 Task: Create relationship between candidate and vote object.
Action: Mouse moved to (1059, 77)
Screenshot: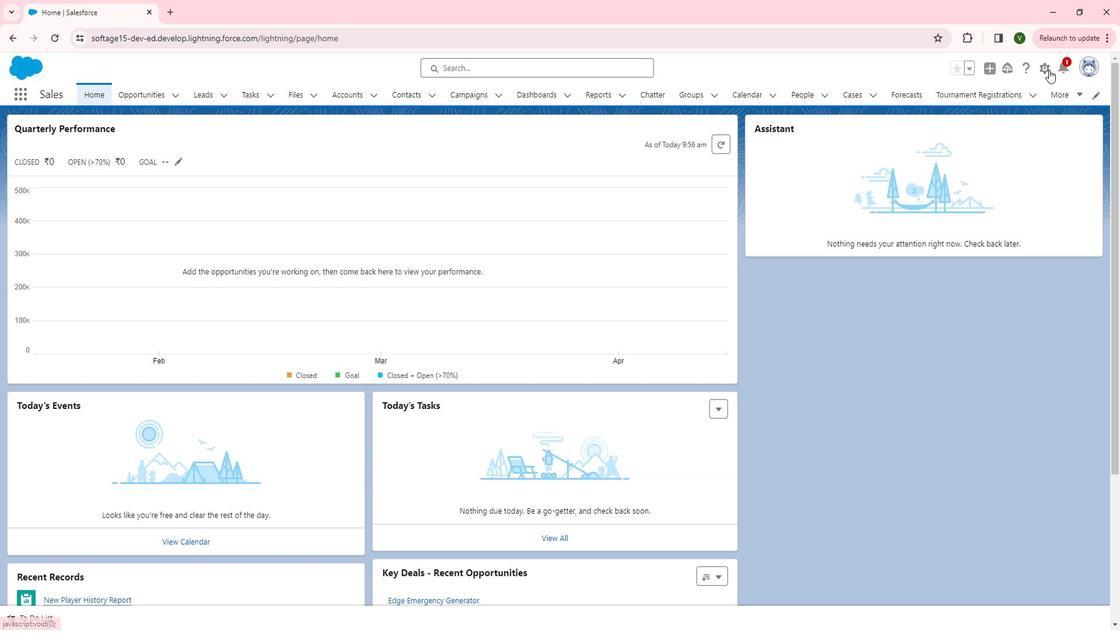 
Action: Mouse pressed left at (1059, 77)
Screenshot: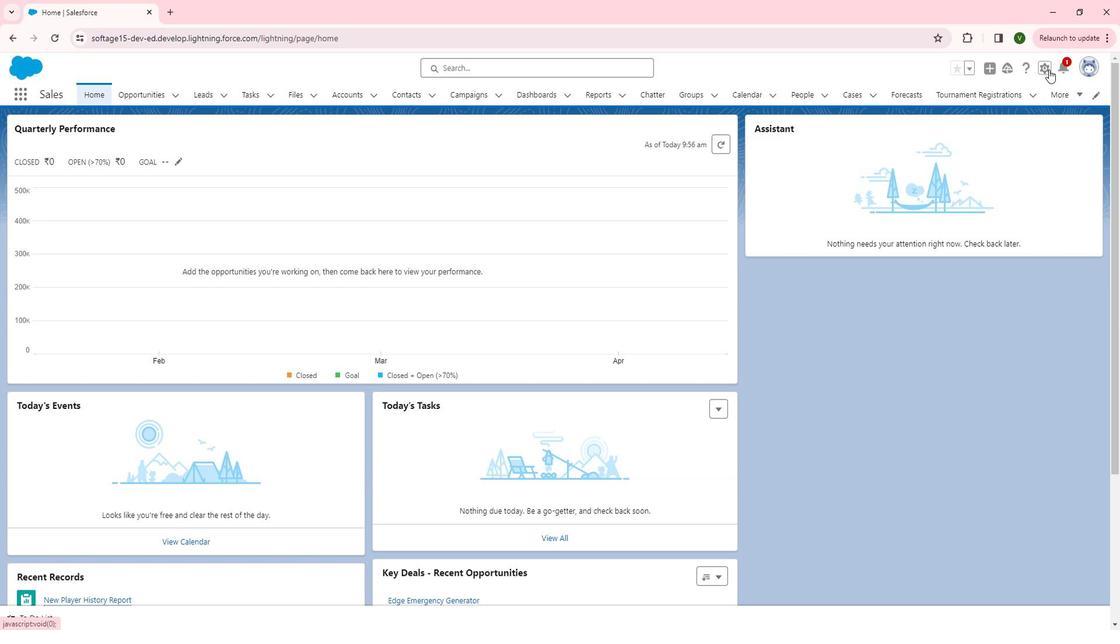 
Action: Mouse moved to (987, 117)
Screenshot: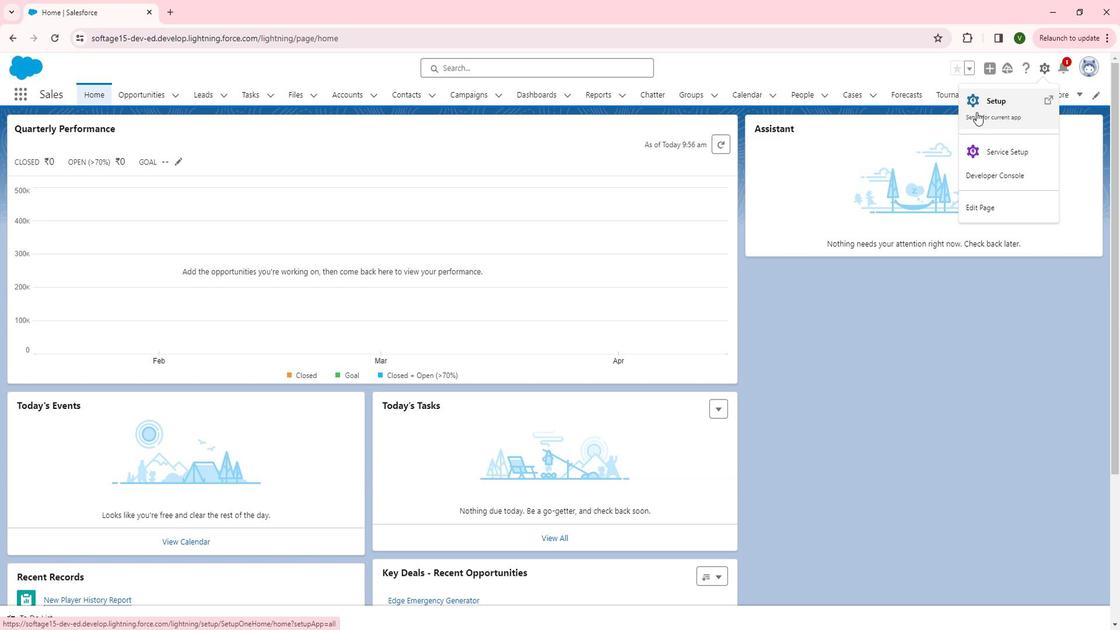 
Action: Mouse pressed left at (987, 117)
Screenshot: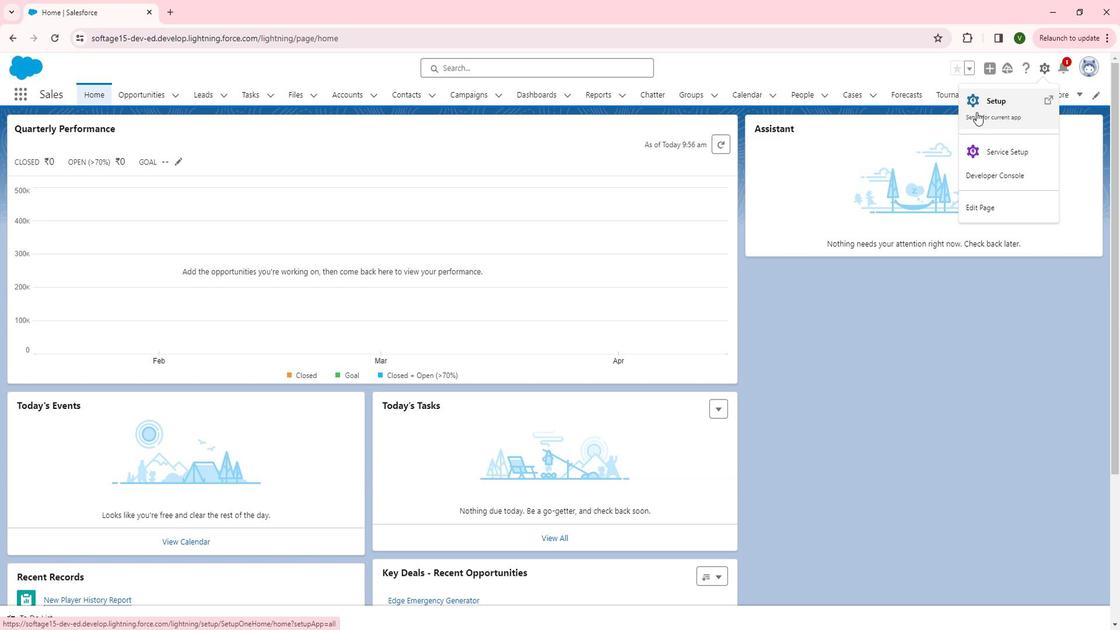 
Action: Mouse moved to (90, 333)
Screenshot: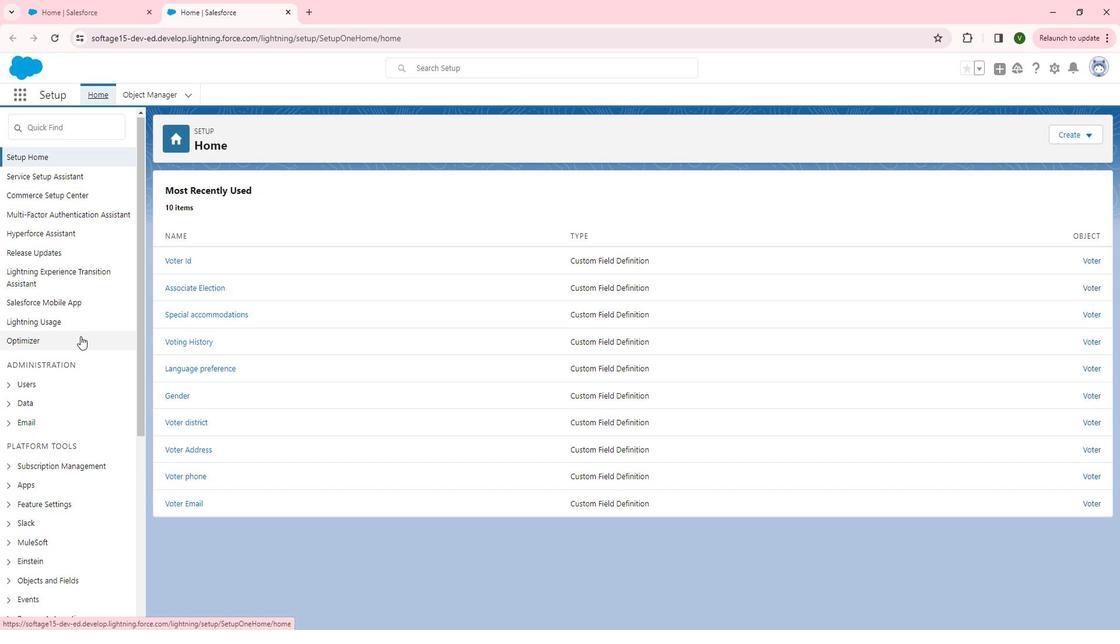 
Action: Mouse scrolled (90, 333) with delta (0, 0)
Screenshot: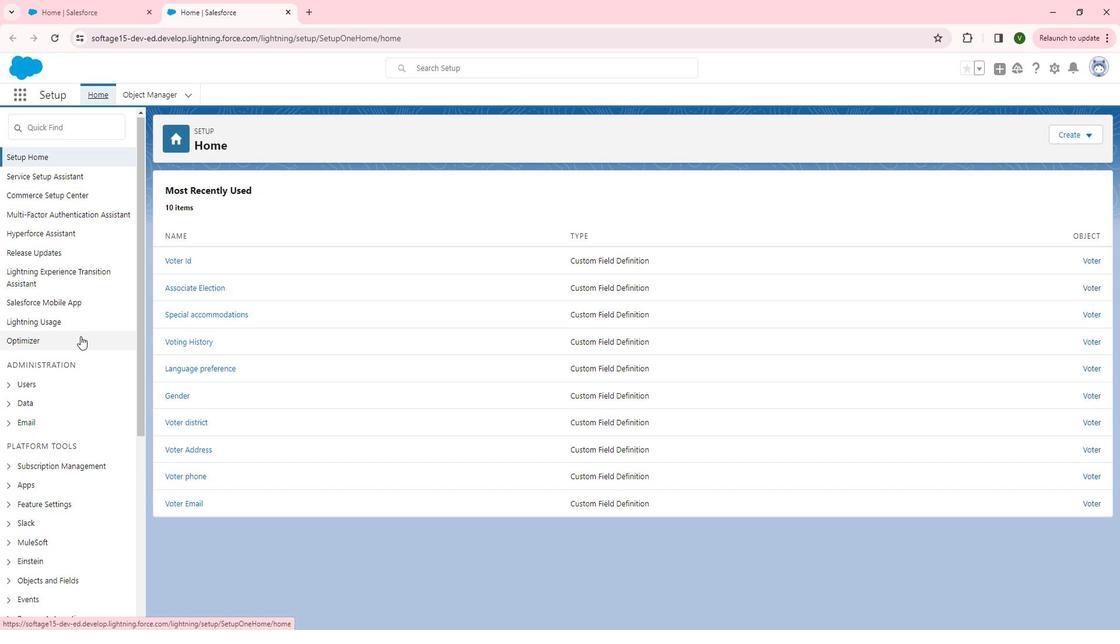 
Action: Mouse scrolled (90, 333) with delta (0, 0)
Screenshot: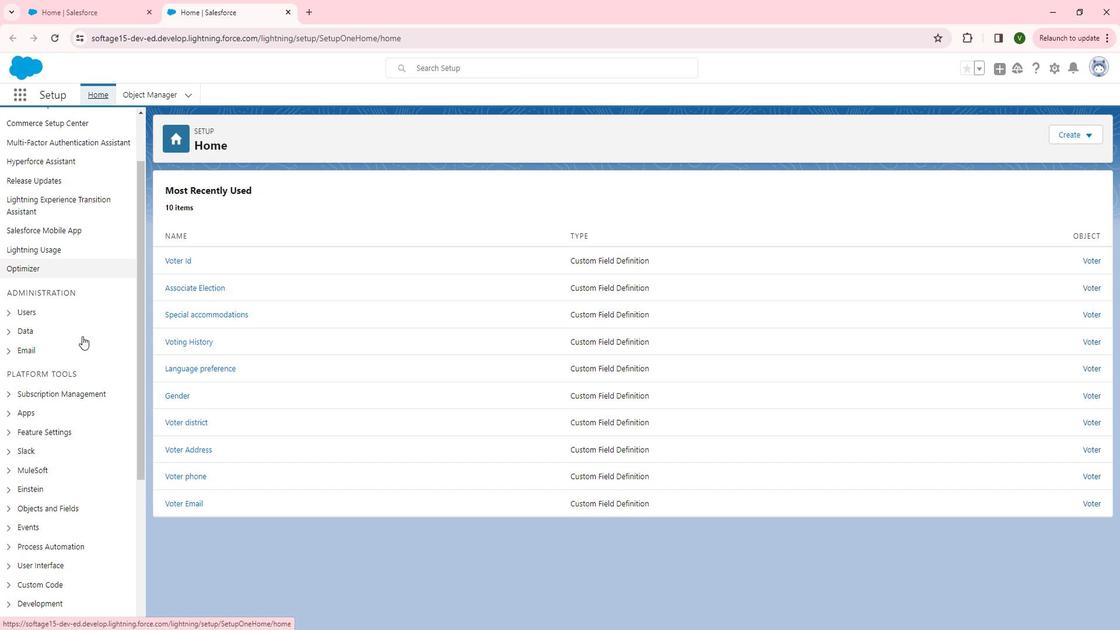 
Action: Mouse moved to (92, 333)
Screenshot: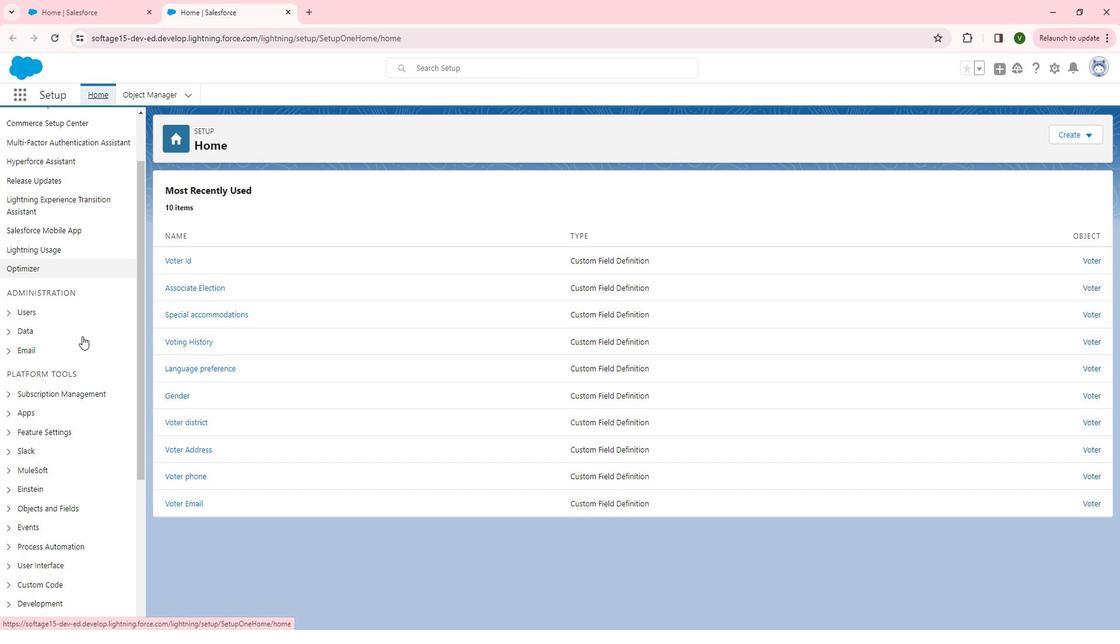 
Action: Mouse scrolled (92, 333) with delta (0, 0)
Screenshot: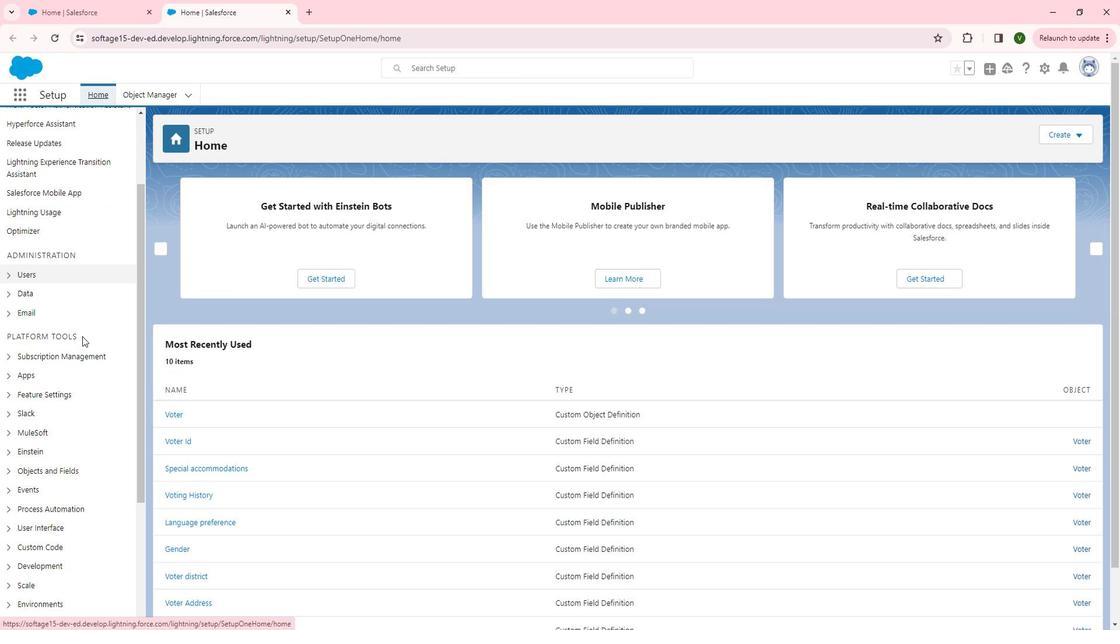 
Action: Mouse moved to (16, 394)
Screenshot: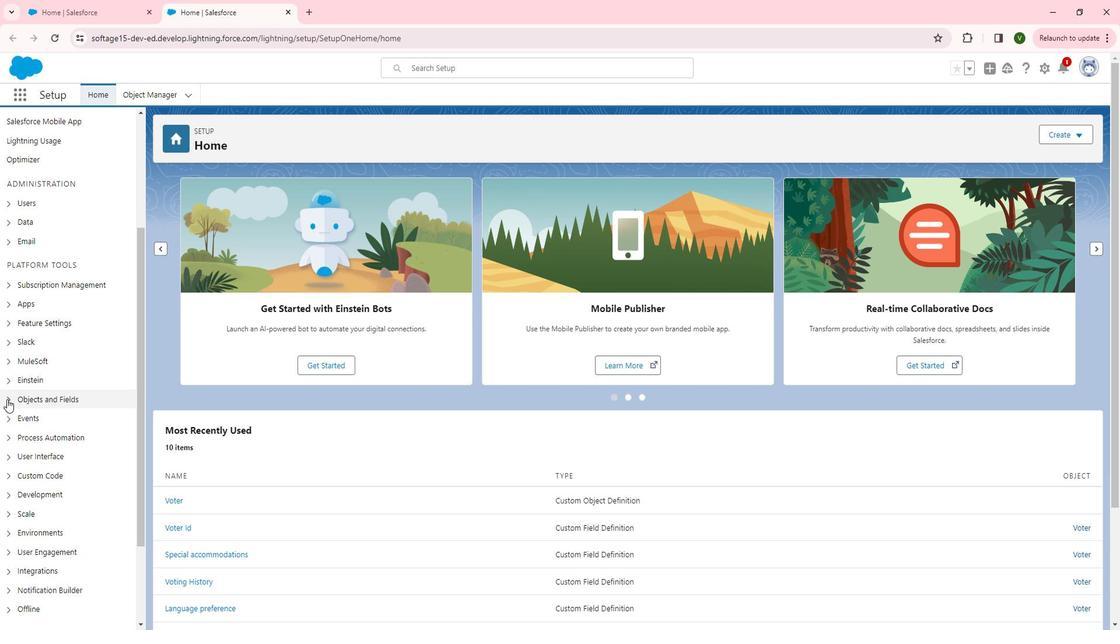 
Action: Mouse pressed left at (16, 394)
Screenshot: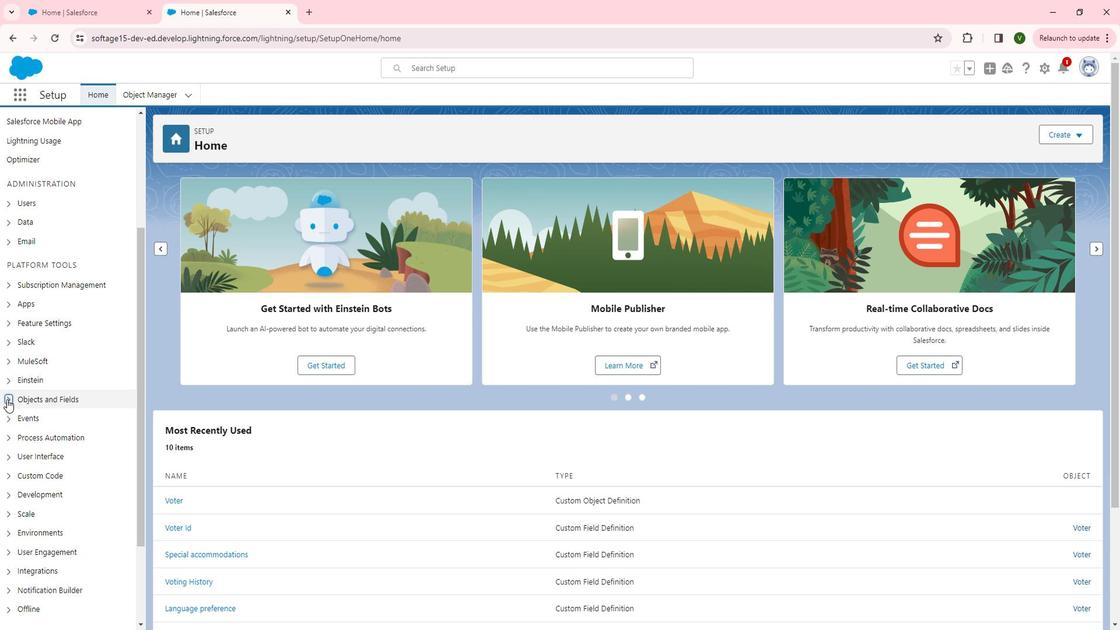 
Action: Mouse moved to (69, 411)
Screenshot: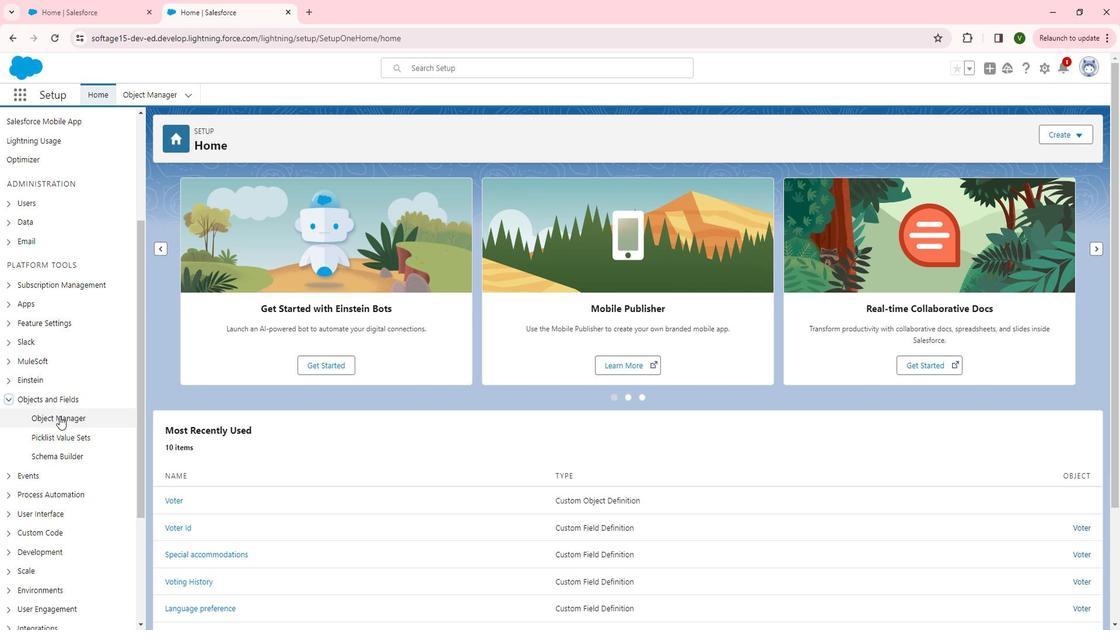 
Action: Mouse pressed left at (69, 411)
Screenshot: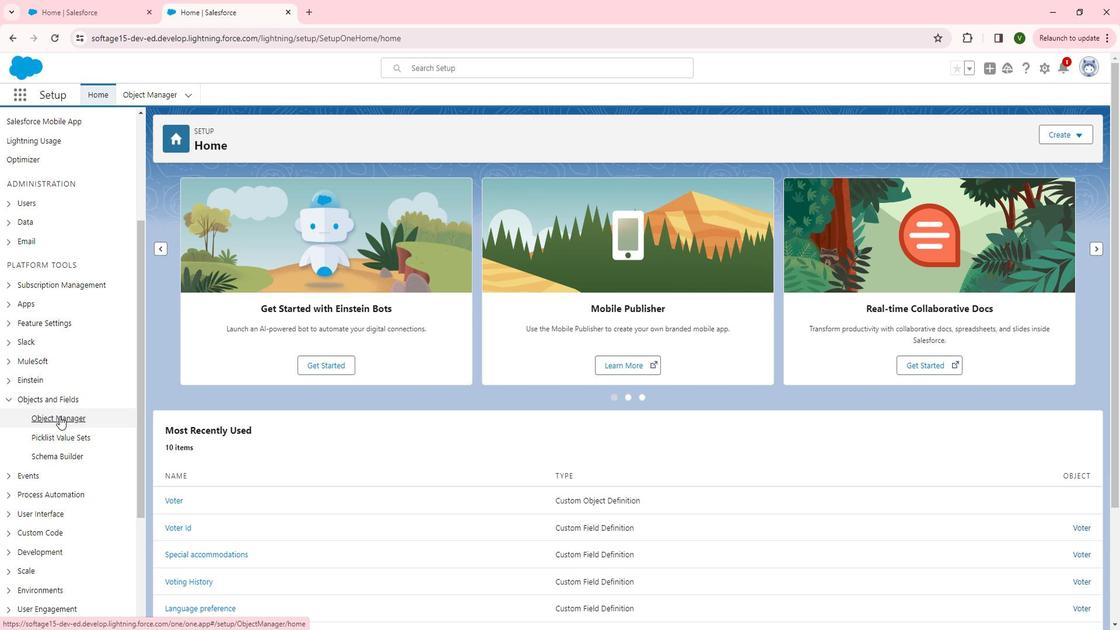 
Action: Mouse moved to (324, 405)
Screenshot: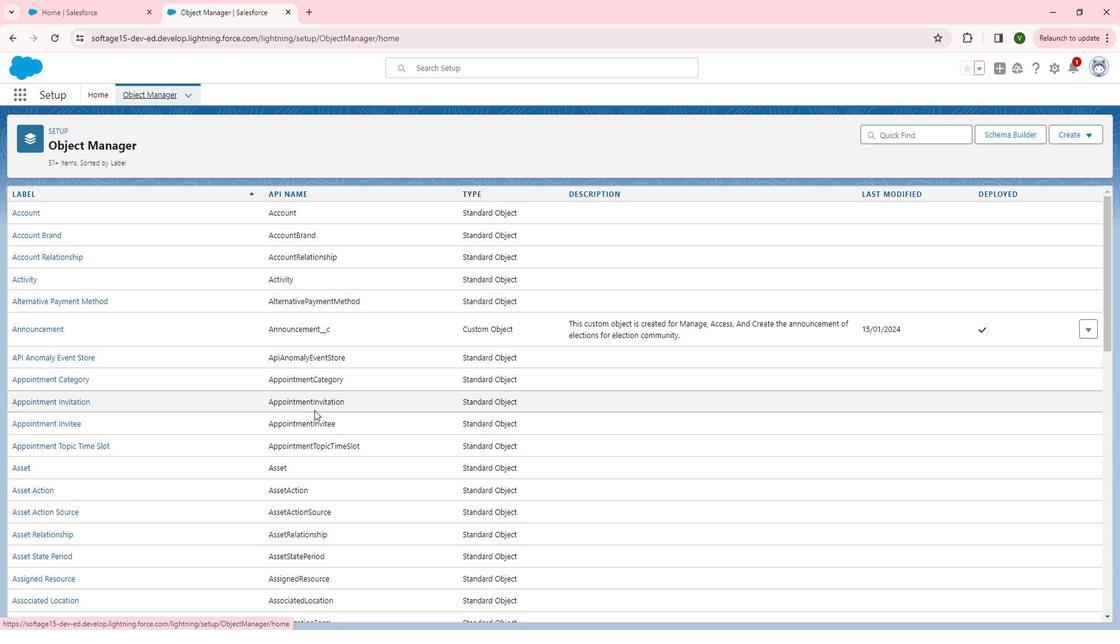
Action: Mouse scrolled (324, 404) with delta (0, 0)
Screenshot: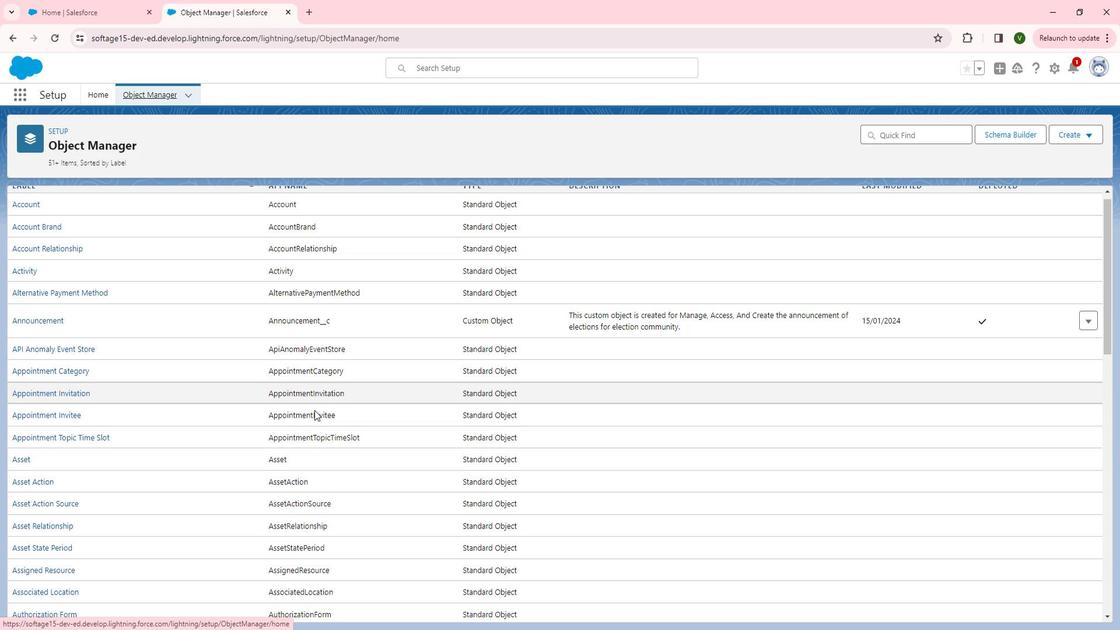 
Action: Mouse scrolled (324, 404) with delta (0, 0)
Screenshot: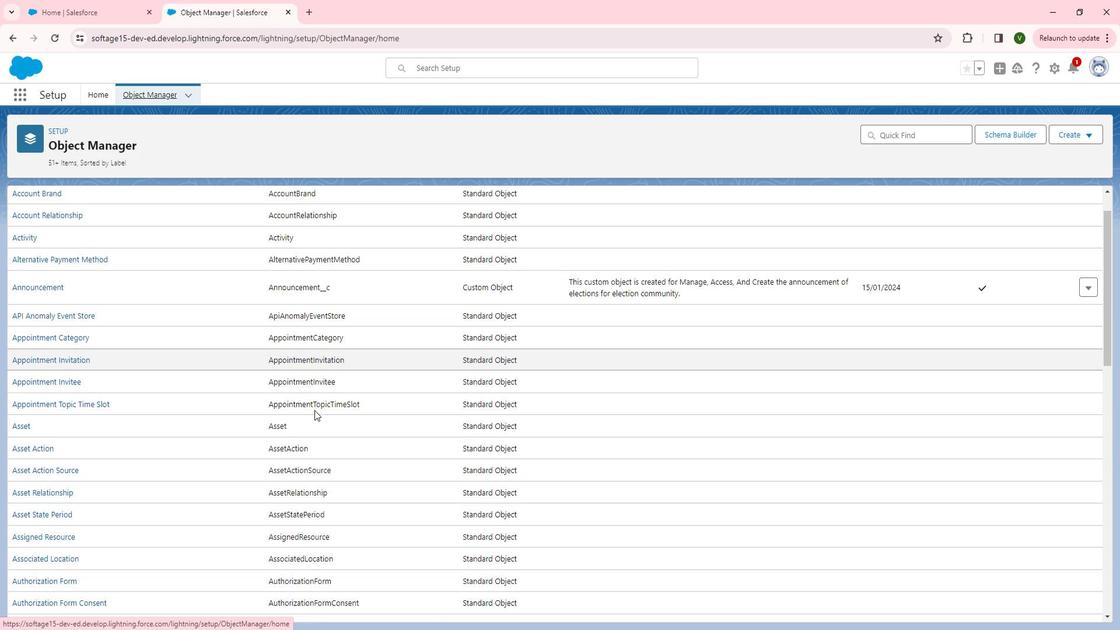 
Action: Mouse scrolled (324, 404) with delta (0, 0)
Screenshot: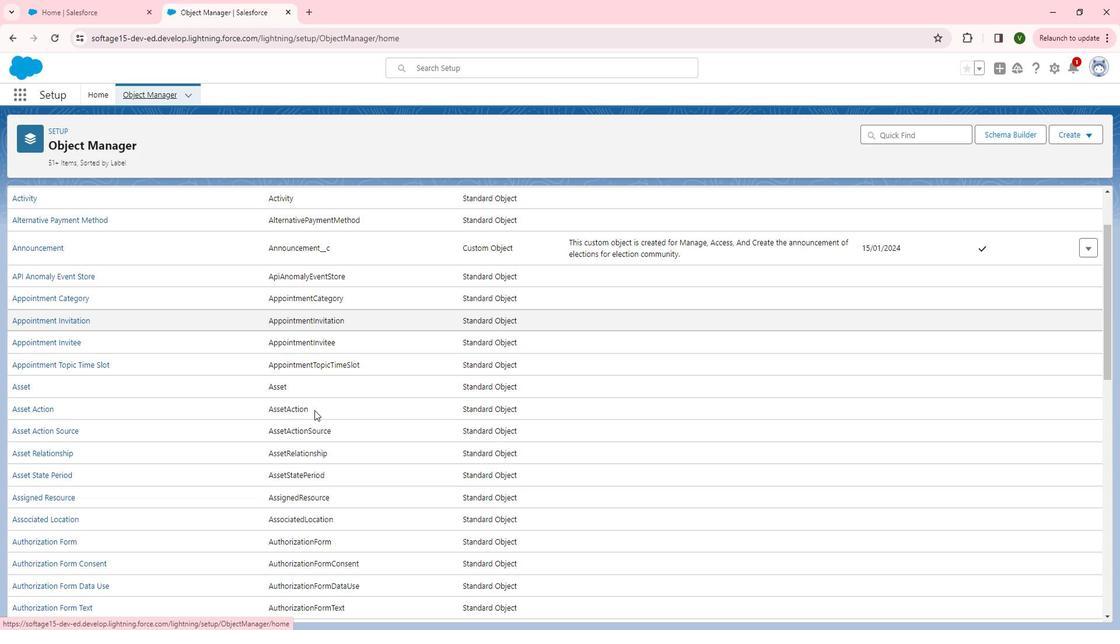 
Action: Mouse scrolled (324, 404) with delta (0, 0)
Screenshot: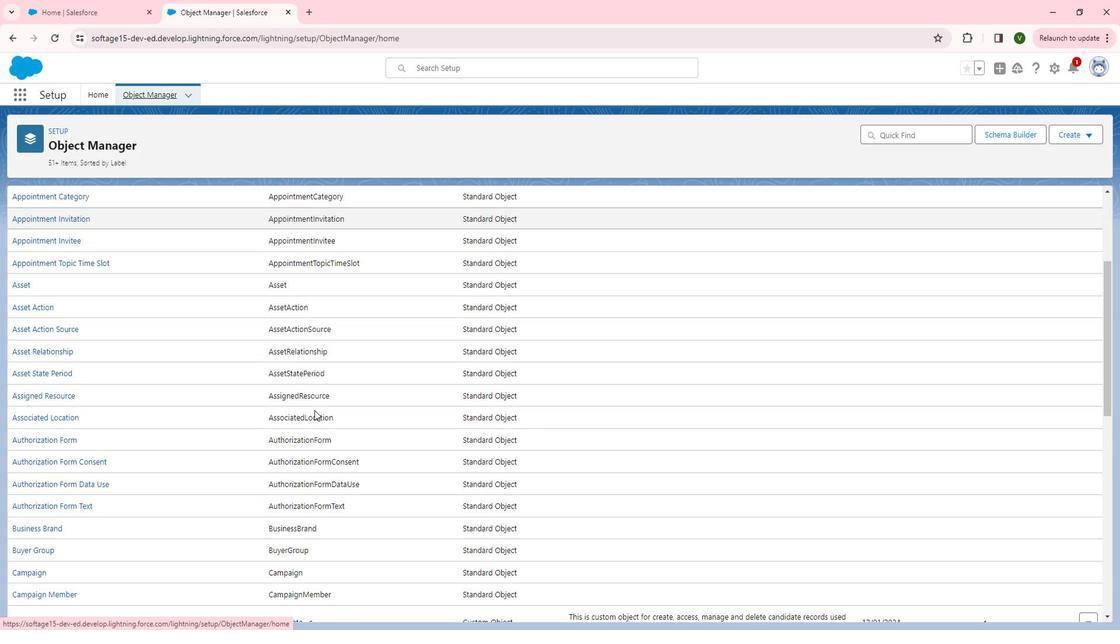 
Action: Mouse scrolled (324, 404) with delta (0, 0)
Screenshot: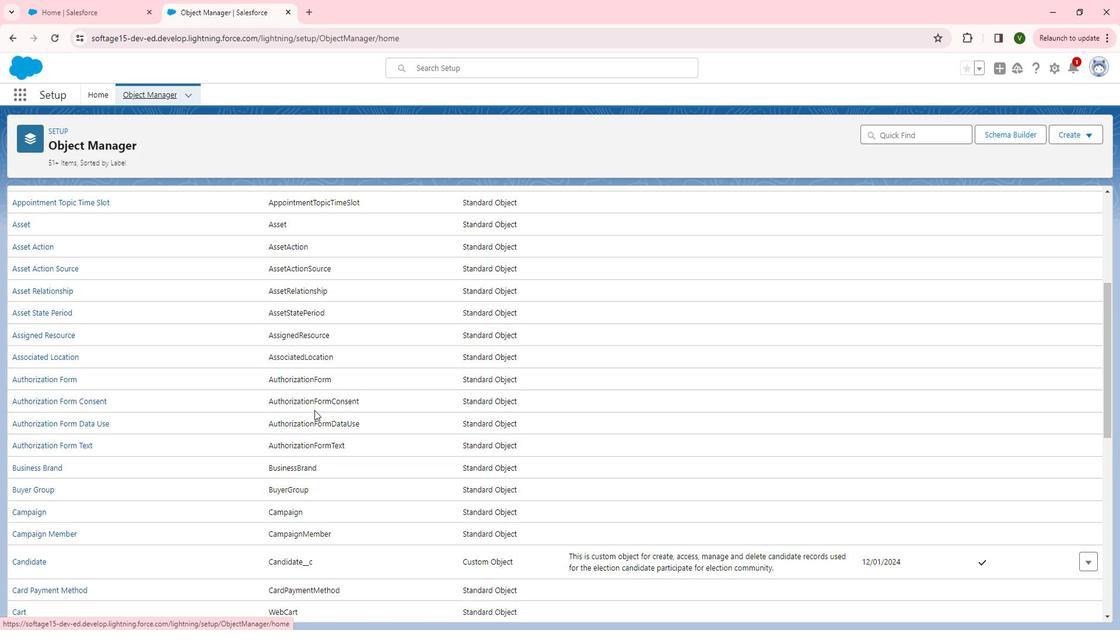 
Action: Mouse scrolled (324, 404) with delta (0, 0)
Screenshot: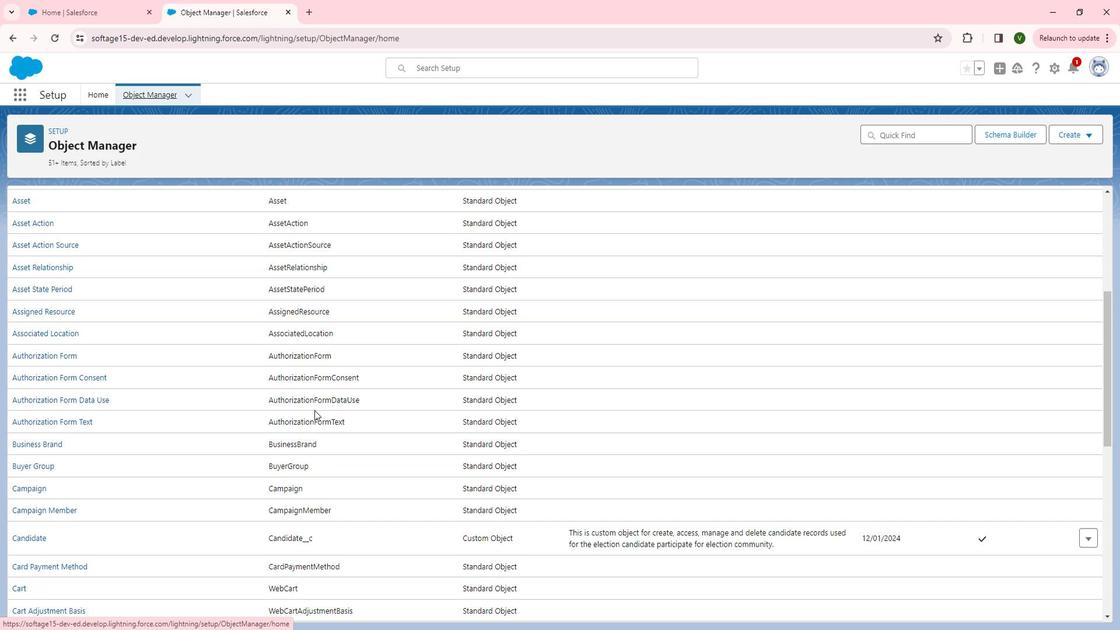 
Action: Mouse scrolled (324, 404) with delta (0, 0)
Screenshot: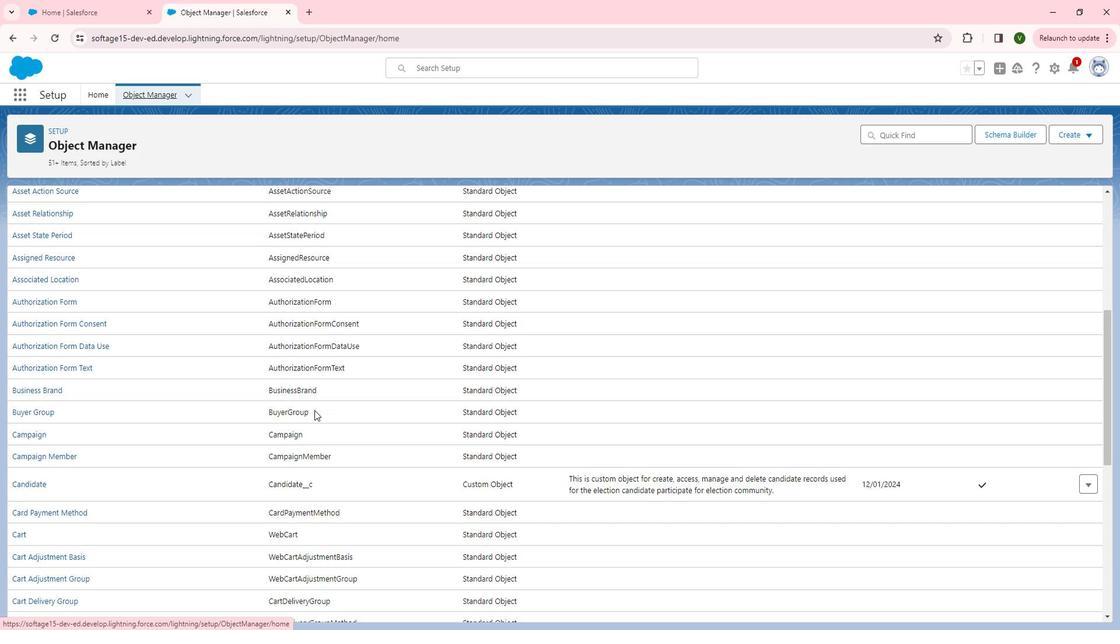 
Action: Mouse scrolled (324, 404) with delta (0, 0)
Screenshot: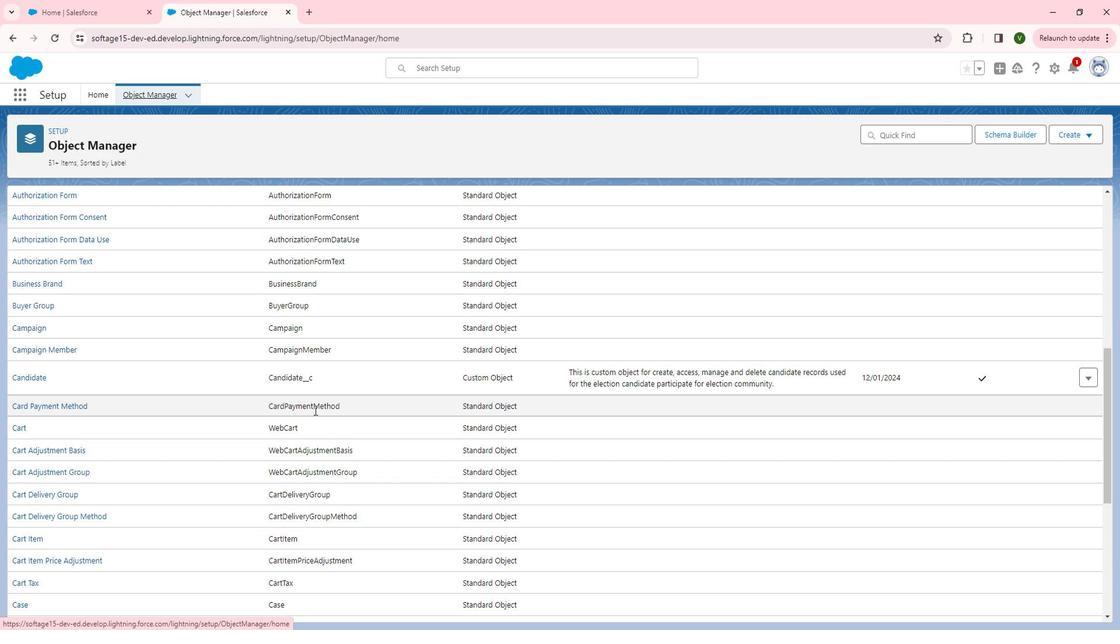 
Action: Mouse scrolled (324, 404) with delta (0, 0)
Screenshot: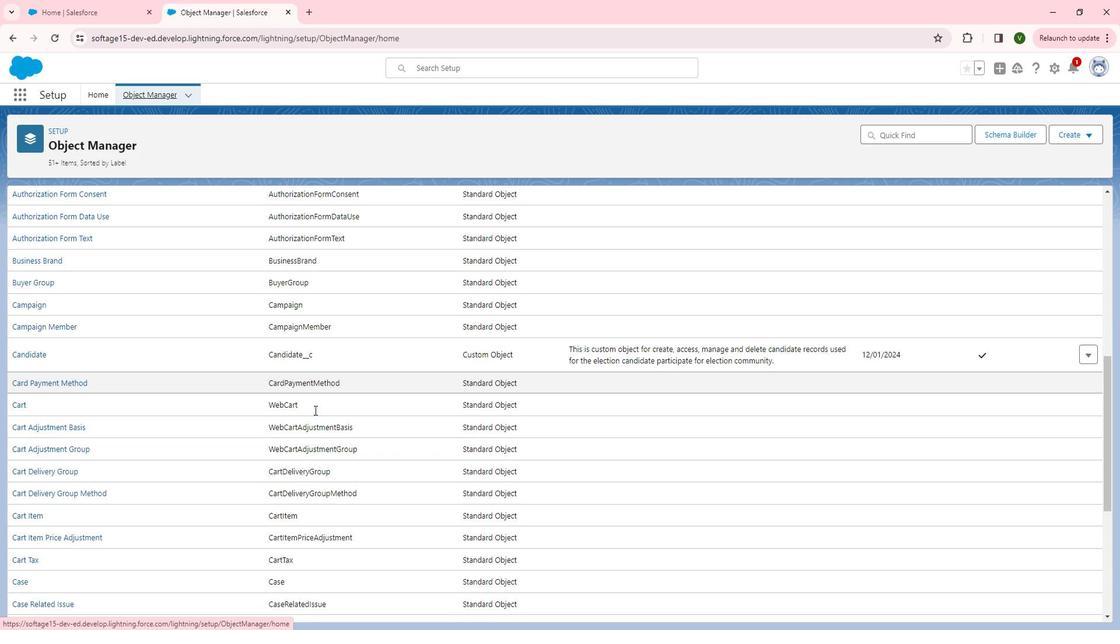 
Action: Mouse scrolled (324, 404) with delta (0, 0)
Screenshot: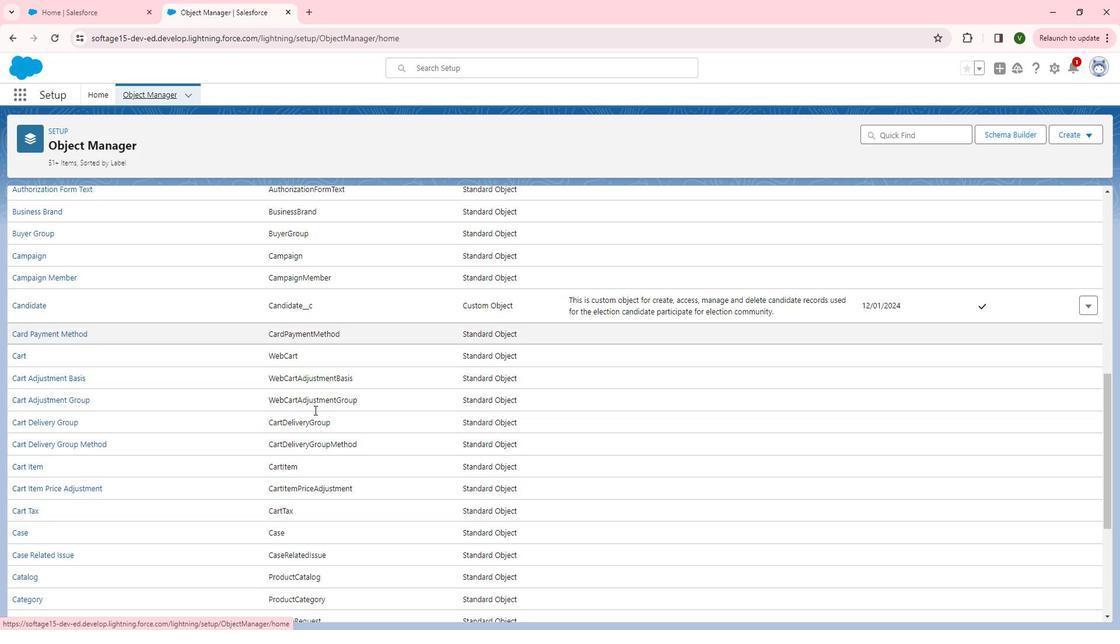 
Action: Mouse scrolled (324, 404) with delta (0, 0)
Screenshot: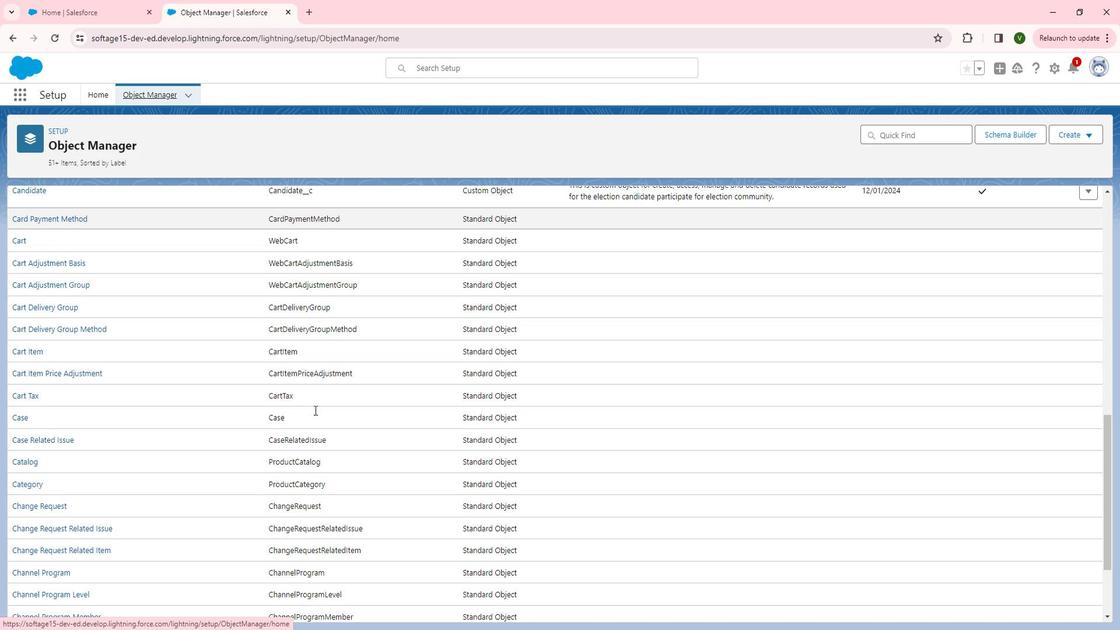 
Action: Mouse scrolled (324, 404) with delta (0, 0)
Screenshot: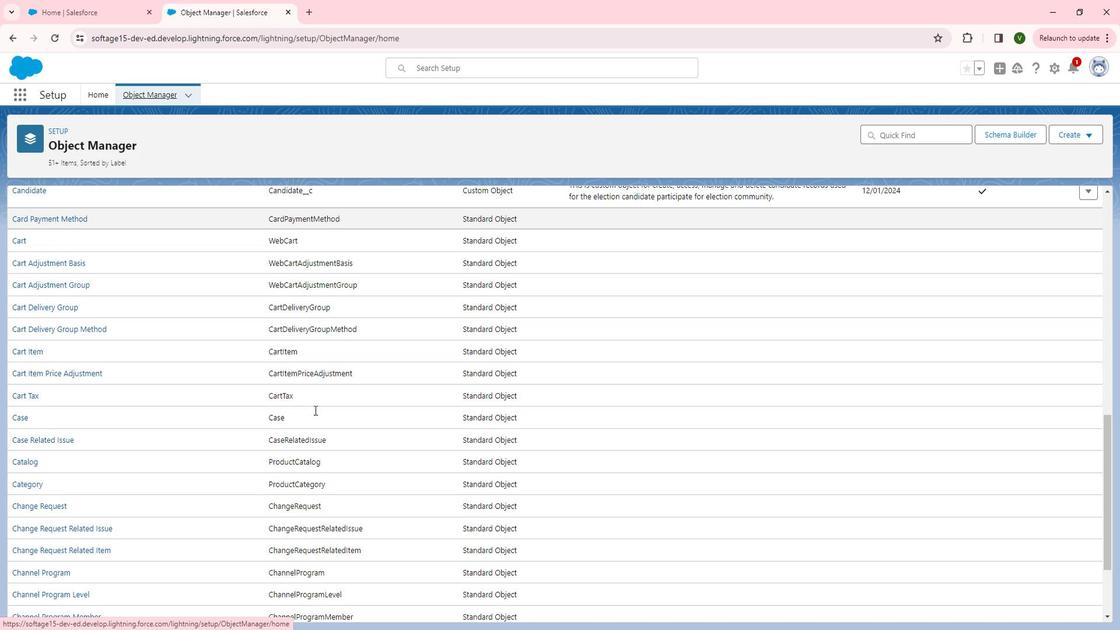 
Action: Mouse scrolled (324, 404) with delta (0, 0)
Screenshot: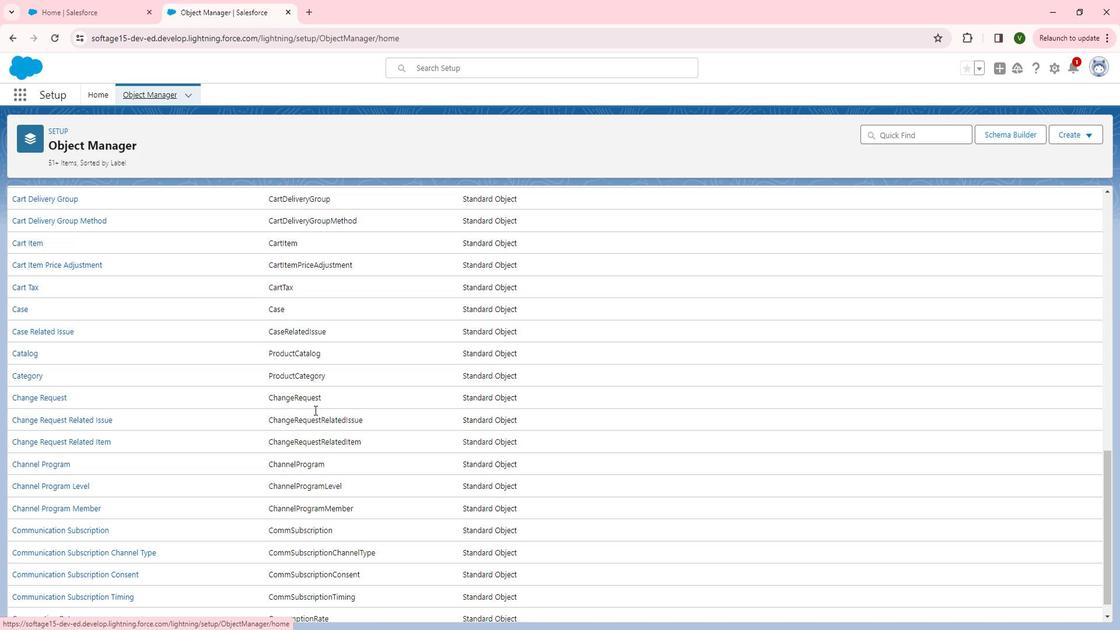 
Action: Mouse scrolled (324, 404) with delta (0, 0)
Screenshot: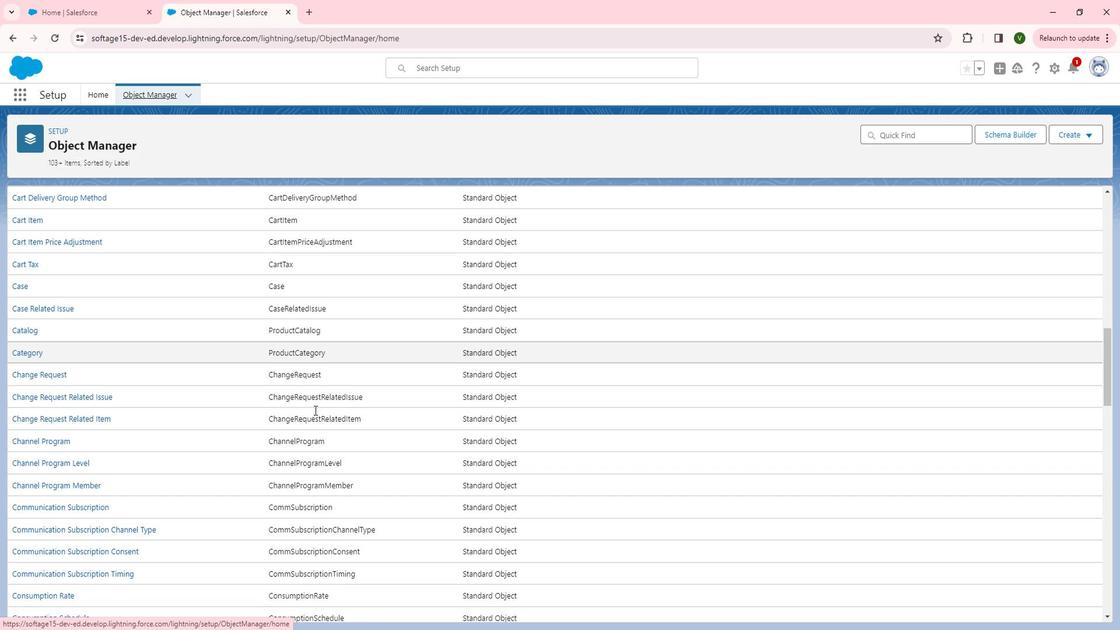
Action: Mouse scrolled (324, 404) with delta (0, 0)
Screenshot: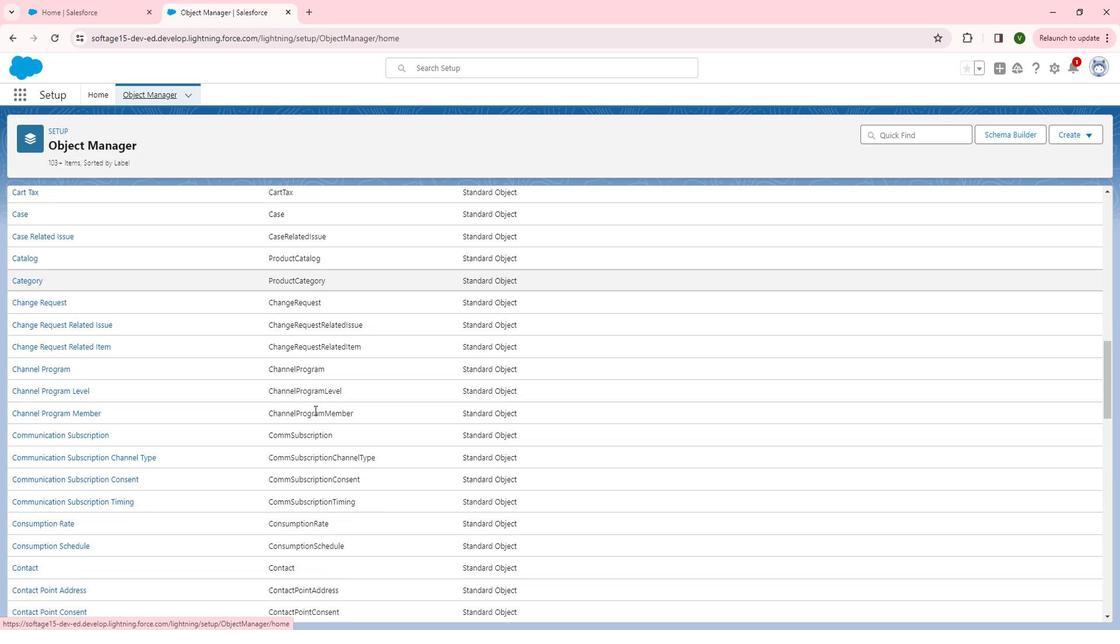 
Action: Mouse scrolled (324, 404) with delta (0, 0)
Screenshot: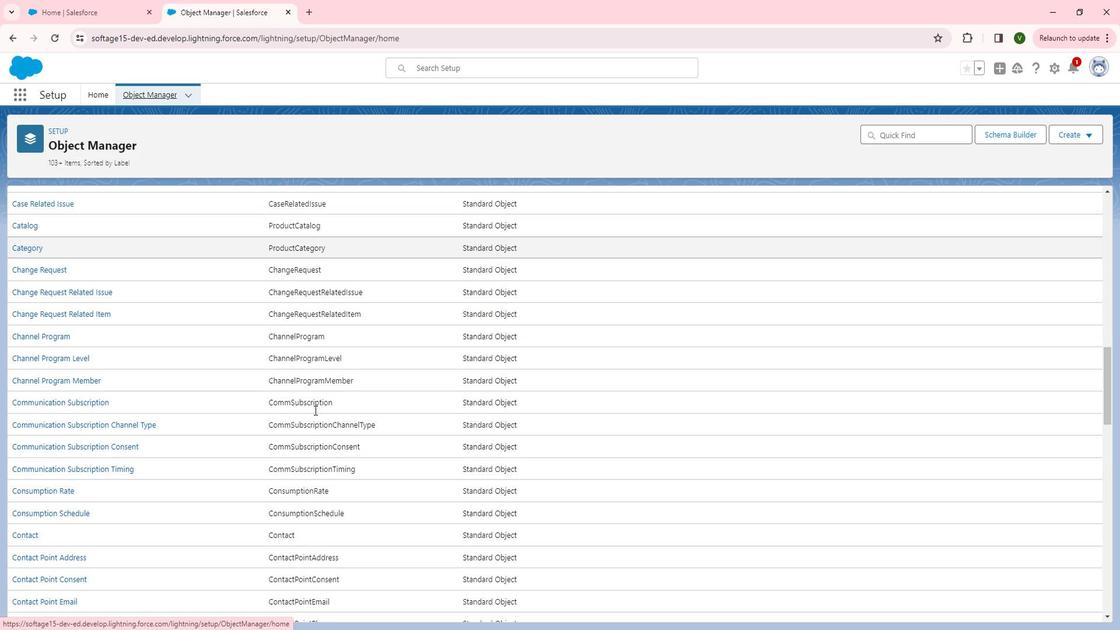 
Action: Mouse scrolled (324, 404) with delta (0, 0)
Screenshot: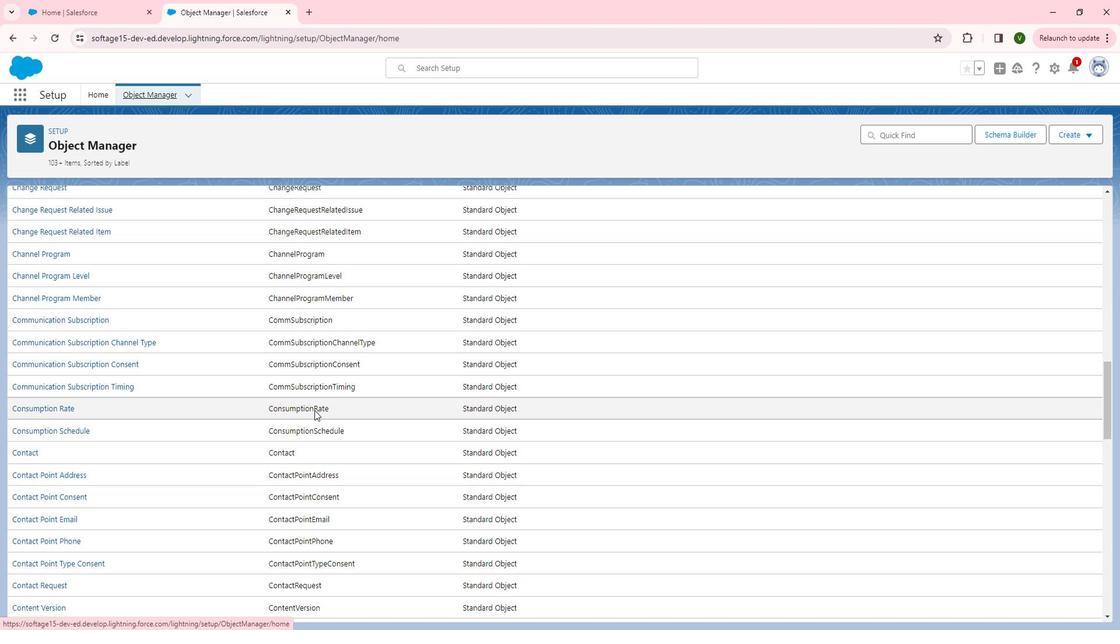 
Action: Mouse scrolled (324, 404) with delta (0, 0)
Screenshot: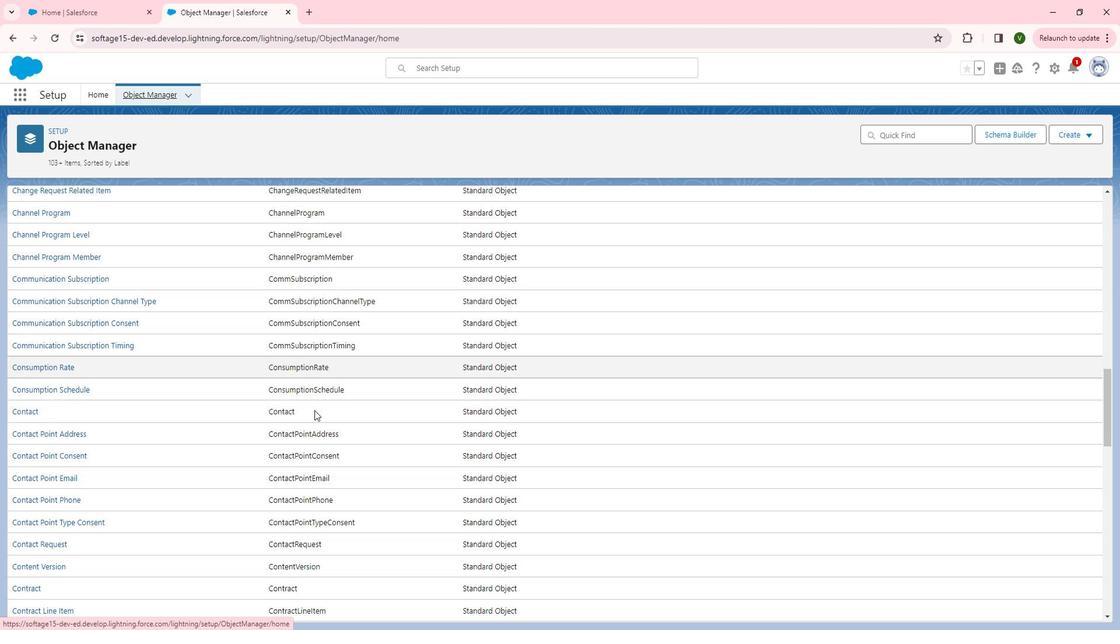 
Action: Mouse scrolled (324, 404) with delta (0, 0)
Screenshot: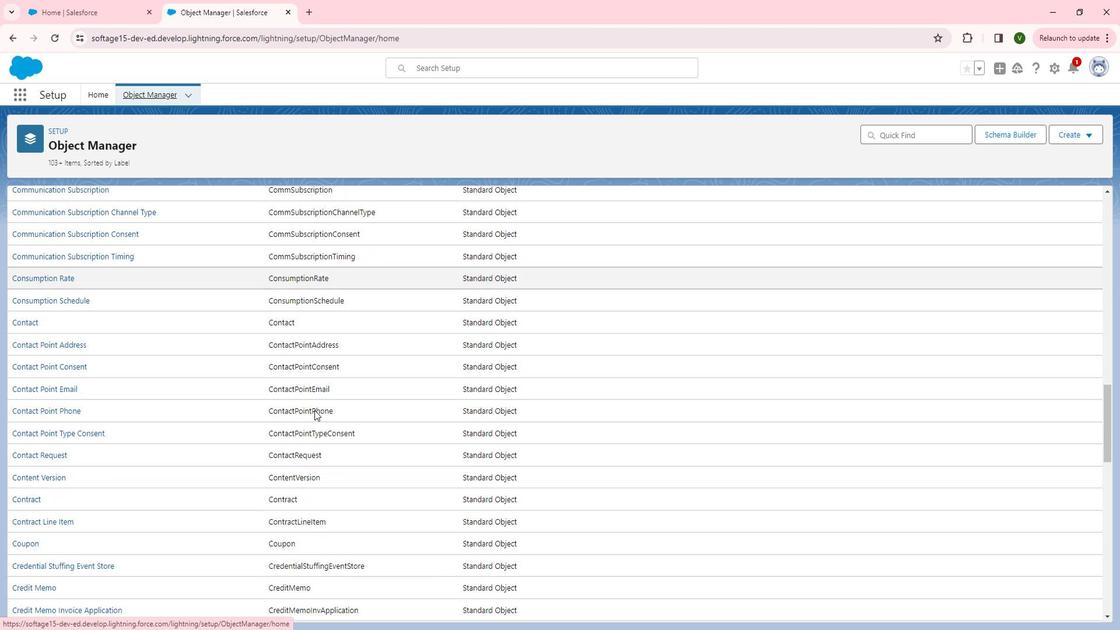 
Action: Mouse scrolled (324, 404) with delta (0, 0)
Screenshot: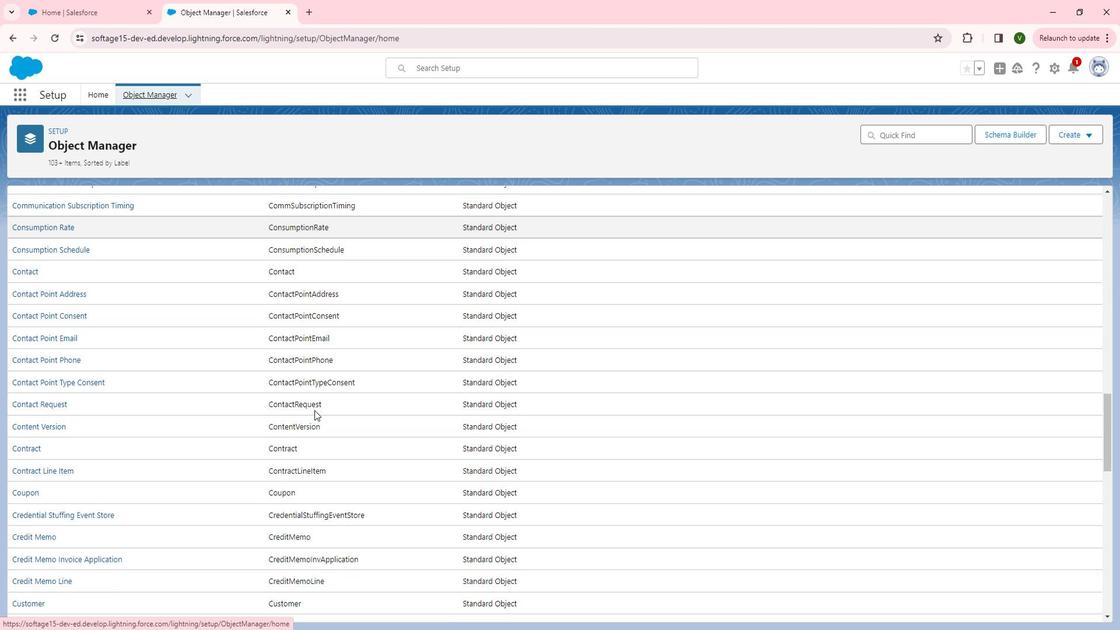
Action: Mouse scrolled (324, 404) with delta (0, 0)
Screenshot: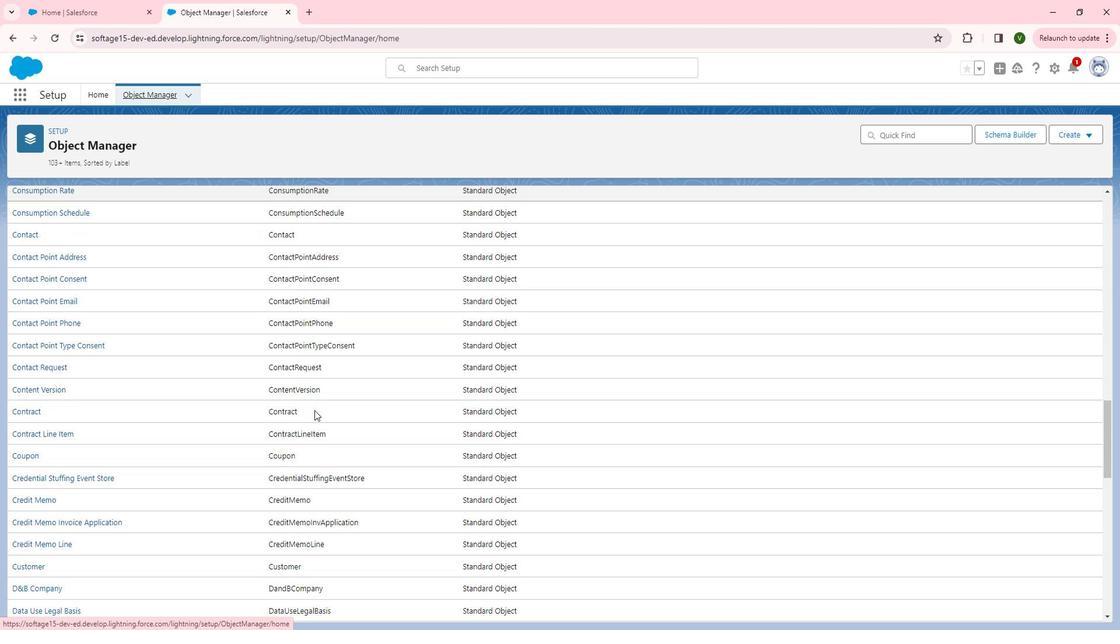 
Action: Mouse scrolled (324, 404) with delta (0, 0)
Screenshot: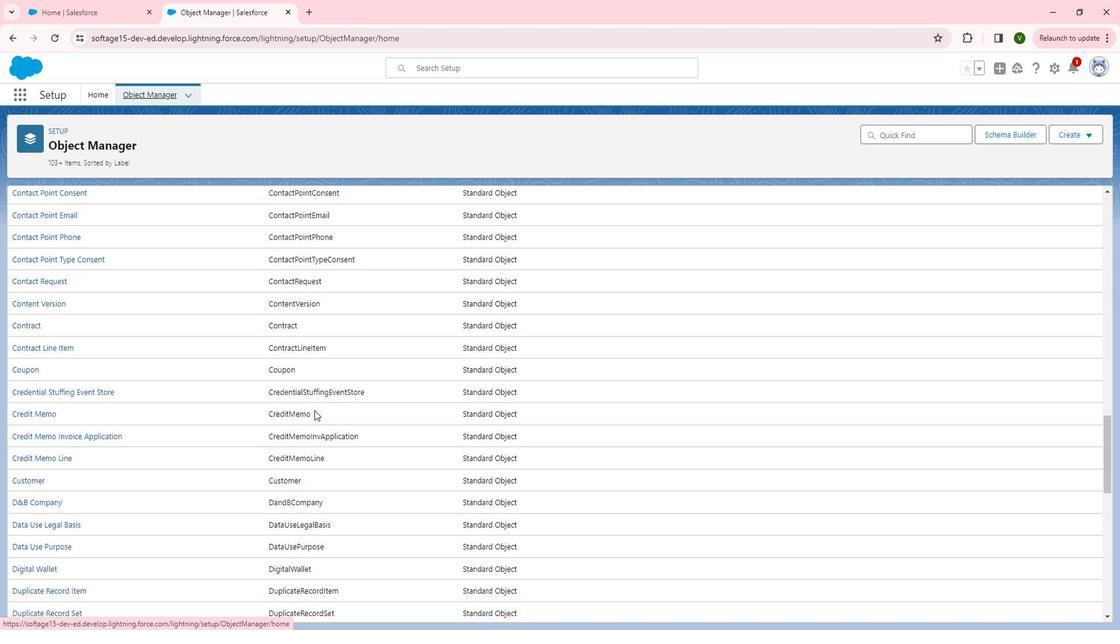 
Action: Mouse scrolled (324, 404) with delta (0, 0)
Screenshot: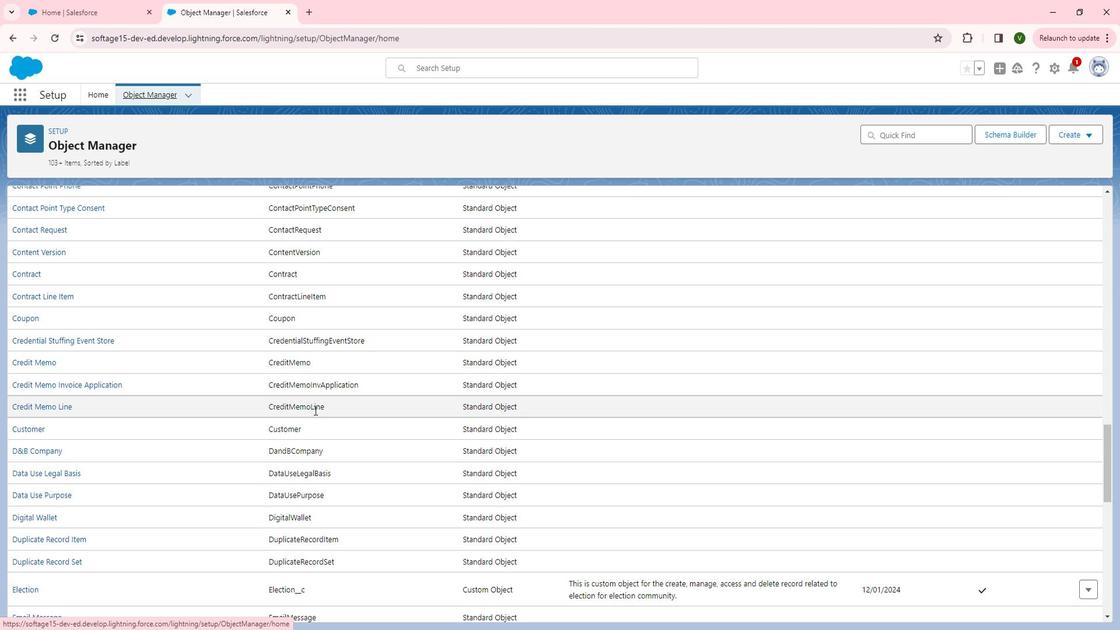 
Action: Mouse scrolled (324, 404) with delta (0, 0)
Screenshot: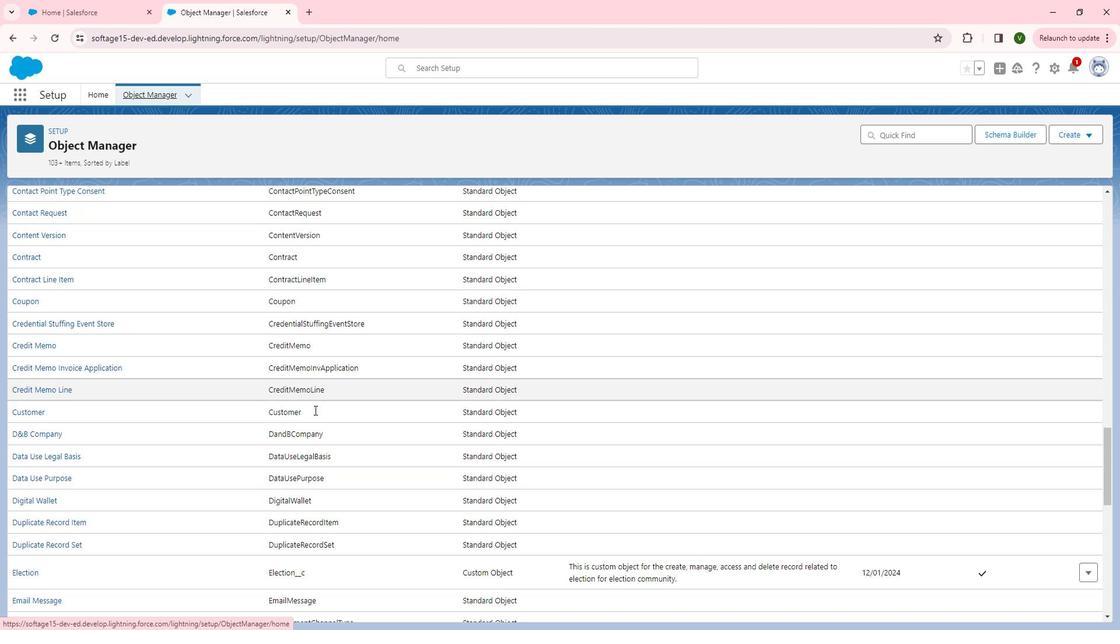 
Action: Mouse scrolled (324, 404) with delta (0, 0)
Screenshot: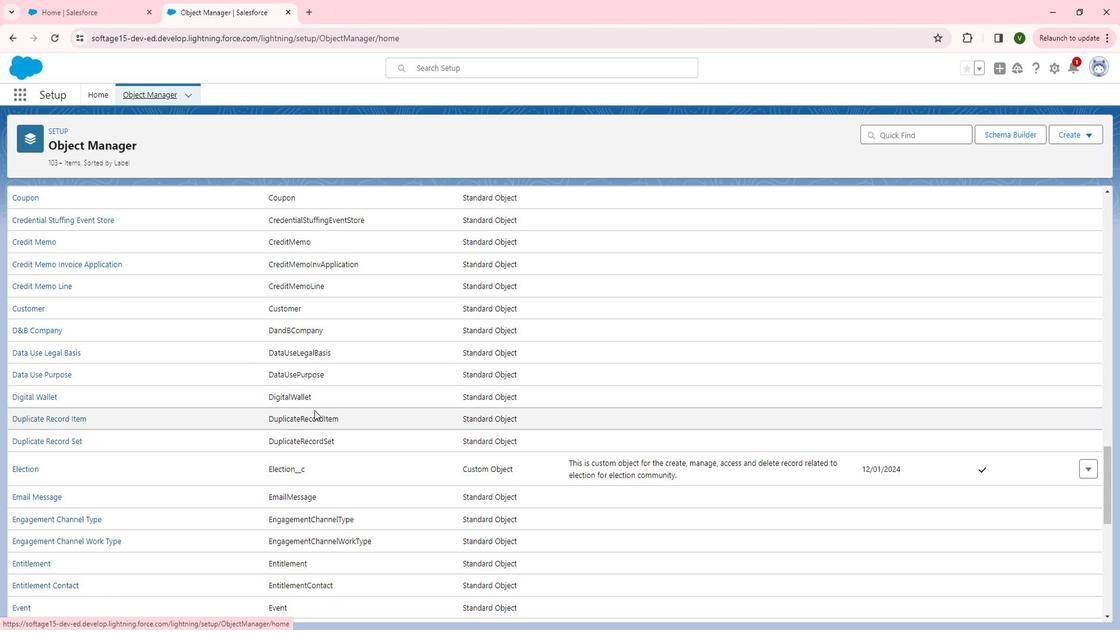 
Action: Mouse scrolled (324, 404) with delta (0, 0)
Screenshot: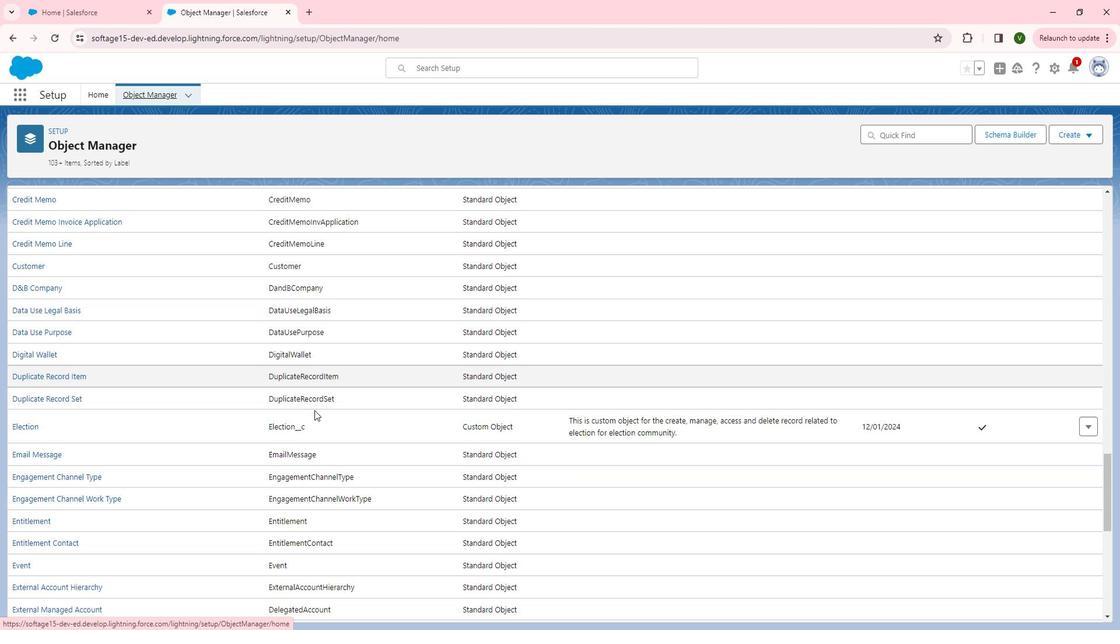 
Action: Mouse scrolled (324, 404) with delta (0, 0)
Screenshot: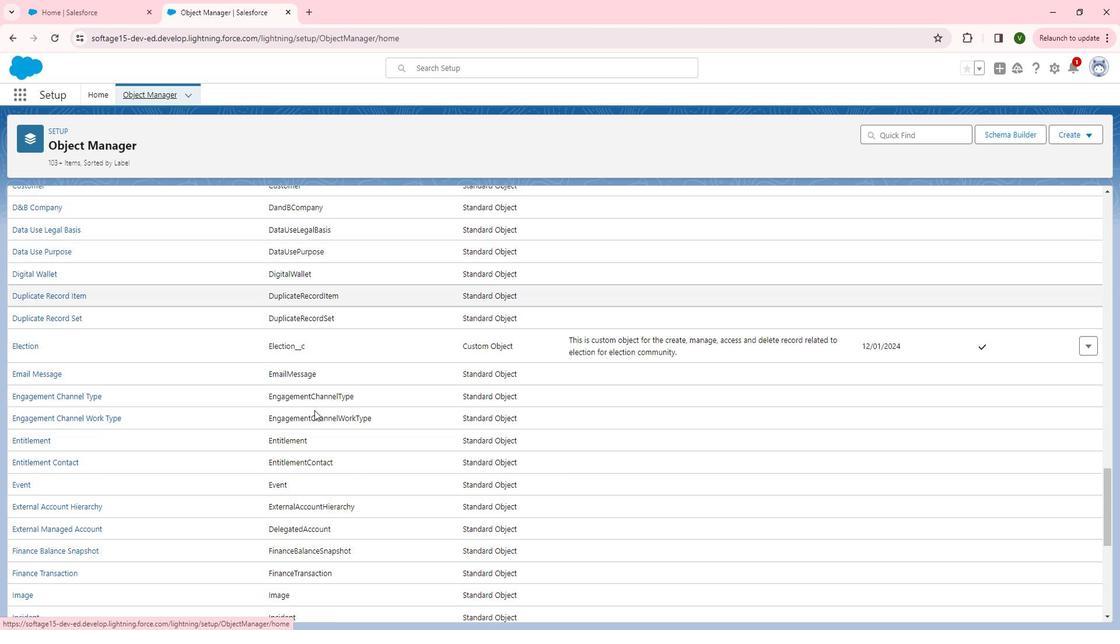 
Action: Mouse scrolled (324, 404) with delta (0, 0)
Screenshot: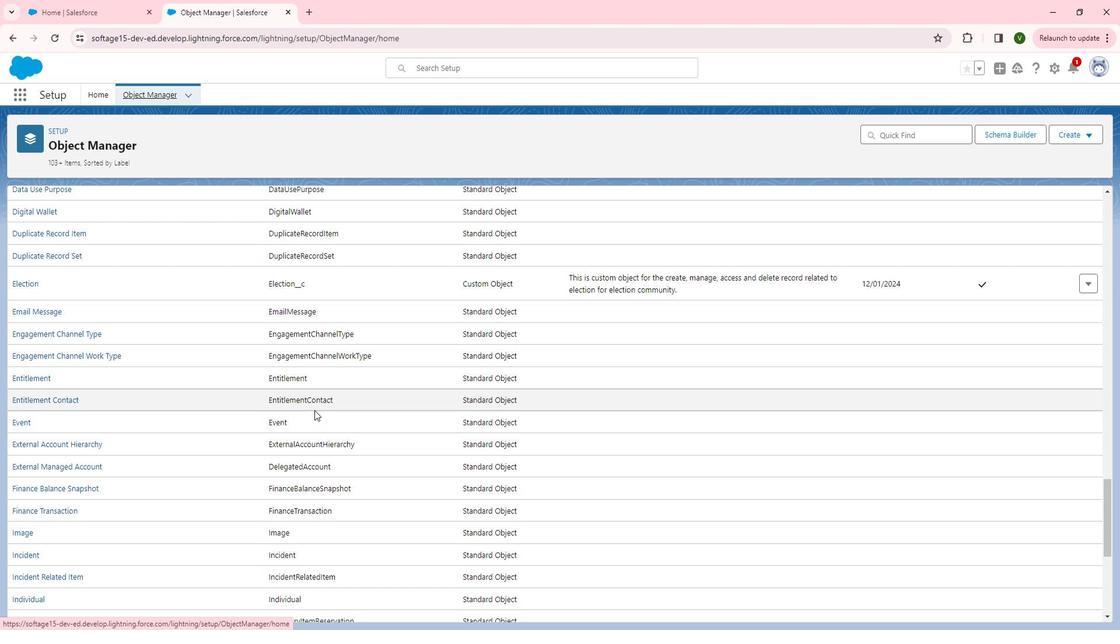 
Action: Mouse moved to (324, 405)
Screenshot: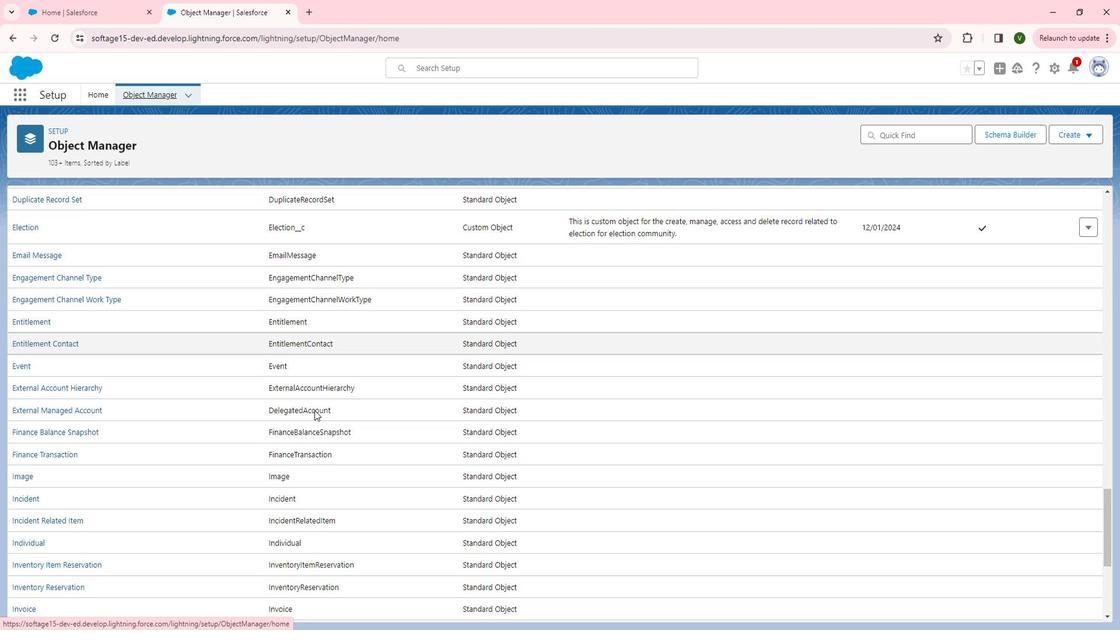
Action: Mouse scrolled (324, 404) with delta (0, 0)
Screenshot: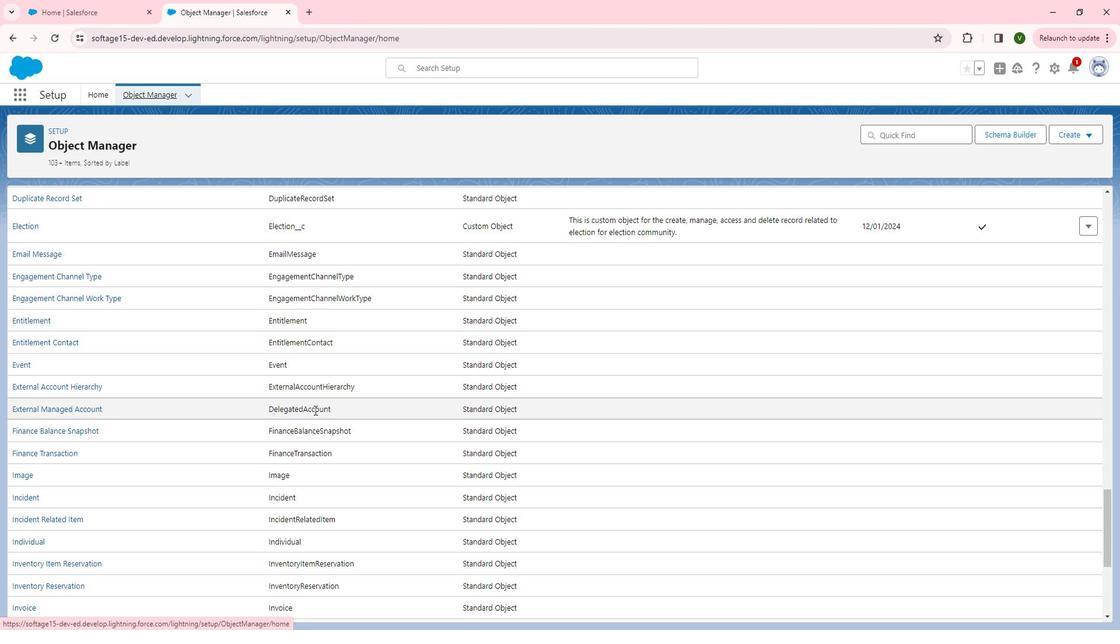 
Action: Mouse scrolled (324, 404) with delta (0, 0)
Screenshot: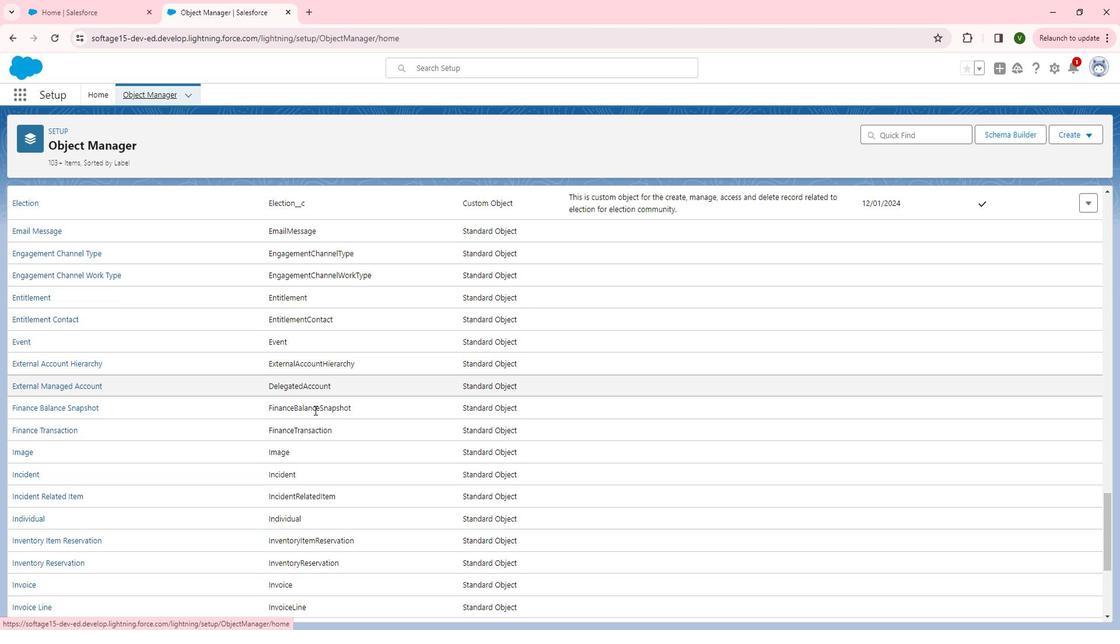 
Action: Mouse scrolled (324, 404) with delta (0, 0)
Screenshot: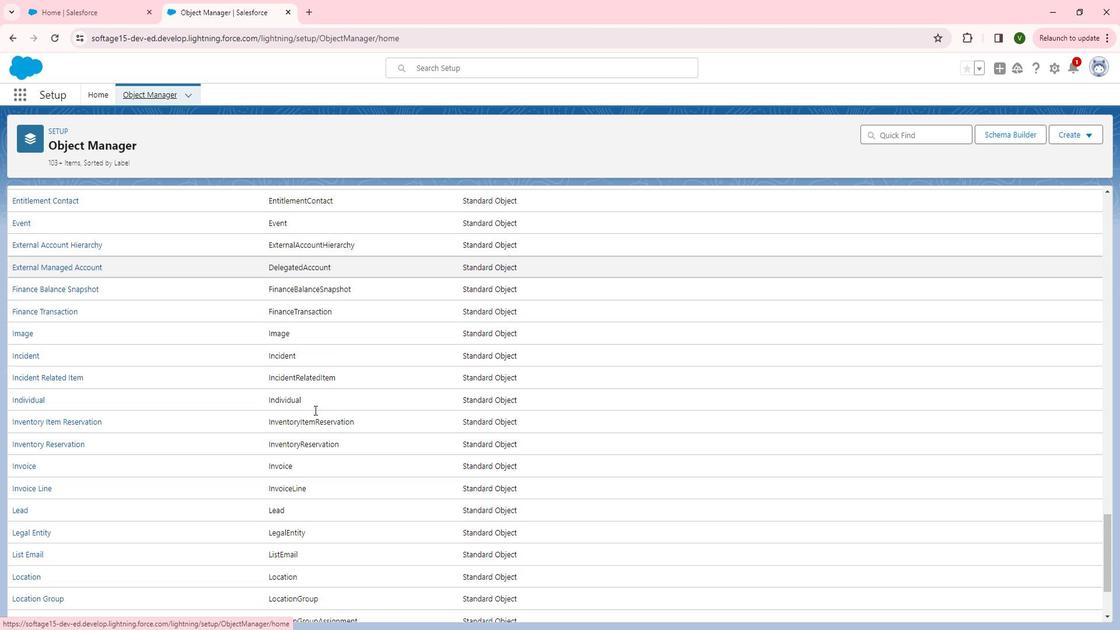 
Action: Mouse scrolled (324, 404) with delta (0, 0)
Screenshot: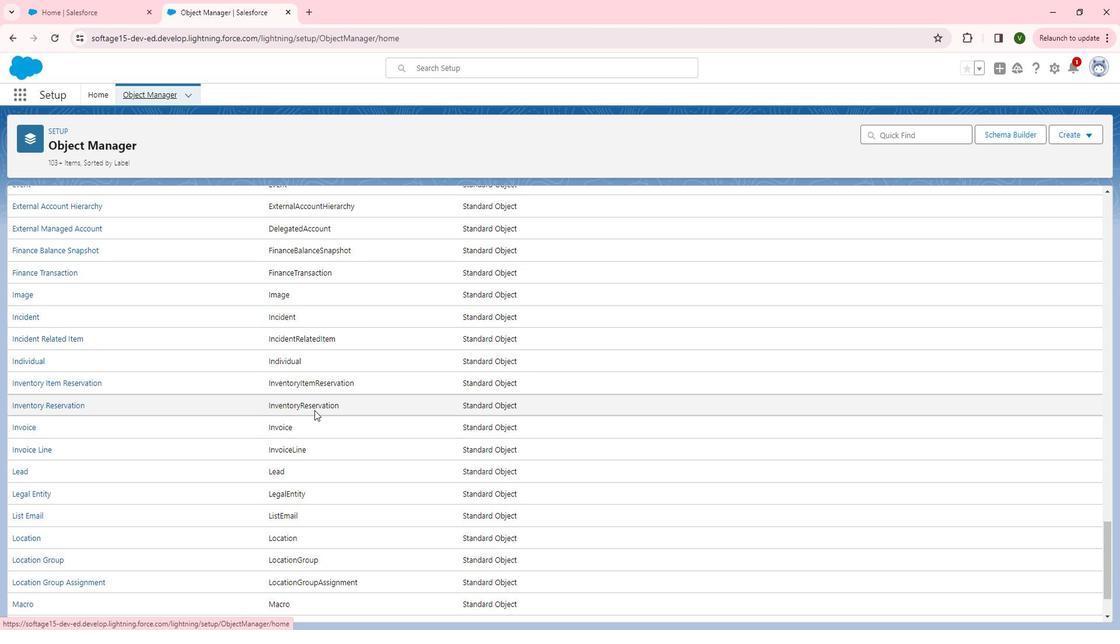 
Action: Mouse scrolled (324, 404) with delta (0, 0)
Screenshot: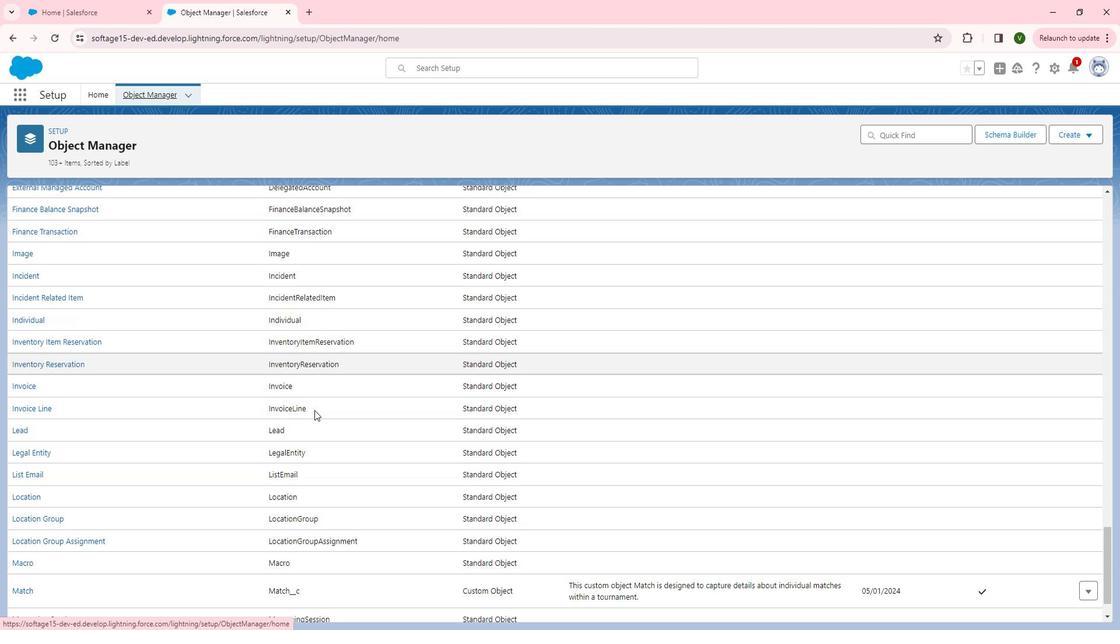 
Action: Mouse scrolled (324, 404) with delta (0, 0)
Screenshot: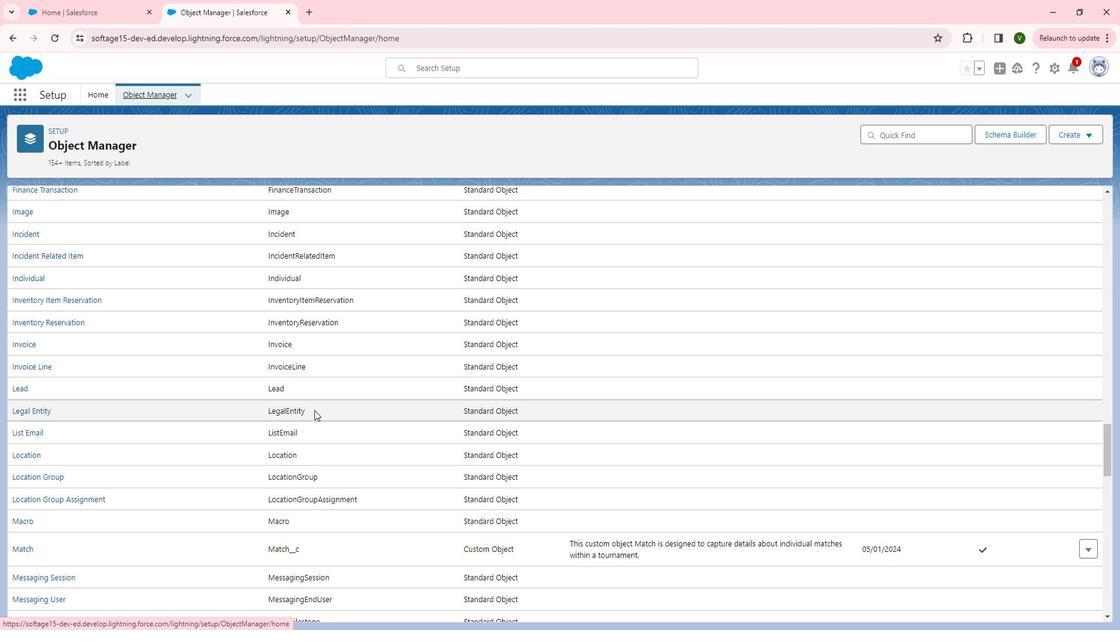 
Action: Mouse scrolled (324, 404) with delta (0, 0)
Screenshot: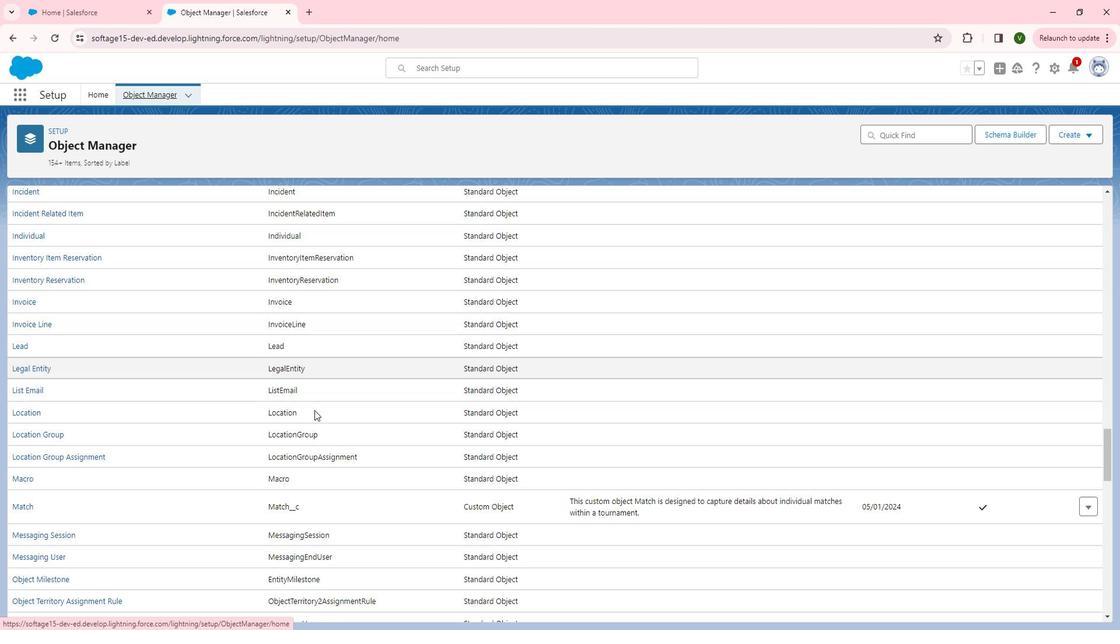 
Action: Mouse scrolled (324, 404) with delta (0, 0)
Screenshot: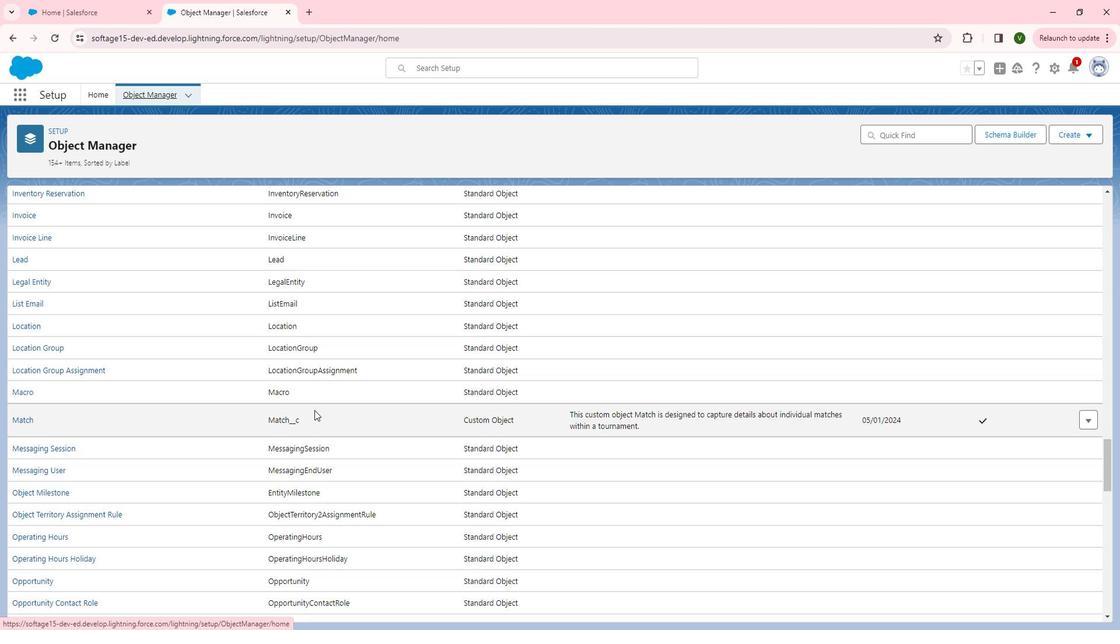 
Action: Mouse moved to (324, 405)
Screenshot: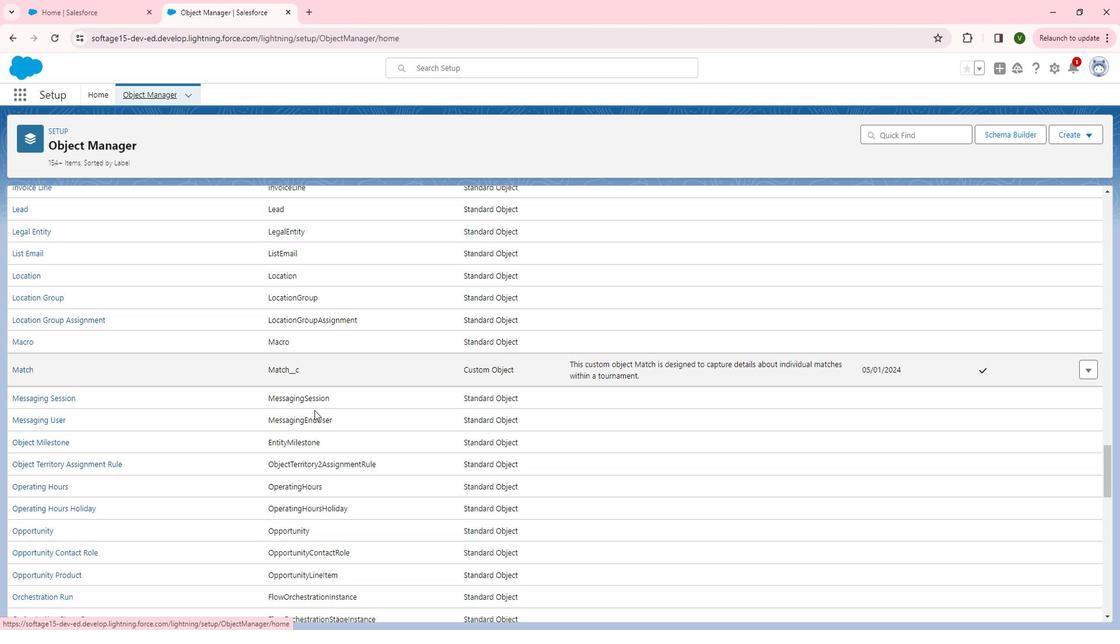 
Action: Mouse scrolled (324, 404) with delta (0, 0)
Screenshot: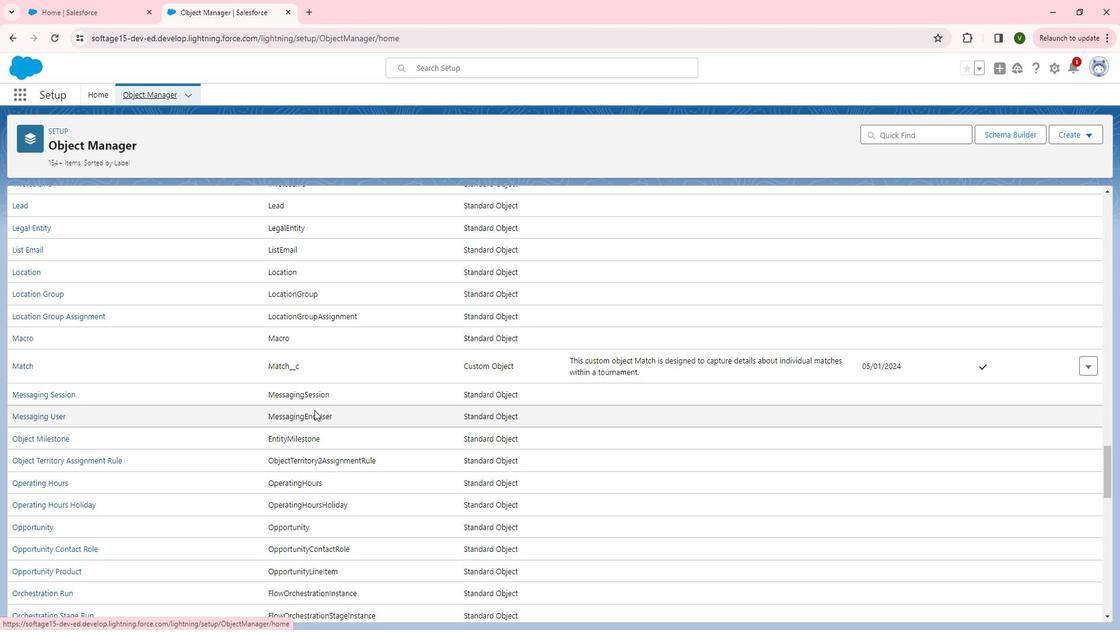 
Action: Mouse scrolled (324, 404) with delta (0, 0)
Screenshot: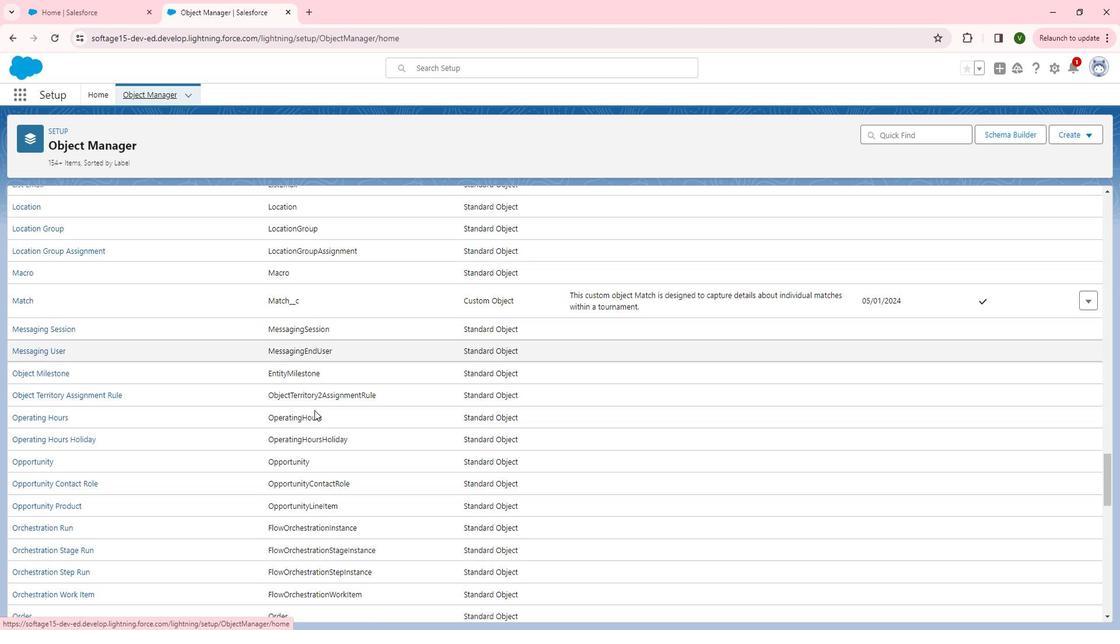 
Action: Mouse moved to (324, 405)
Screenshot: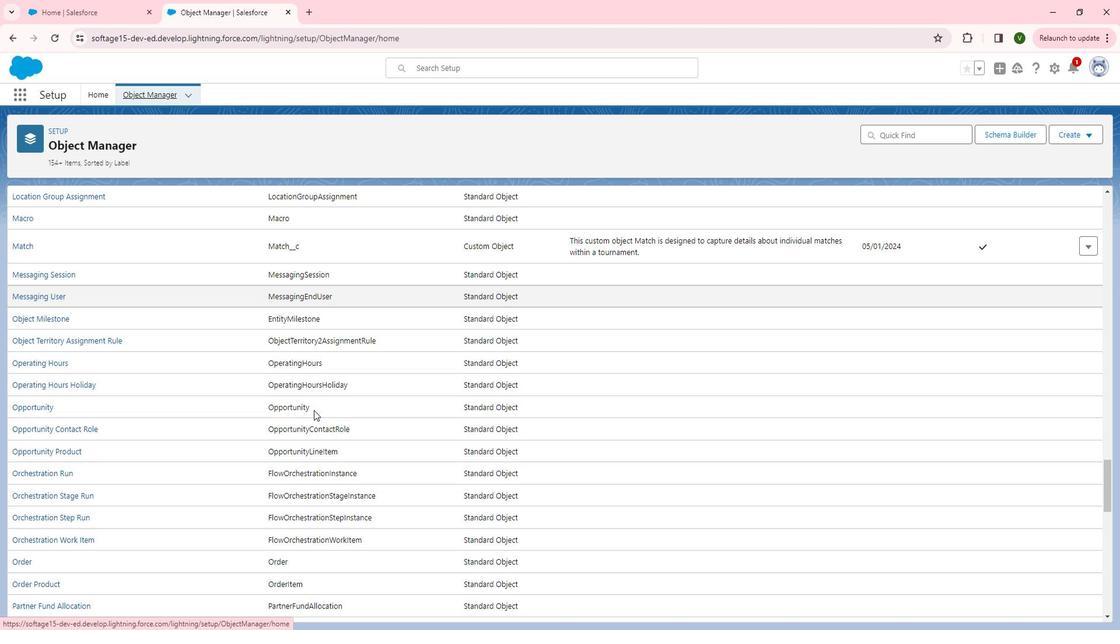 
Action: Mouse scrolled (324, 404) with delta (0, 0)
Screenshot: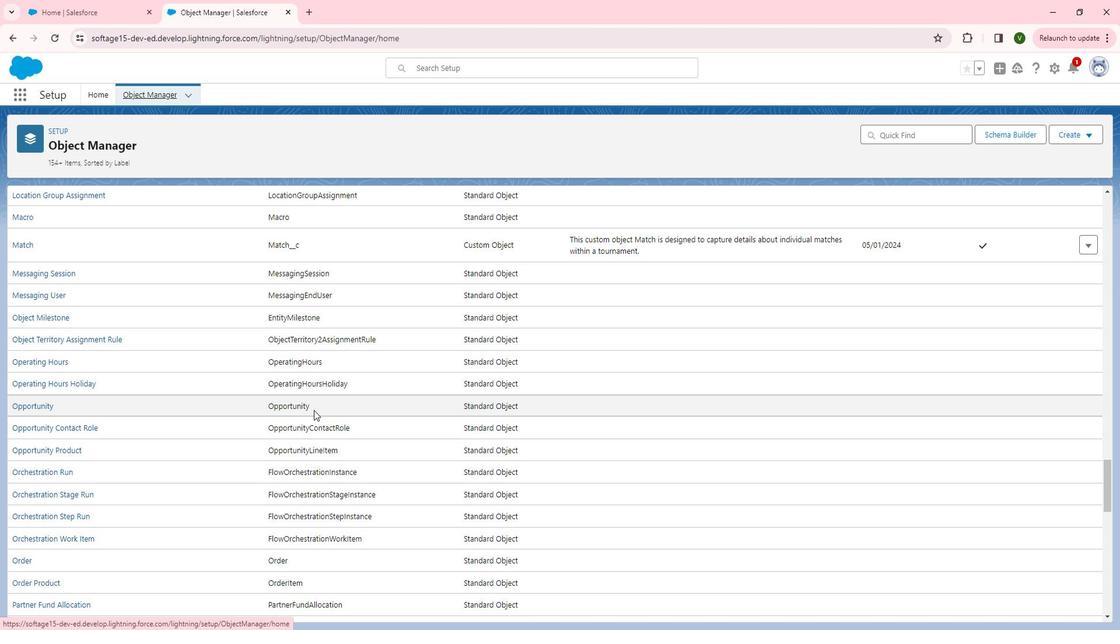 
Action: Mouse scrolled (324, 404) with delta (0, 0)
Screenshot: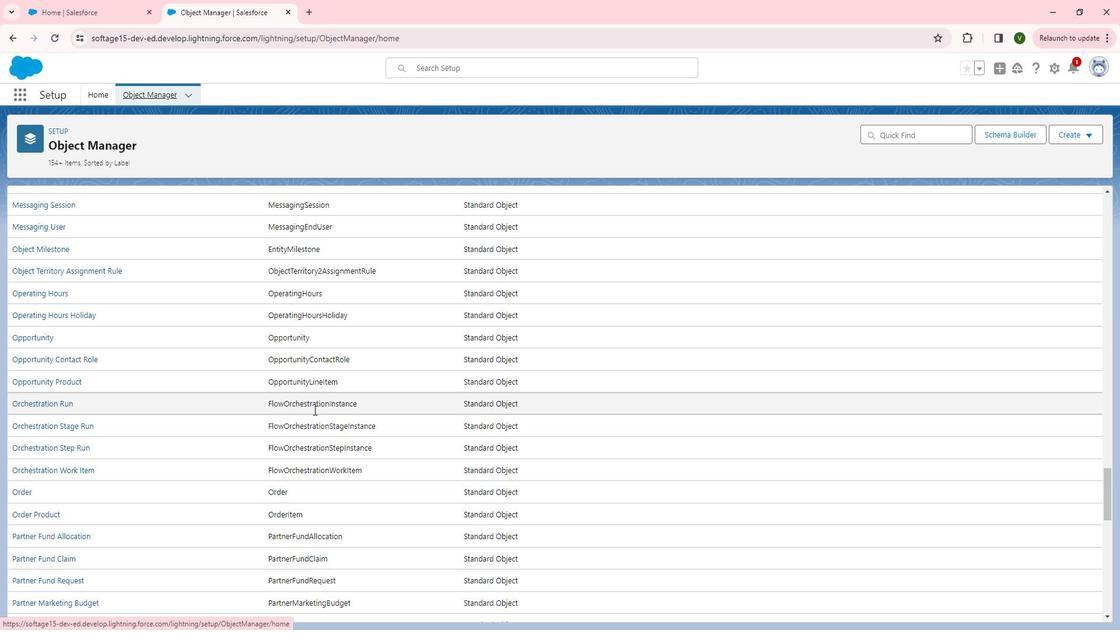 
Action: Mouse scrolled (324, 404) with delta (0, 0)
Screenshot: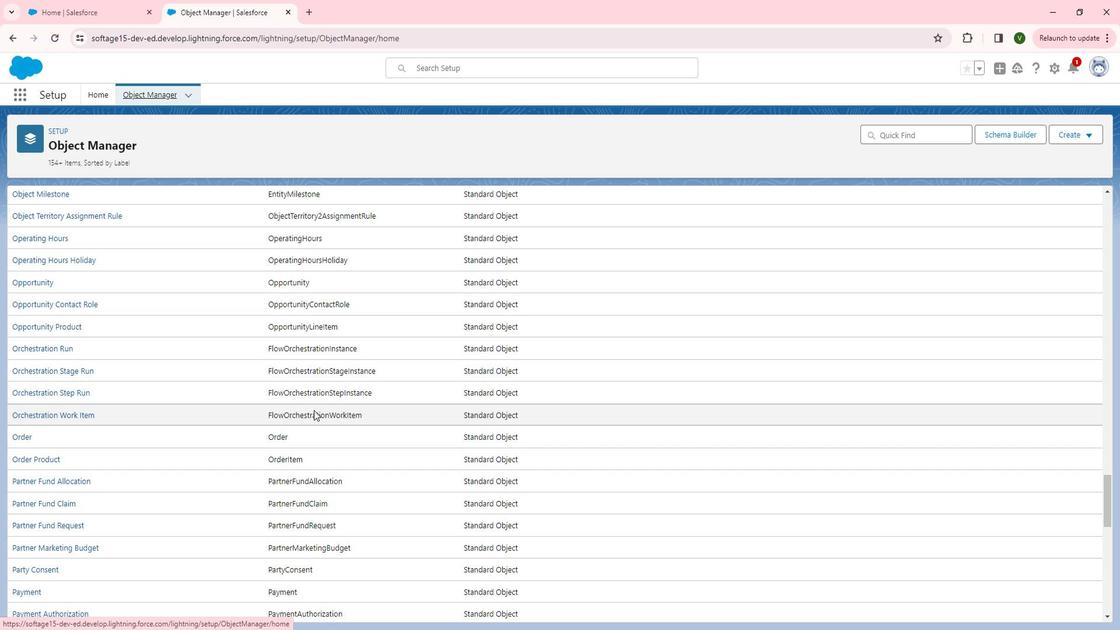 
Action: Mouse scrolled (324, 404) with delta (0, 0)
Screenshot: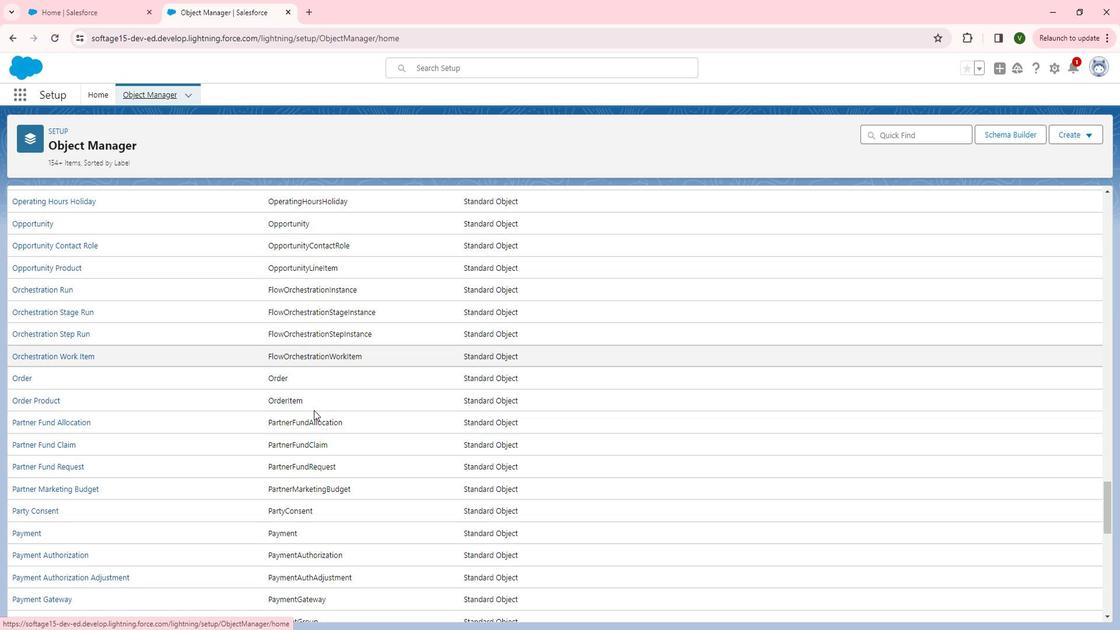 
Action: Mouse scrolled (324, 404) with delta (0, 0)
Screenshot: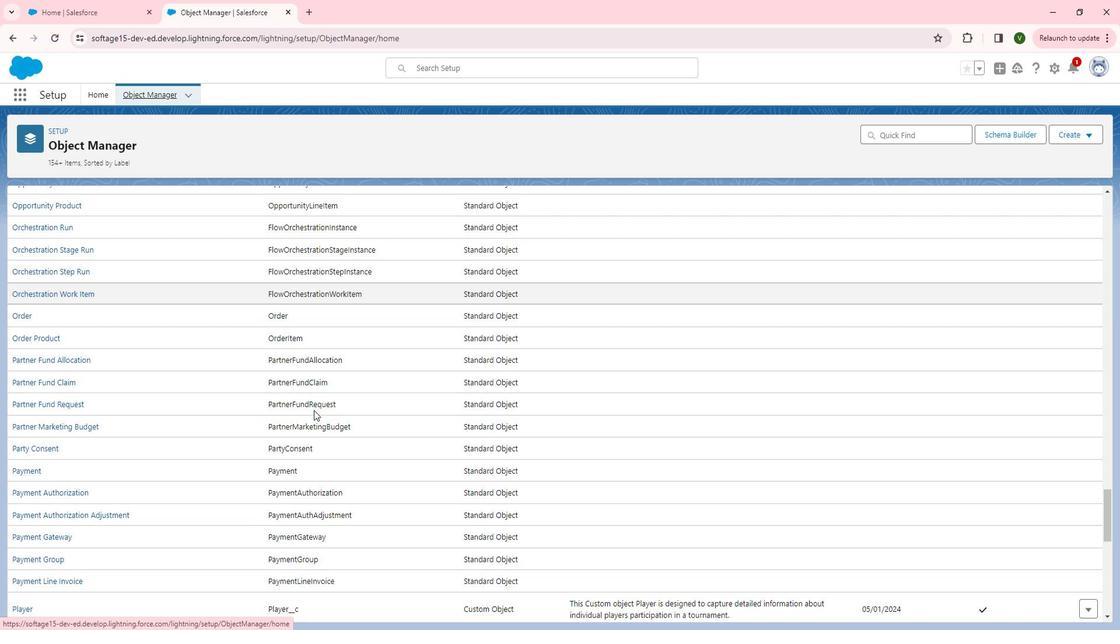 
Action: Mouse scrolled (324, 404) with delta (0, 0)
Screenshot: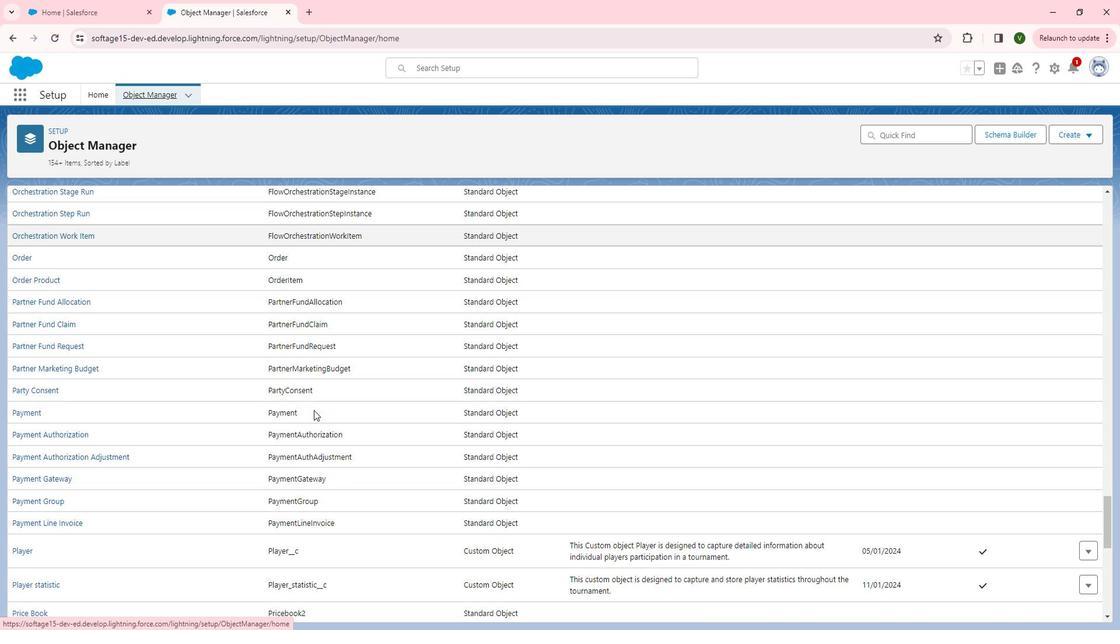 
Action: Mouse scrolled (324, 404) with delta (0, 0)
Screenshot: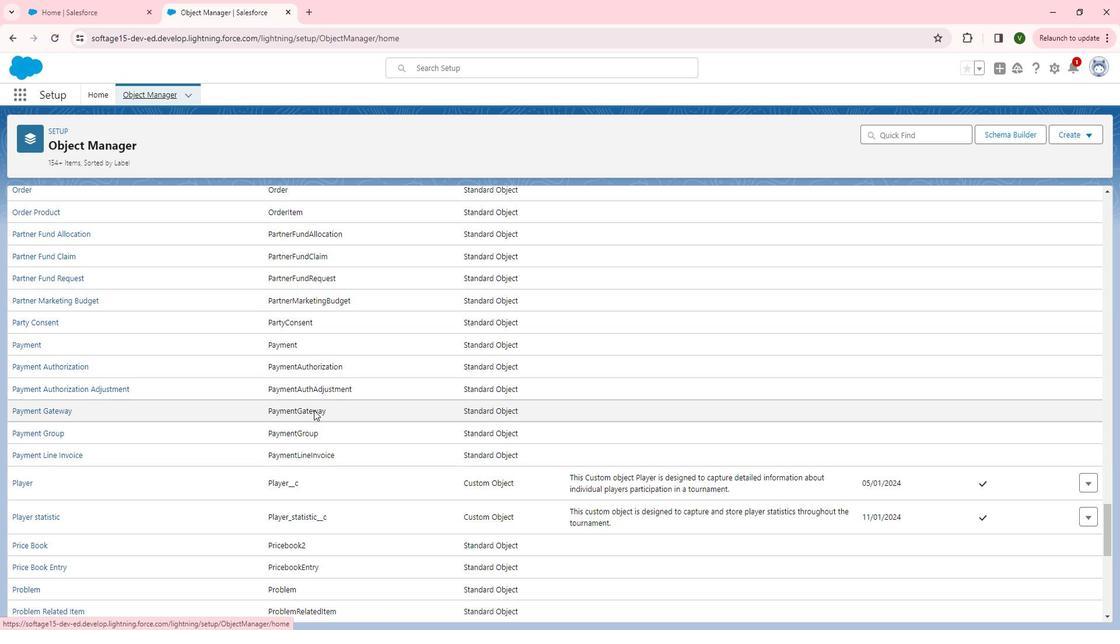
Action: Mouse scrolled (324, 404) with delta (0, 0)
Screenshot: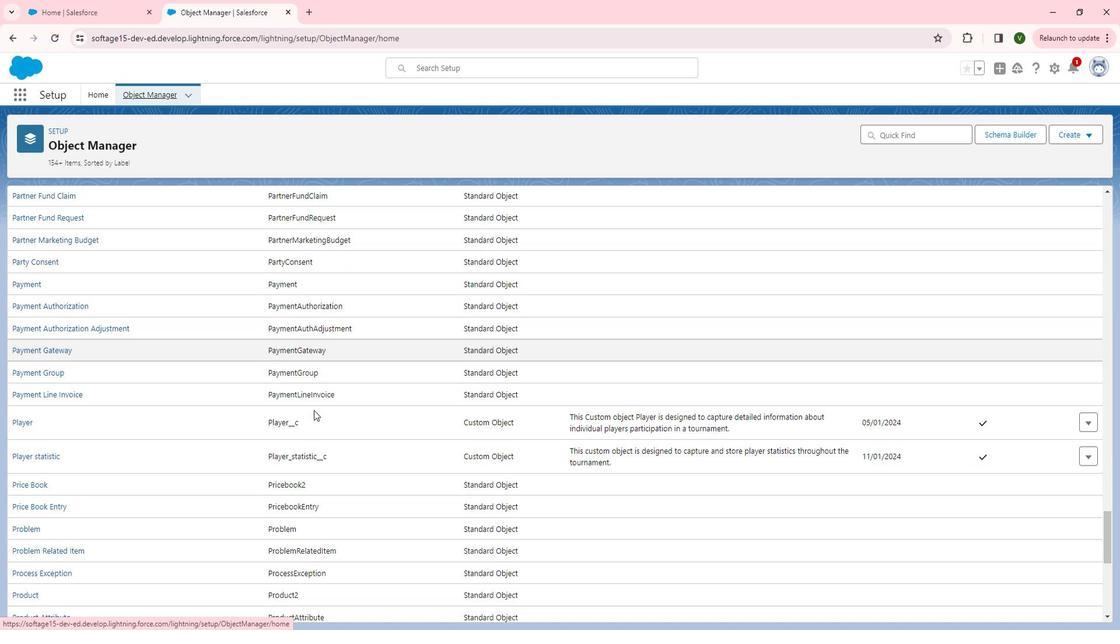 
Action: Mouse scrolled (324, 404) with delta (0, 0)
Screenshot: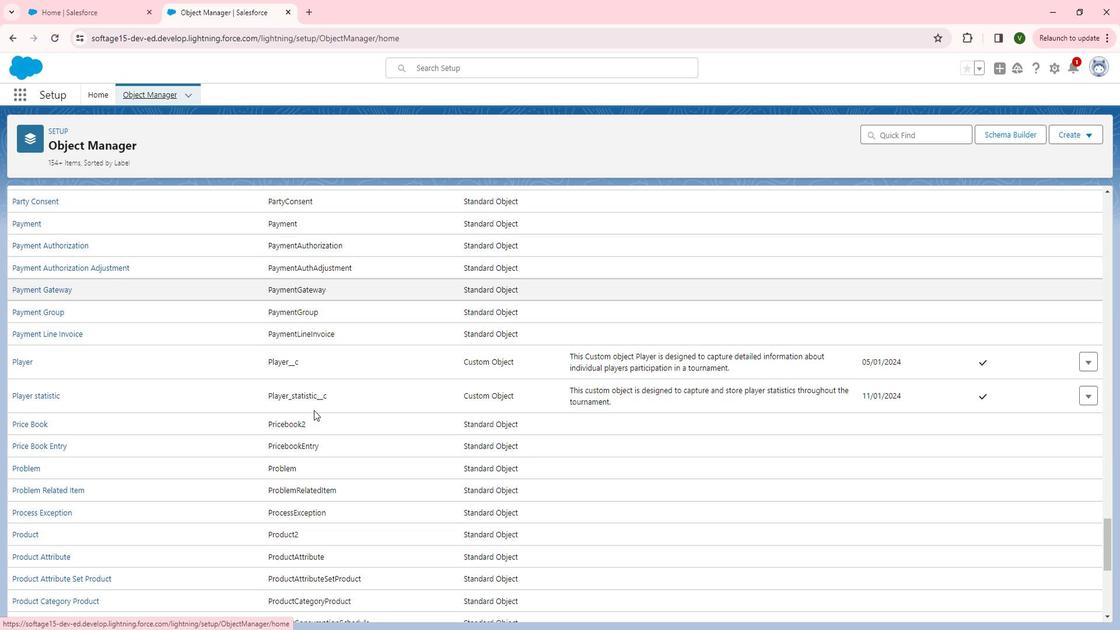
Action: Mouse scrolled (324, 404) with delta (0, 0)
Screenshot: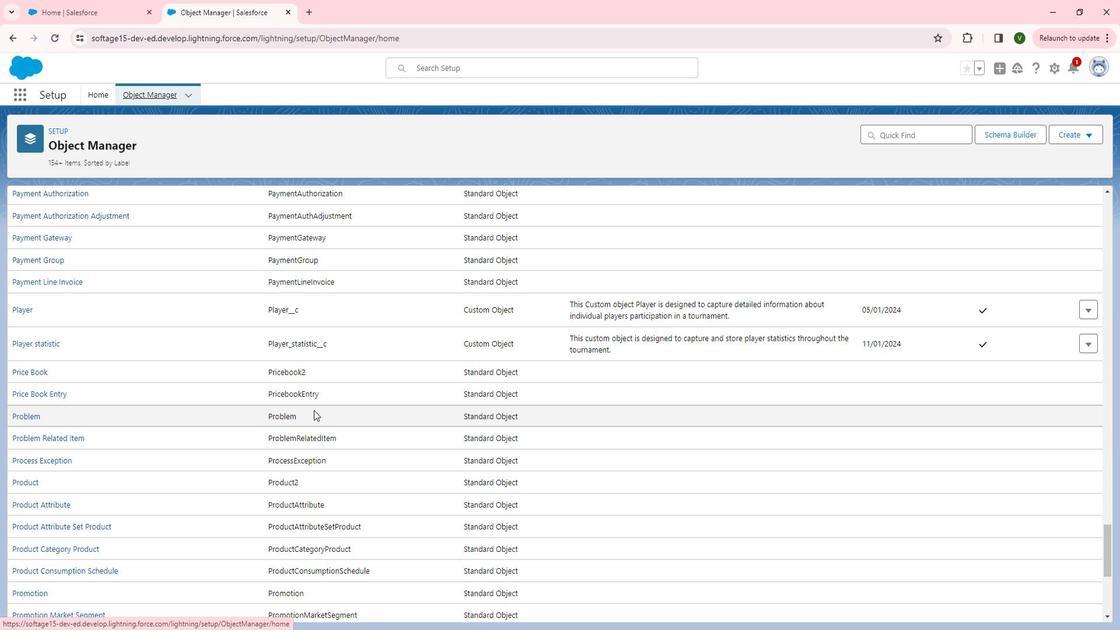 
Action: Mouse scrolled (324, 404) with delta (0, 0)
Screenshot: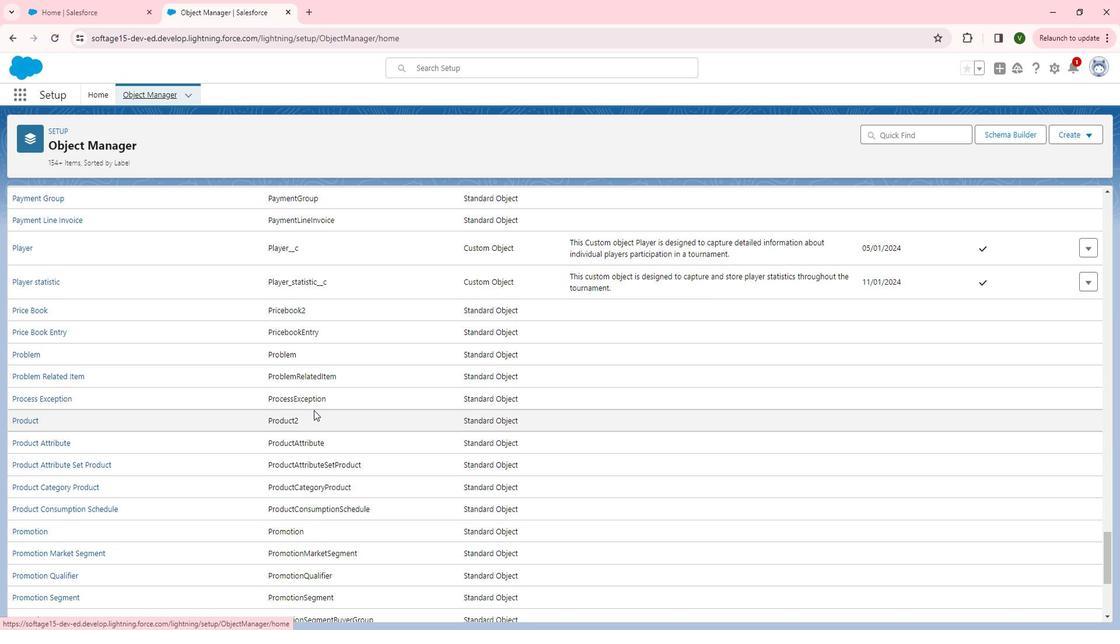 
Action: Mouse moved to (228, 388)
Screenshot: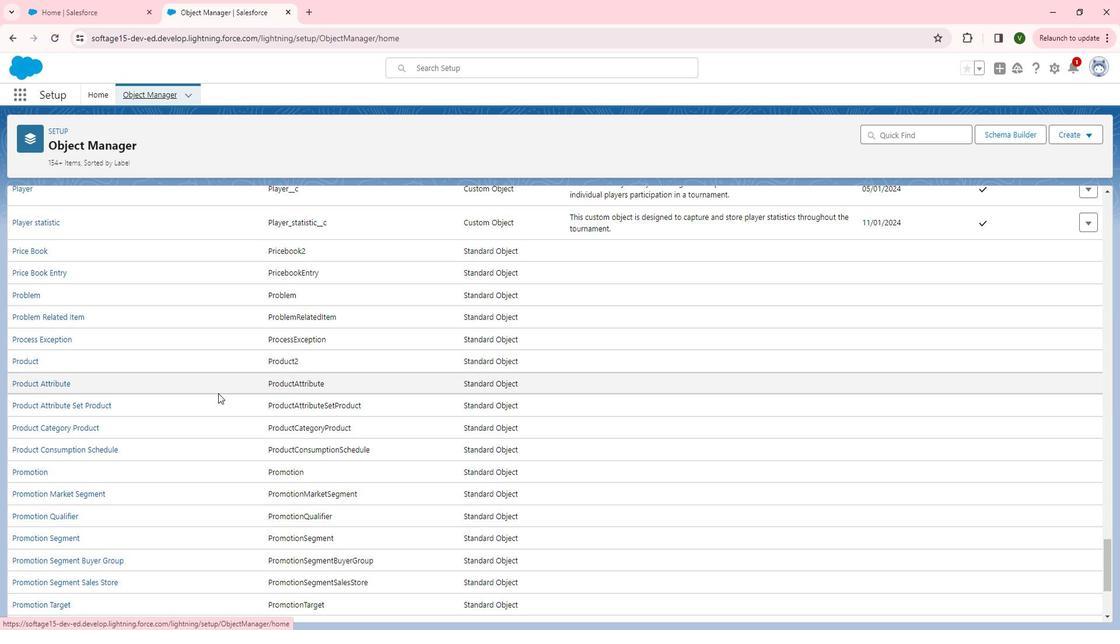 
Action: Mouse scrolled (228, 388) with delta (0, 0)
Screenshot: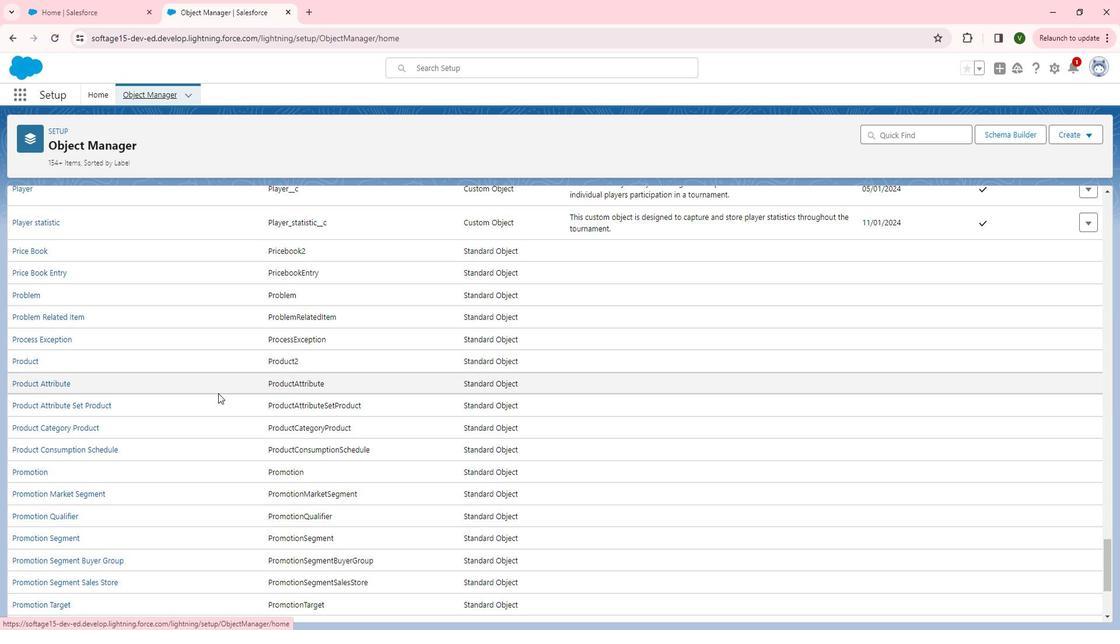 
Action: Mouse scrolled (228, 388) with delta (0, 0)
Screenshot: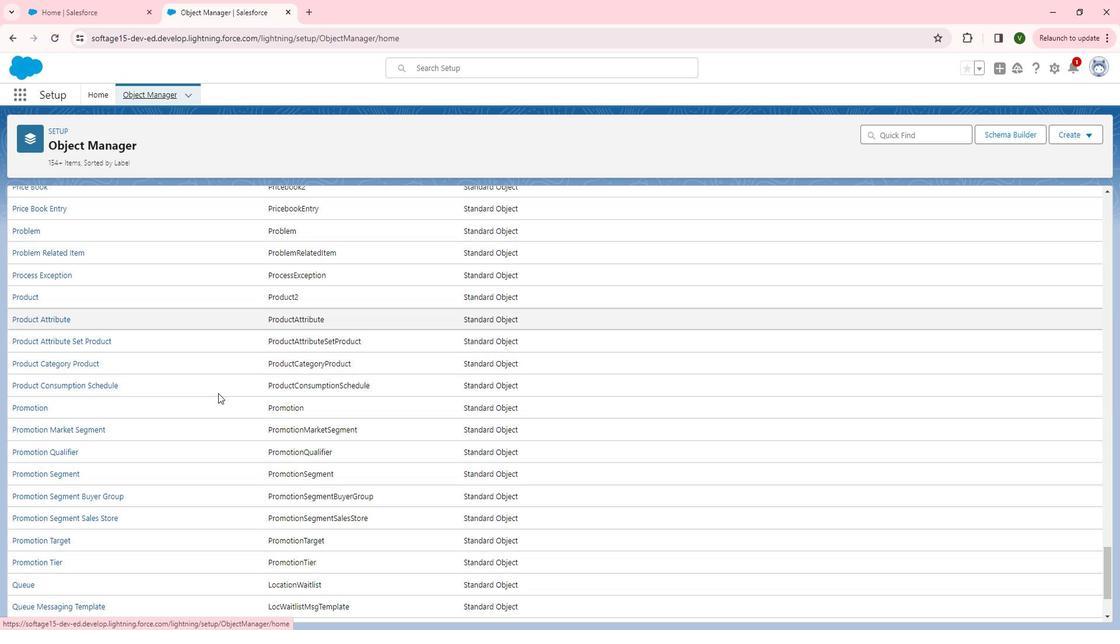 
Action: Mouse scrolled (228, 388) with delta (0, 0)
Screenshot: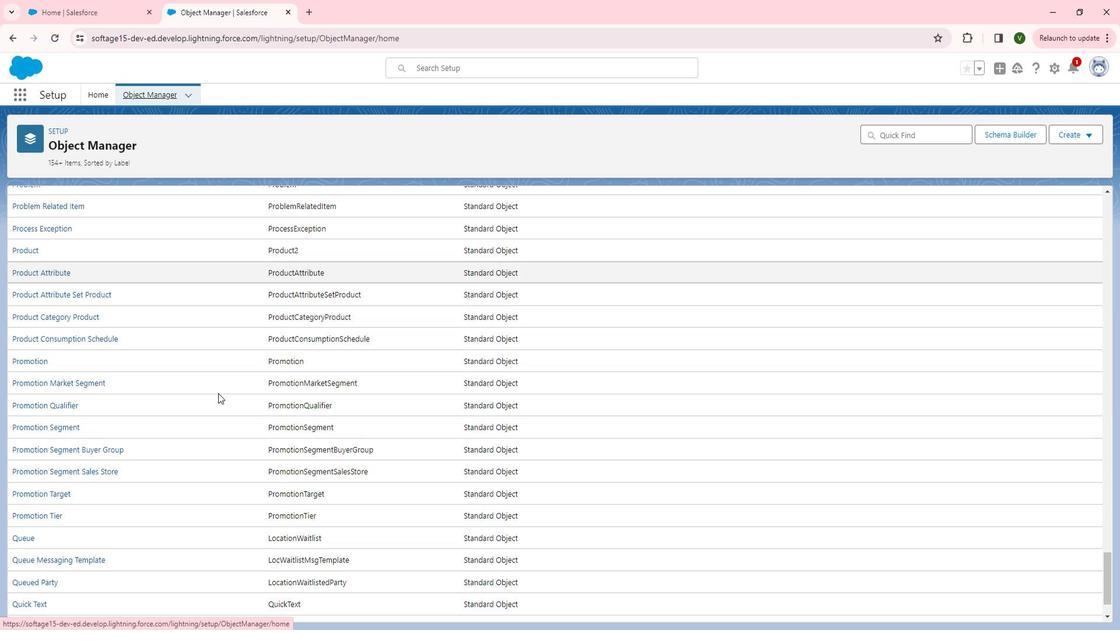 
Action: Mouse scrolled (228, 388) with delta (0, 0)
Screenshot: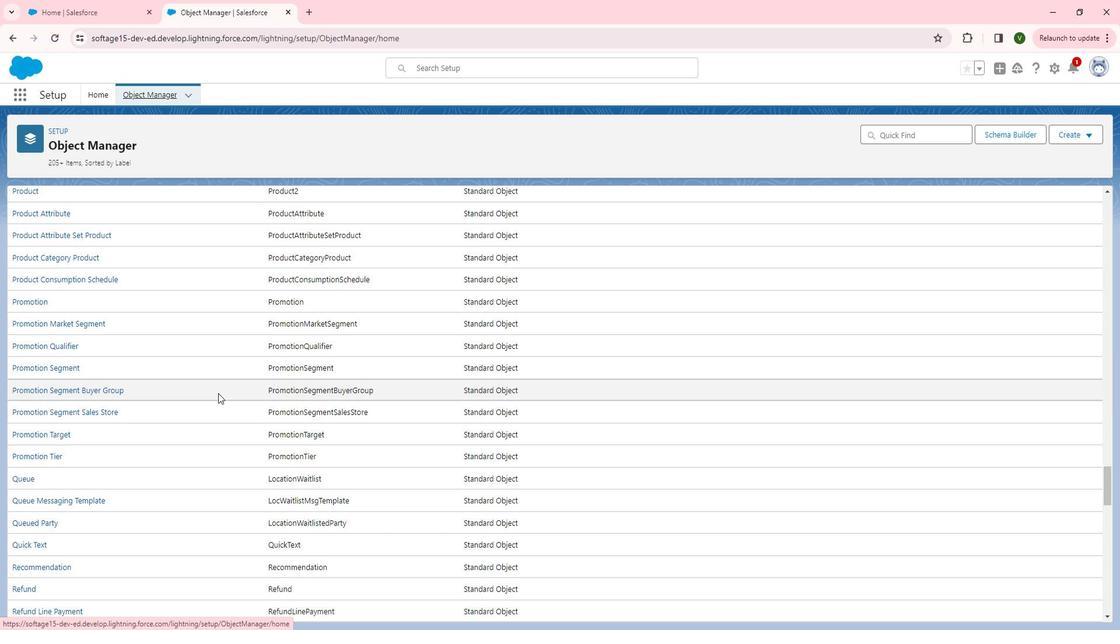 
Action: Mouse scrolled (228, 388) with delta (0, 0)
Screenshot: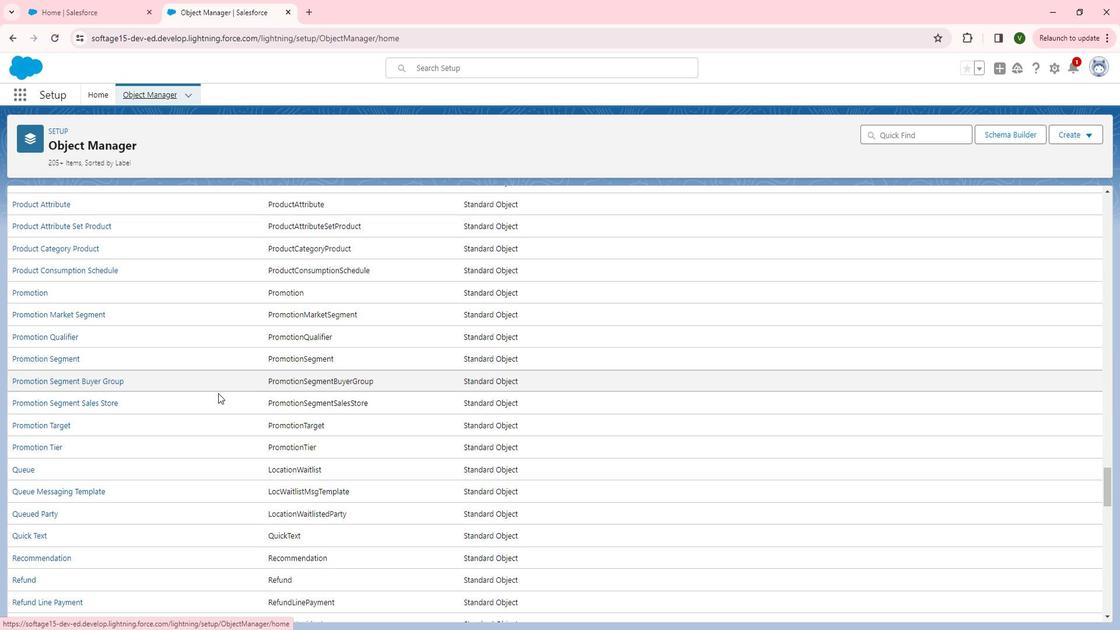 
Action: Mouse scrolled (228, 388) with delta (0, 0)
Screenshot: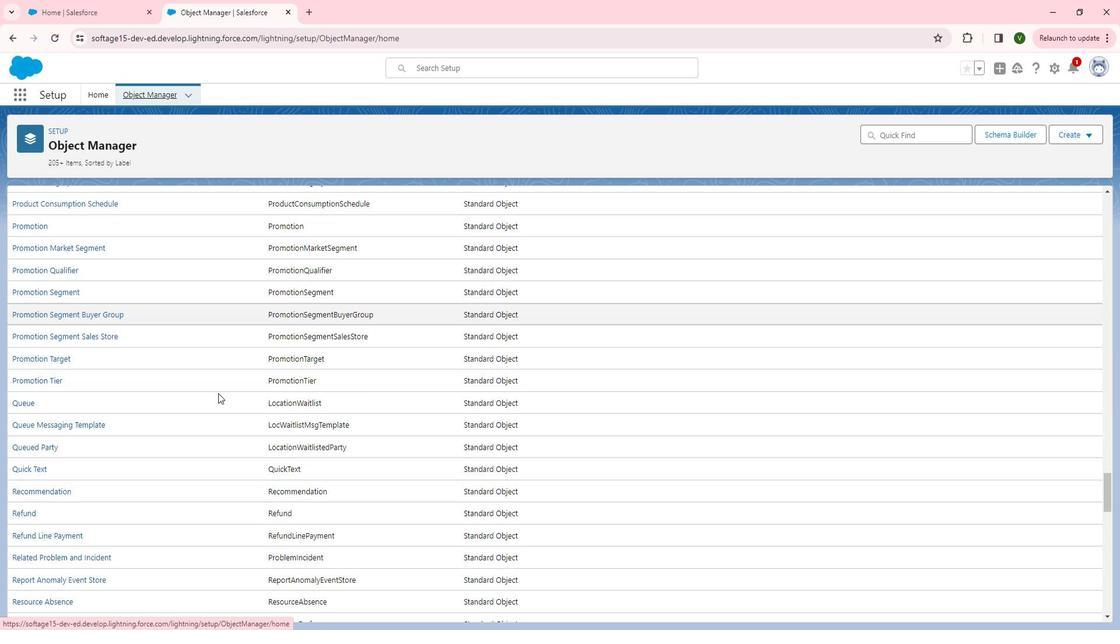 
Action: Mouse scrolled (228, 388) with delta (0, 0)
Screenshot: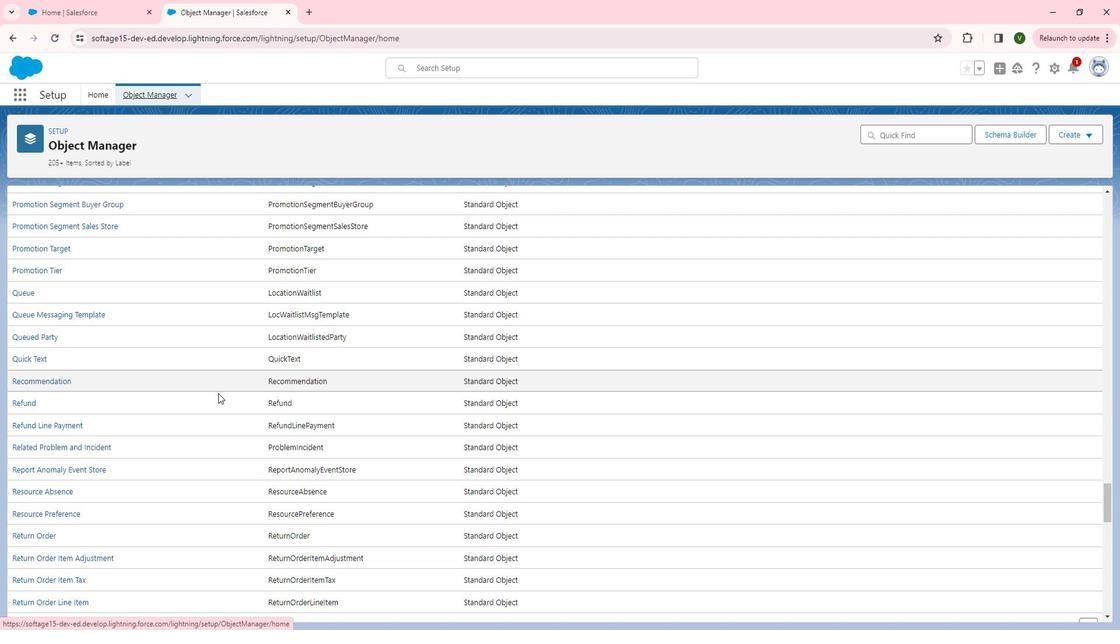 
Action: Mouse scrolled (228, 388) with delta (0, 0)
Screenshot: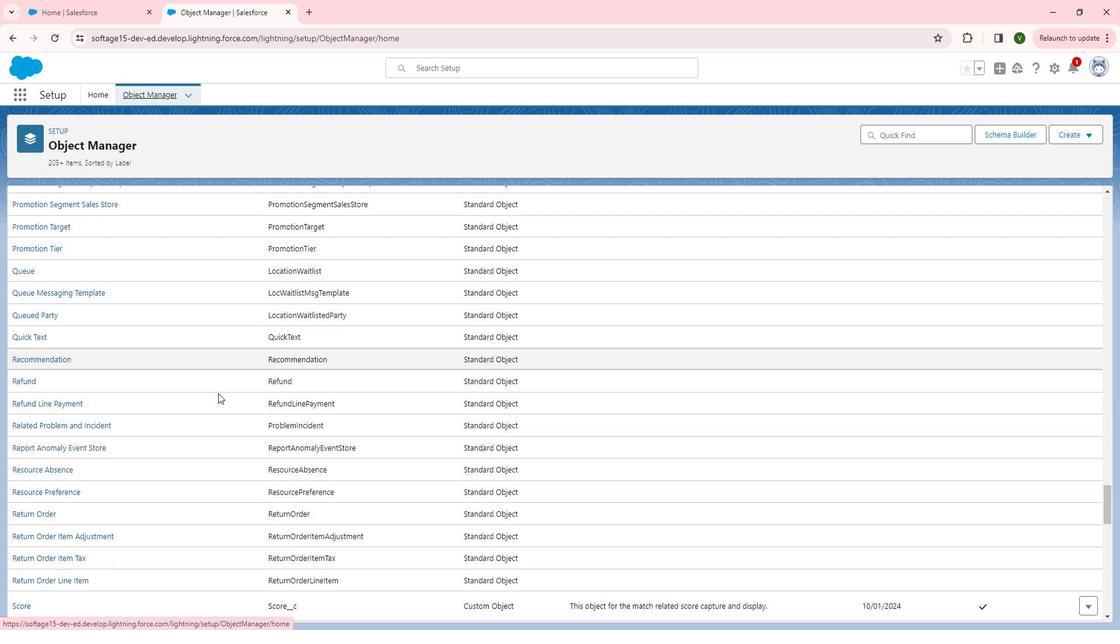 
Action: Mouse scrolled (228, 388) with delta (0, 0)
Screenshot: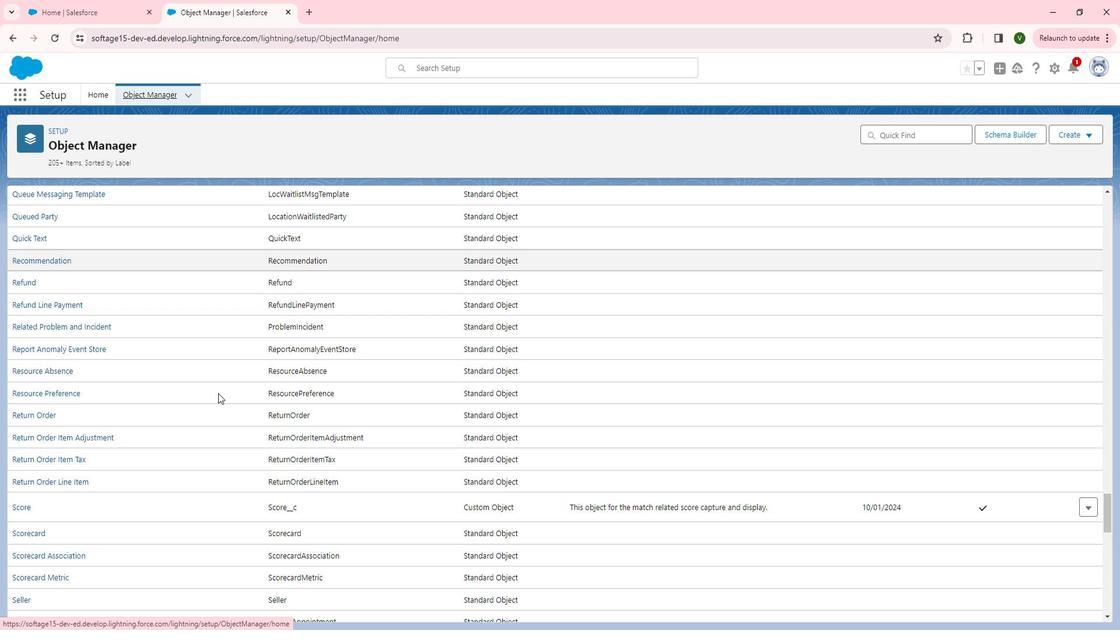 
Action: Mouse scrolled (228, 388) with delta (0, 0)
Screenshot: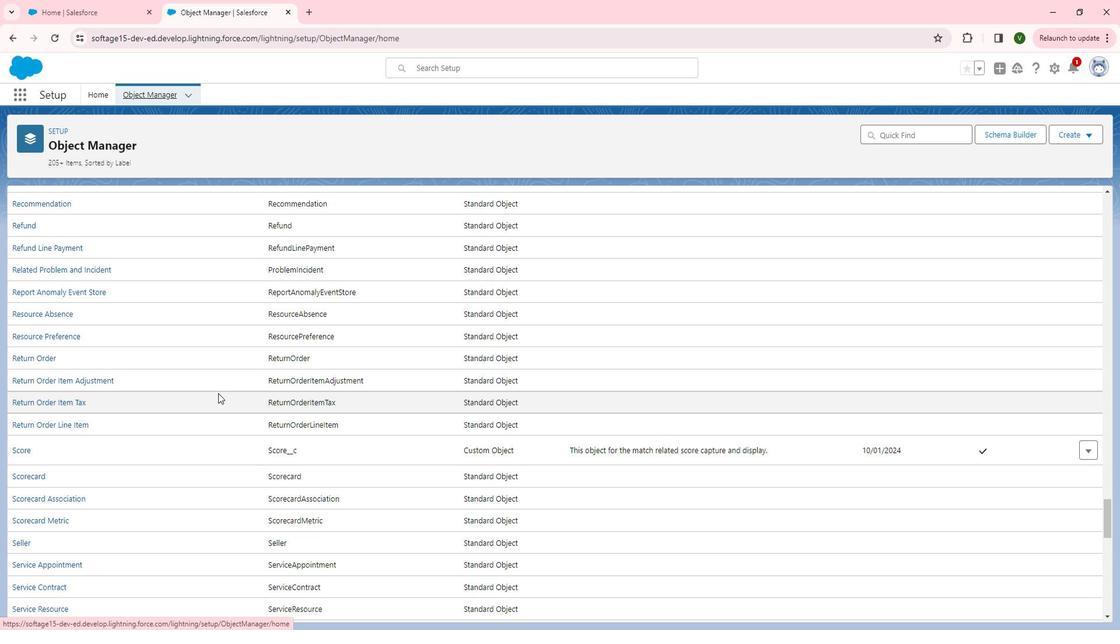 
Action: Mouse scrolled (228, 388) with delta (0, 0)
Screenshot: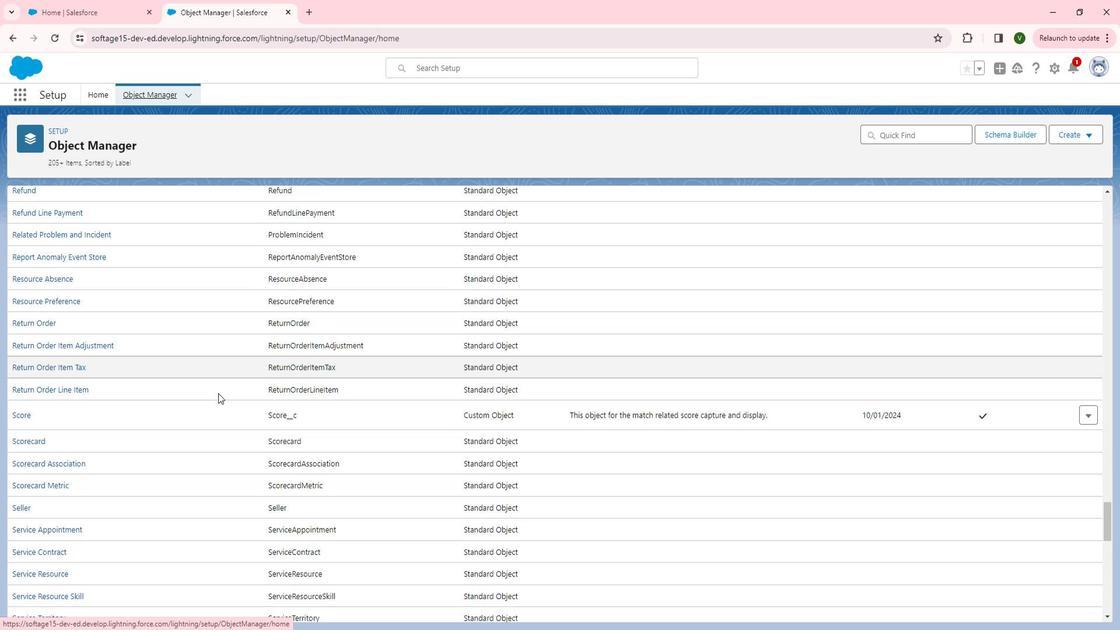 
Action: Mouse scrolled (228, 388) with delta (0, 0)
Screenshot: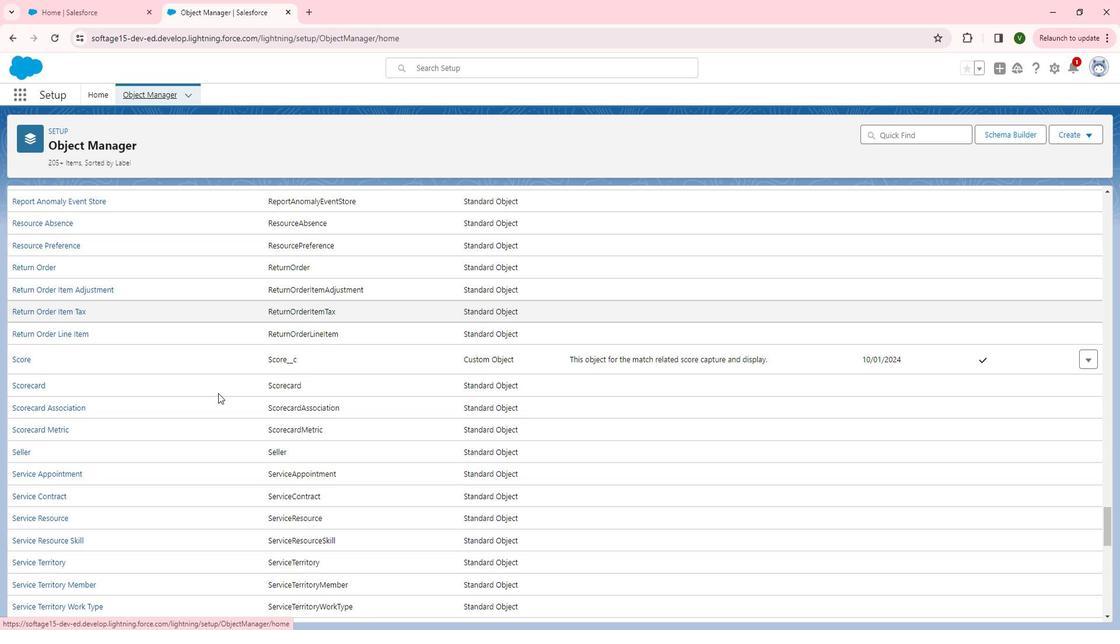 
Action: Mouse scrolled (228, 388) with delta (0, 0)
Screenshot: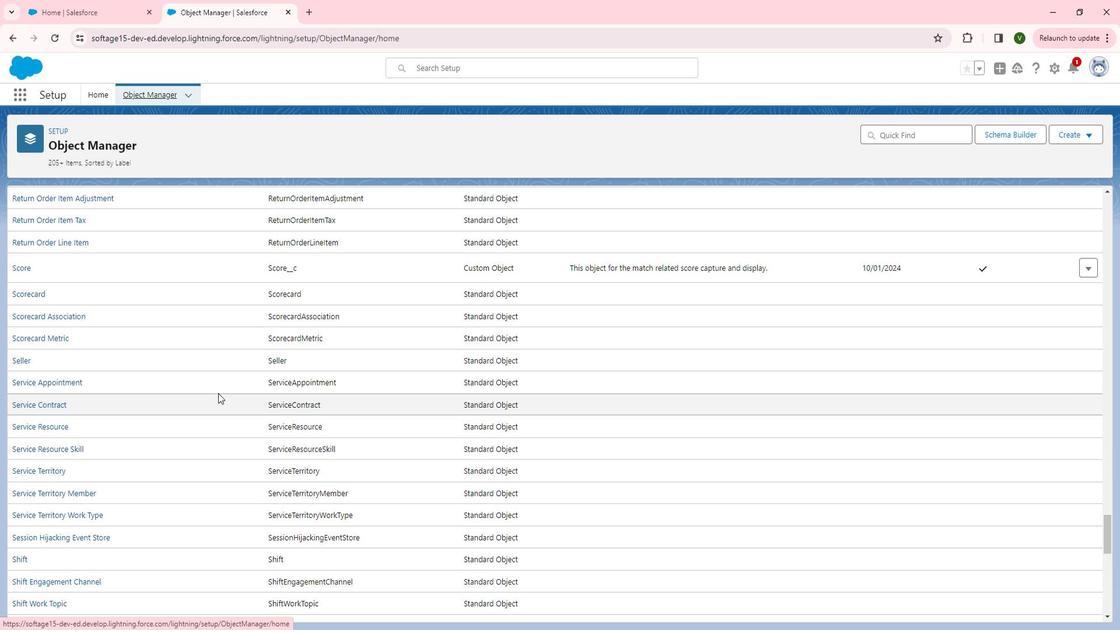 
Action: Mouse scrolled (228, 388) with delta (0, 0)
Screenshot: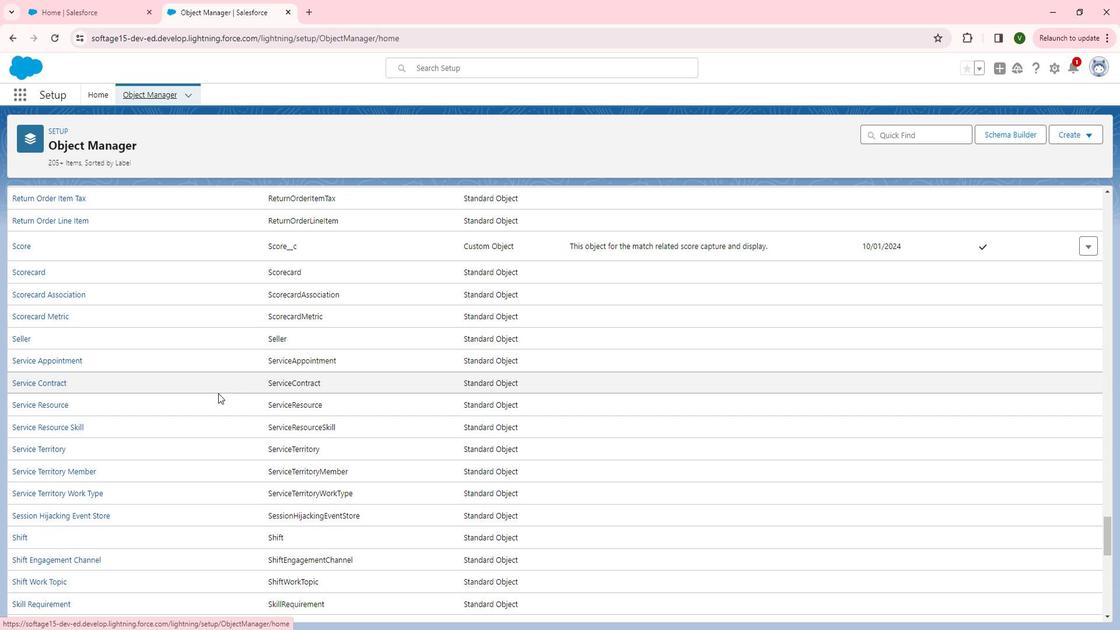 
Action: Mouse scrolled (228, 388) with delta (0, 0)
Screenshot: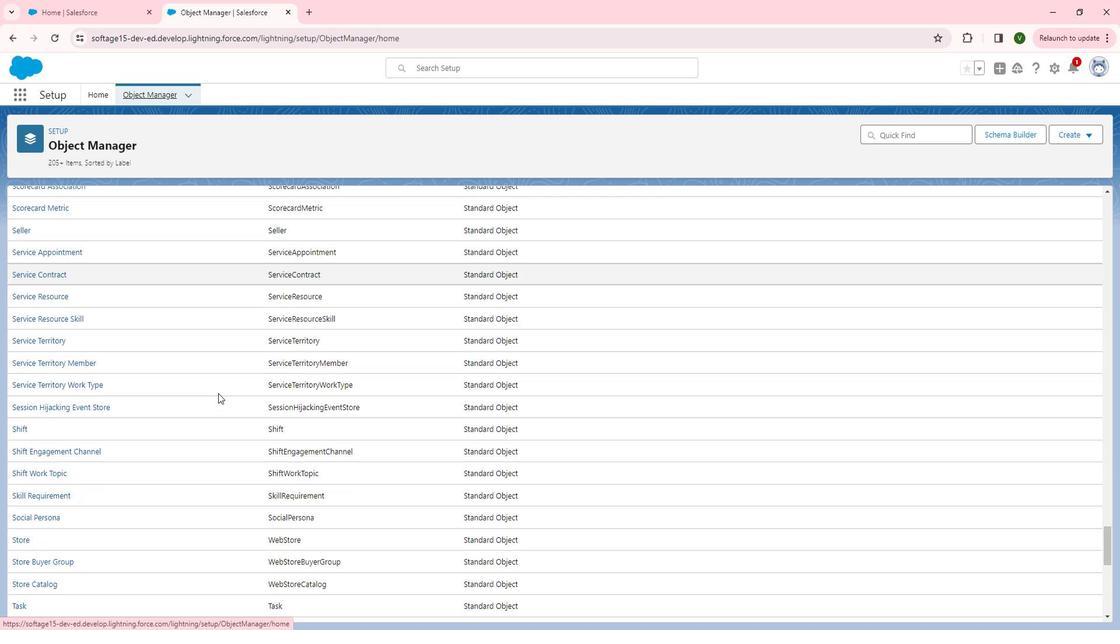 
Action: Mouse scrolled (228, 388) with delta (0, 0)
Screenshot: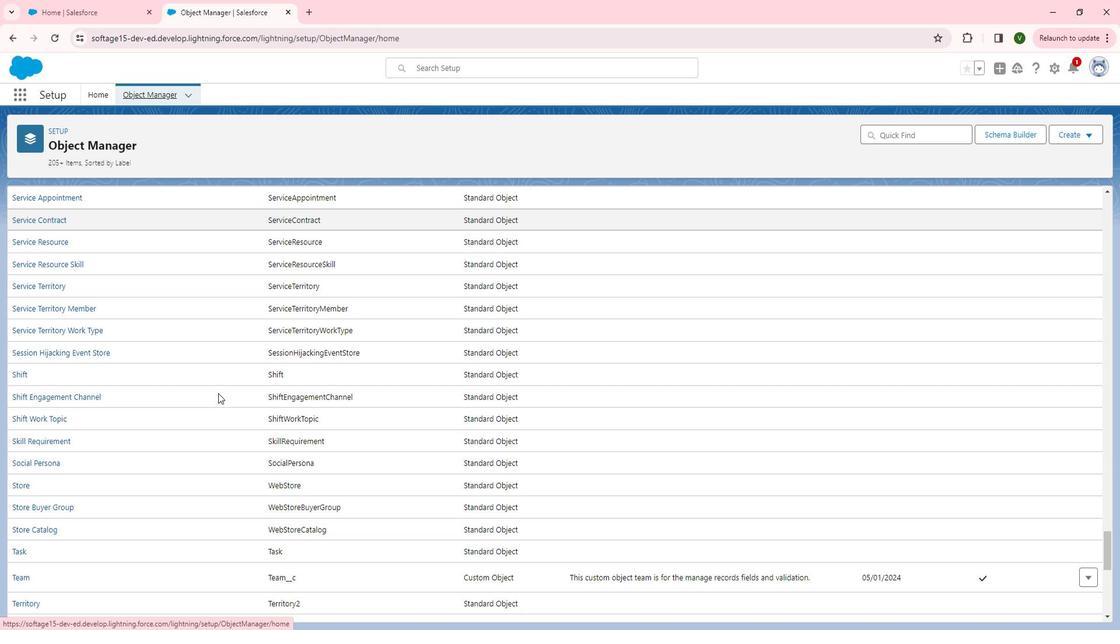 
Action: Mouse scrolled (228, 388) with delta (0, 0)
Screenshot: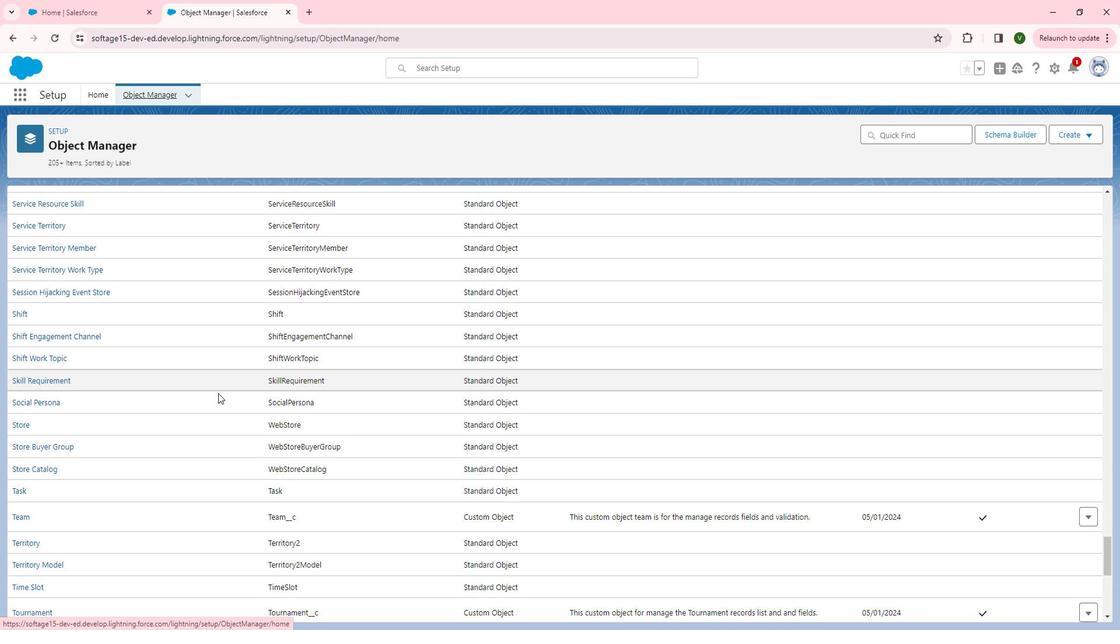 
Action: Mouse scrolled (228, 388) with delta (0, 0)
Screenshot: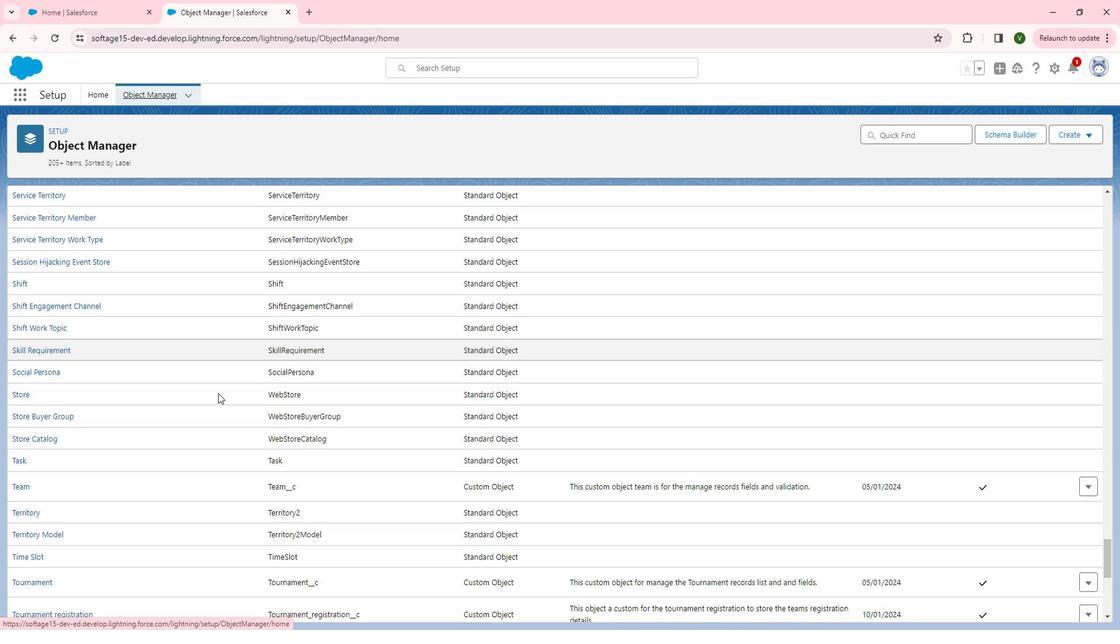 
Action: Mouse scrolled (228, 388) with delta (0, 0)
Screenshot: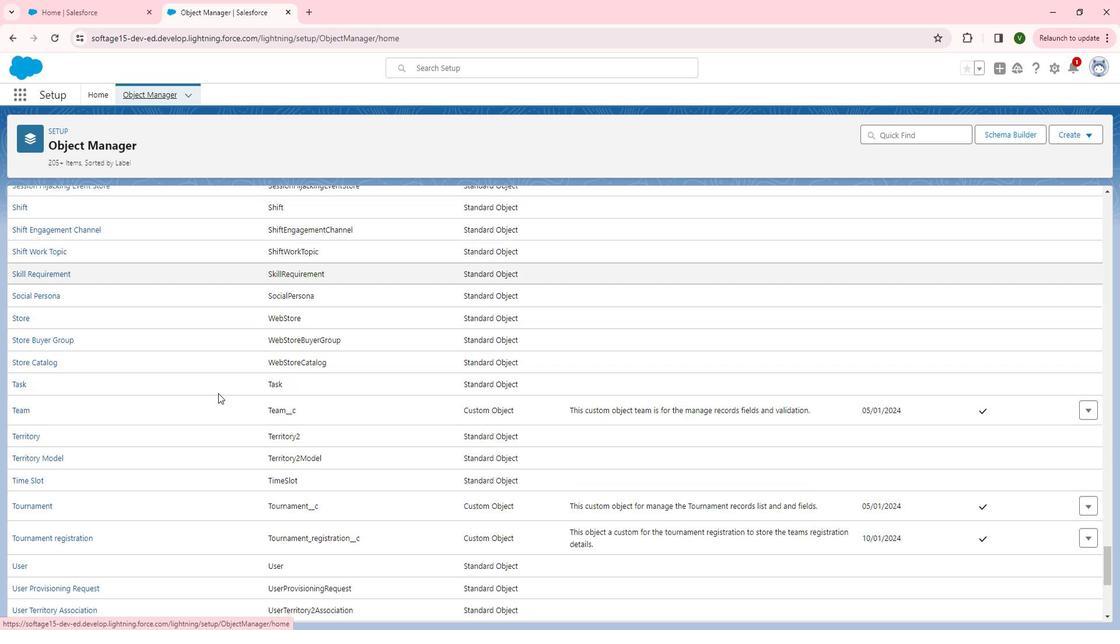 
Action: Mouse scrolled (228, 388) with delta (0, 0)
Screenshot: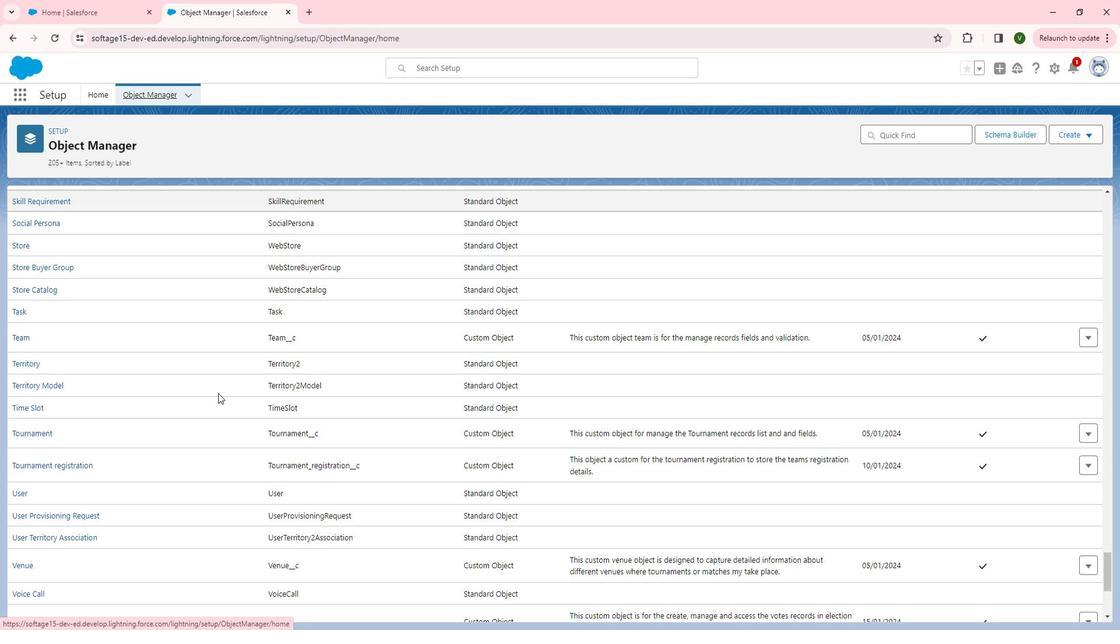 
Action: Mouse scrolled (228, 388) with delta (0, 0)
Screenshot: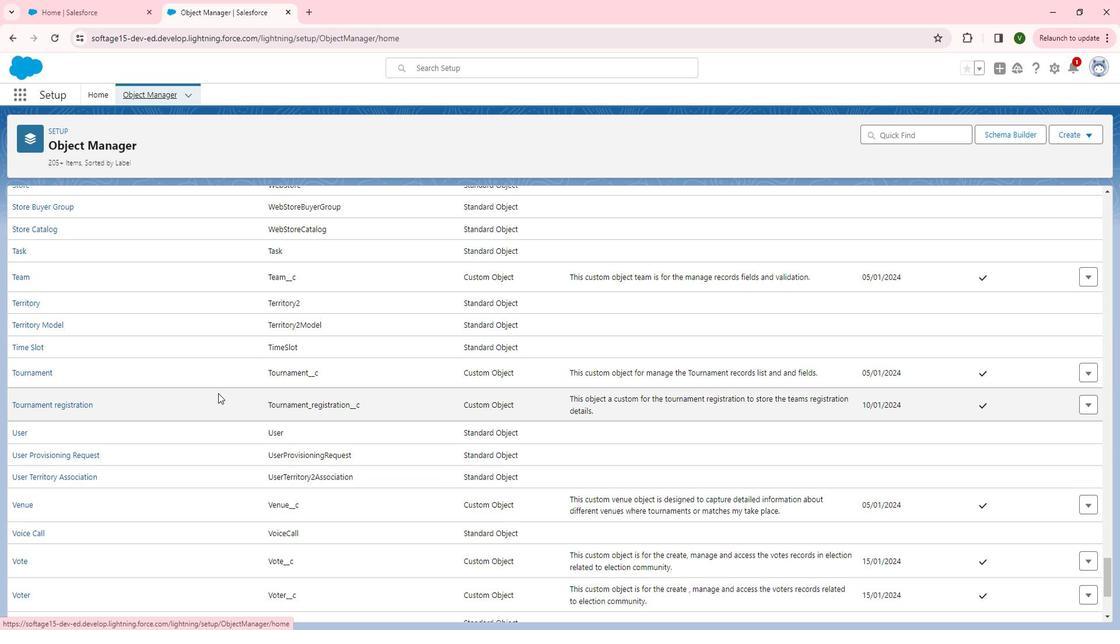 
Action: Mouse scrolled (228, 388) with delta (0, 0)
Screenshot: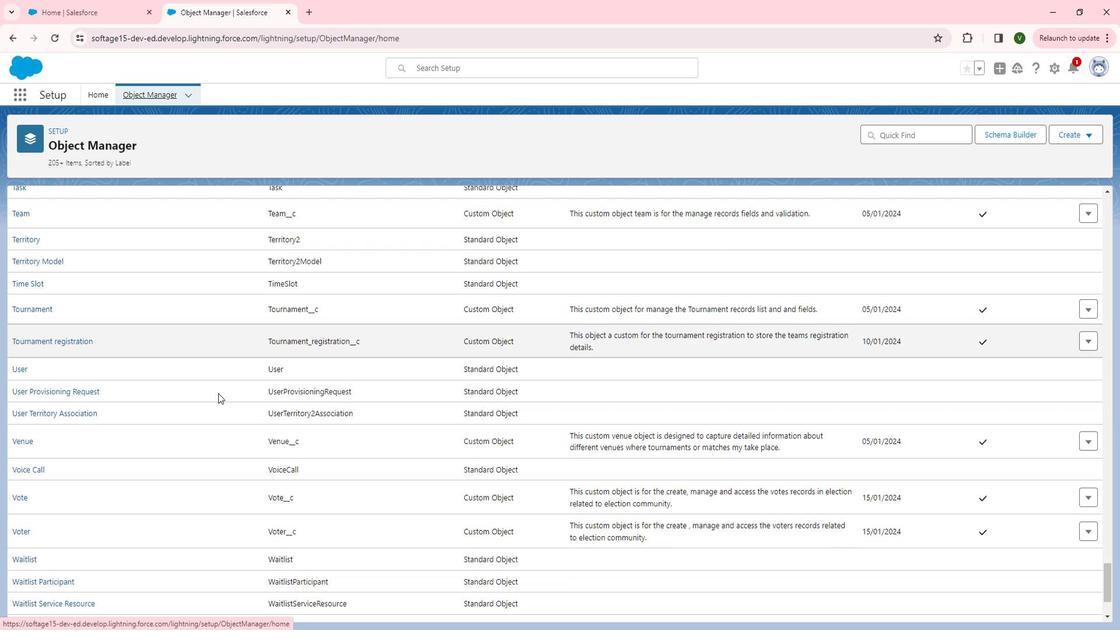 
Action: Mouse moved to (32, 435)
Screenshot: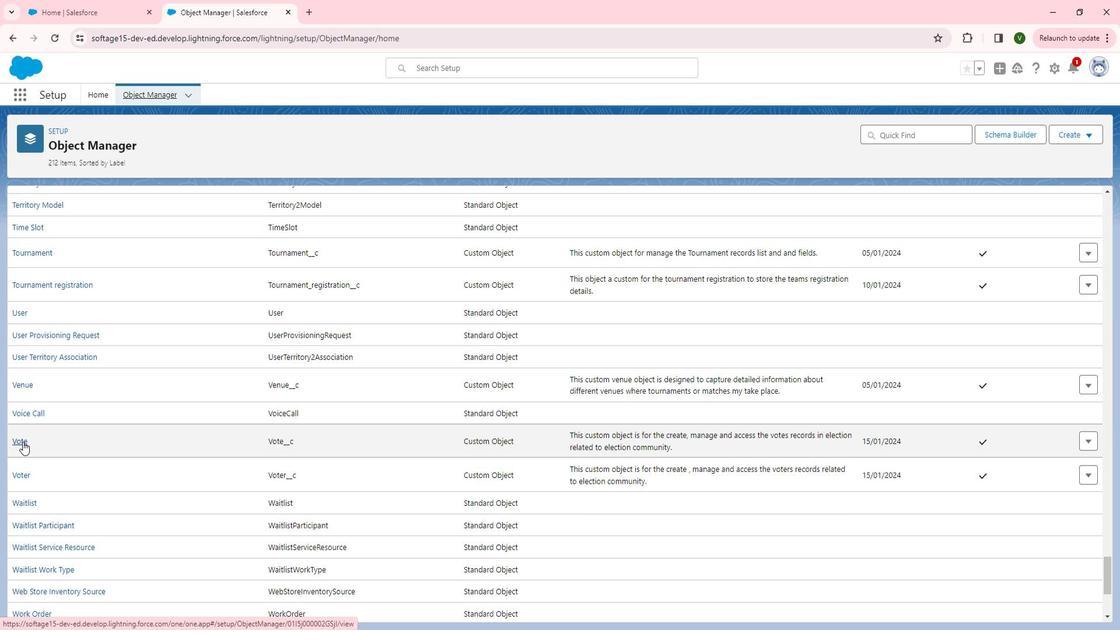 
Action: Mouse pressed left at (32, 435)
Screenshot: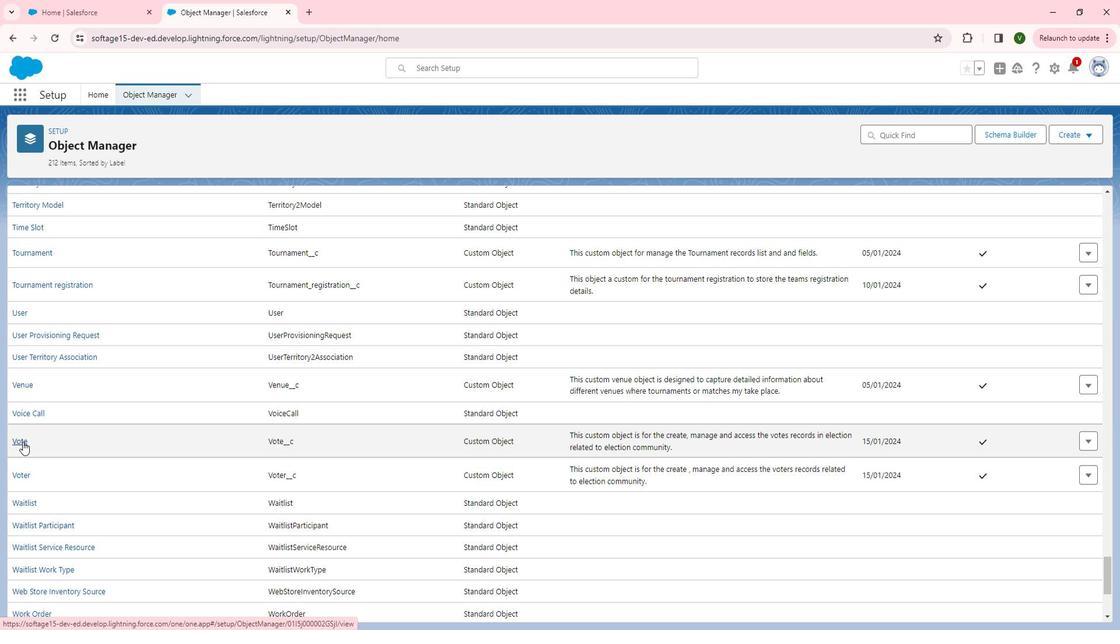 
Action: Mouse moved to (89, 220)
Screenshot: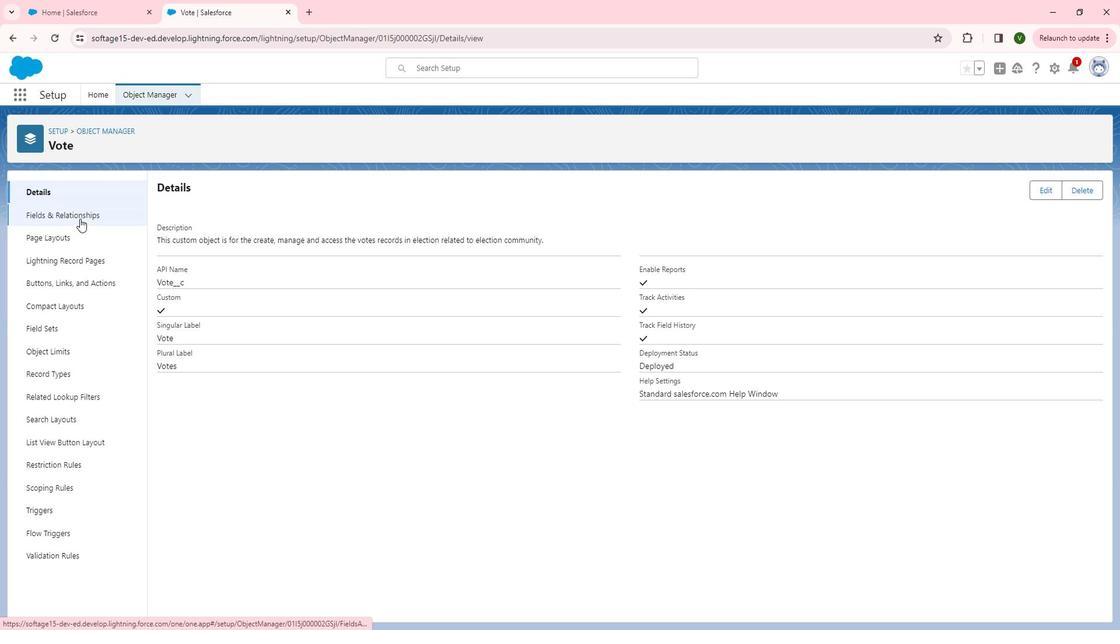 
Action: Mouse pressed left at (89, 220)
Screenshot: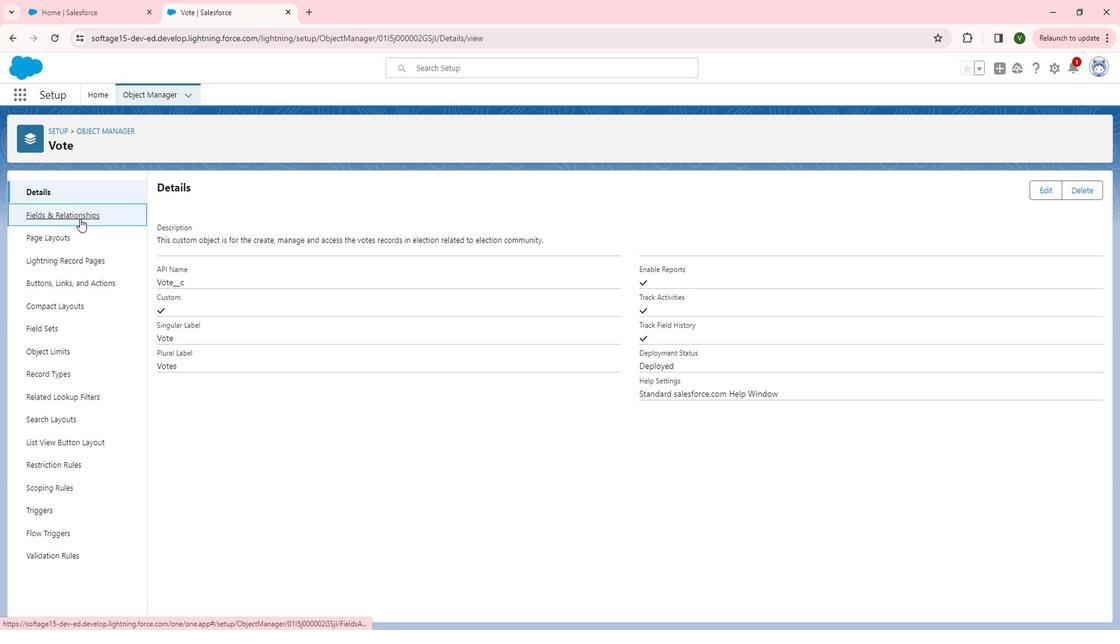 
Action: Mouse moved to (864, 192)
Screenshot: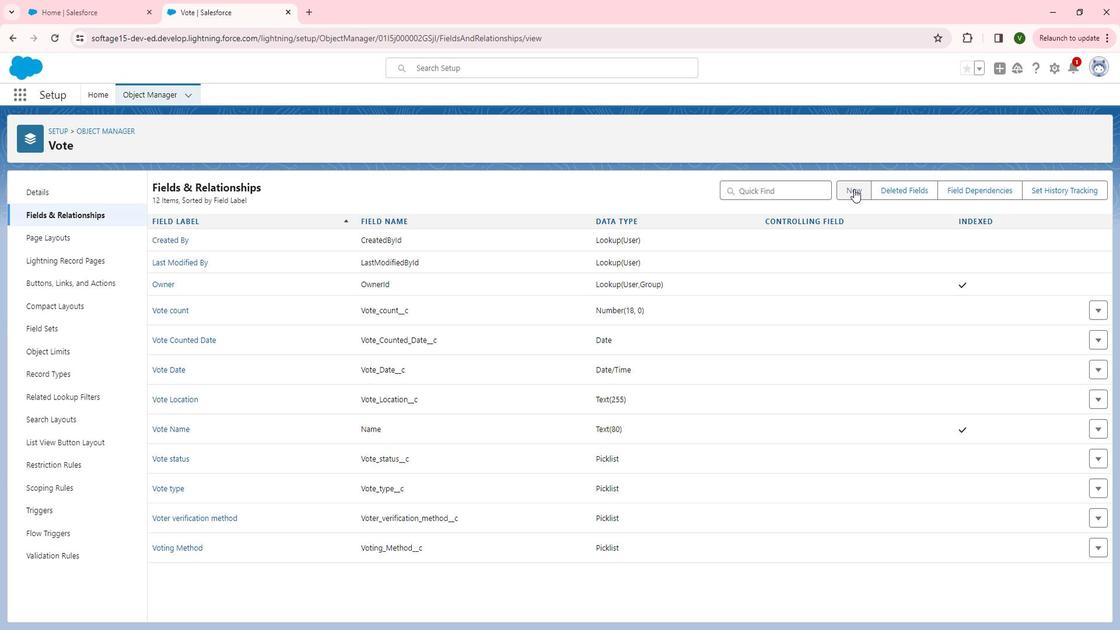 
Action: Mouse pressed left at (864, 192)
Screenshot: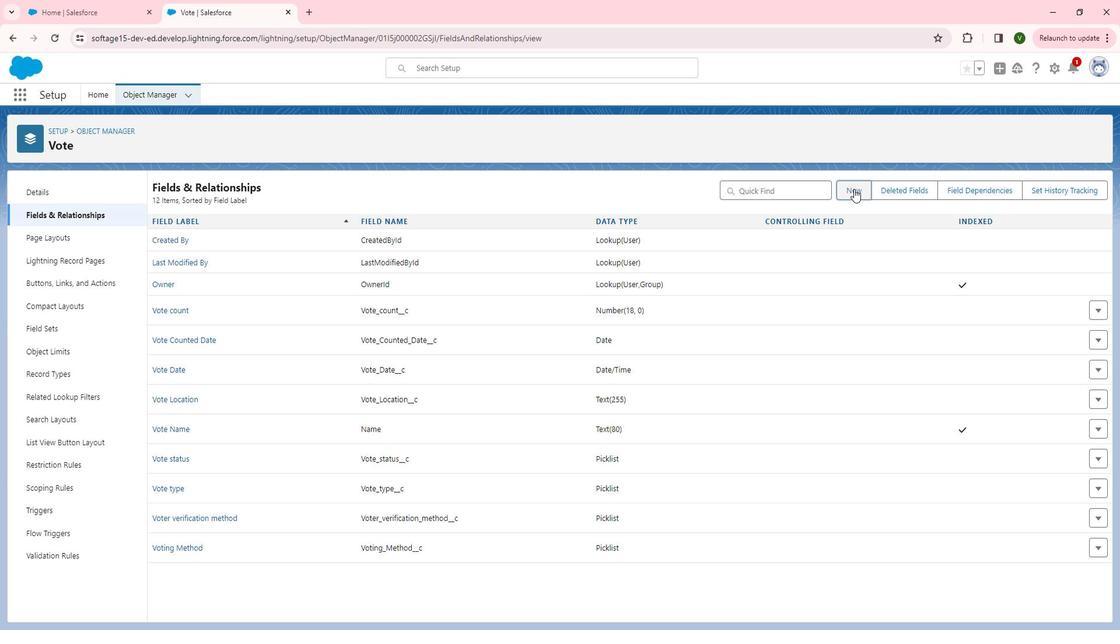 
Action: Mouse moved to (212, 402)
Screenshot: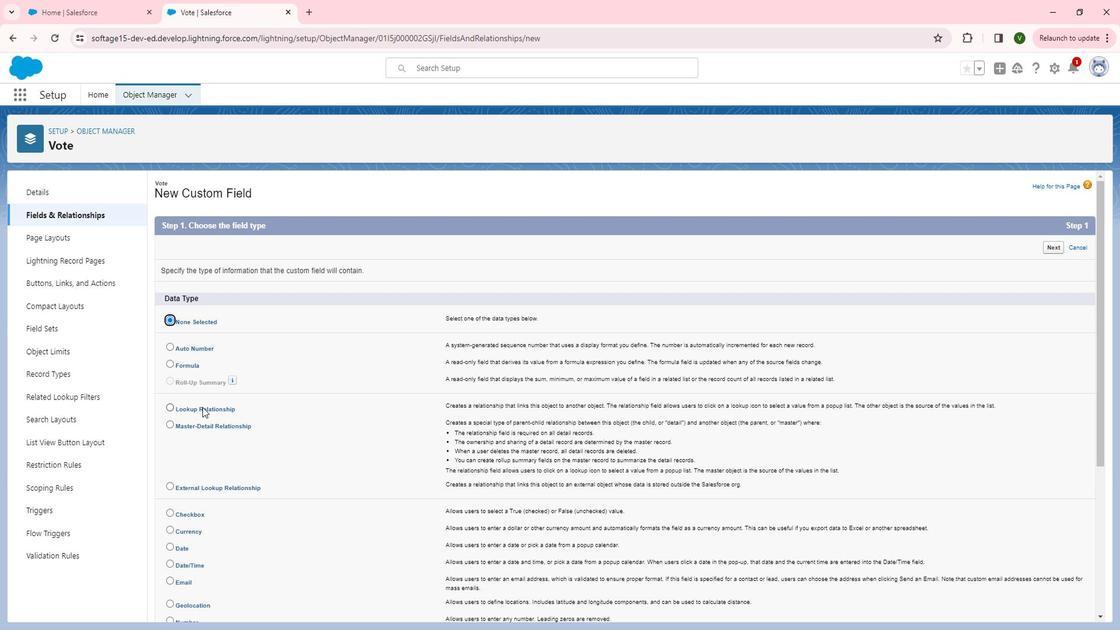 
Action: Mouse pressed left at (212, 402)
Screenshot: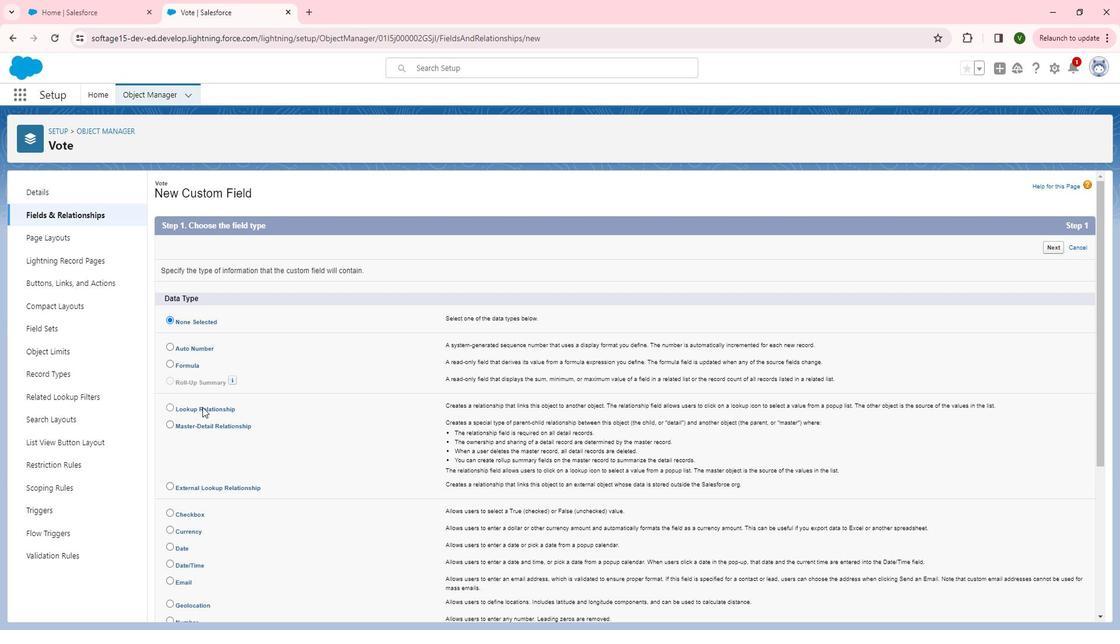 
Action: Mouse moved to (1064, 248)
Screenshot: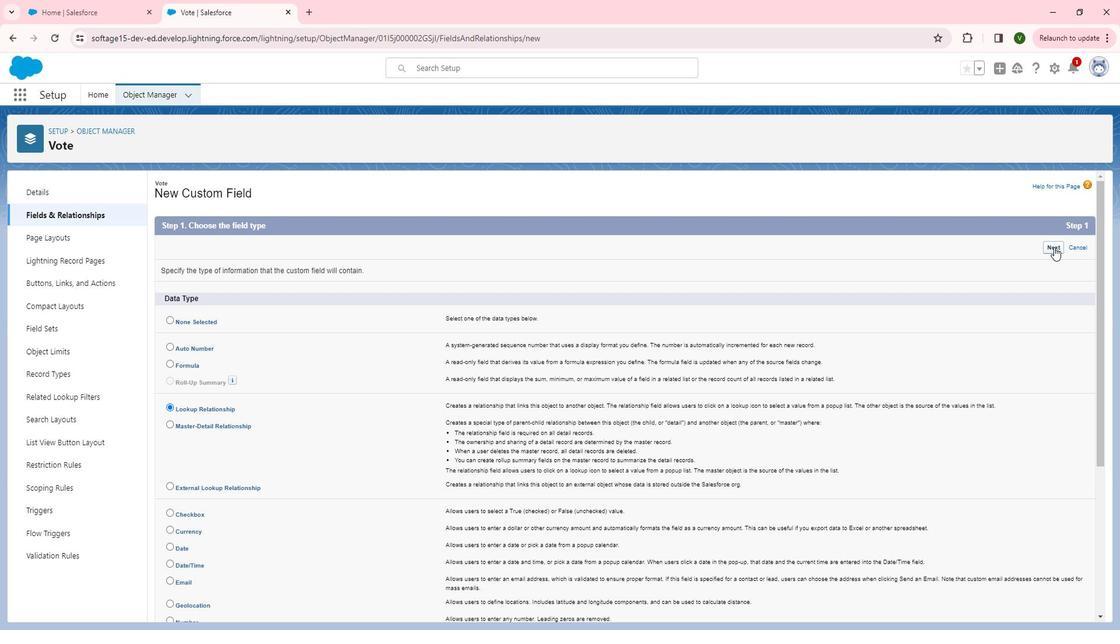 
Action: Mouse pressed left at (1064, 248)
Screenshot: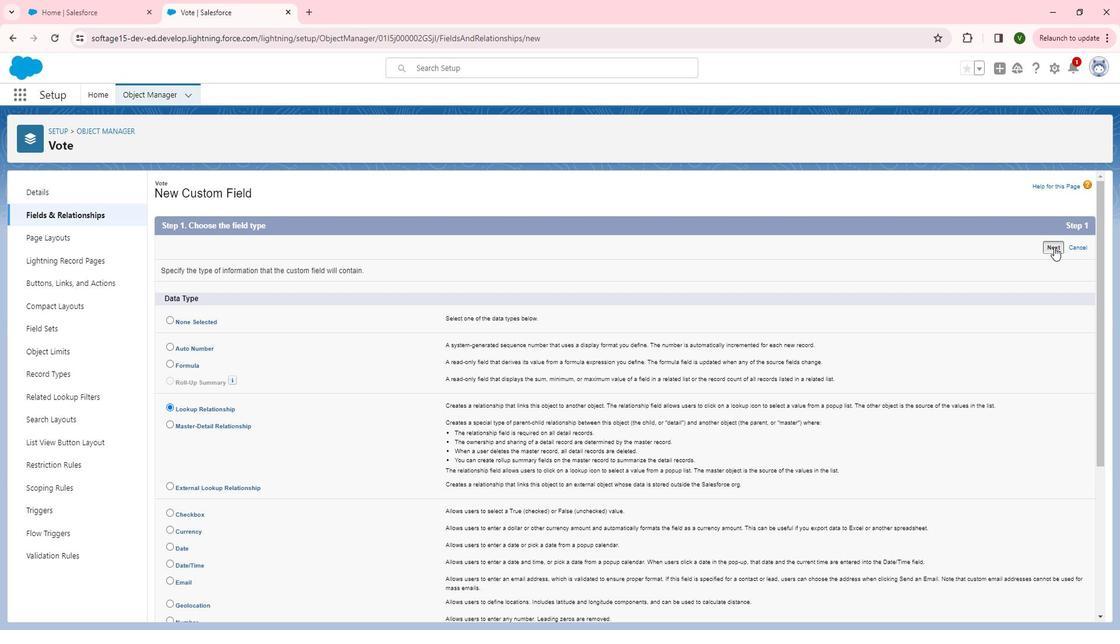 
Action: Mouse moved to (443, 294)
Screenshot: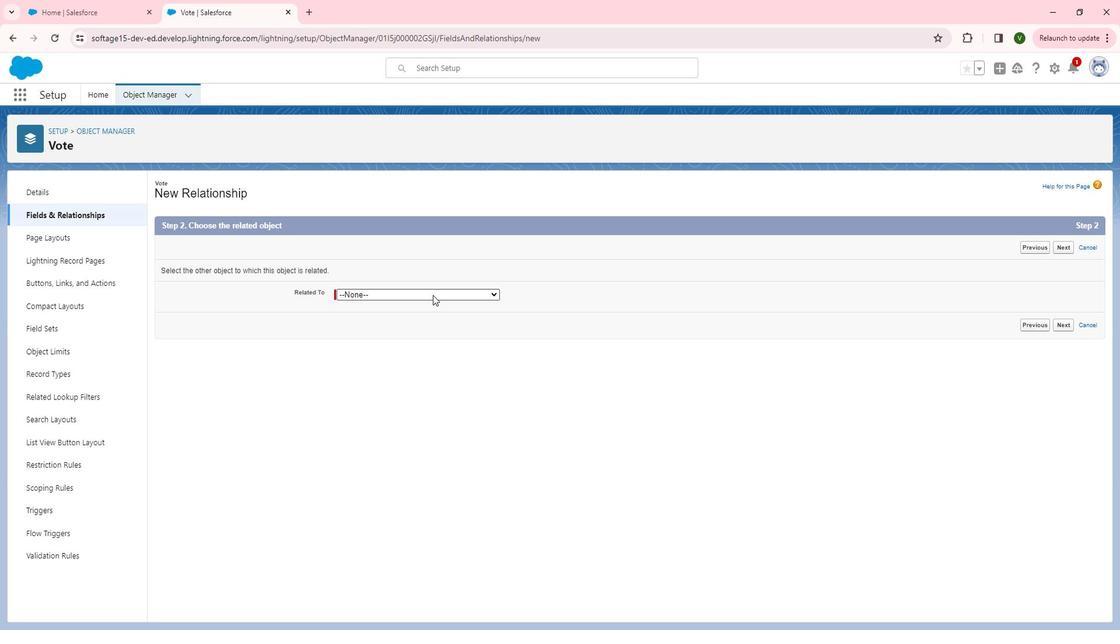 
Action: Mouse pressed left at (443, 294)
Screenshot: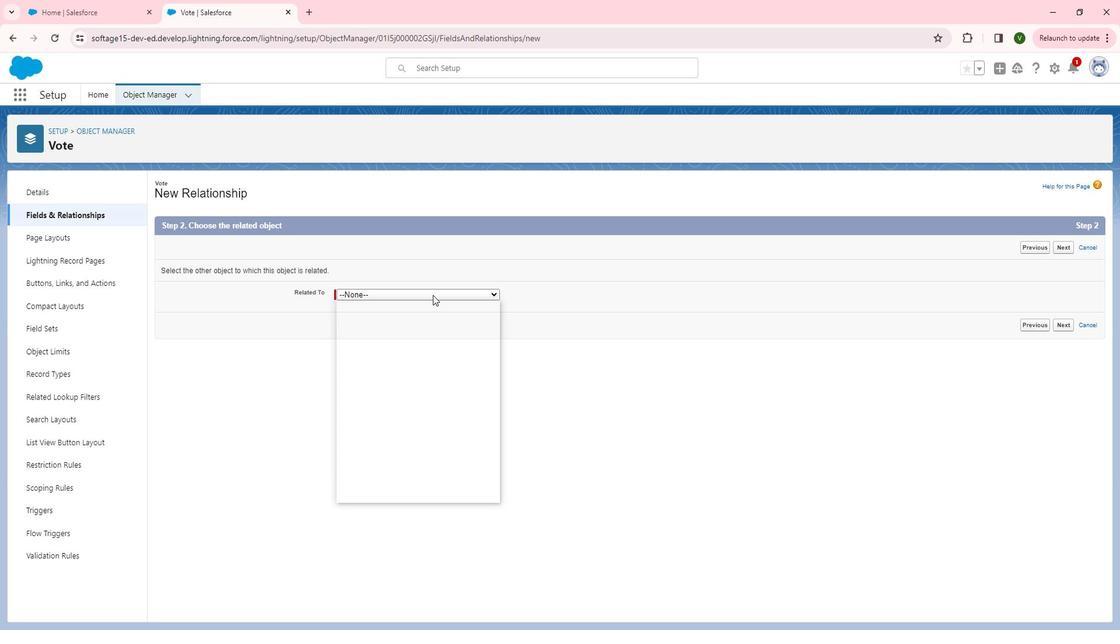 
Action: Mouse moved to (436, 388)
Screenshot: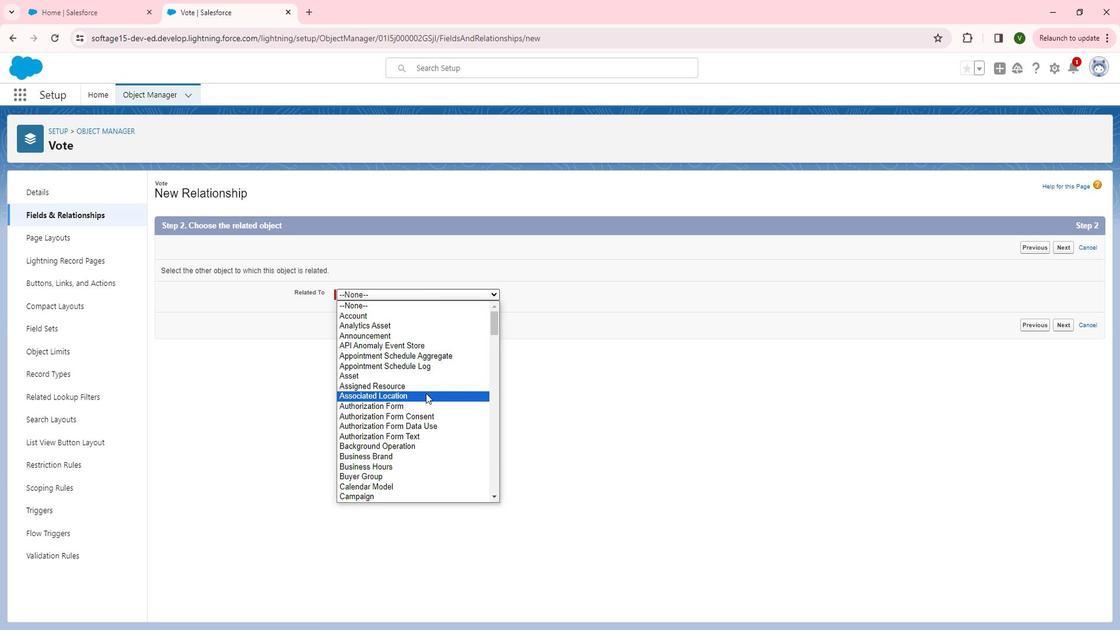 
Action: Mouse scrolled (436, 388) with delta (0, 0)
Screenshot: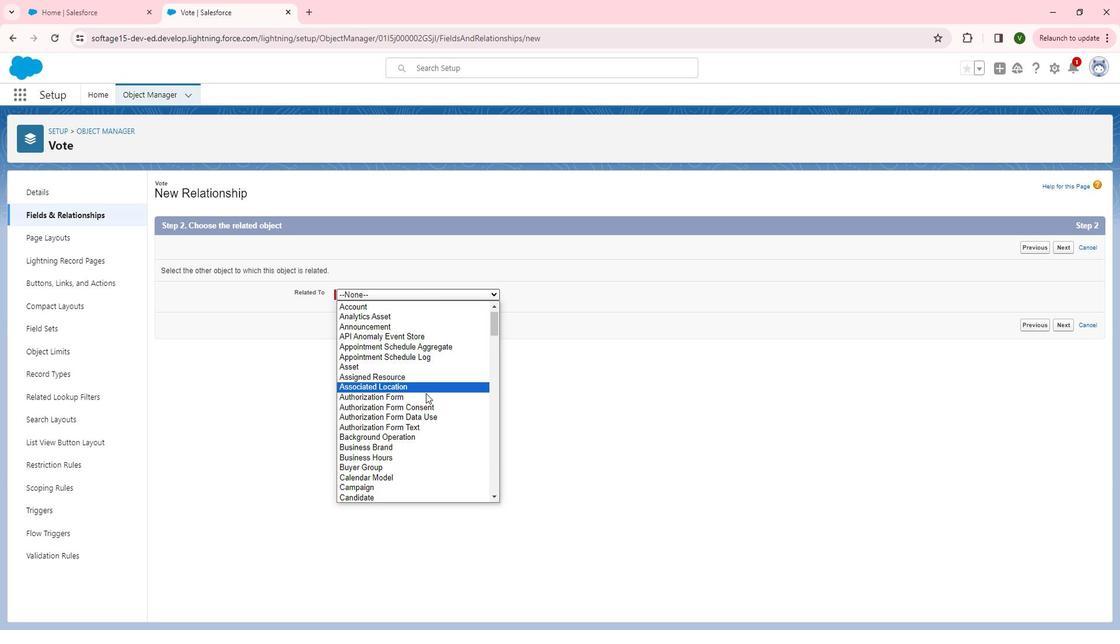 
Action: Mouse moved to (429, 399)
Screenshot: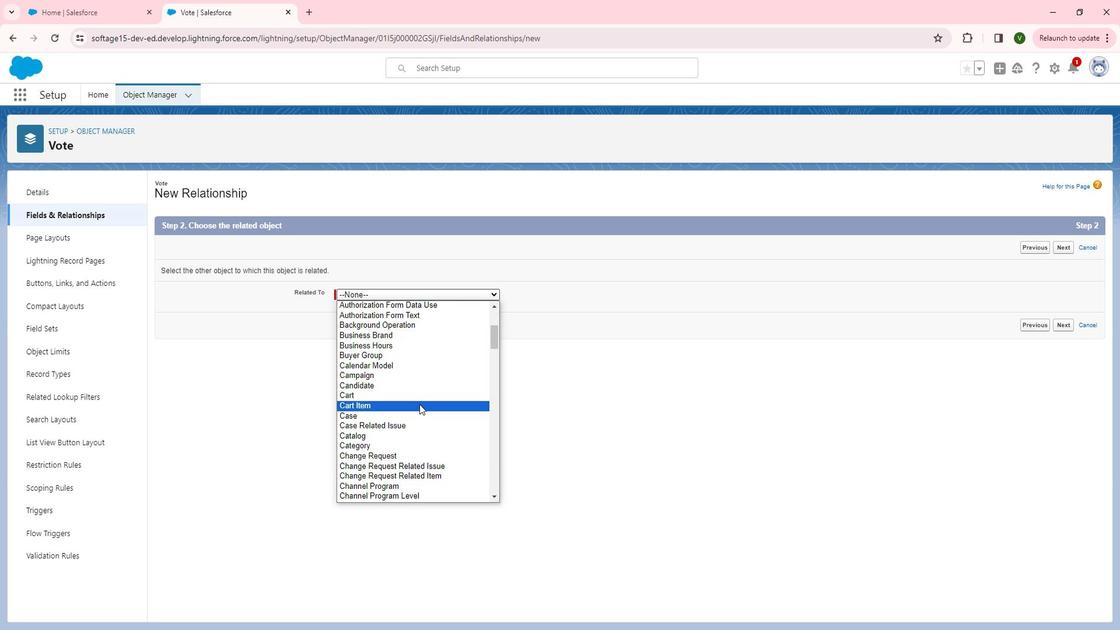 
Action: Mouse scrolled (429, 398) with delta (0, 0)
Screenshot: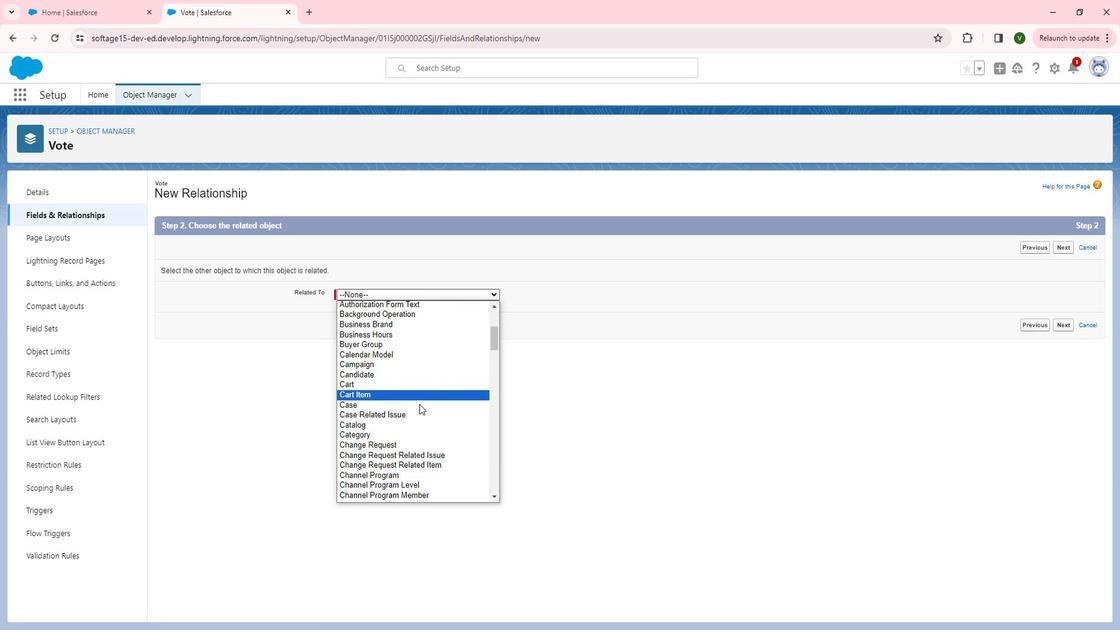 
Action: Mouse scrolled (429, 398) with delta (0, 0)
Screenshot: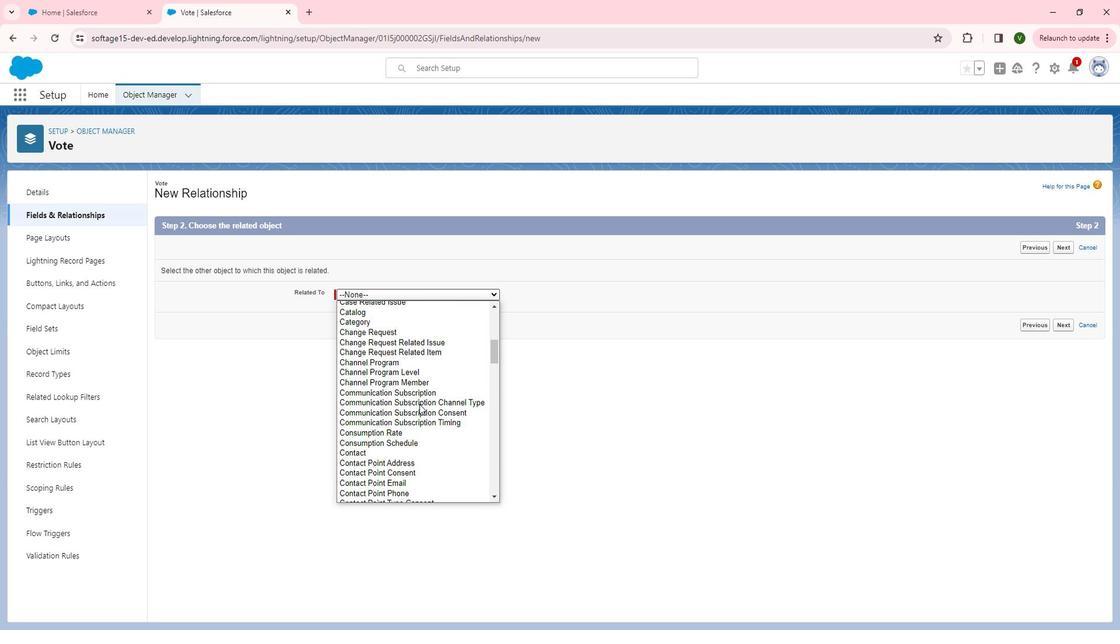 
Action: Mouse moved to (412, 434)
Screenshot: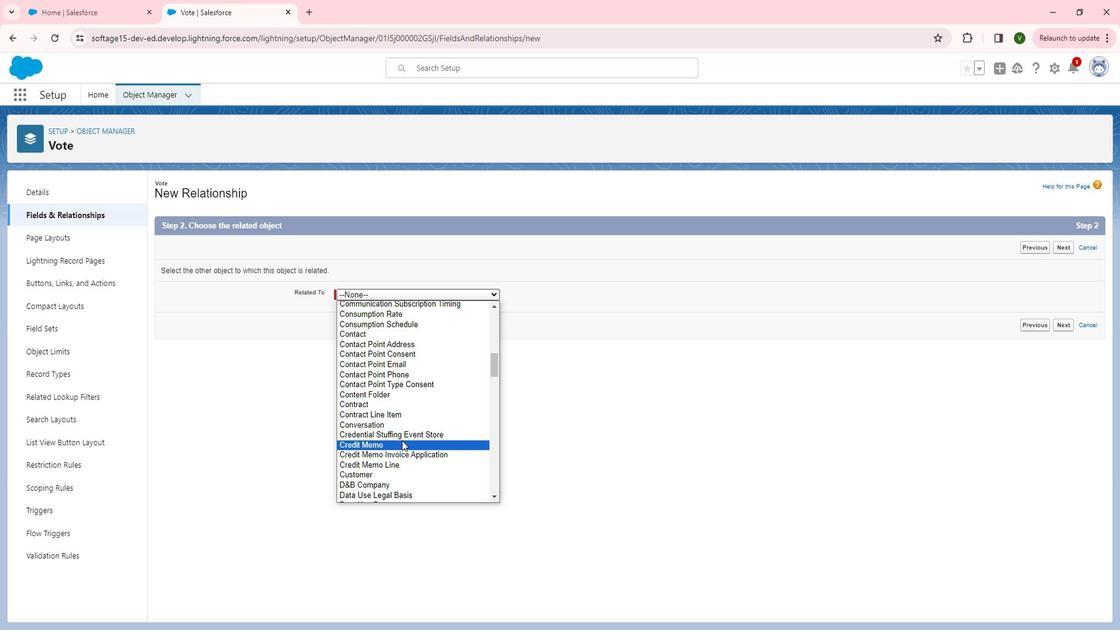 
Action: Mouse scrolled (412, 434) with delta (0, 0)
Screenshot: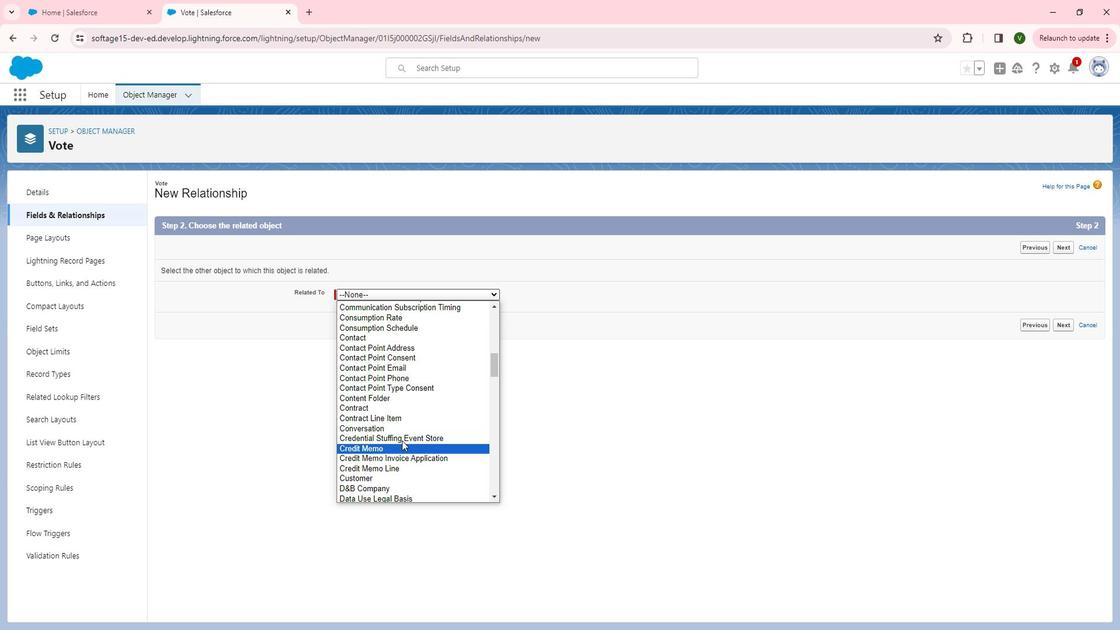 
Action: Mouse scrolled (412, 434) with delta (0, 0)
Screenshot: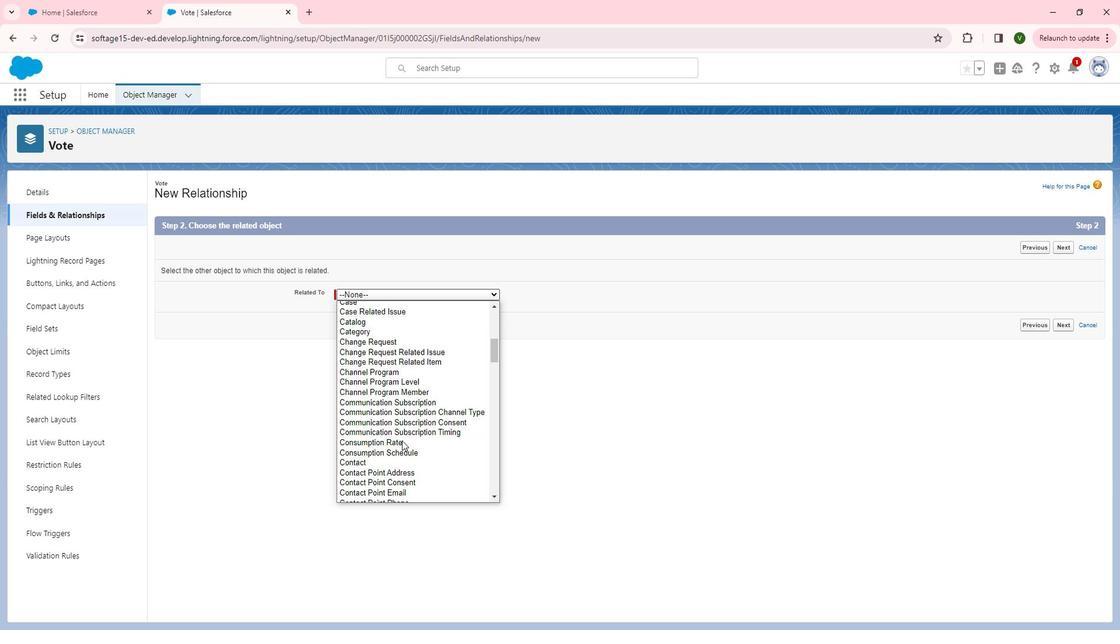 
Action: Mouse moved to (426, 379)
Screenshot: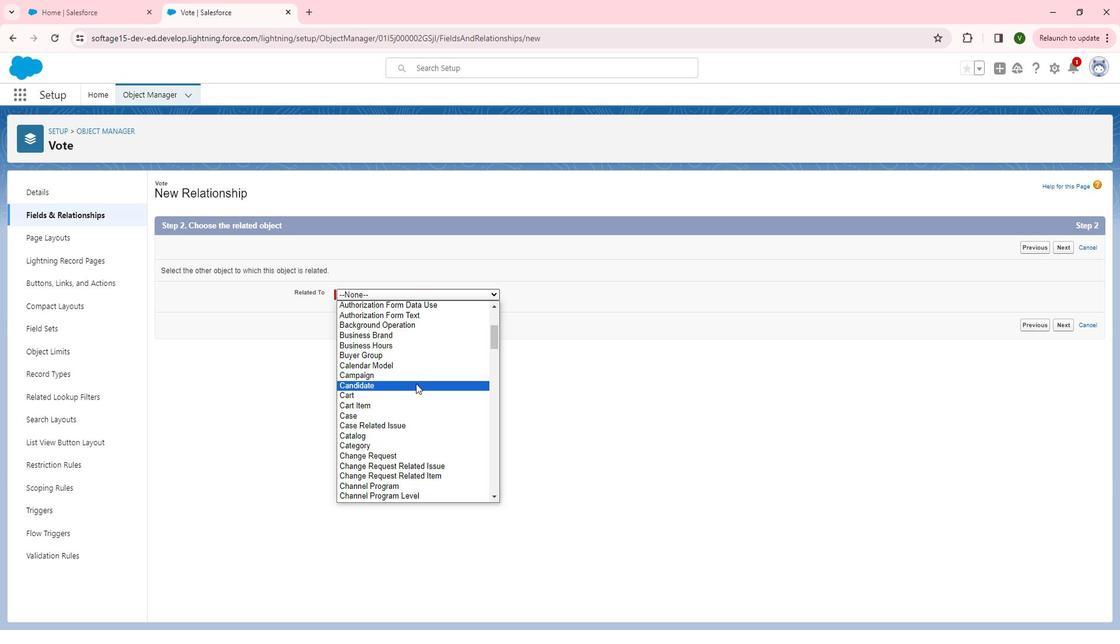 
Action: Mouse pressed left at (426, 379)
Screenshot: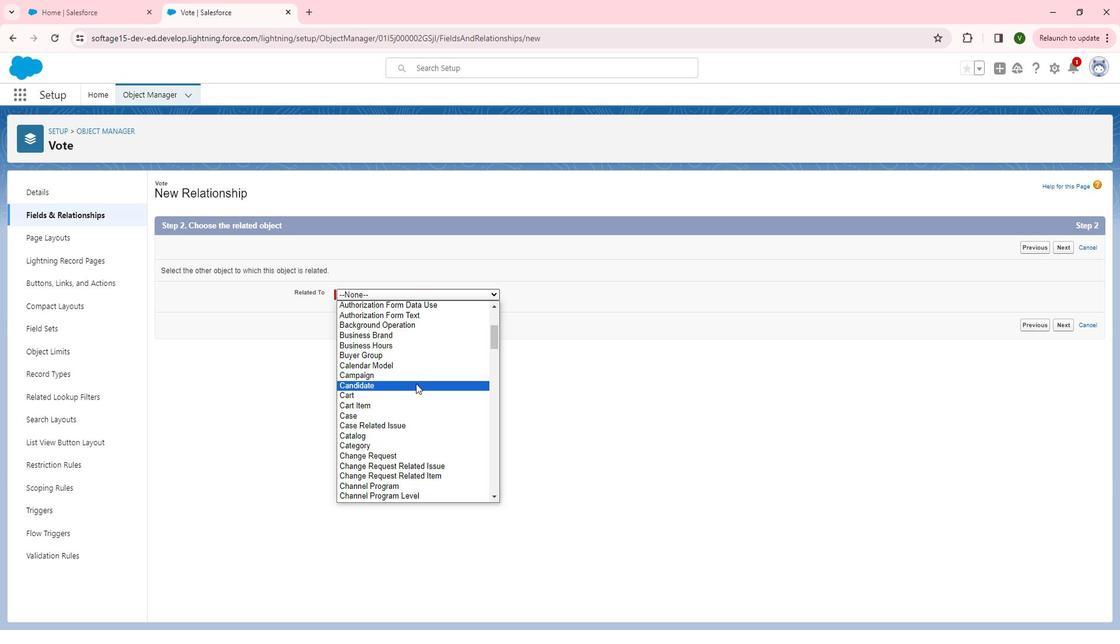 
Action: Mouse moved to (1073, 324)
Screenshot: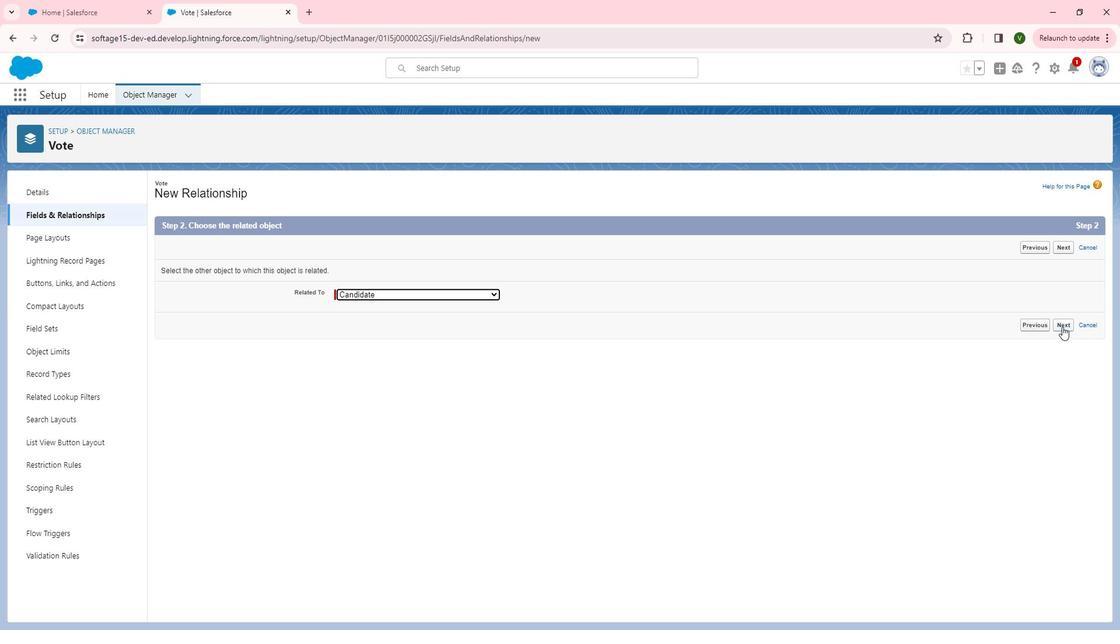 
Action: Mouse pressed left at (1073, 324)
Screenshot: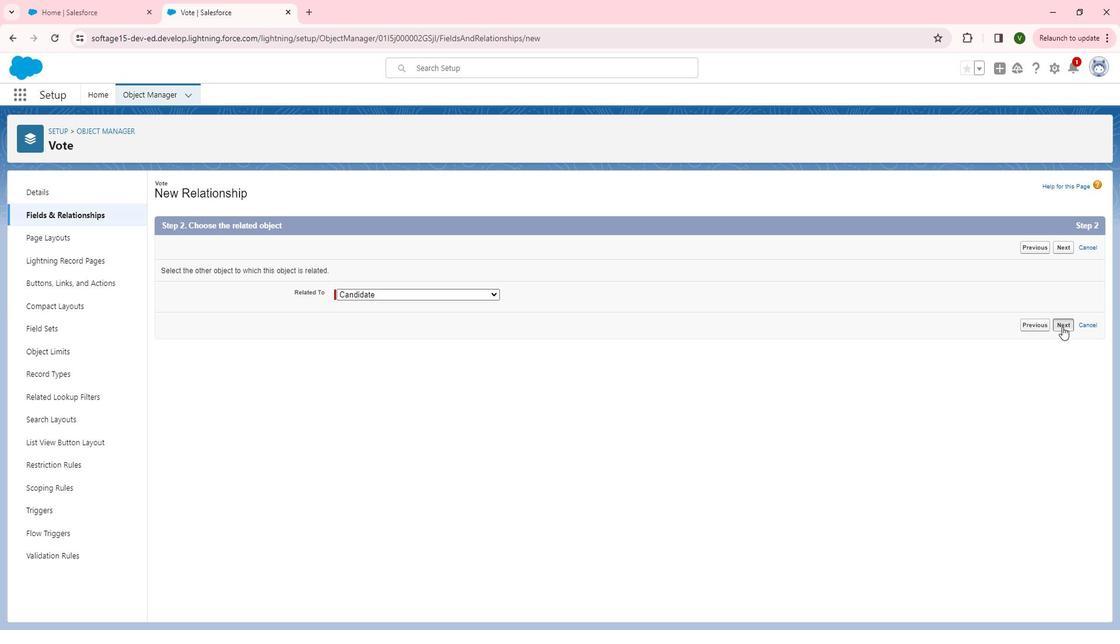 
Action: Mouse moved to (699, 286)
Screenshot: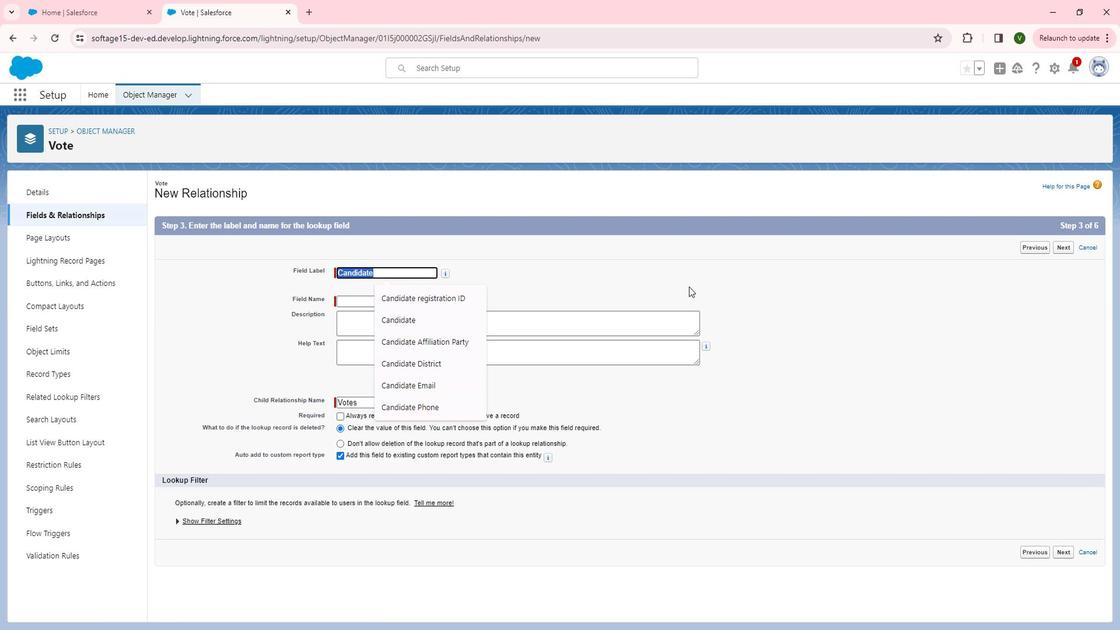 
Action: Mouse pressed left at (699, 286)
Screenshot: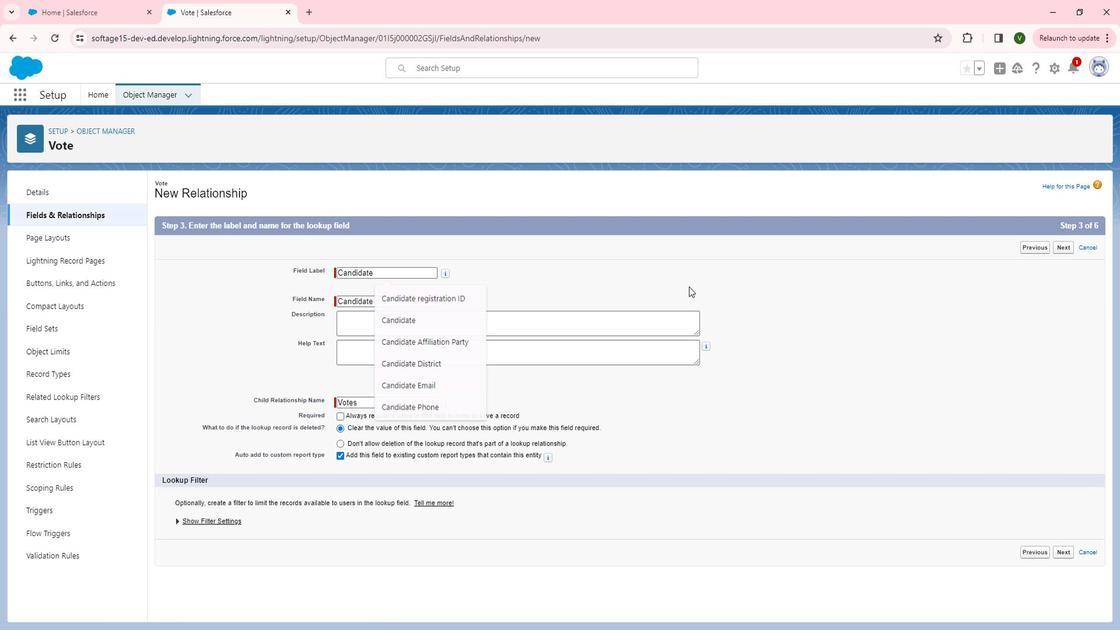 
Action: Mouse moved to (664, 314)
Screenshot: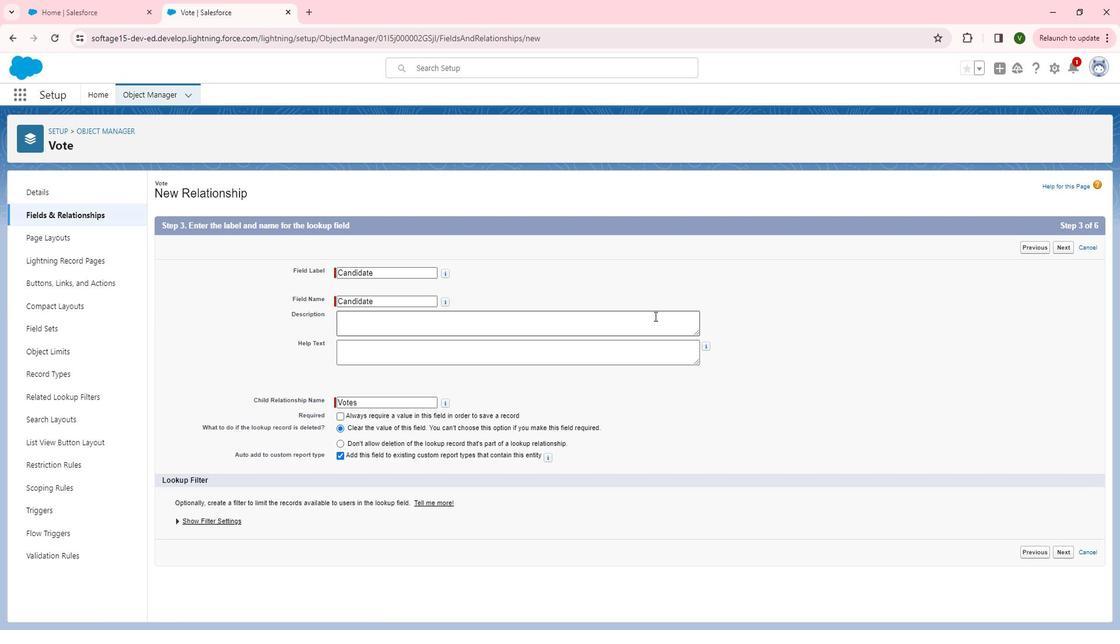 
Action: Mouse pressed left at (664, 314)
Screenshot: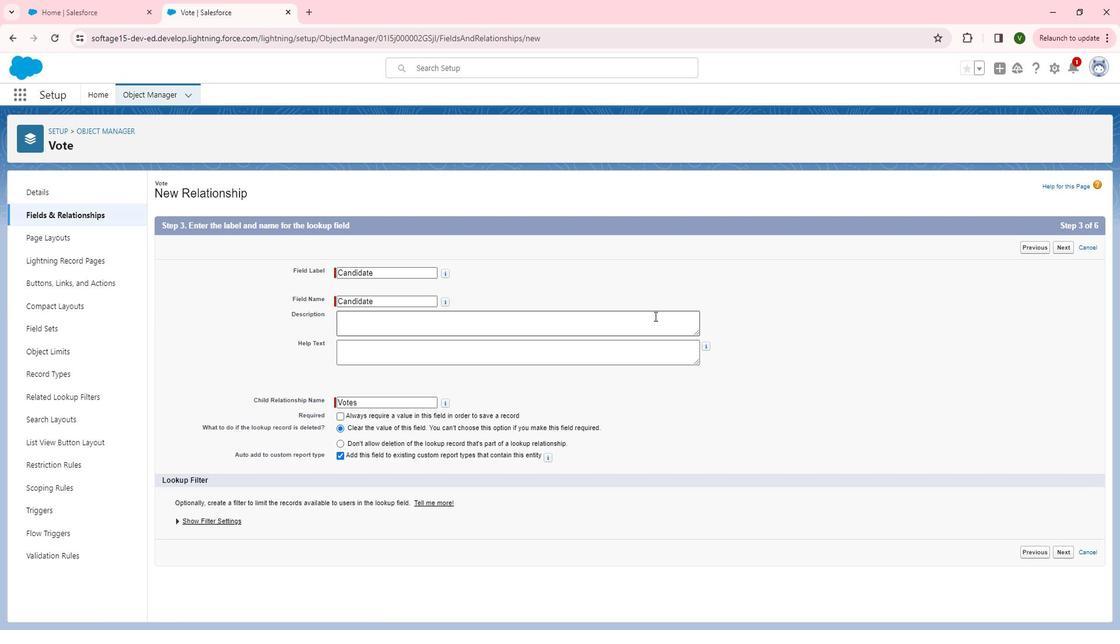 
Action: Key pressed <Key.shift>This<Key.space>custom<Key.space>object<Key.space>is<Key.space>used<Key.space>for<Key.space>the<Key.space>establishes<Key.space>a<Key.space>link<Key.space>between<Key.space>the<Key.space>vote<Key.space>and<Key.space>the<Key.space>candidates<Key.space>for<Key.space>whom<Key.space>it<Key.space>was<Key.space>cast.<Key.space>the<Key.backspace><Key.backspace><Key.backspace><Key.shift><Key.shift>This<Key.space>lookup<Key.space>relationship<Key.space>allows<Key.space>for<Key.space>tracking<Key.space>votes<Key.space>cast<Key.space>for<Key.space>specefi<Key.backspace><Key.backspace><Key.backspace>ific<Key.space>candidate
Screenshot: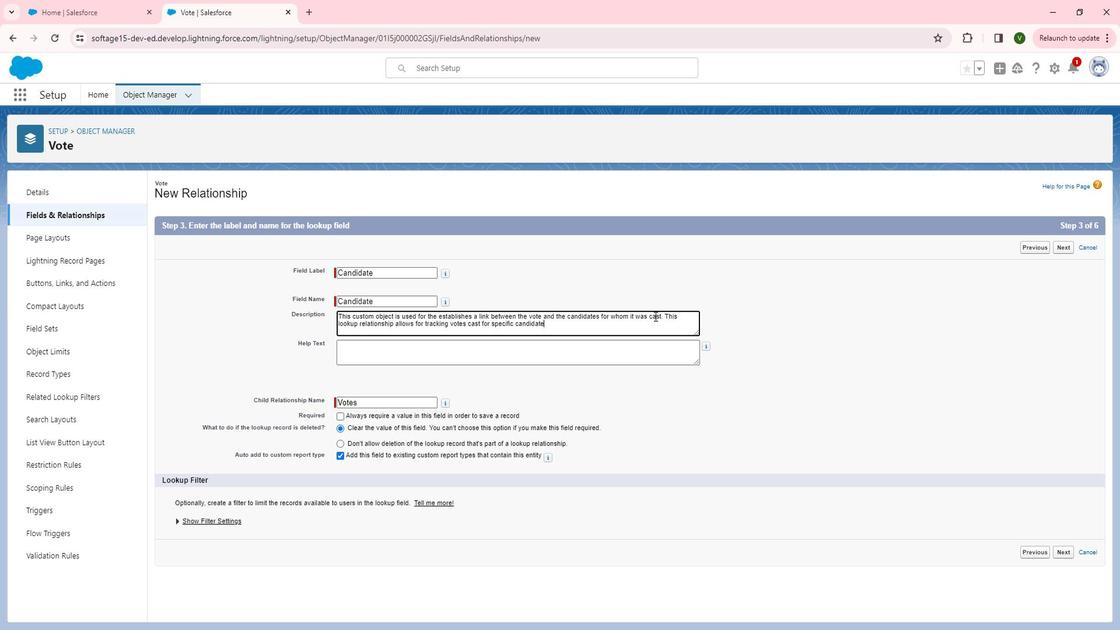 
Action: Mouse moved to (628, 352)
Screenshot: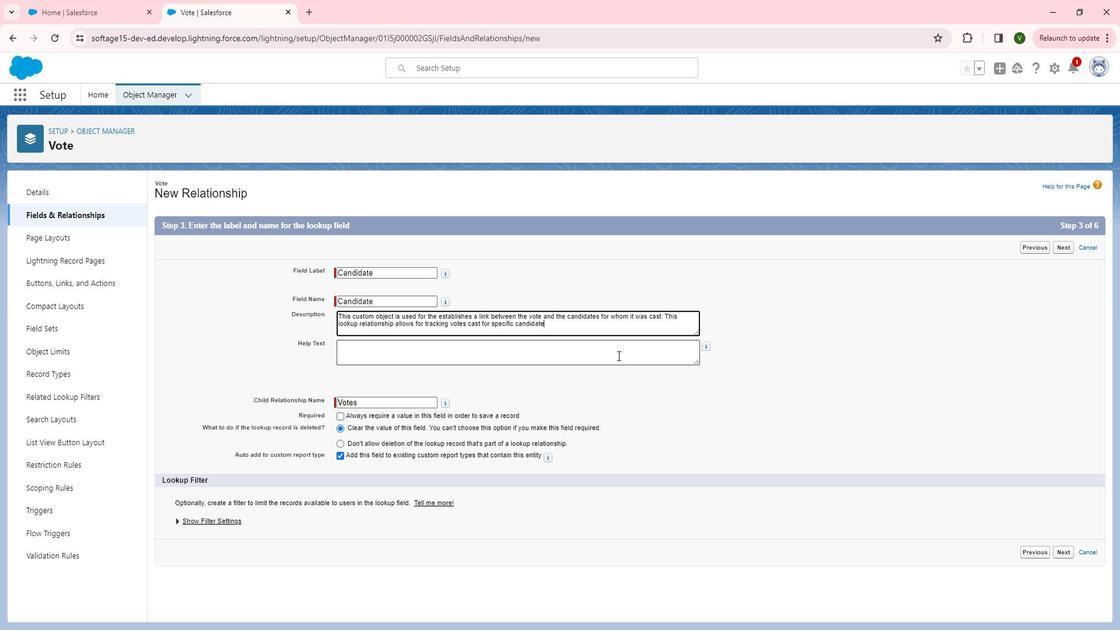 
Action: Mouse pressed left at (628, 352)
Screenshot: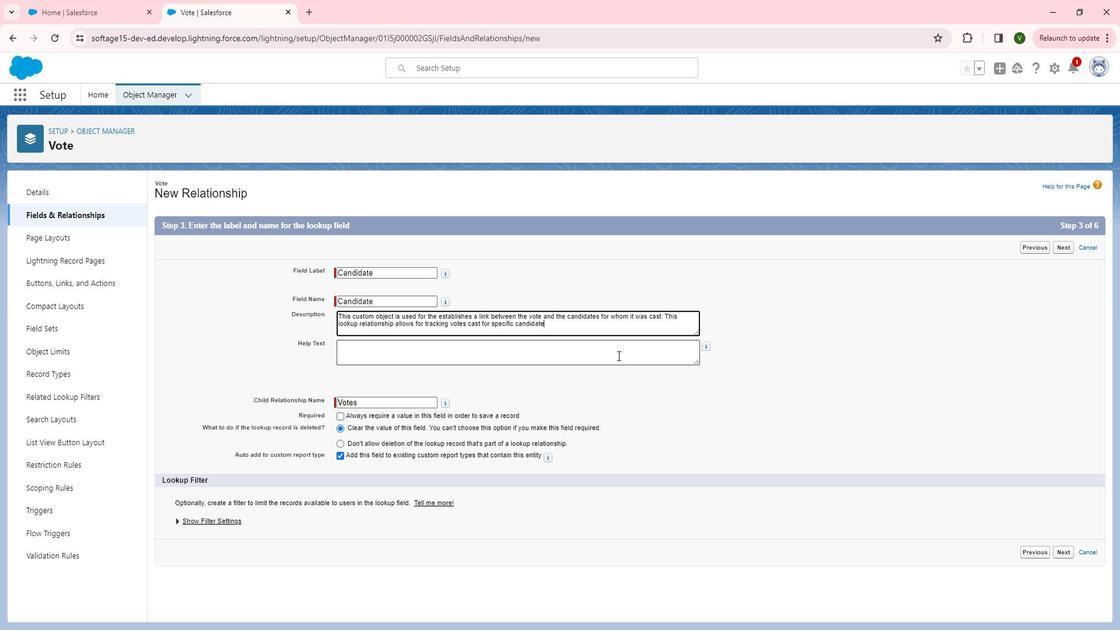 
Action: Key pressed <Key.shift>Selecat<Key.space>the<Key.space>candidate<Key.space>ass<Key.left><Key.left><Key.left><Key.left><Key.left><Key.left><Key.left><Key.left><Key.left><Key.left><Key.left><Key.left><Key.left><Key.left><Key.left><Key.left><Key.left><Key.left><Key.left><Key.backspace><Key.down>ociated<Key.space>with<Key.space>the<Key.space>vote.to<Key.backspace><Key.backspace><Key.backspace><Key.space>to<Key.space>tracking<Key.space>the<Key.space>votes<Key.space>for<Key.space>specific<Key.space>sandidate.<Key.left><Key.left><Key.left><Key.left><Key.left><Key.left><Key.left><Key.left><Key.left><Key.backspace>c
Screenshot: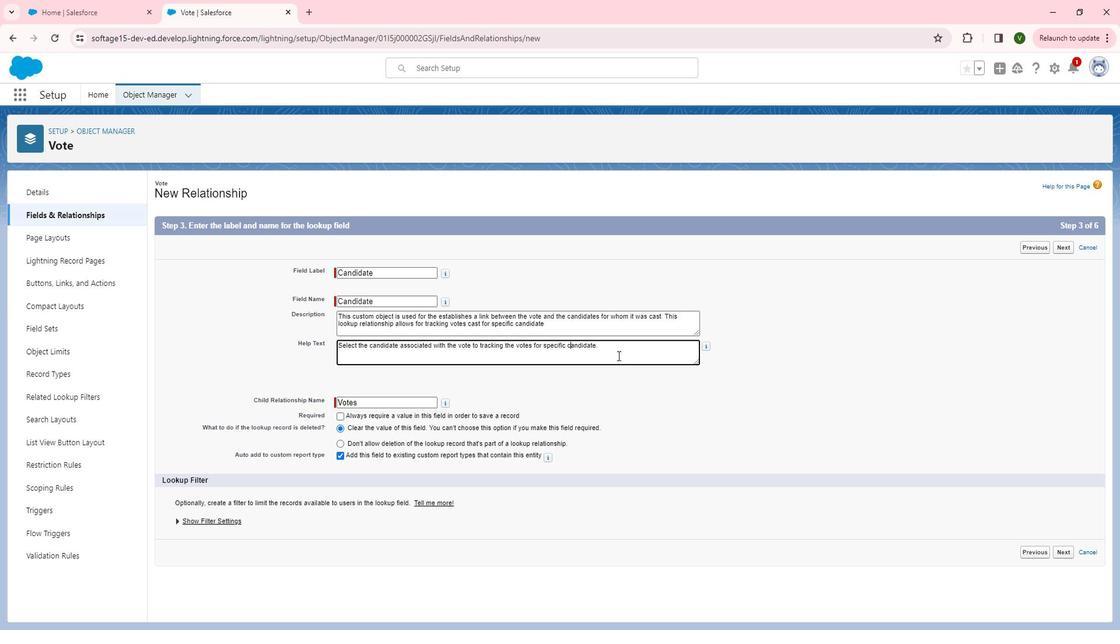 
Action: Mouse moved to (677, 356)
Screenshot: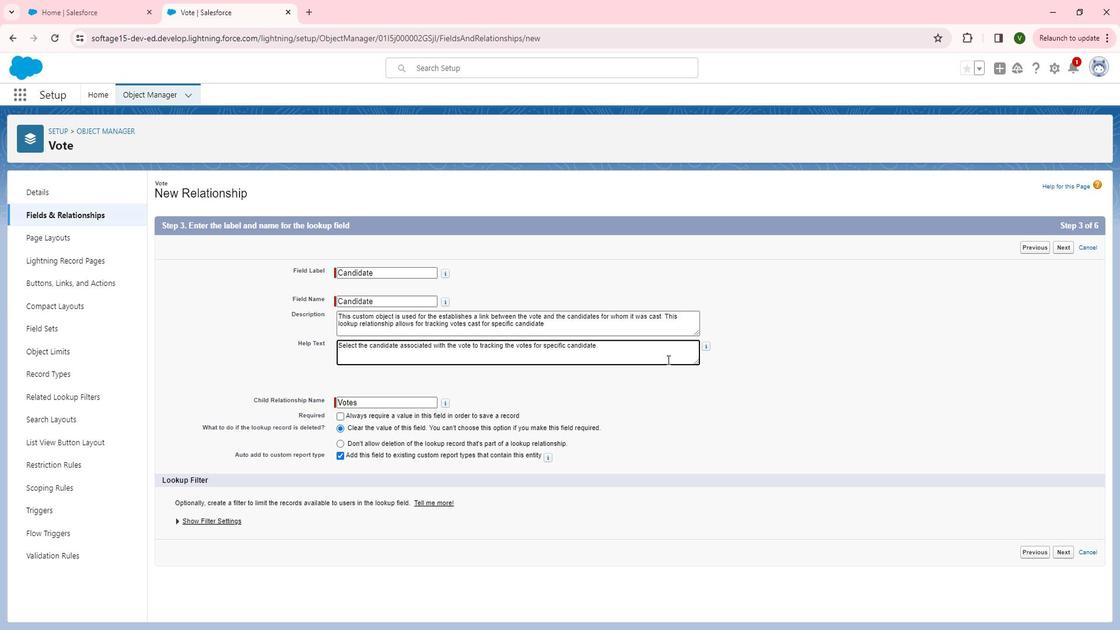 
Action: Mouse pressed left at (677, 356)
Screenshot: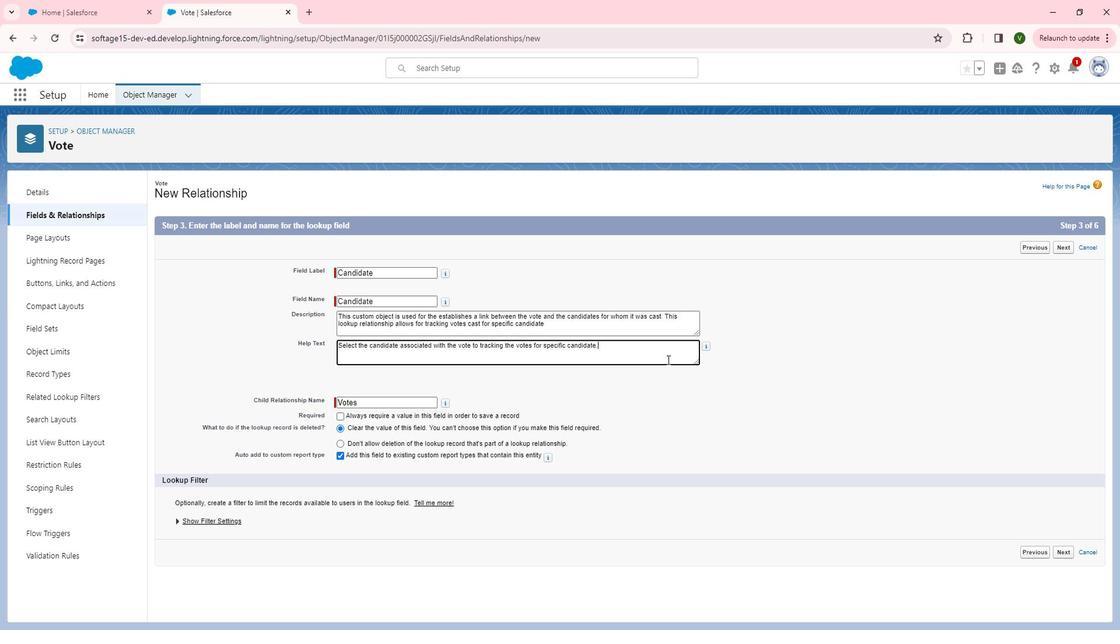 
Action: Mouse moved to (1078, 544)
Screenshot: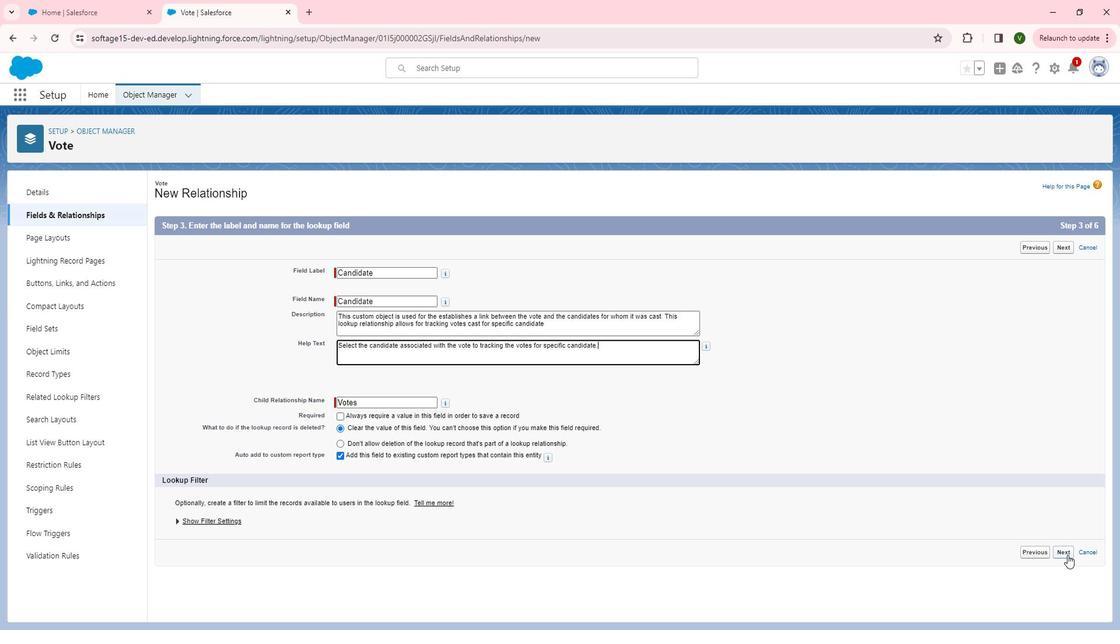 
Action: Mouse pressed left at (1078, 544)
Screenshot: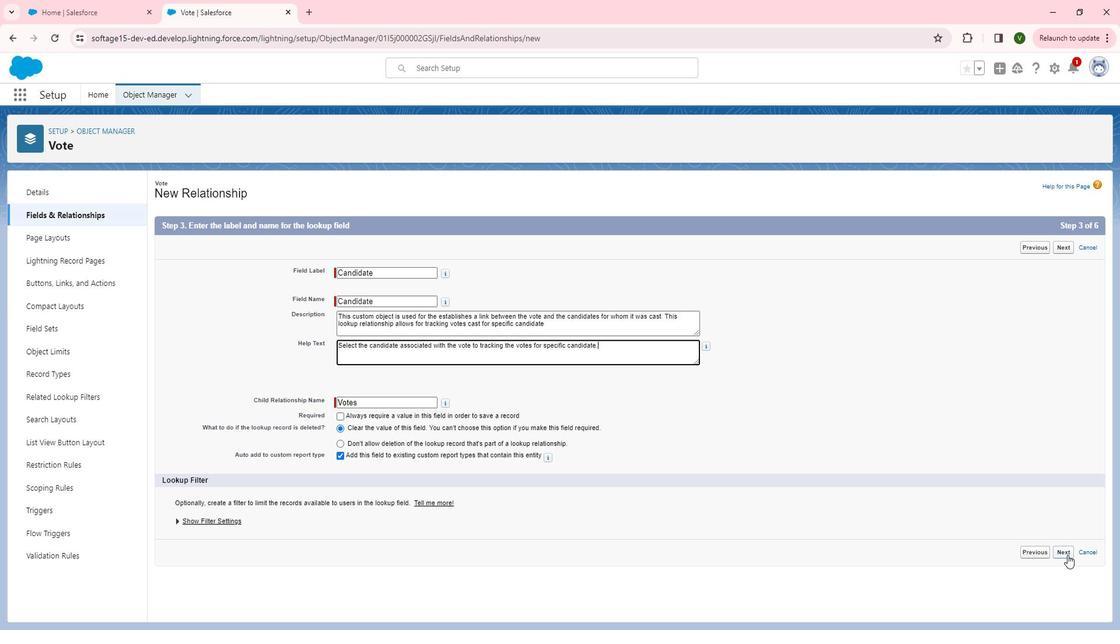
Action: Mouse moved to (803, 337)
Screenshot: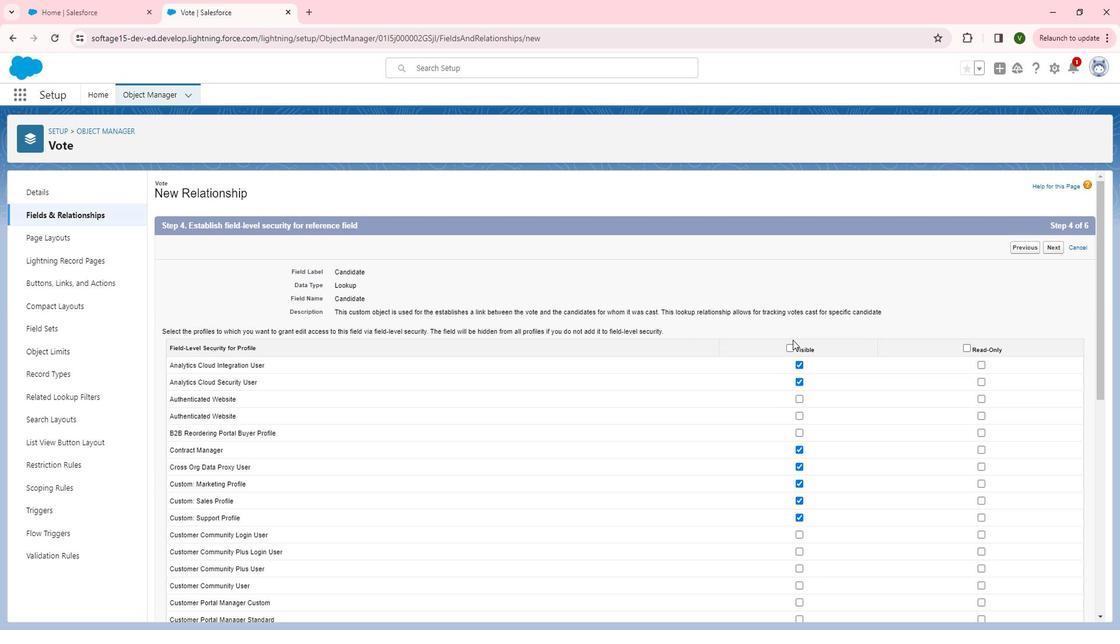 
Action: Mouse pressed left at (803, 337)
Screenshot: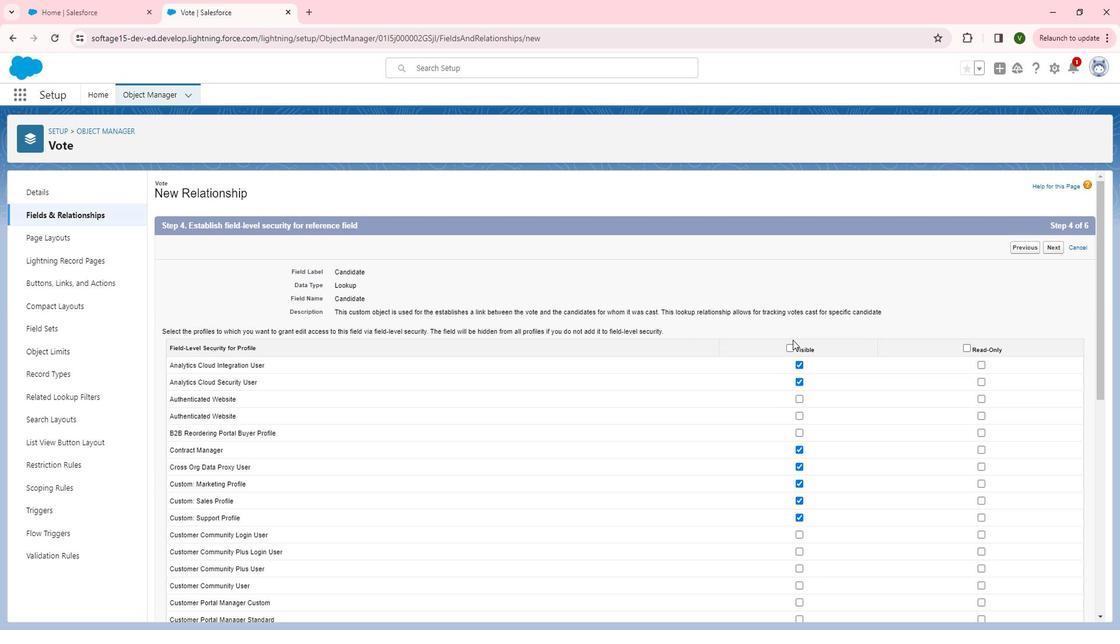 
Action: Mouse moved to (798, 345)
Screenshot: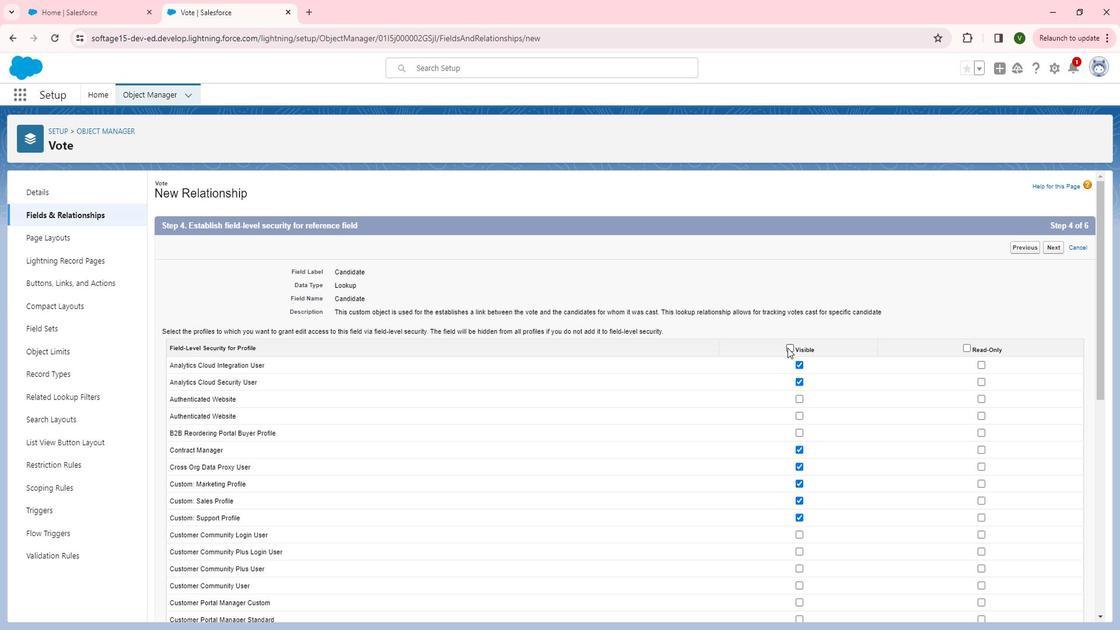 
Action: Mouse pressed left at (798, 345)
Screenshot: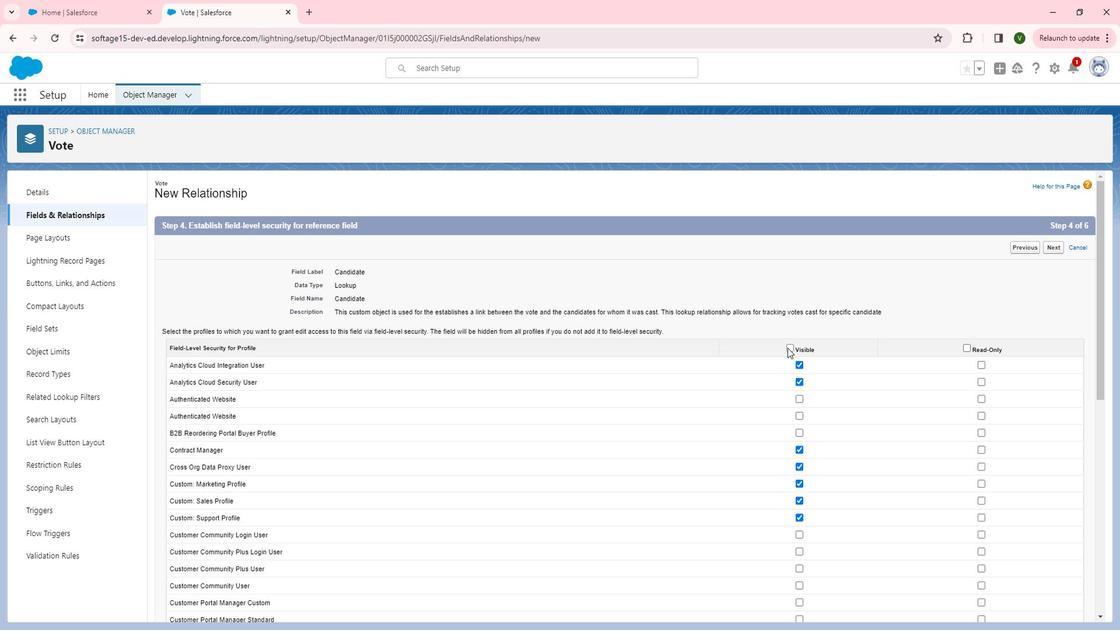 
Action: Mouse moved to (823, 380)
Screenshot: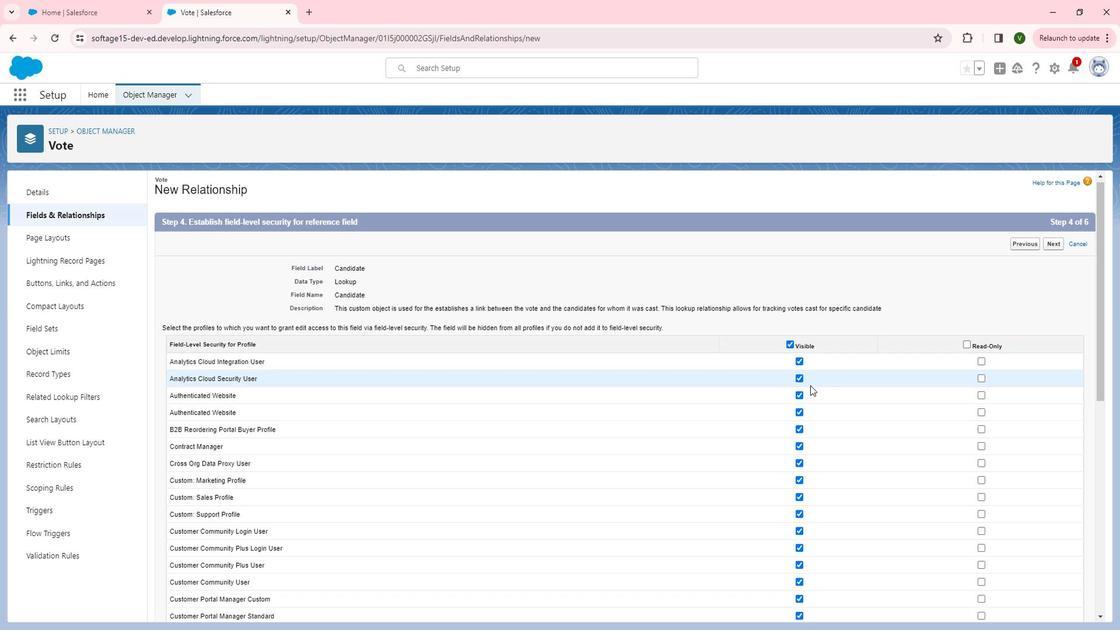 
Action: Mouse scrolled (823, 379) with delta (0, 0)
Screenshot: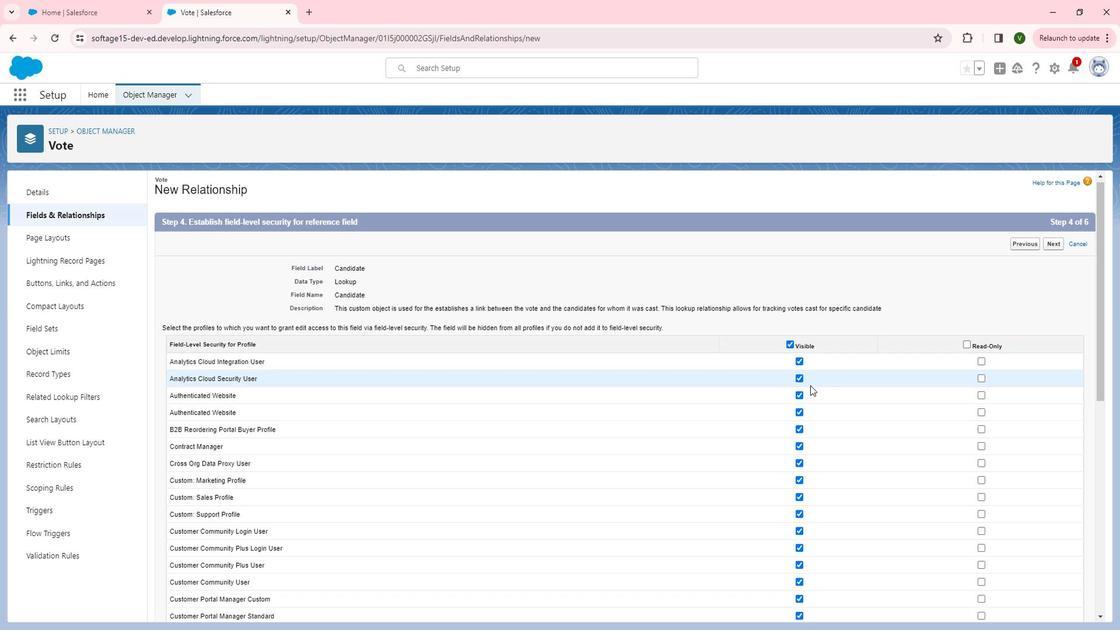 
Action: Mouse moved to (820, 381)
Screenshot: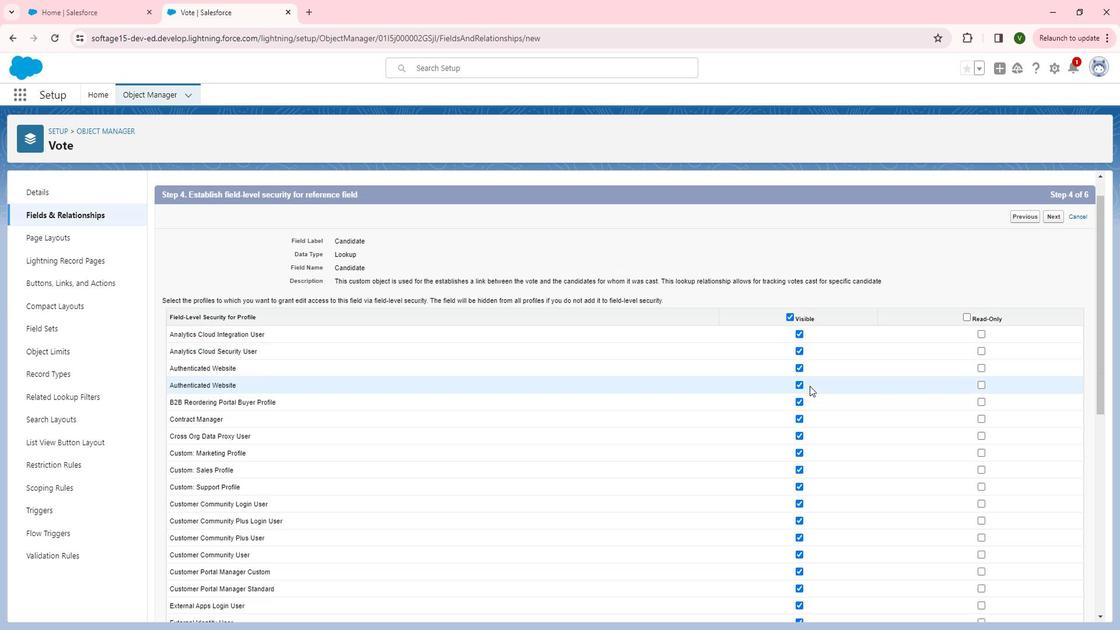 
Action: Mouse scrolled (820, 380) with delta (0, 0)
Screenshot: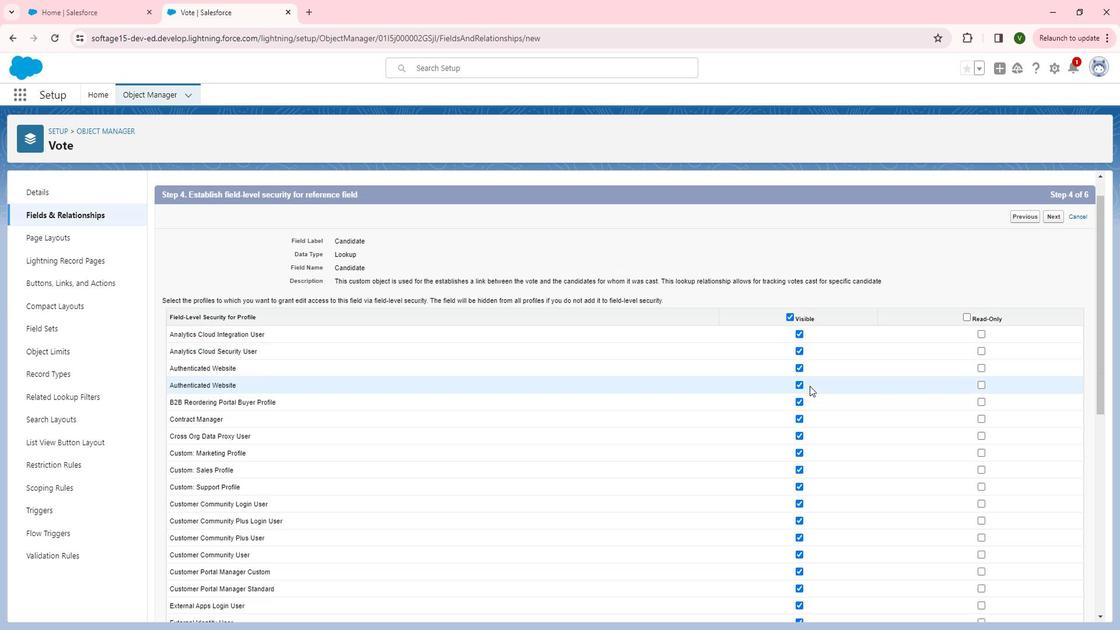 
Action: Mouse moved to (812, 264)
Screenshot: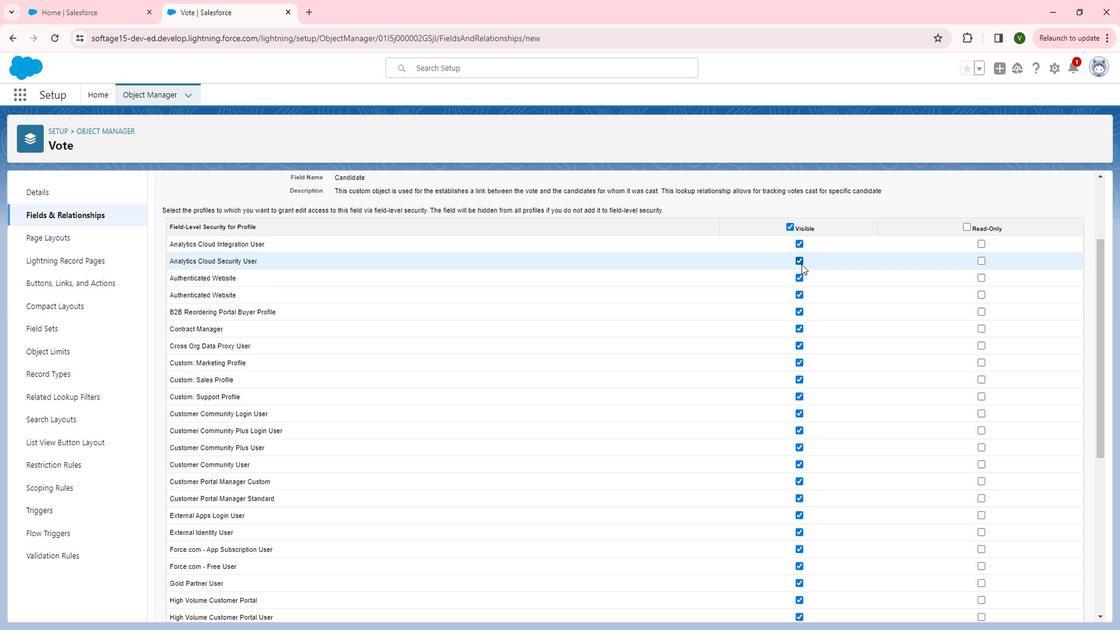 
Action: Mouse pressed left at (812, 264)
Screenshot: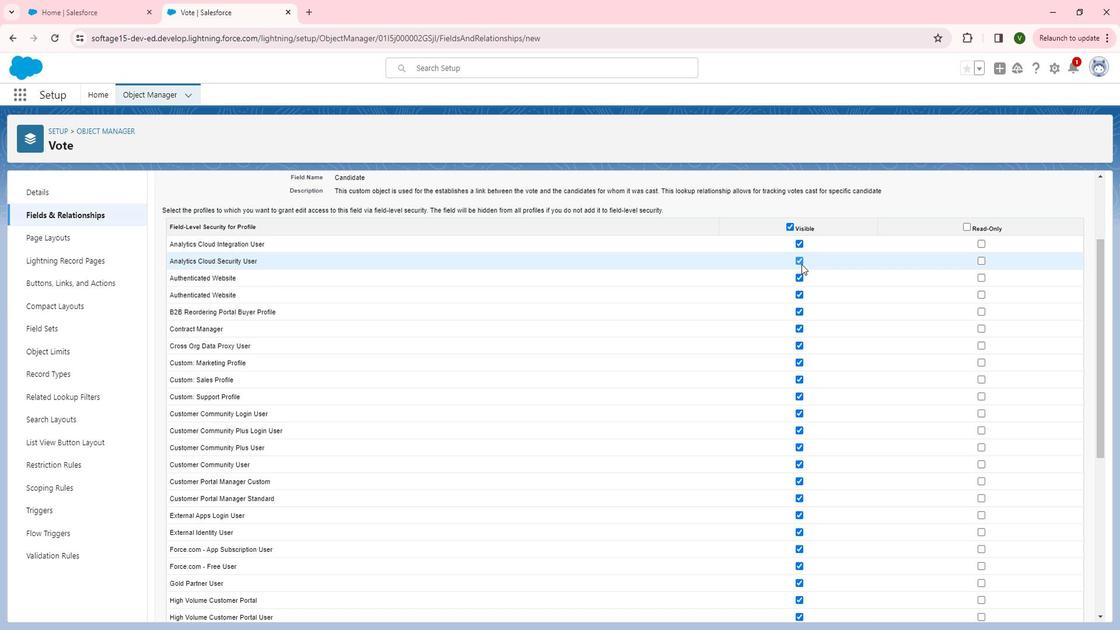 
Action: Mouse moved to (811, 278)
Screenshot: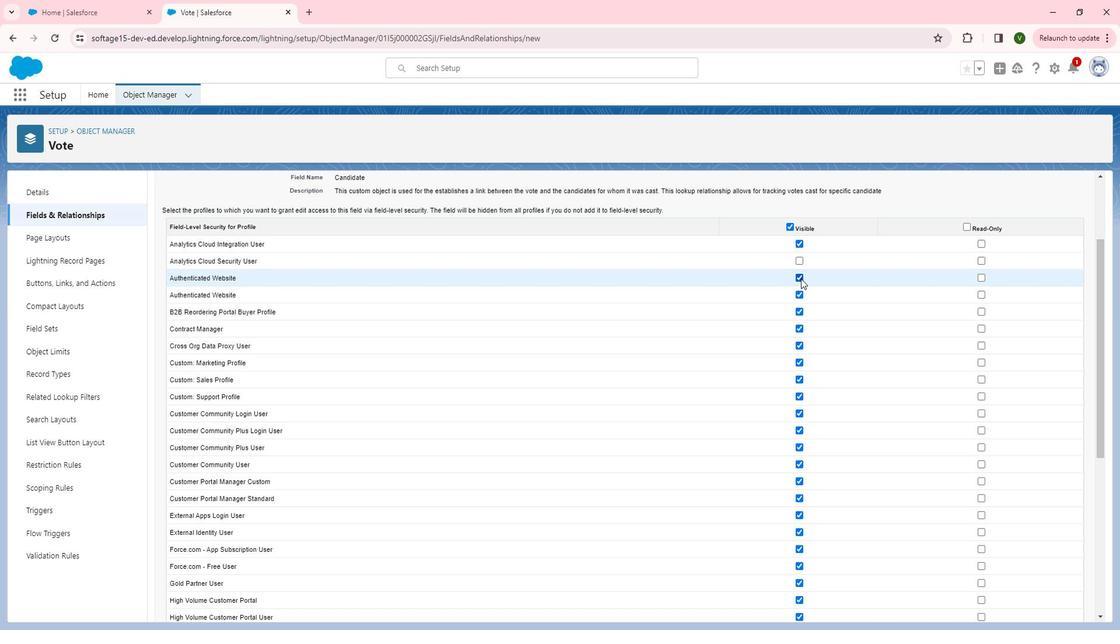 
Action: Mouse pressed left at (811, 278)
Screenshot: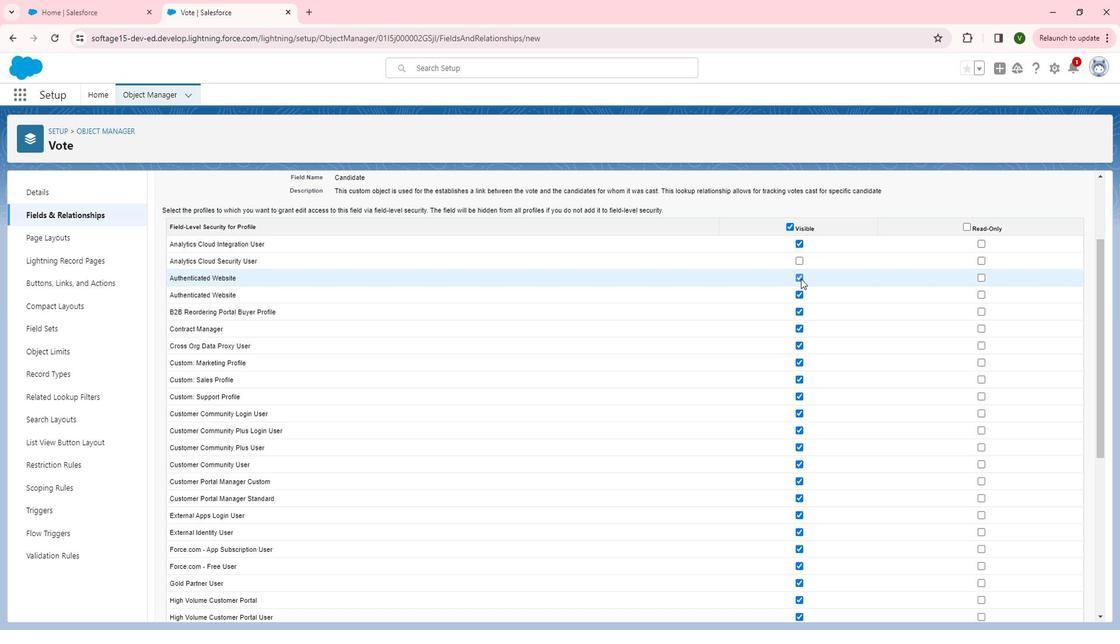 
Action: Mouse moved to (811, 288)
Screenshot: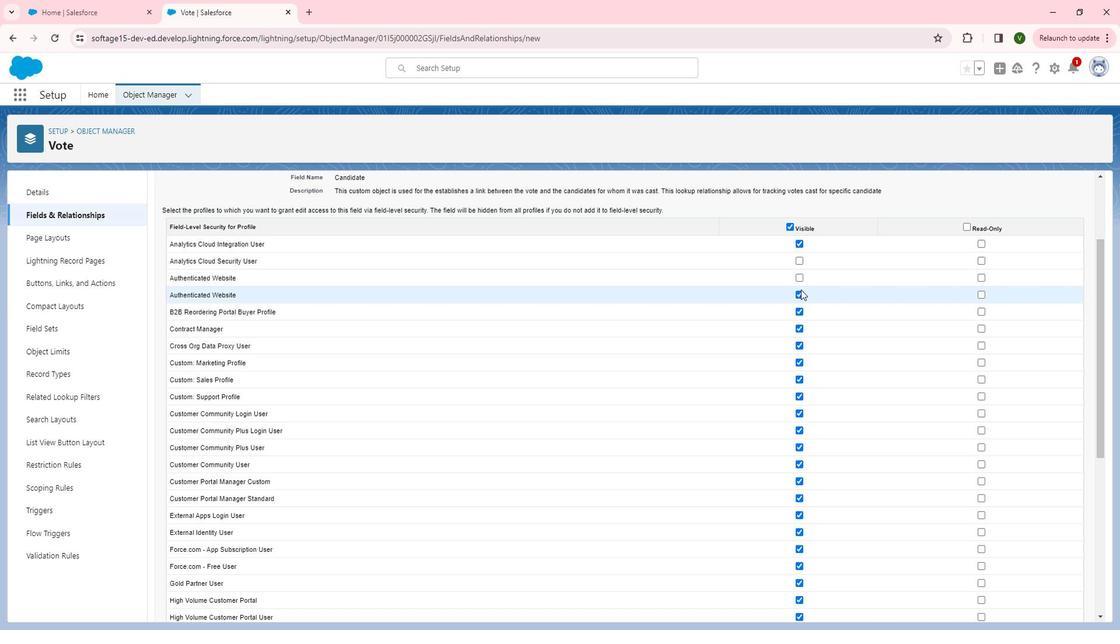 
Action: Mouse pressed left at (811, 288)
Screenshot: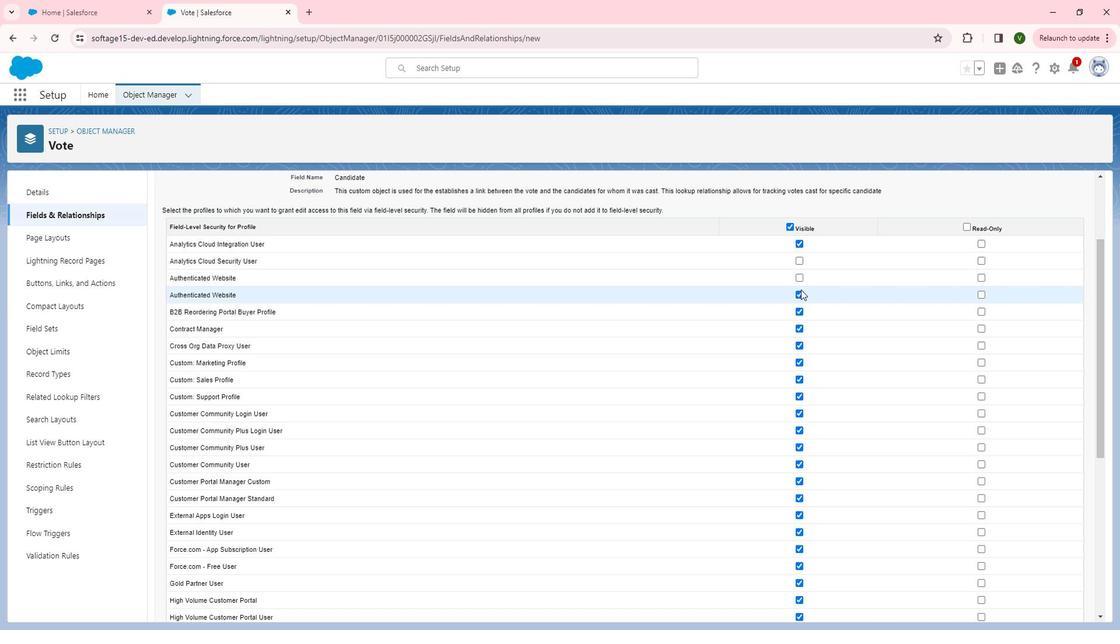 
Action: Mouse moved to (811, 291)
Screenshot: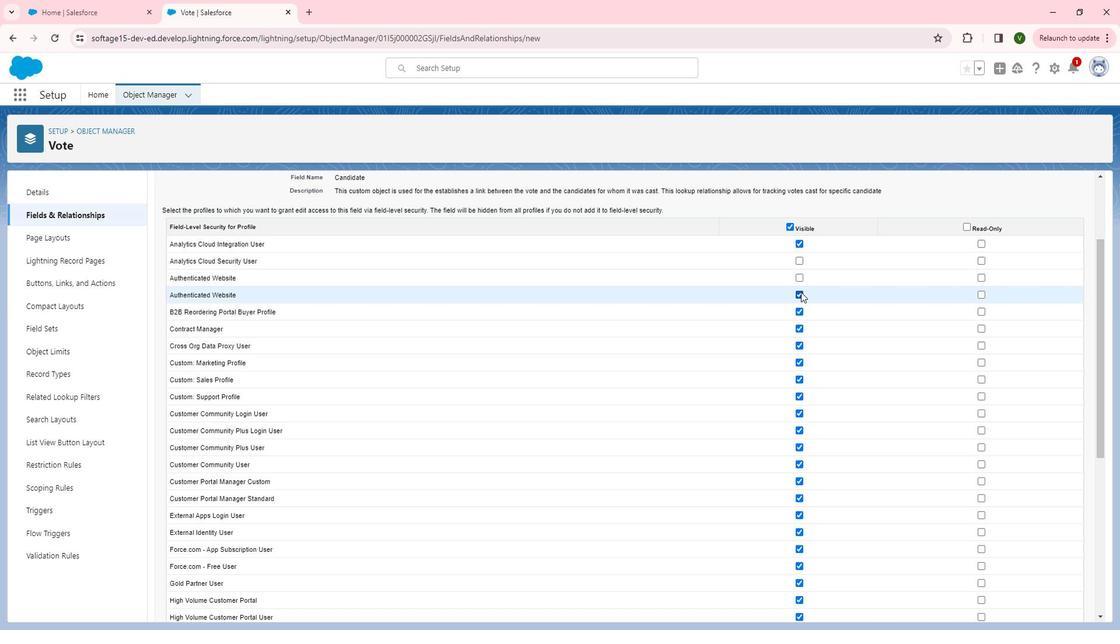 
Action: Mouse pressed left at (811, 291)
Screenshot: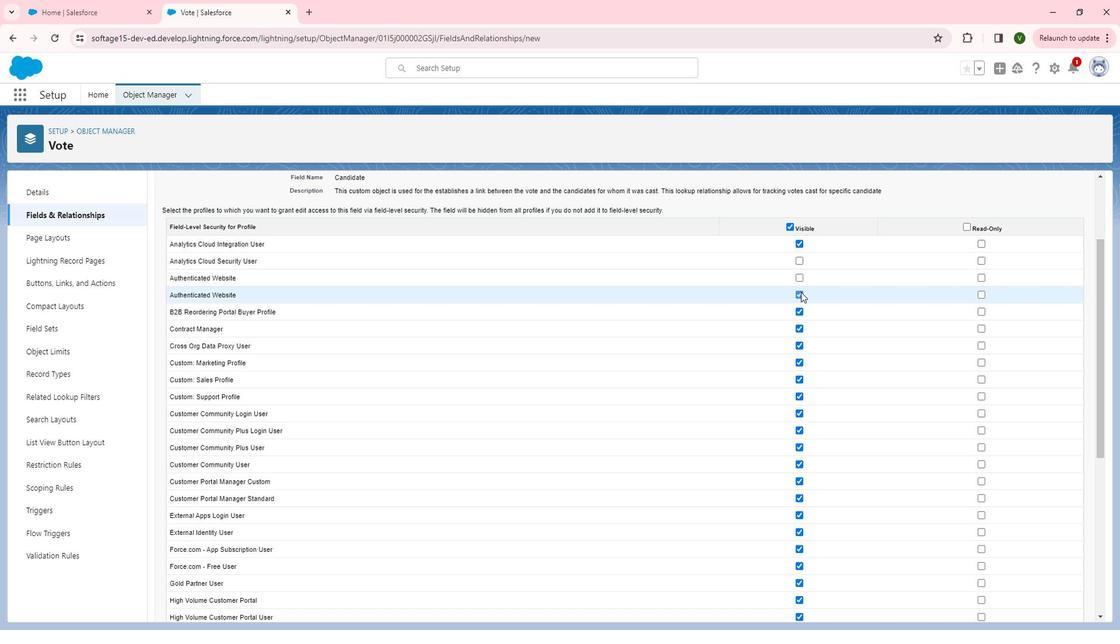 
Action: Mouse moved to (812, 293)
Screenshot: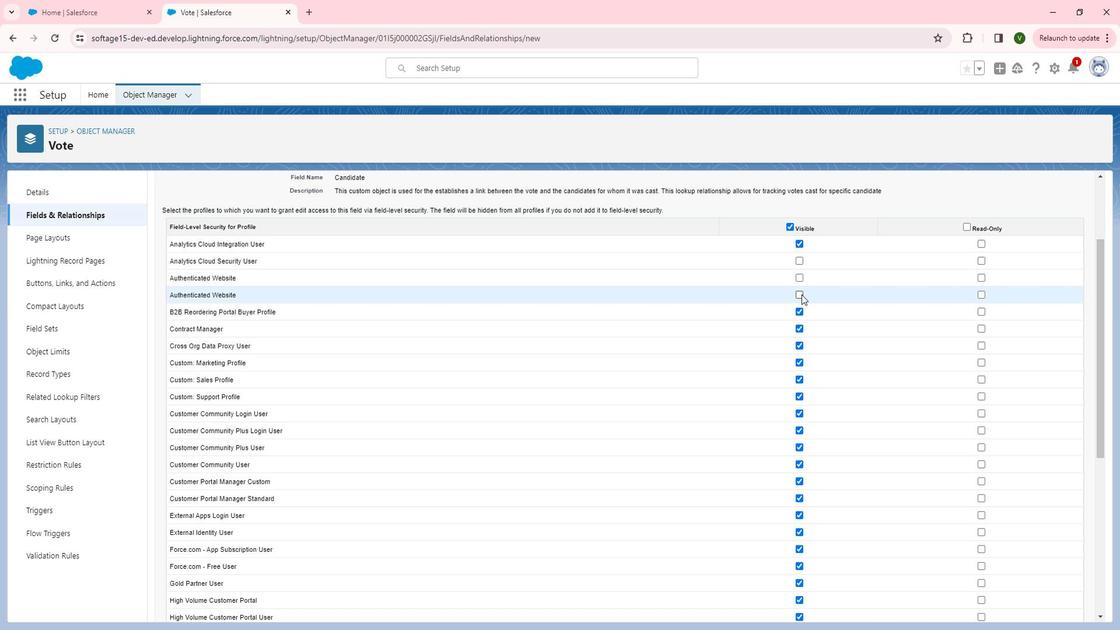 
Action: Mouse scrolled (812, 293) with delta (0, 0)
Screenshot: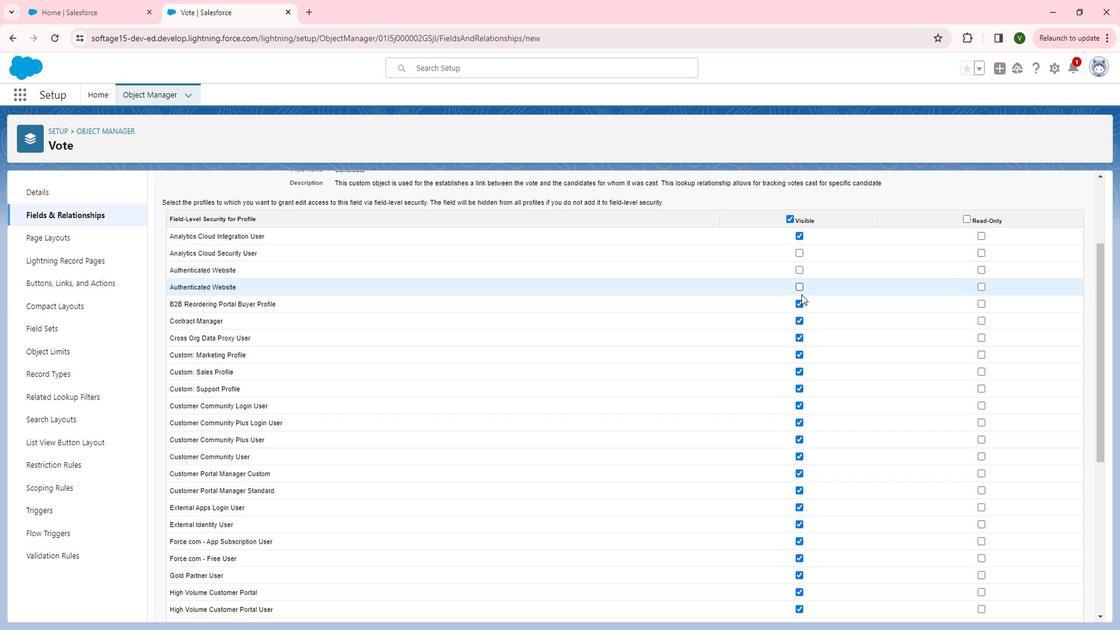 
Action: Mouse moved to (809, 346)
Screenshot: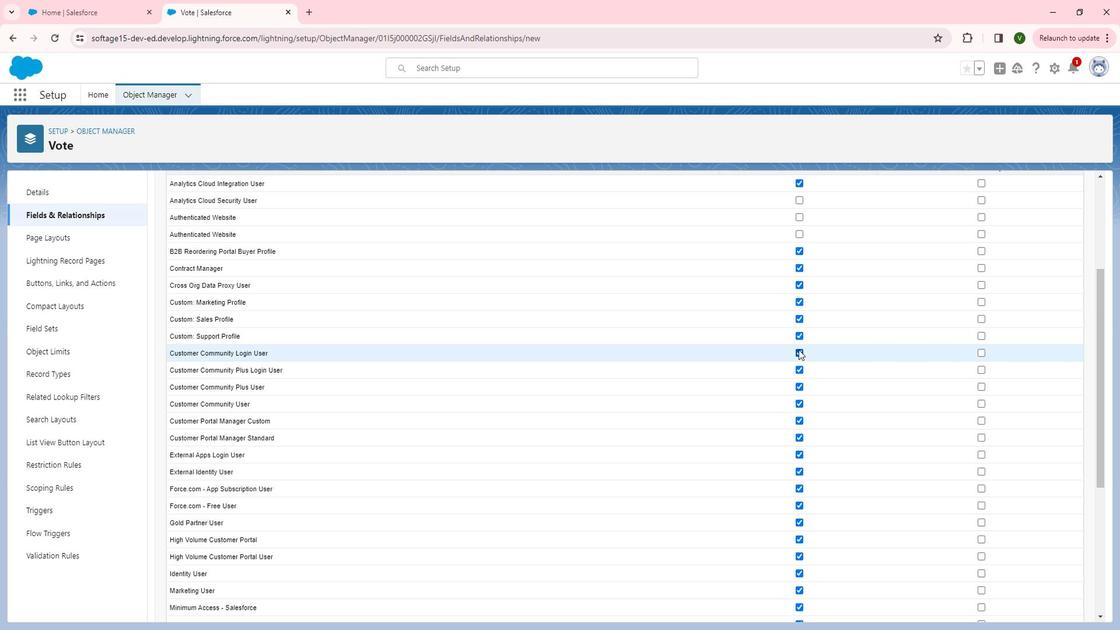 
Action: Mouse pressed left at (809, 346)
Screenshot: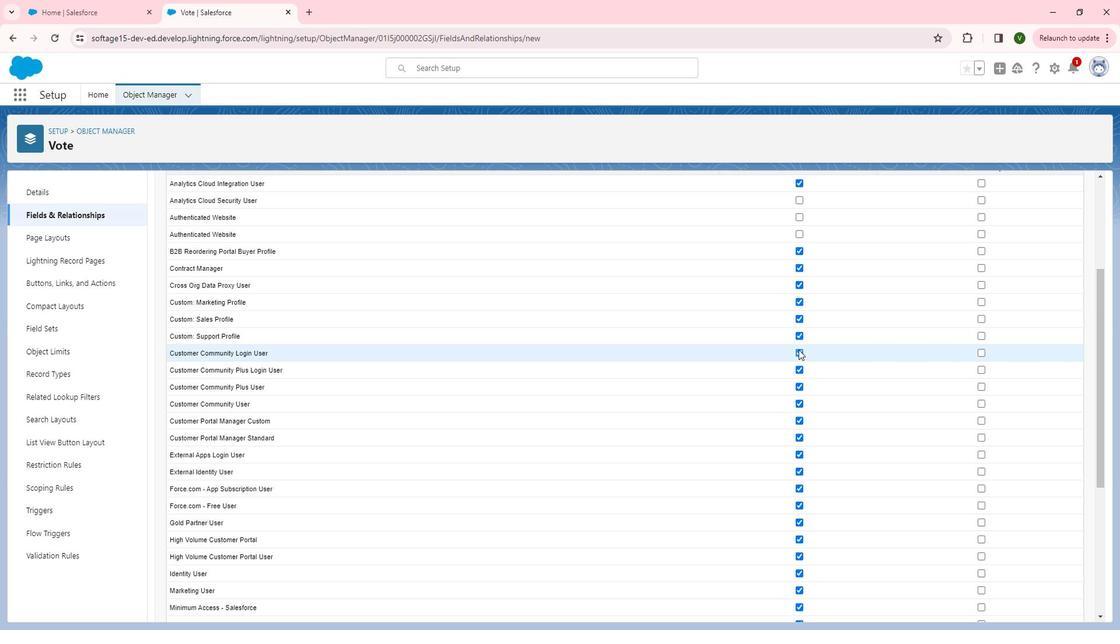 
Action: Mouse moved to (808, 366)
Screenshot: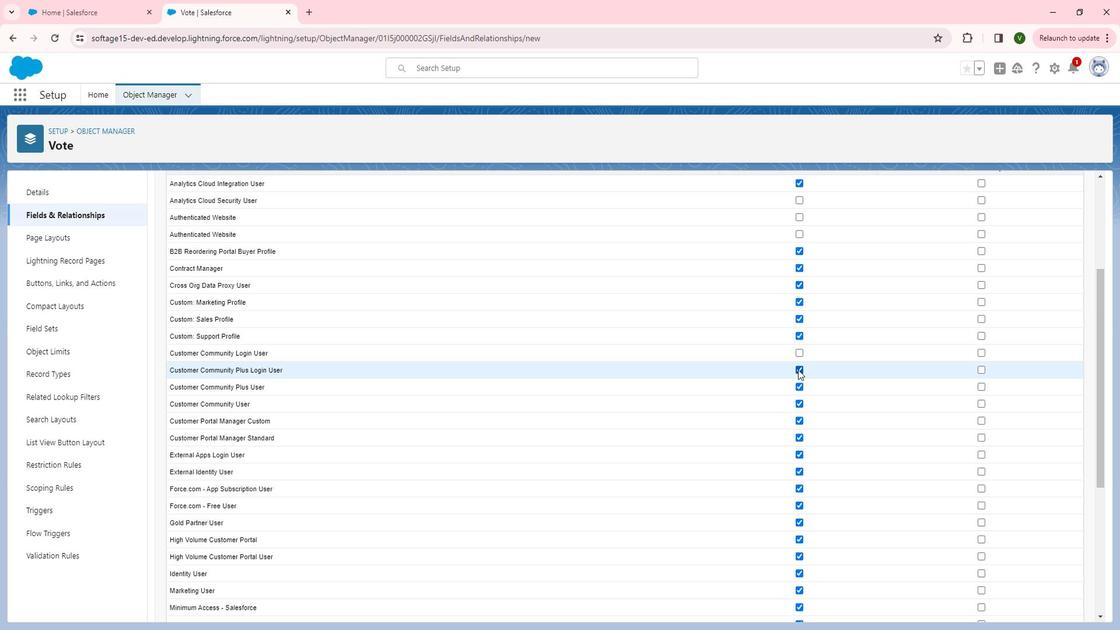
Action: Mouse pressed left at (808, 366)
Screenshot: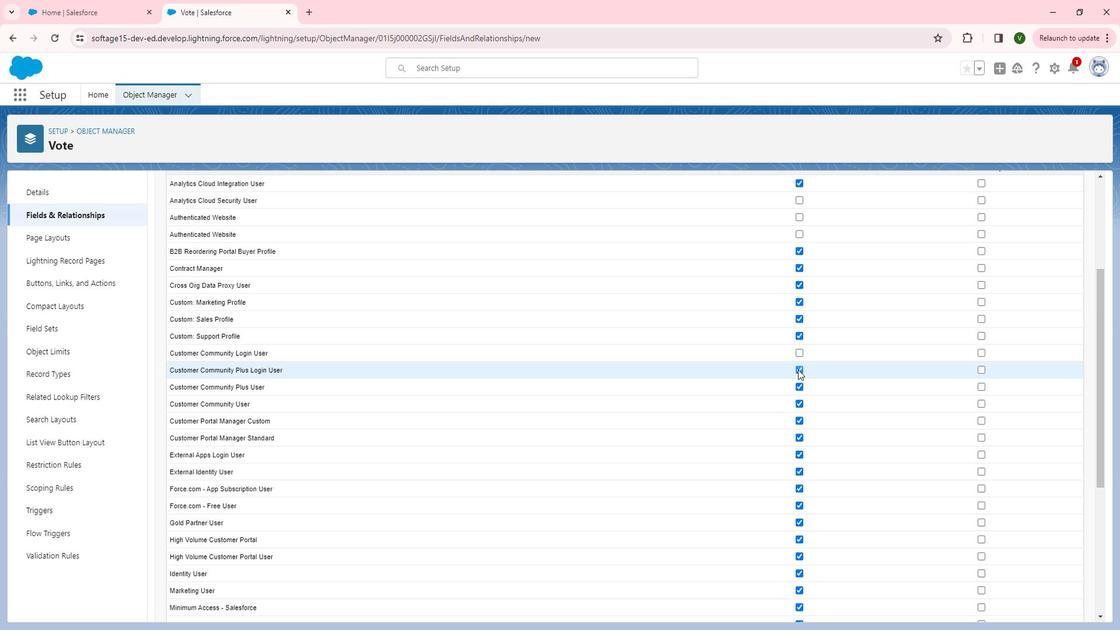 
Action: Mouse moved to (806, 382)
Screenshot: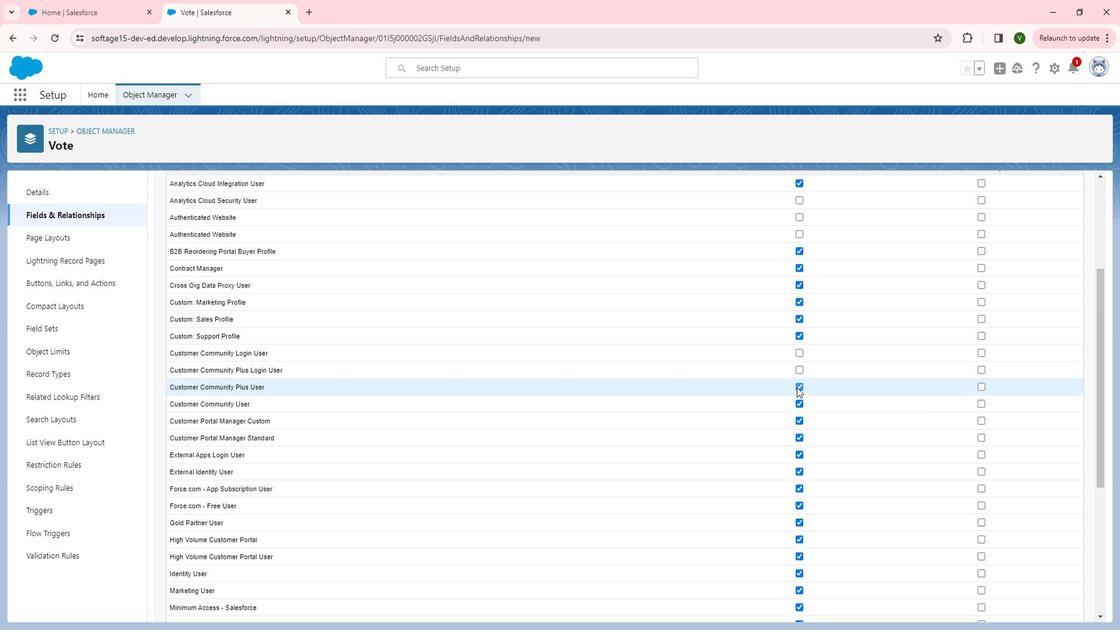
Action: Mouse pressed left at (806, 382)
Screenshot: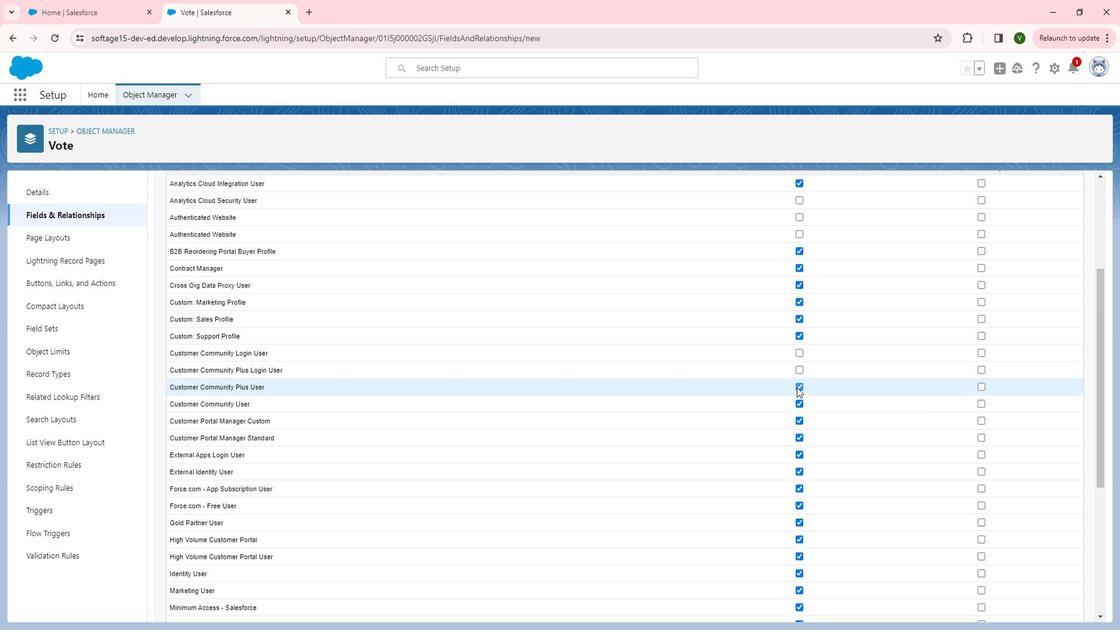 
Action: Mouse moved to (801, 392)
Screenshot: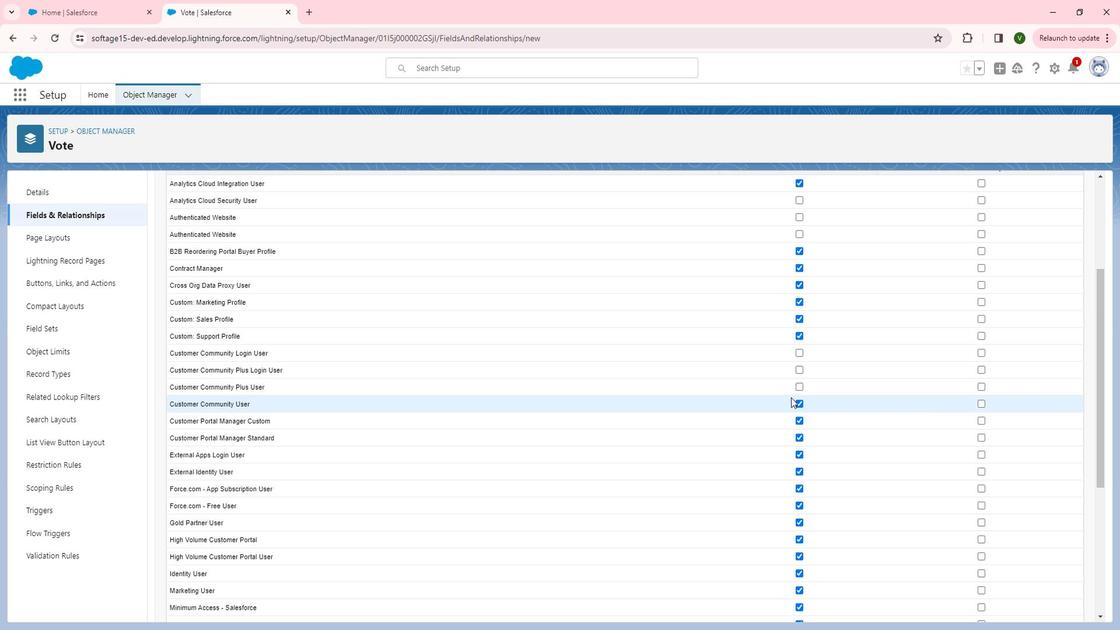 
Action: Mouse scrolled (801, 392) with delta (0, 0)
Screenshot: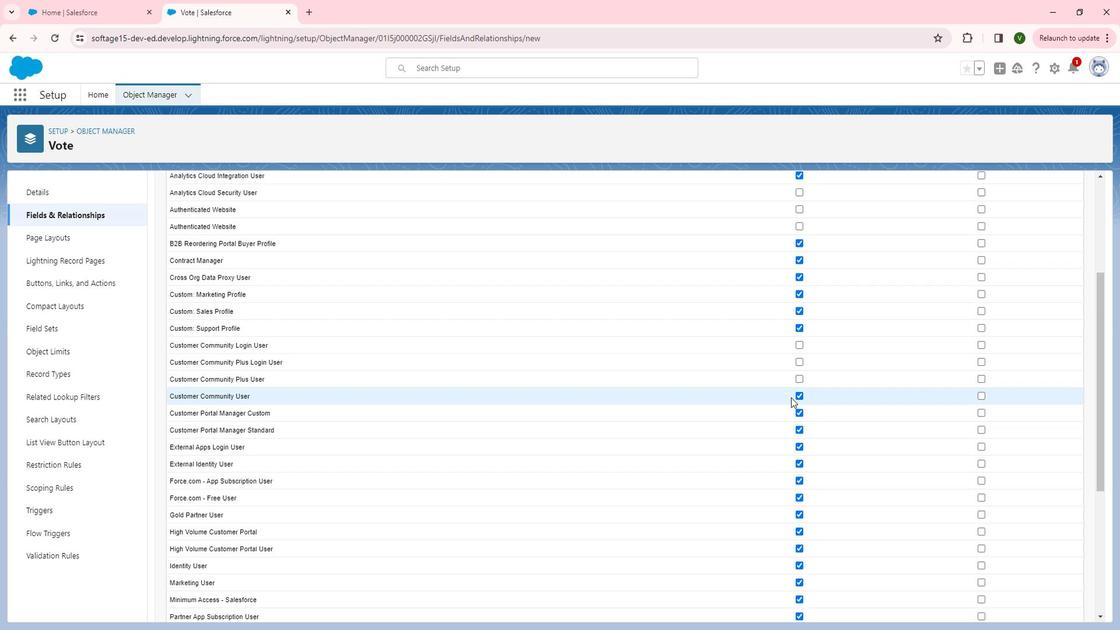
Action: Mouse scrolled (801, 392) with delta (0, 0)
Screenshot: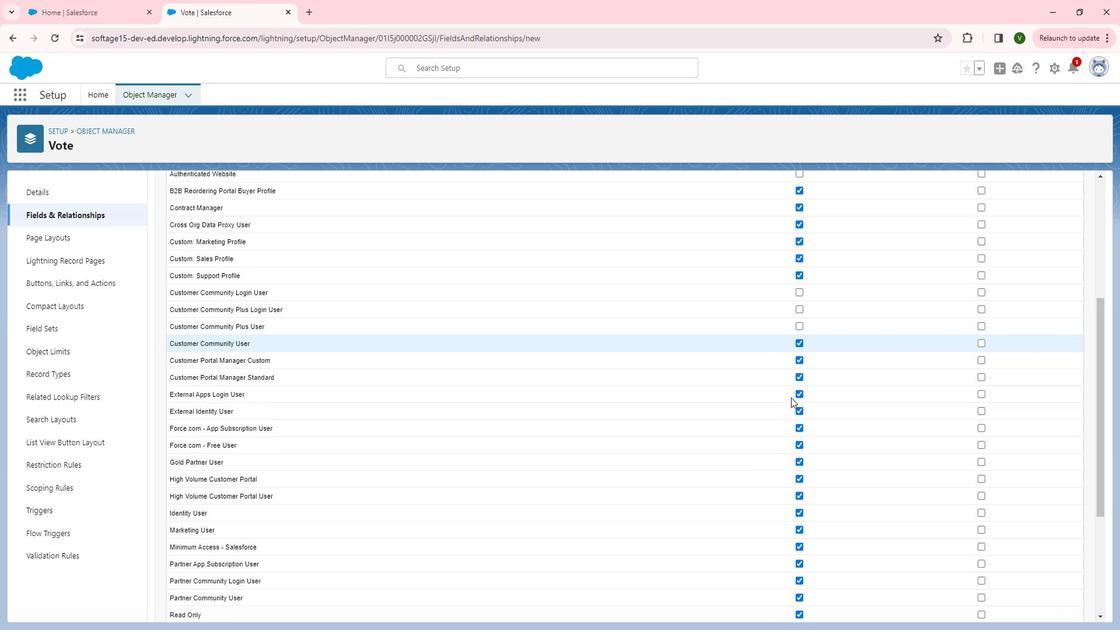 
Action: Mouse moved to (808, 363)
Screenshot: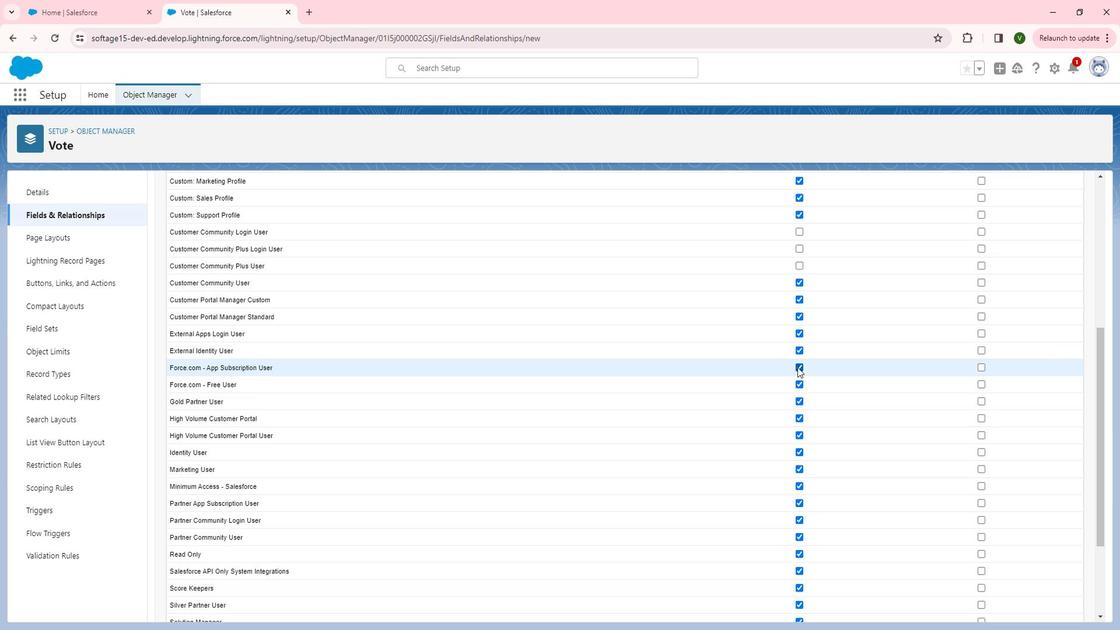 
Action: Mouse pressed left at (808, 363)
Screenshot: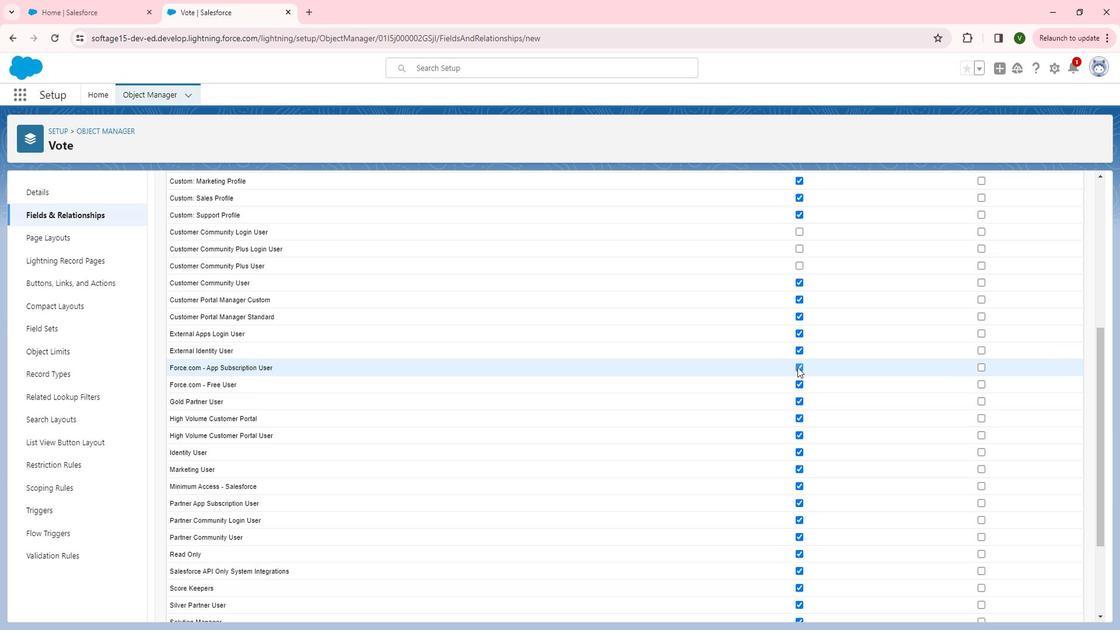 
Action: Mouse moved to (808, 350)
Screenshot: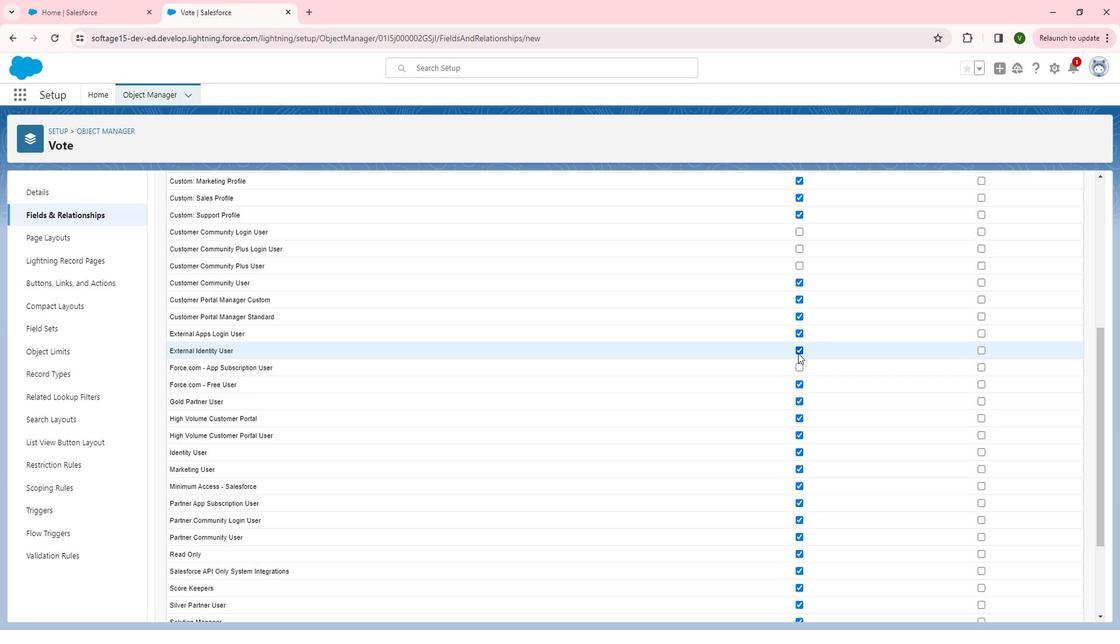 
Action: Mouse pressed left at (808, 350)
Screenshot: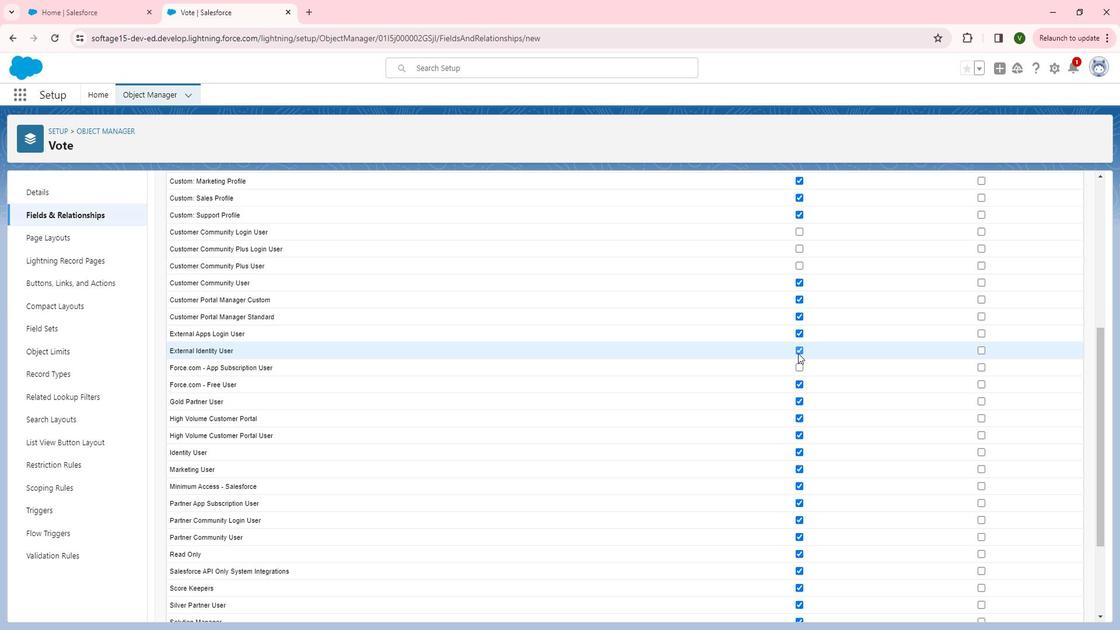 
Action: Mouse moved to (810, 378)
Screenshot: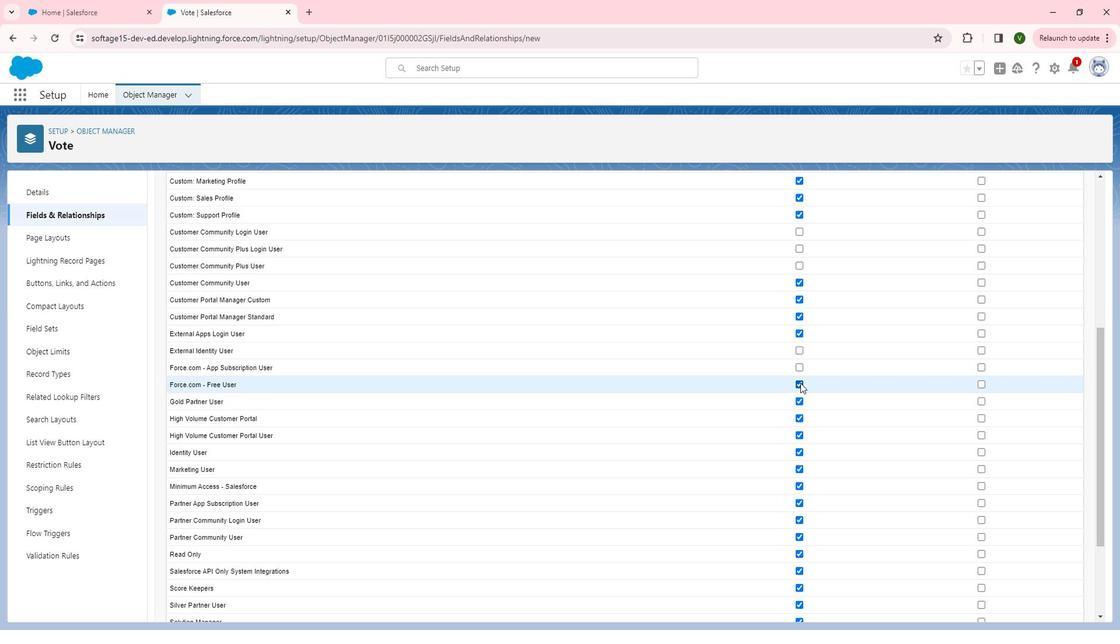 
Action: Mouse pressed left at (810, 378)
Screenshot: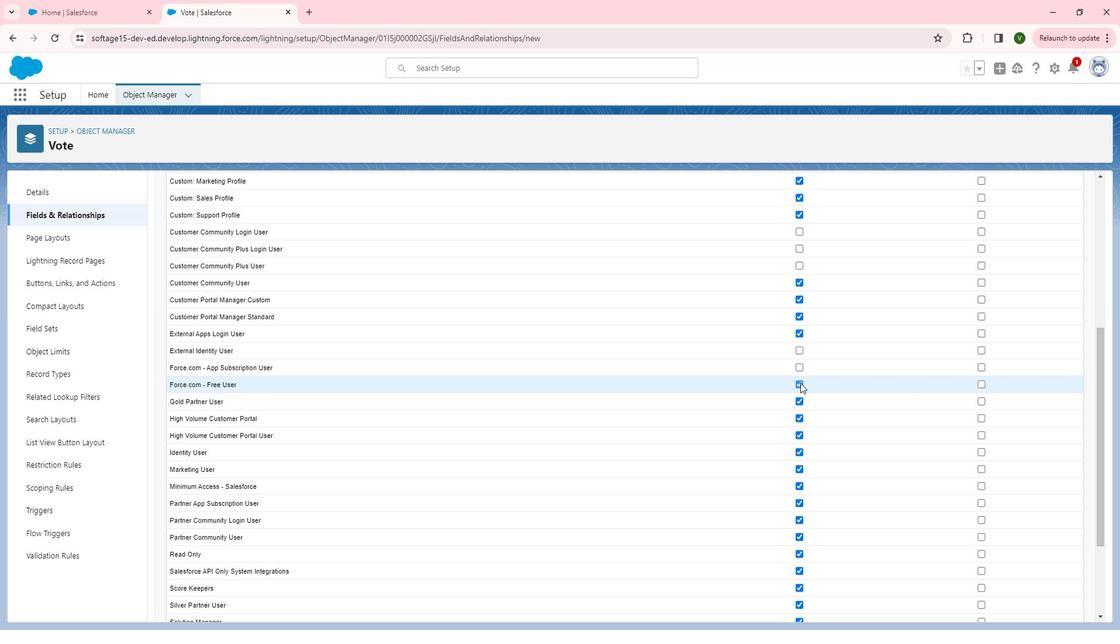 
Action: Mouse moved to (819, 394)
Screenshot: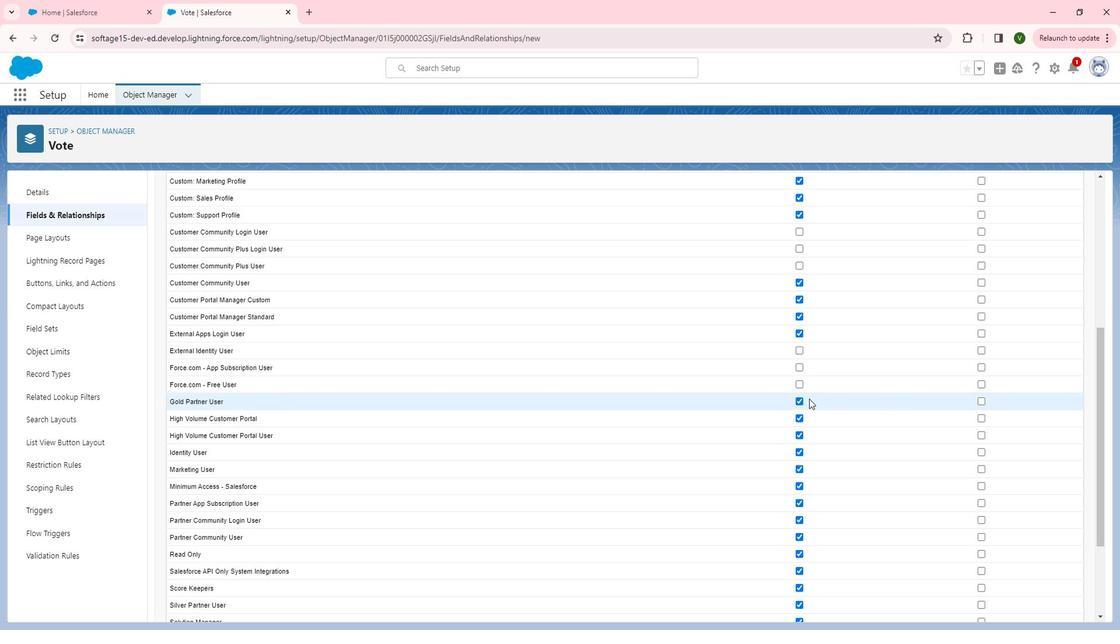 
Action: Mouse scrolled (819, 393) with delta (0, 0)
Screenshot: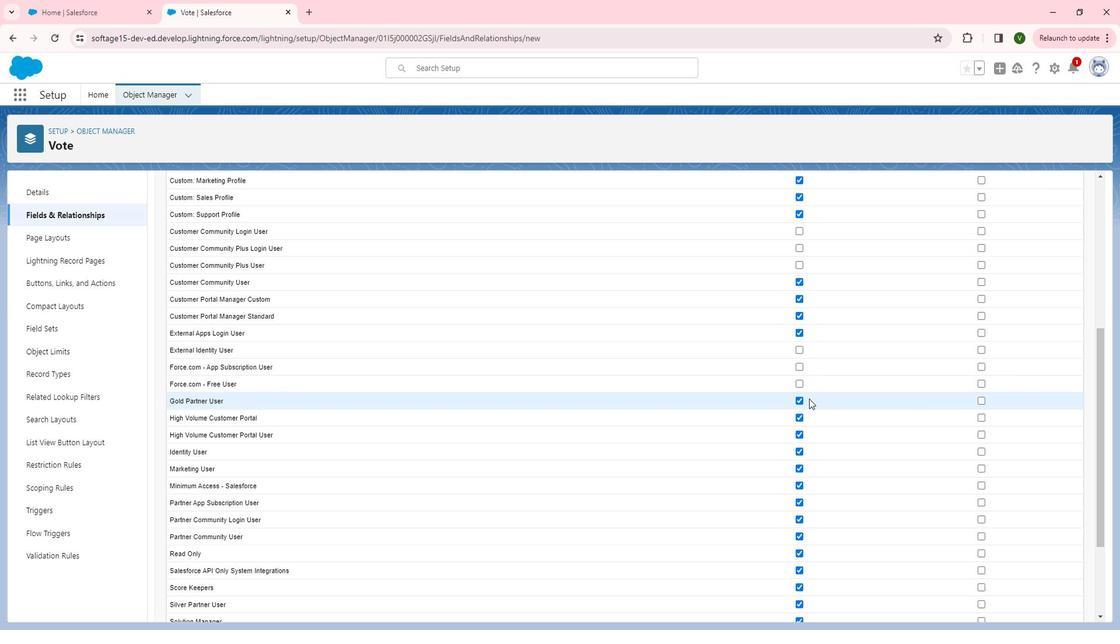 
Action: Mouse scrolled (819, 393) with delta (0, 0)
Screenshot: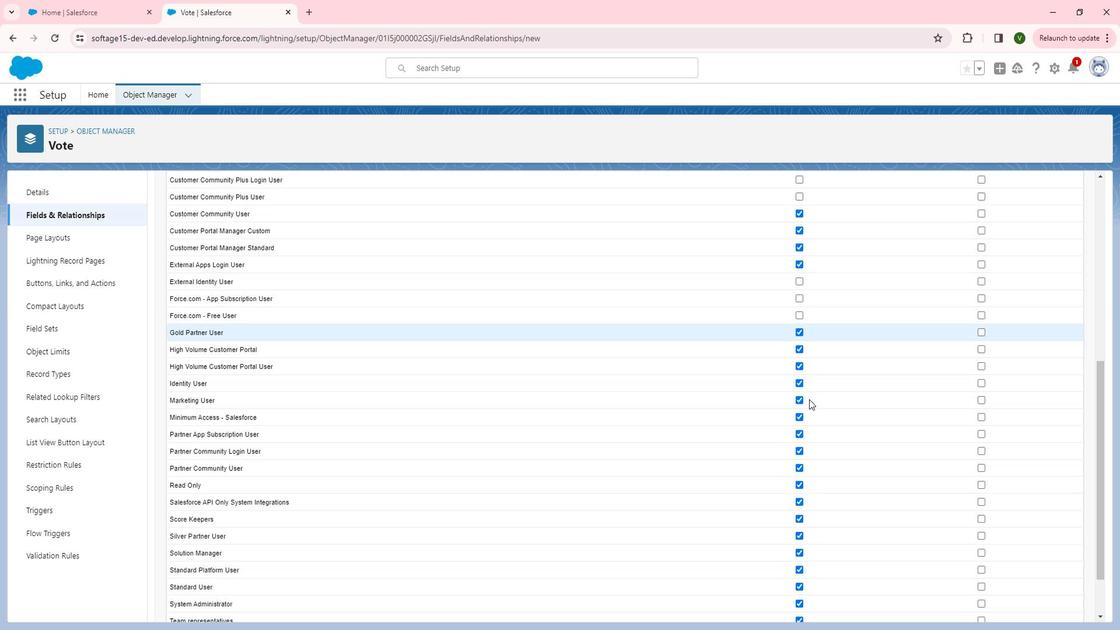 
Action: Mouse moved to (807, 393)
Screenshot: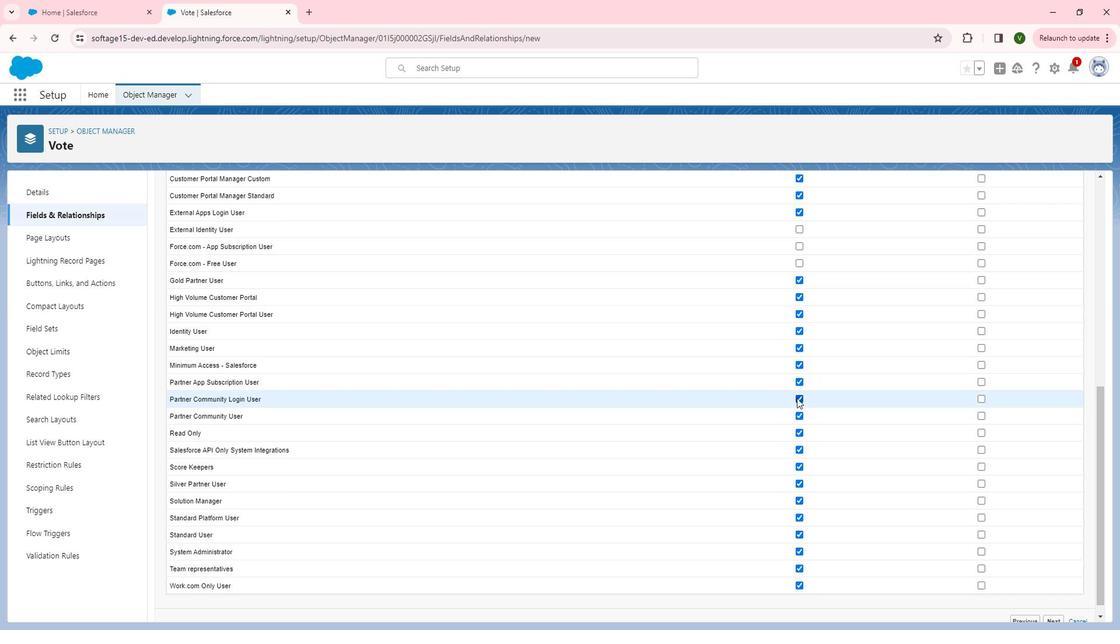 
Action: Mouse pressed left at (807, 393)
Screenshot: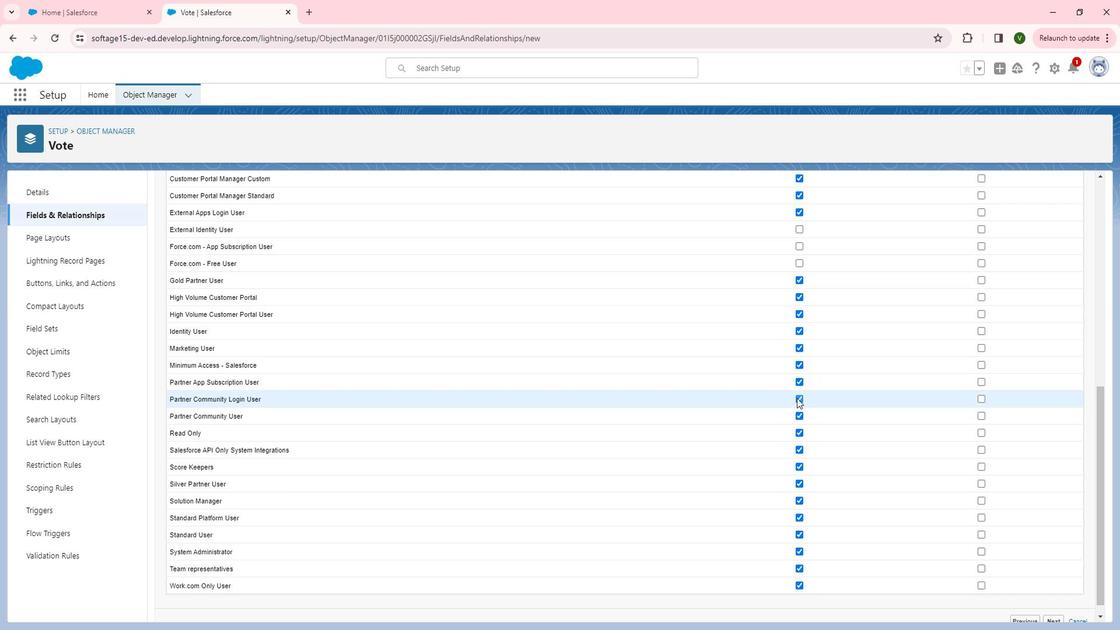 
Action: Mouse moved to (808, 381)
Screenshot: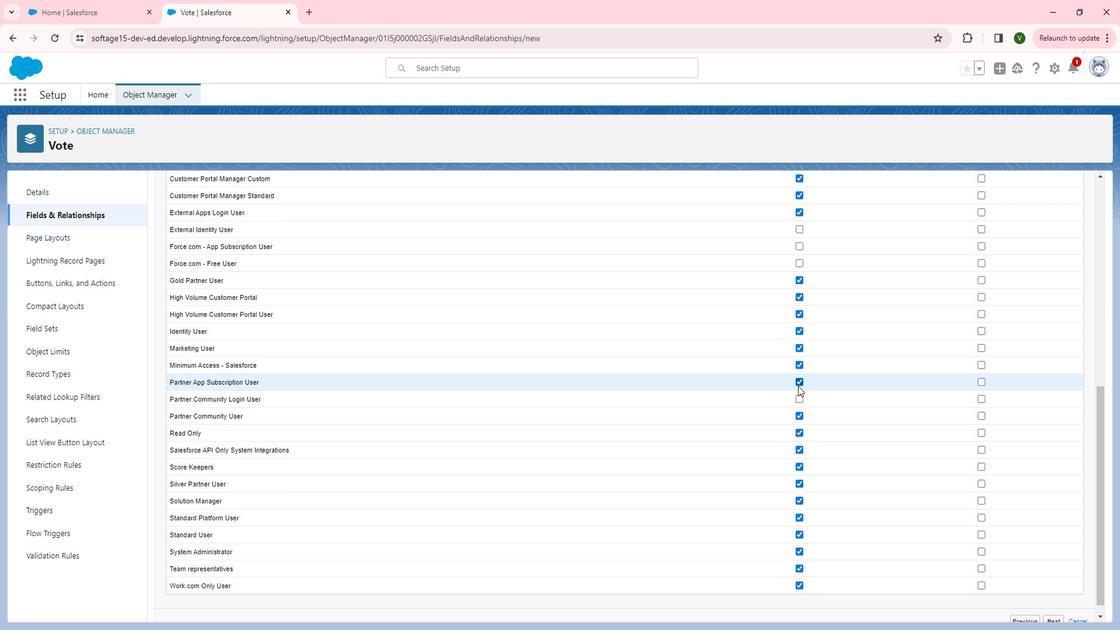 
Action: Mouse pressed left at (808, 381)
Screenshot: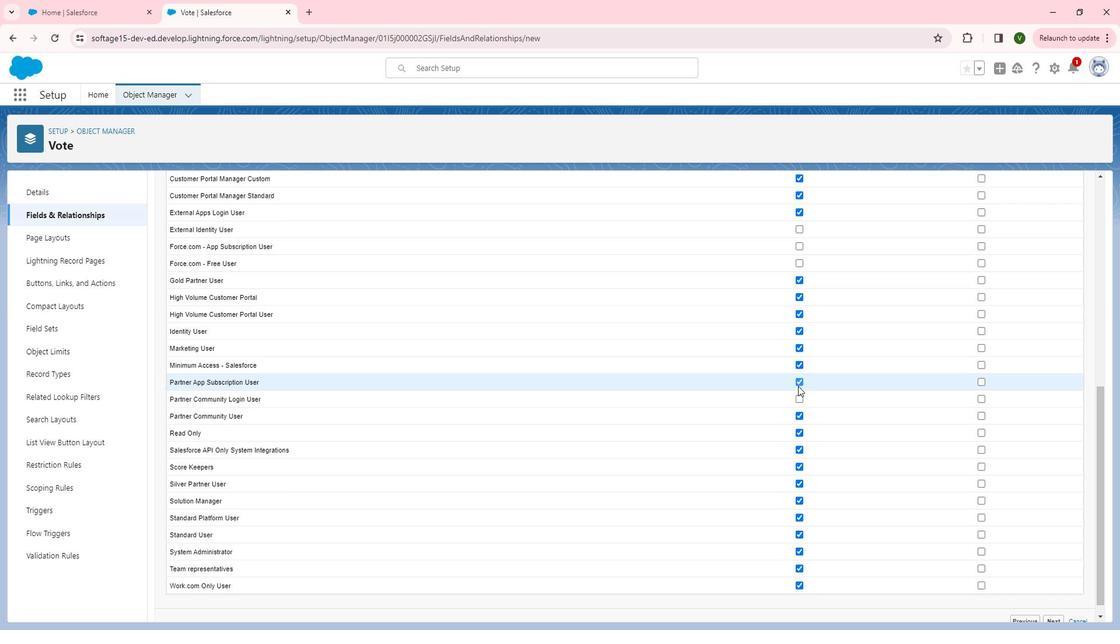 
Action: Mouse moved to (811, 361)
Screenshot: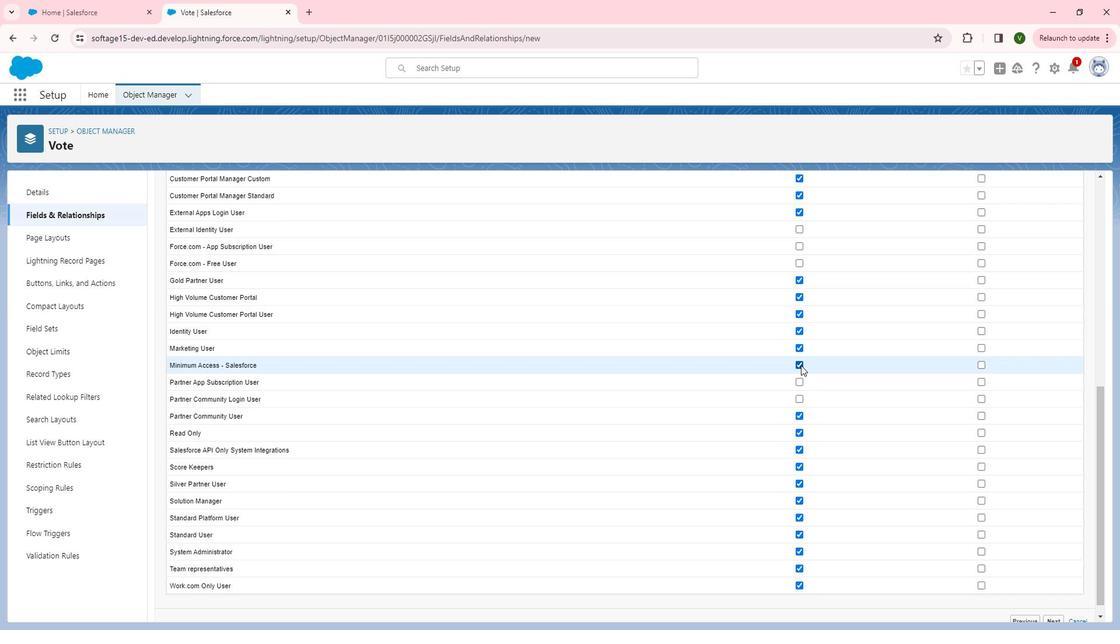 
Action: Mouse pressed left at (811, 361)
Screenshot: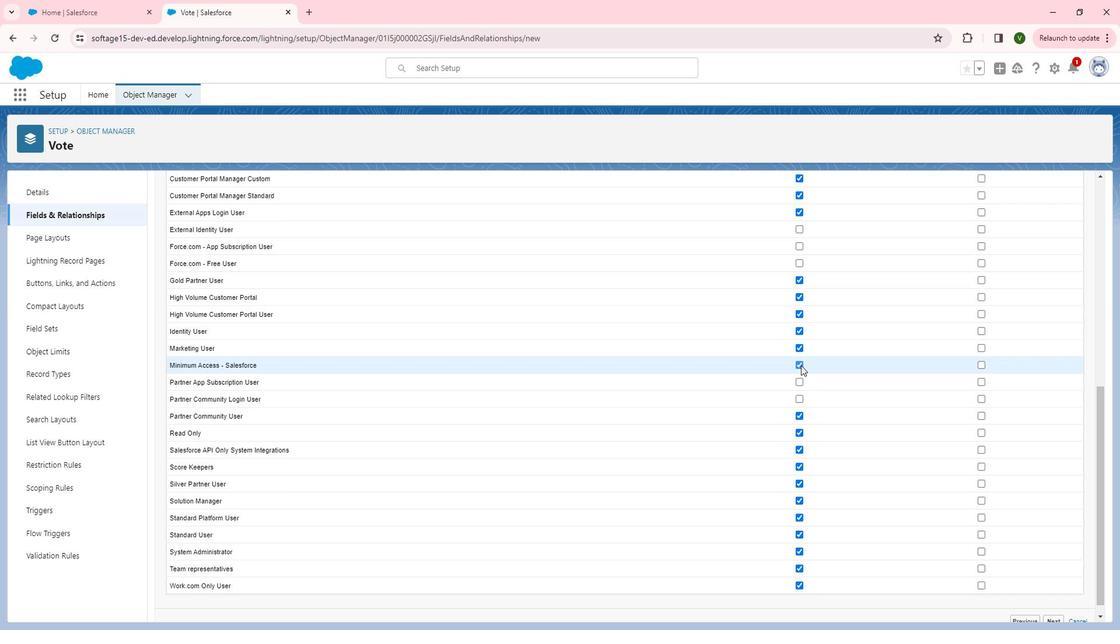 
Action: Mouse moved to (811, 370)
Screenshot: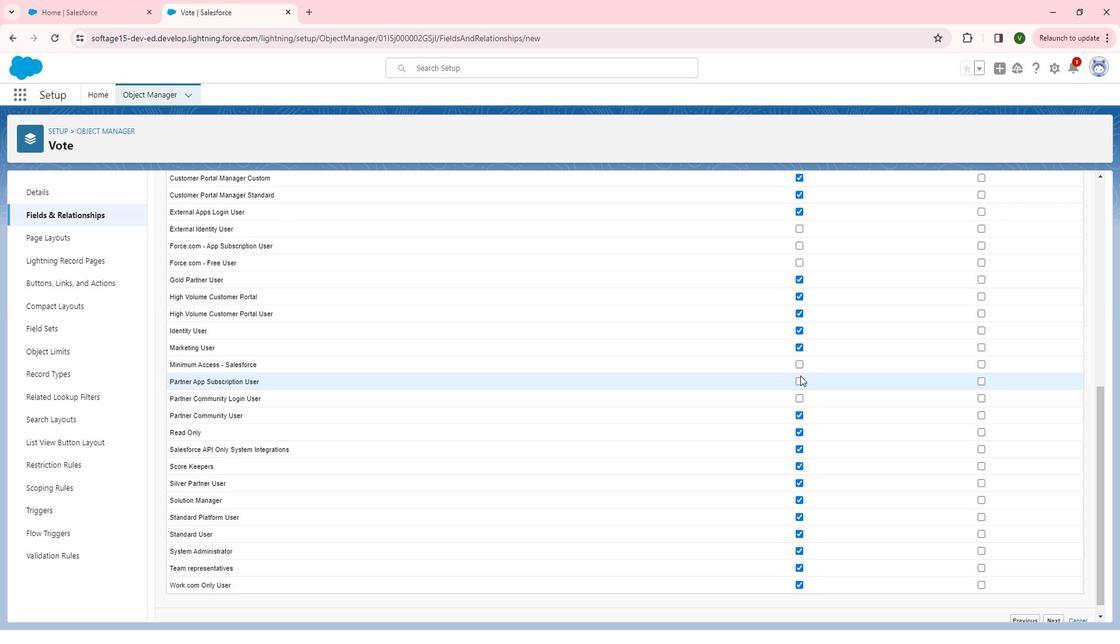 
Action: Mouse scrolled (811, 369) with delta (0, 0)
Screenshot: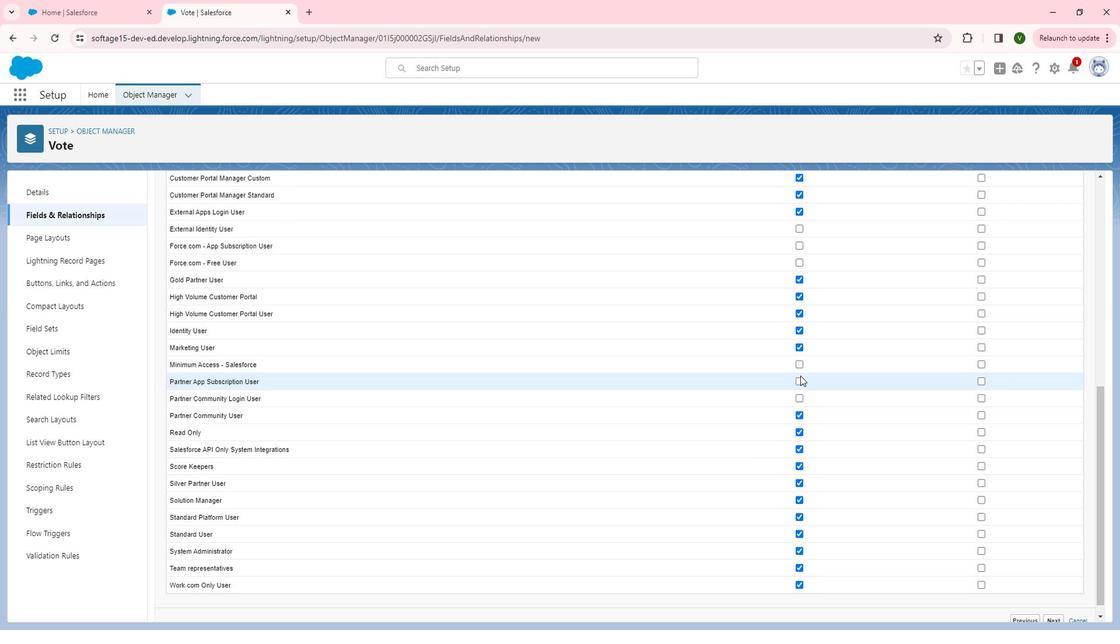 
Action: Mouse moved to (810, 375)
Screenshot: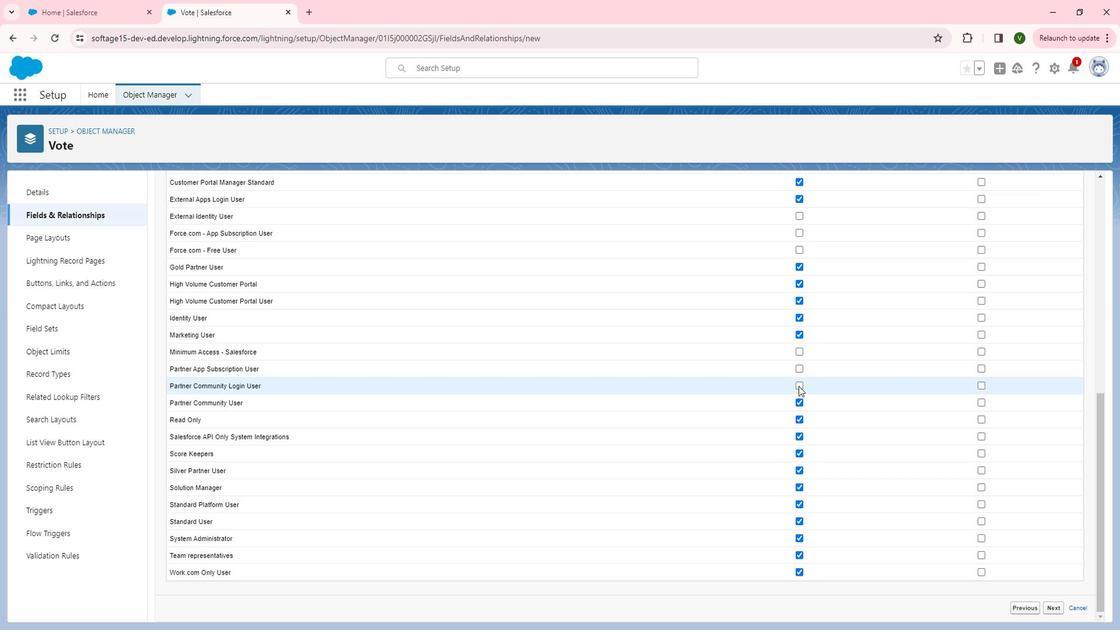 
Action: Mouse scrolled (810, 374) with delta (0, 0)
Screenshot: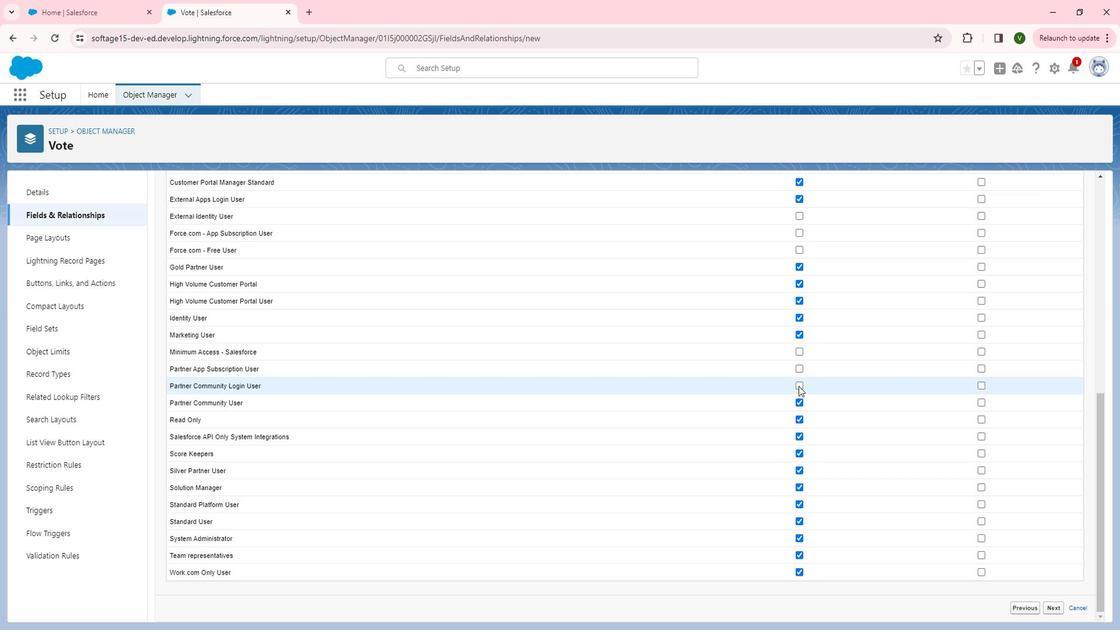 
Action: Mouse moved to (994, 559)
Screenshot: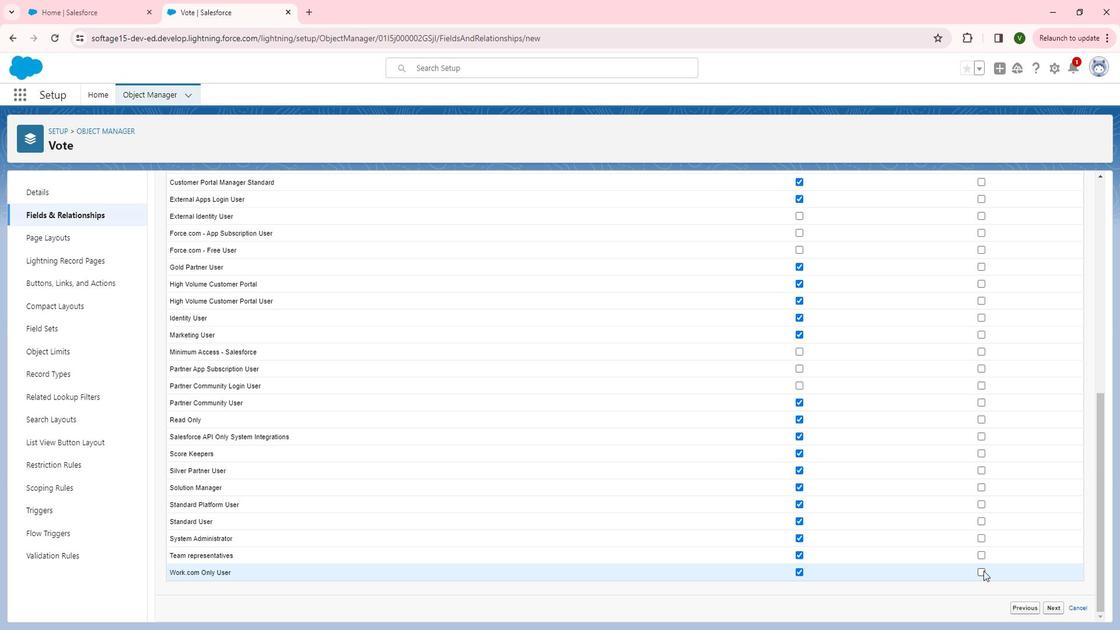 
Action: Mouse pressed left at (994, 559)
Screenshot: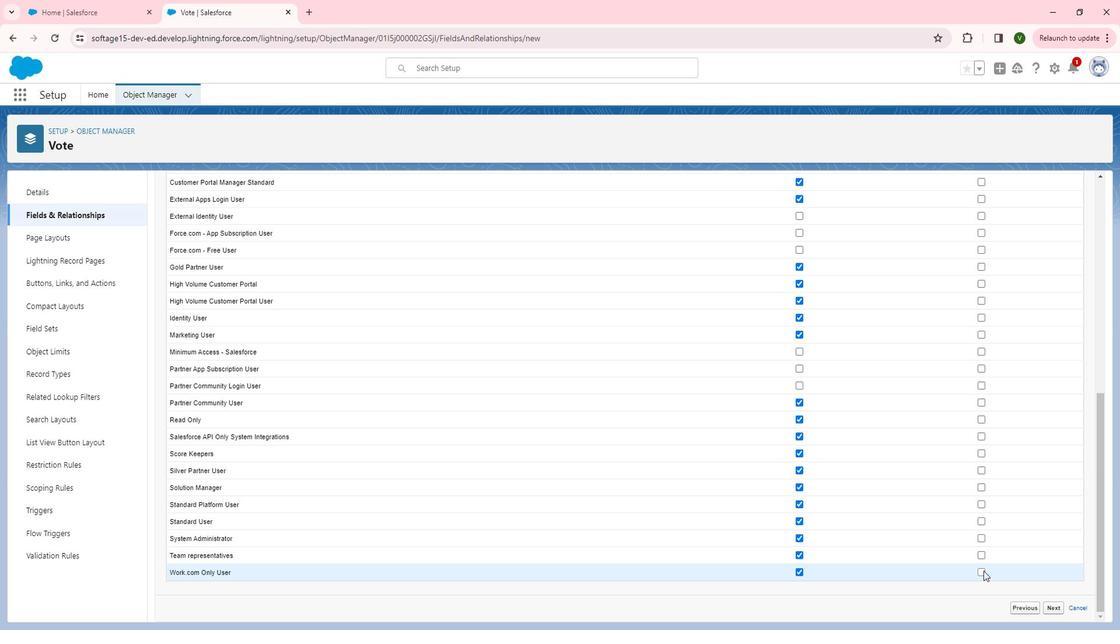 
Action: Mouse moved to (992, 465)
Screenshot: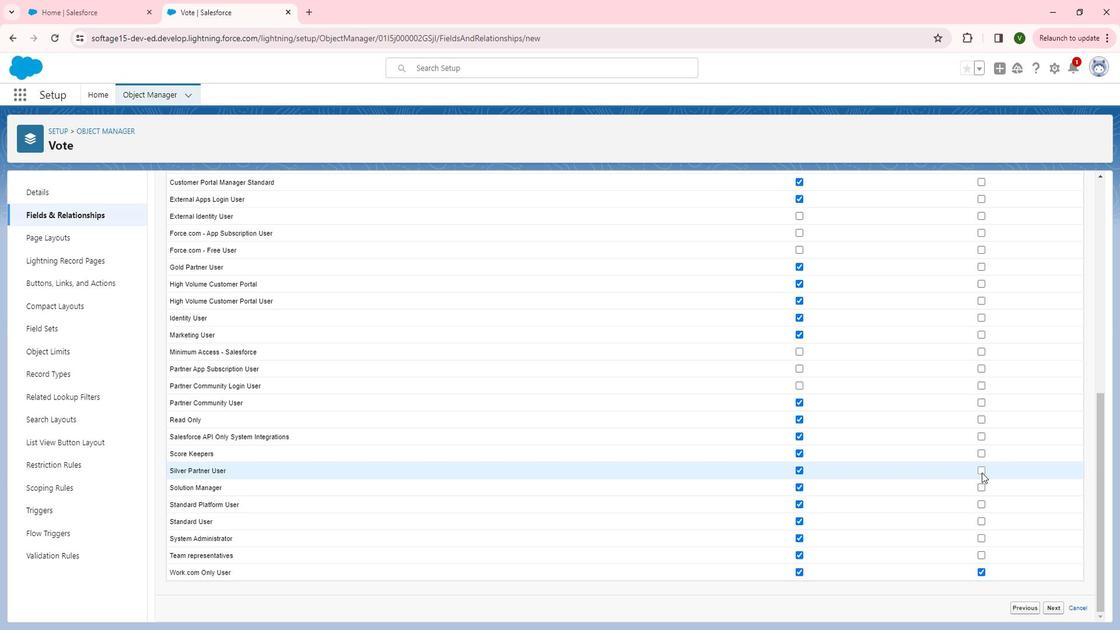 
Action: Mouse pressed left at (992, 465)
Screenshot: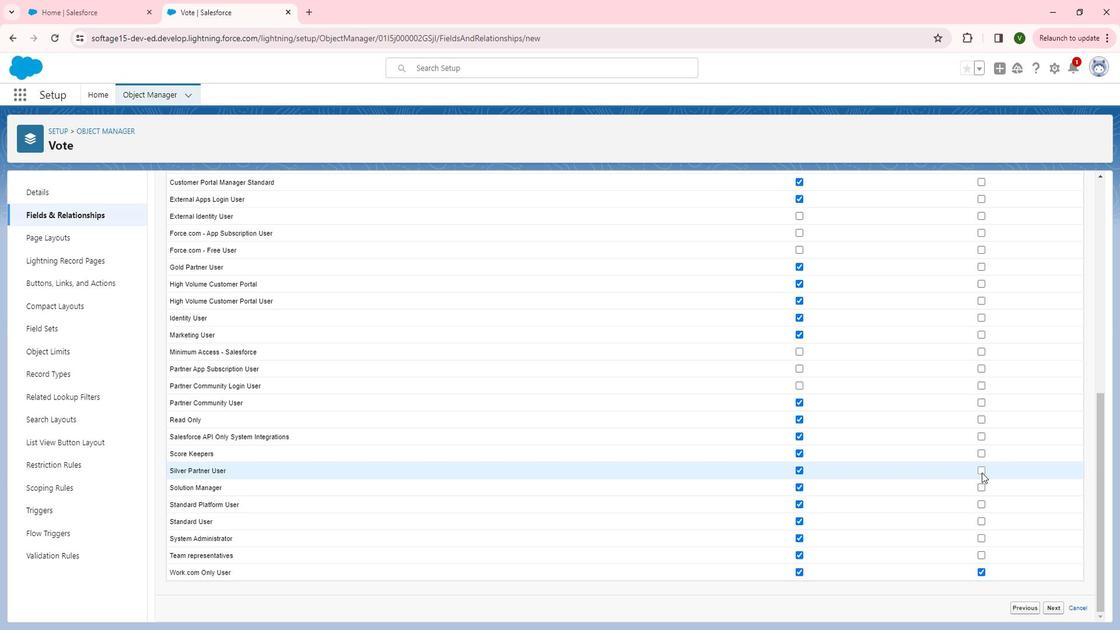 
Action: Mouse moved to (993, 444)
Screenshot: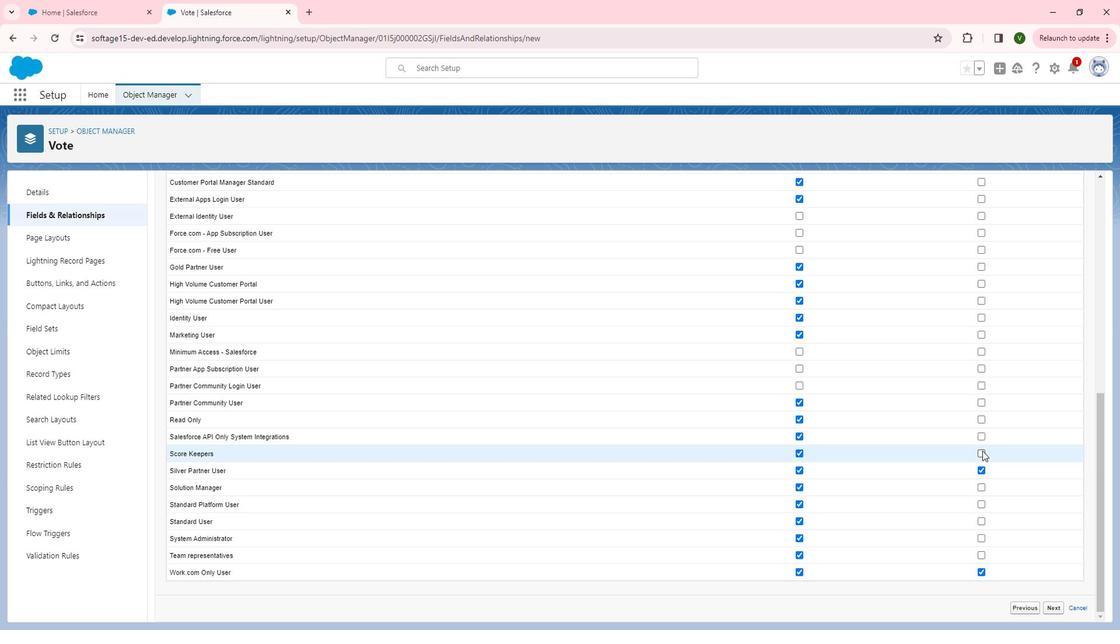 
Action: Mouse pressed left at (993, 444)
Screenshot: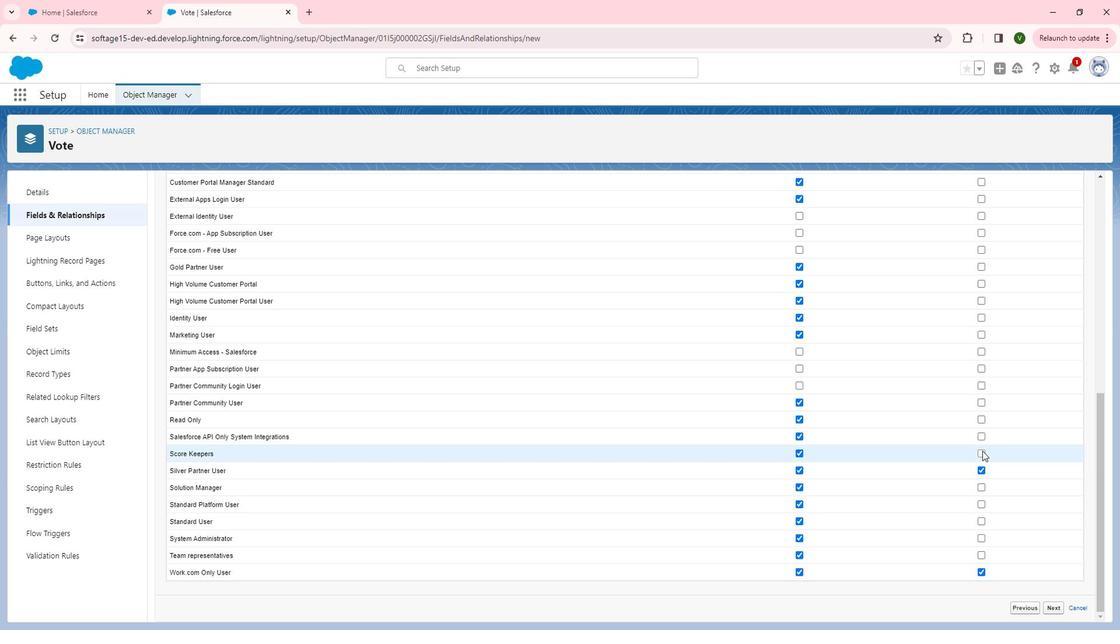 
Action: Mouse moved to (990, 417)
Screenshot: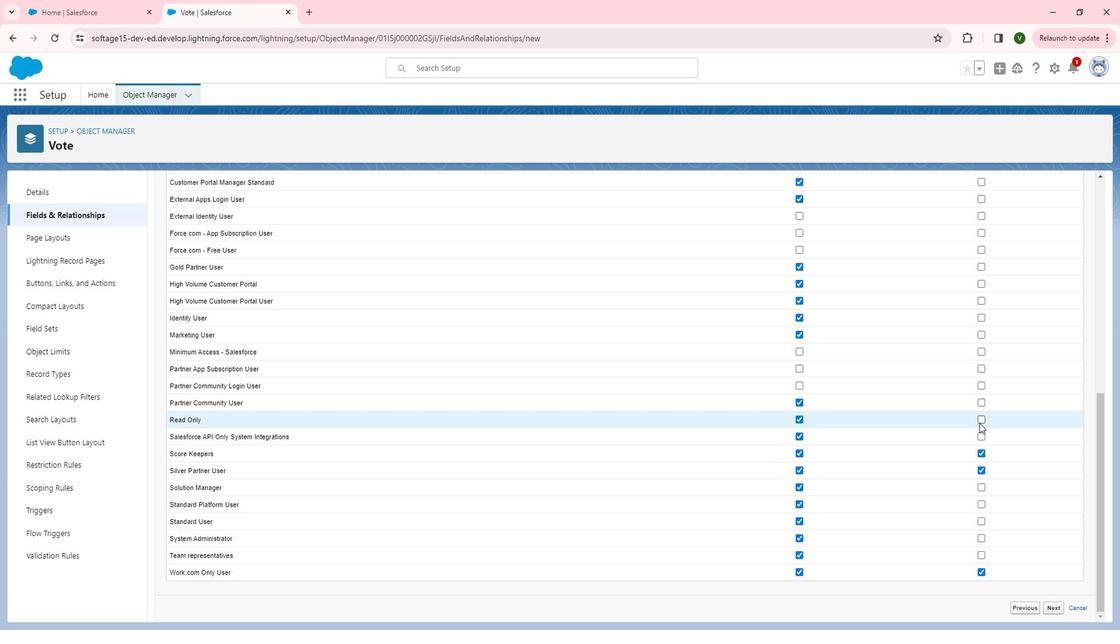 
Action: Mouse pressed left at (990, 417)
Screenshot: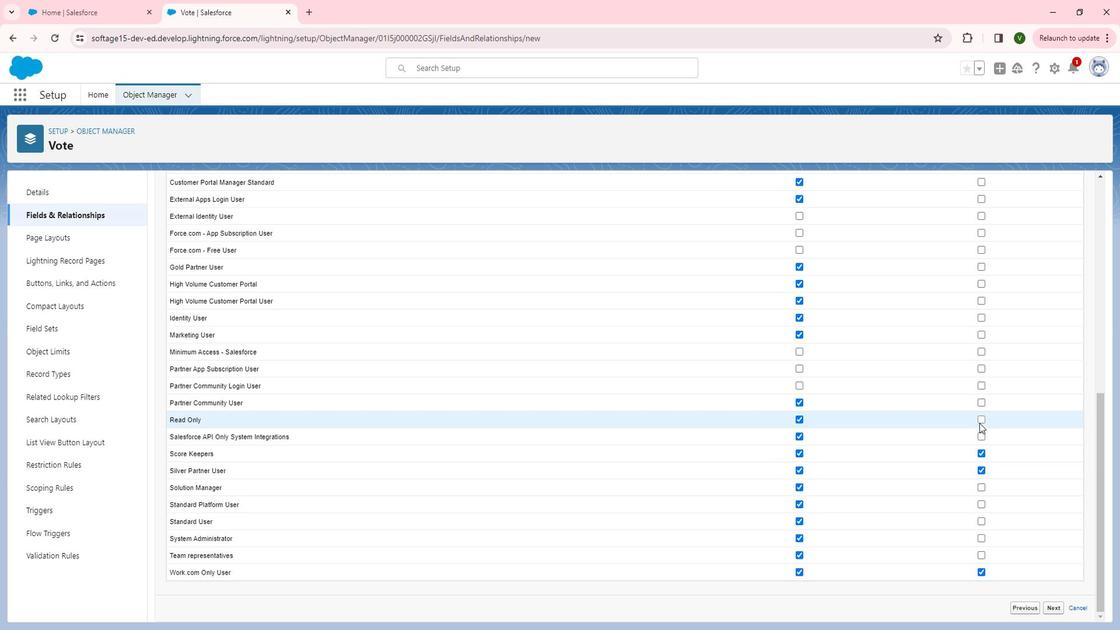 
Action: Mouse moved to (993, 402)
Screenshot: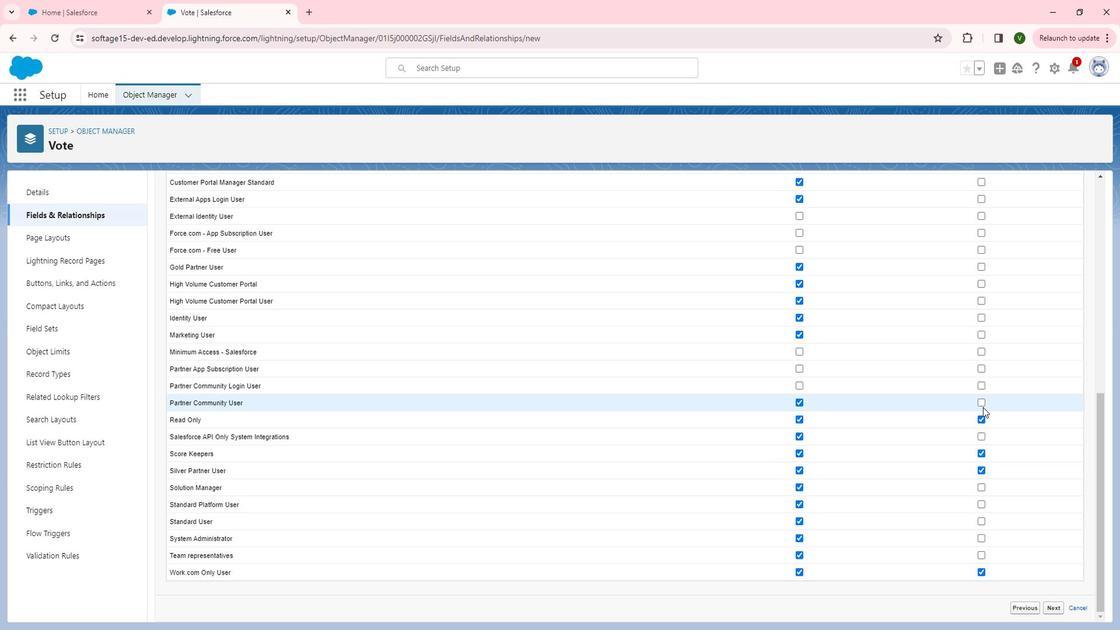 
Action: Mouse pressed left at (993, 402)
Screenshot: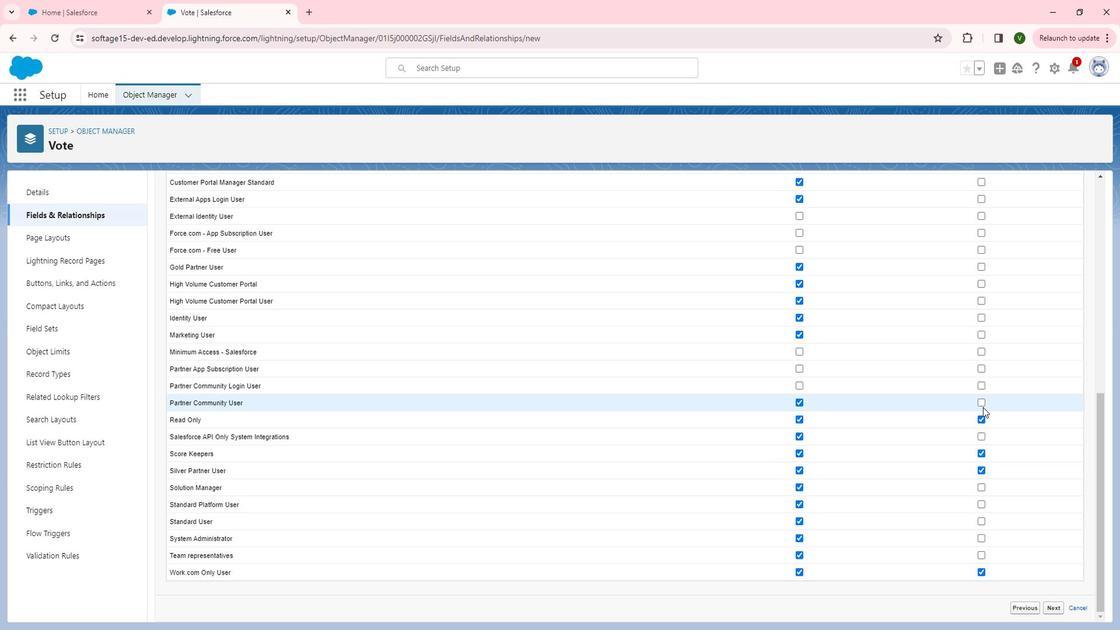 
Action: Mouse moved to (990, 332)
Screenshot: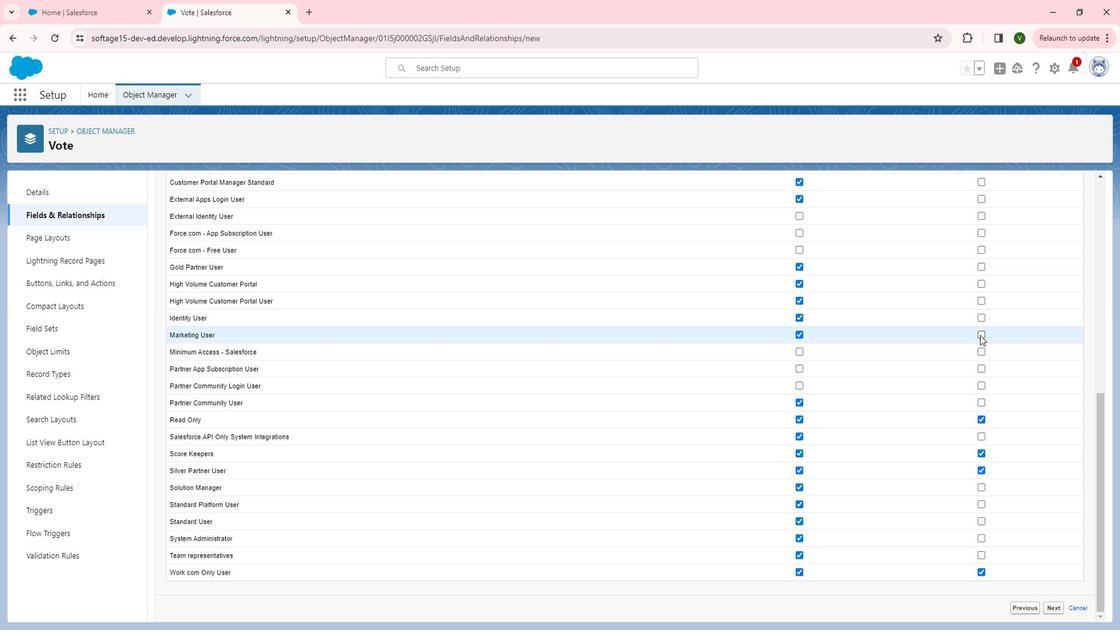 
Action: Mouse pressed left at (990, 332)
Screenshot: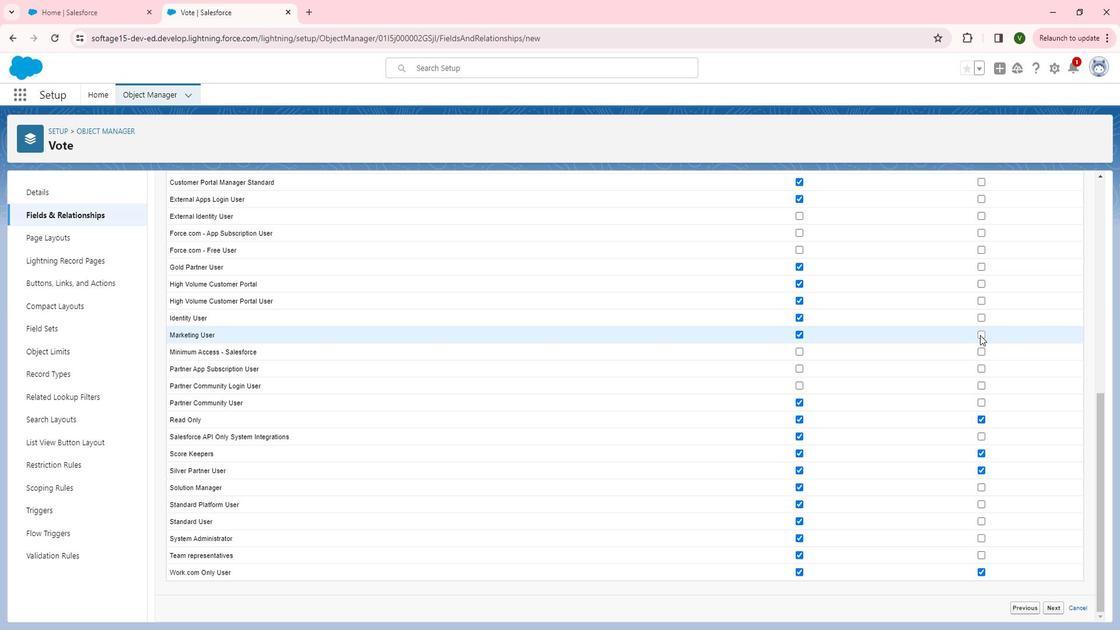 
Action: Mouse moved to (997, 340)
Screenshot: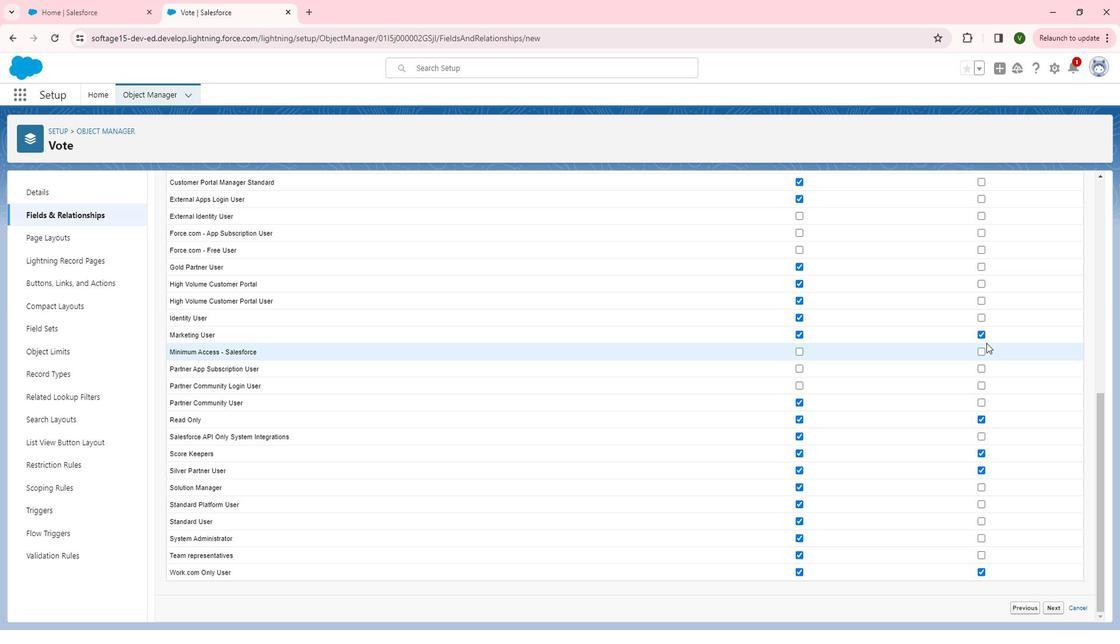 
Action: Mouse scrolled (997, 340) with delta (0, 0)
Screenshot: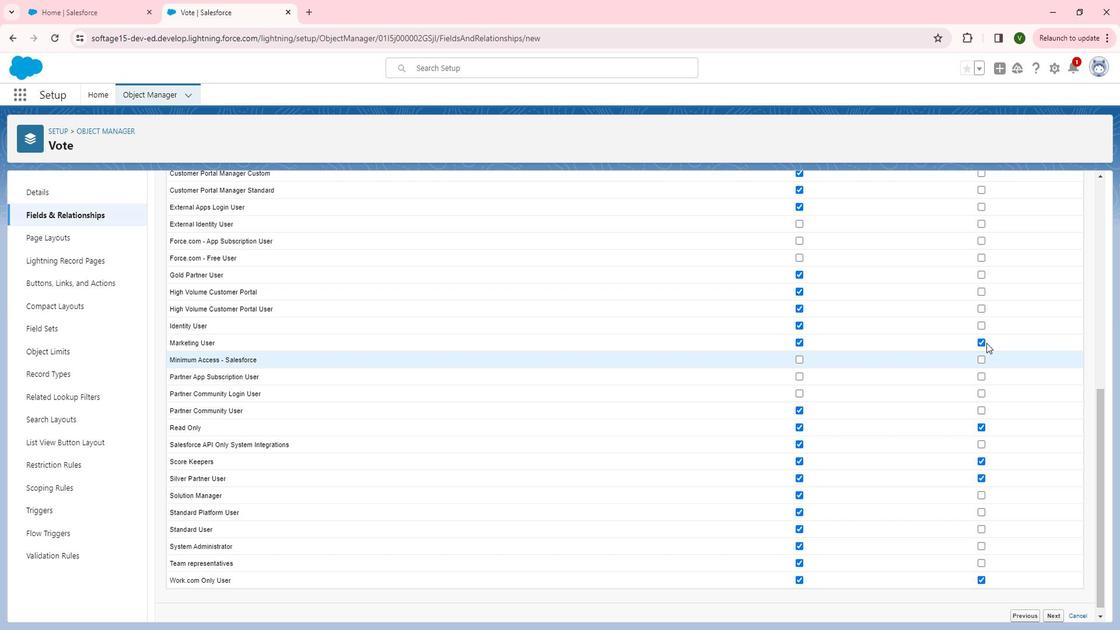 
Action: Mouse moved to (991, 370)
Screenshot: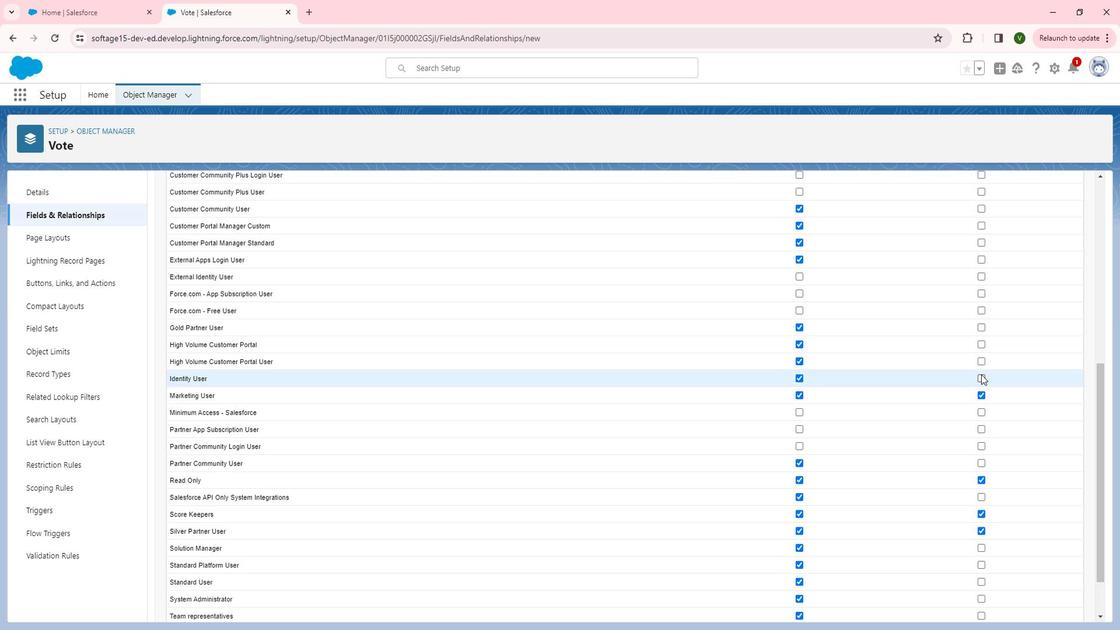 
Action: Mouse pressed left at (991, 370)
Screenshot: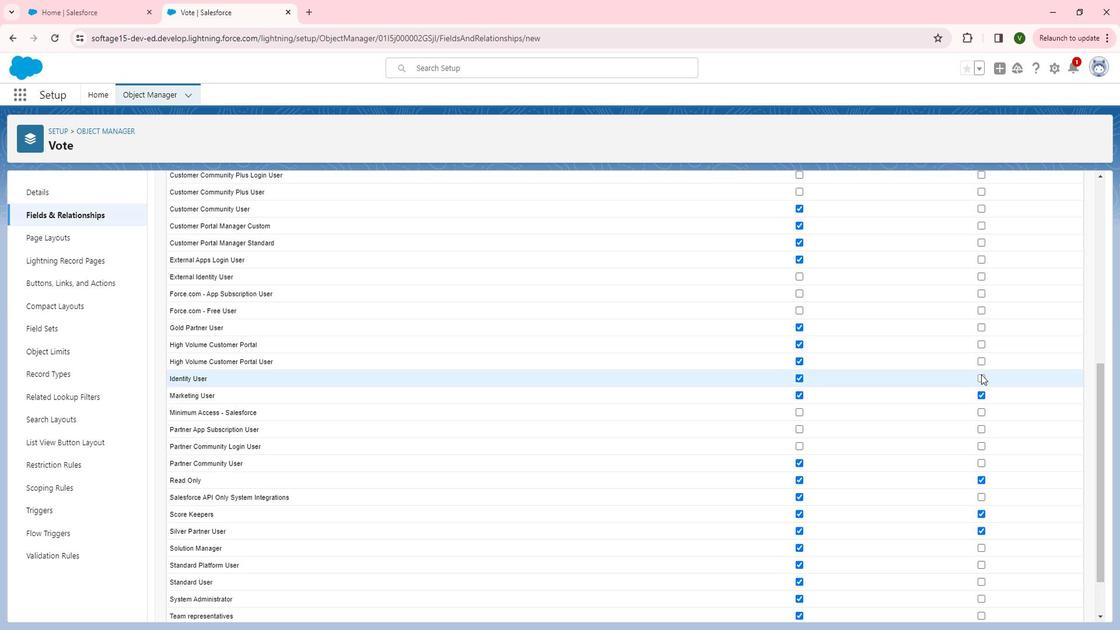 
Action: Mouse moved to (993, 357)
Screenshot: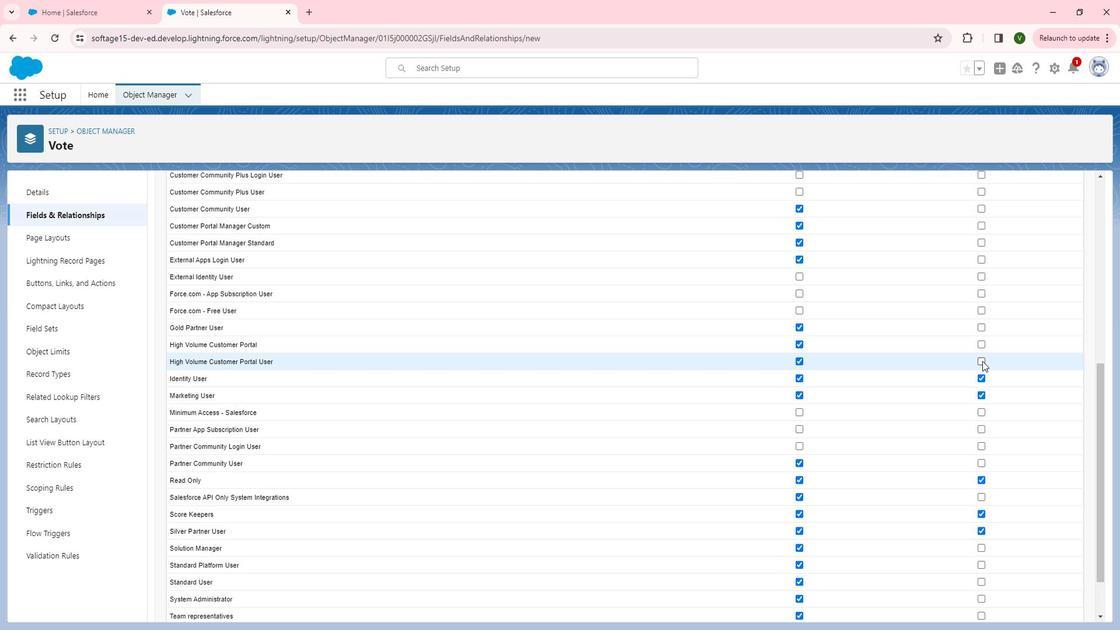 
Action: Mouse pressed left at (993, 357)
Screenshot: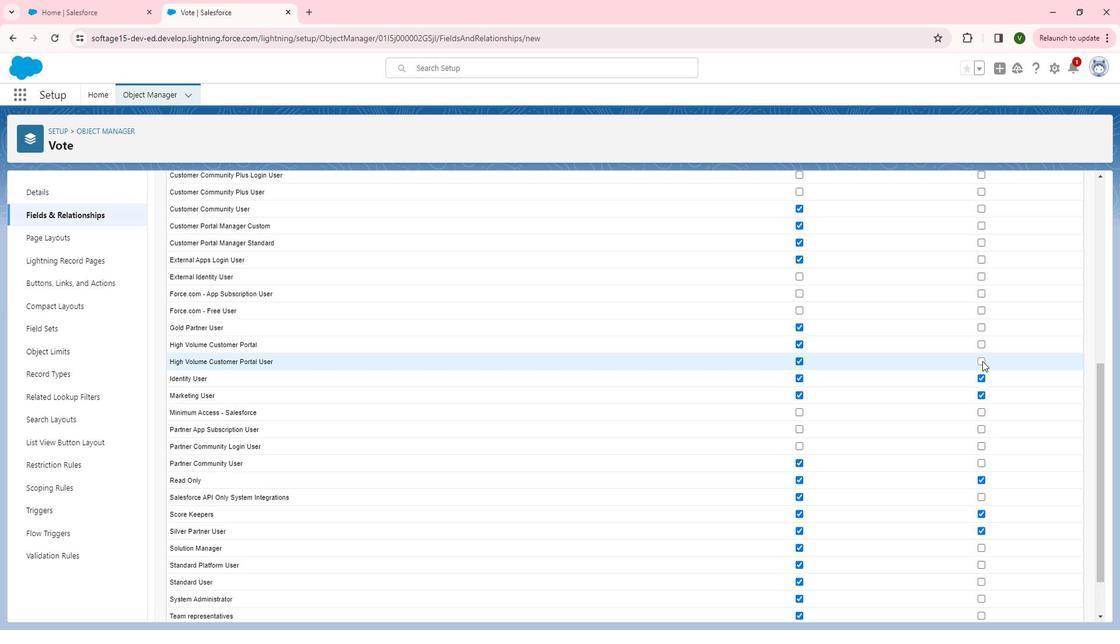 
Action: Mouse moved to (994, 339)
Screenshot: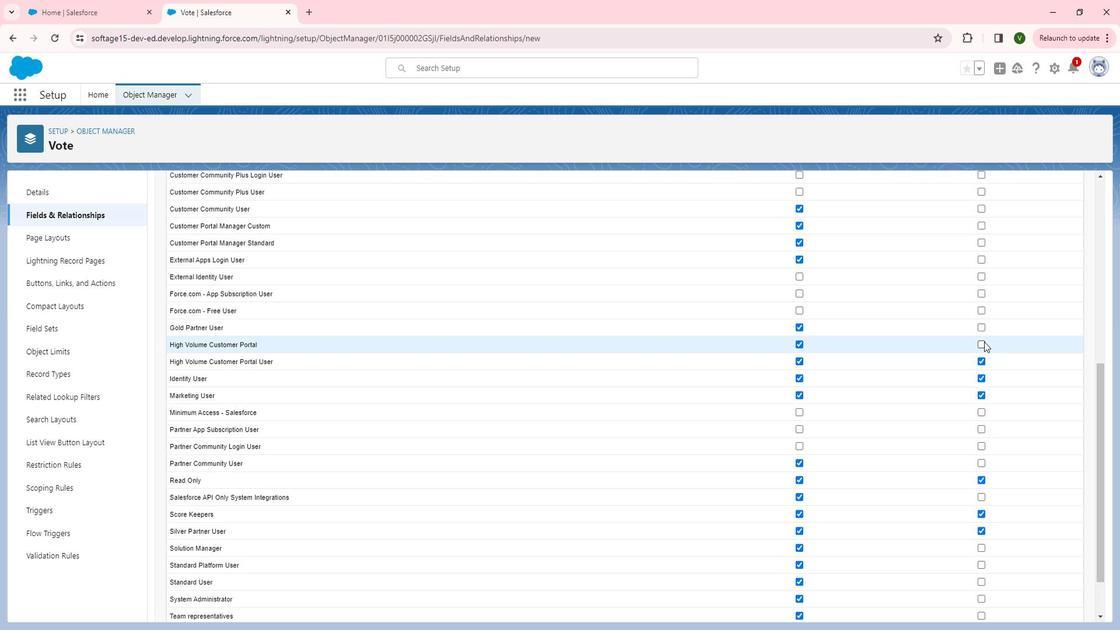 
Action: Mouse pressed left at (994, 339)
Screenshot: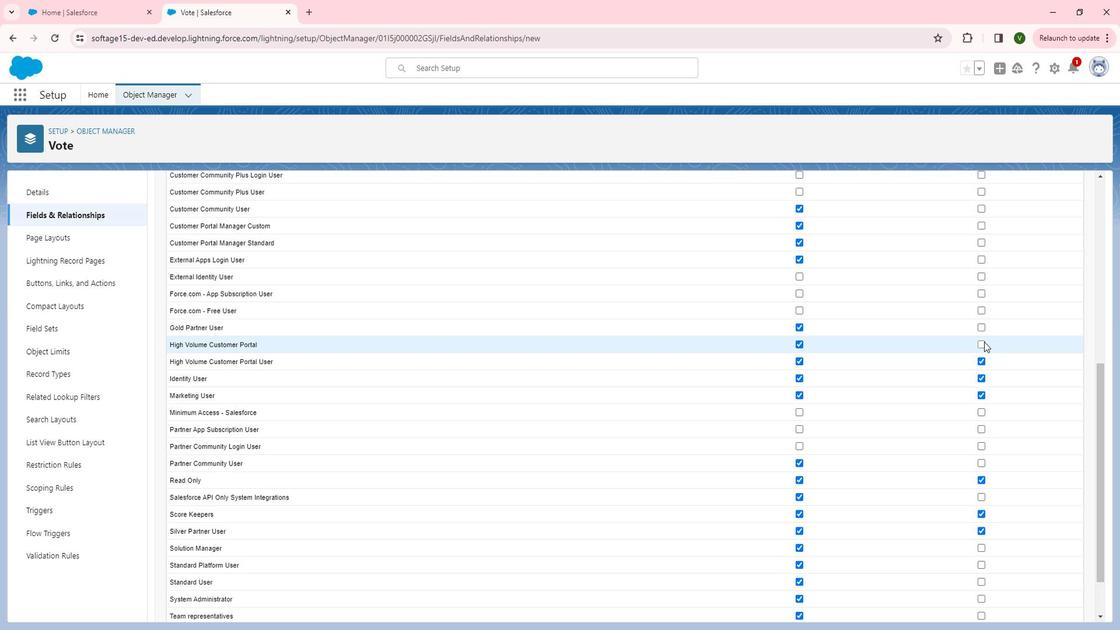 
Action: Mouse scrolled (994, 339) with delta (0, 0)
Screenshot: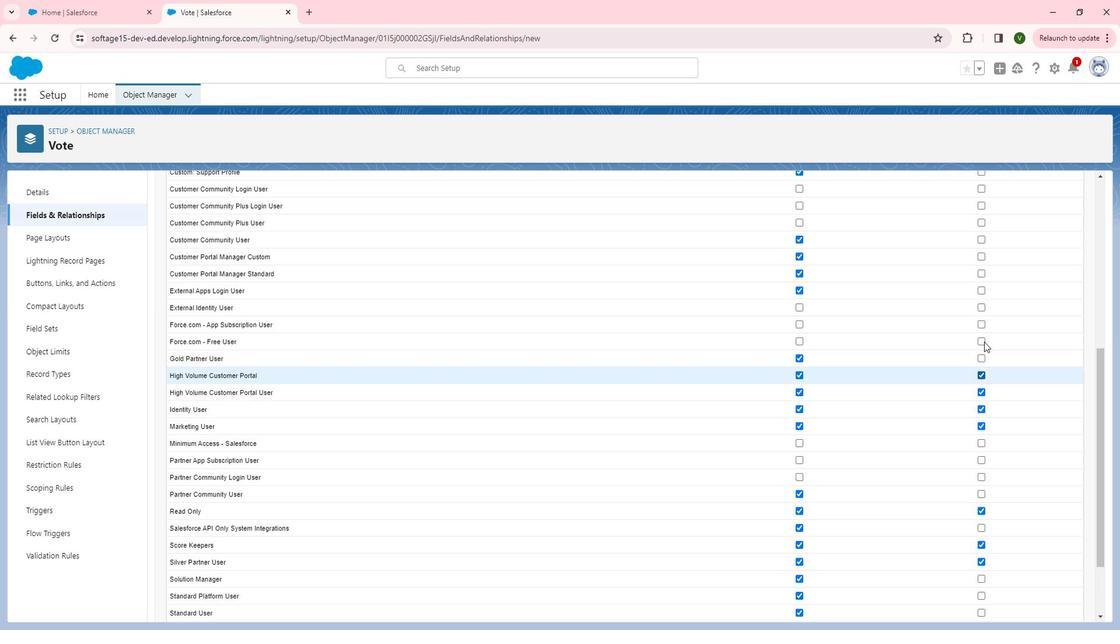 
Action: Mouse moved to (990, 318)
Screenshot: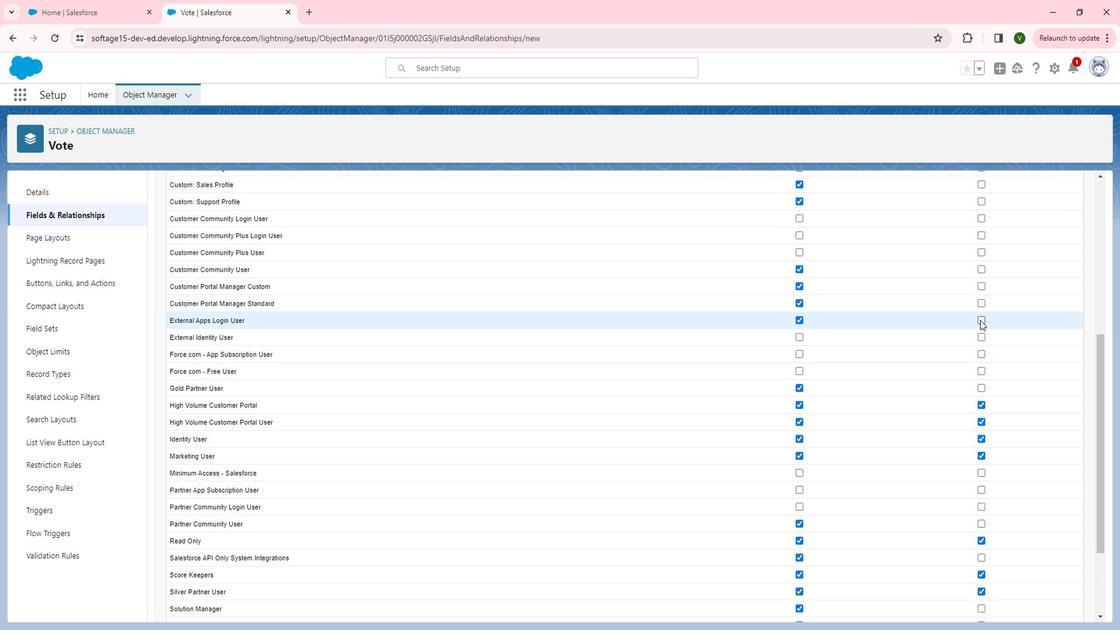 
Action: Mouse pressed left at (990, 318)
Screenshot: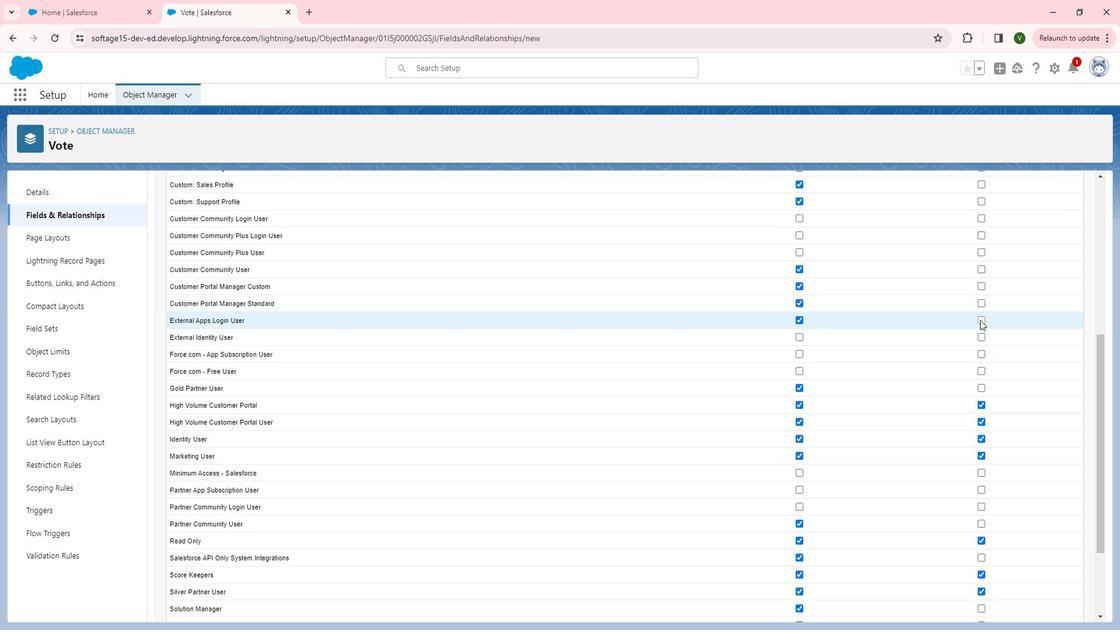 
Action: Mouse moved to (995, 301)
Screenshot: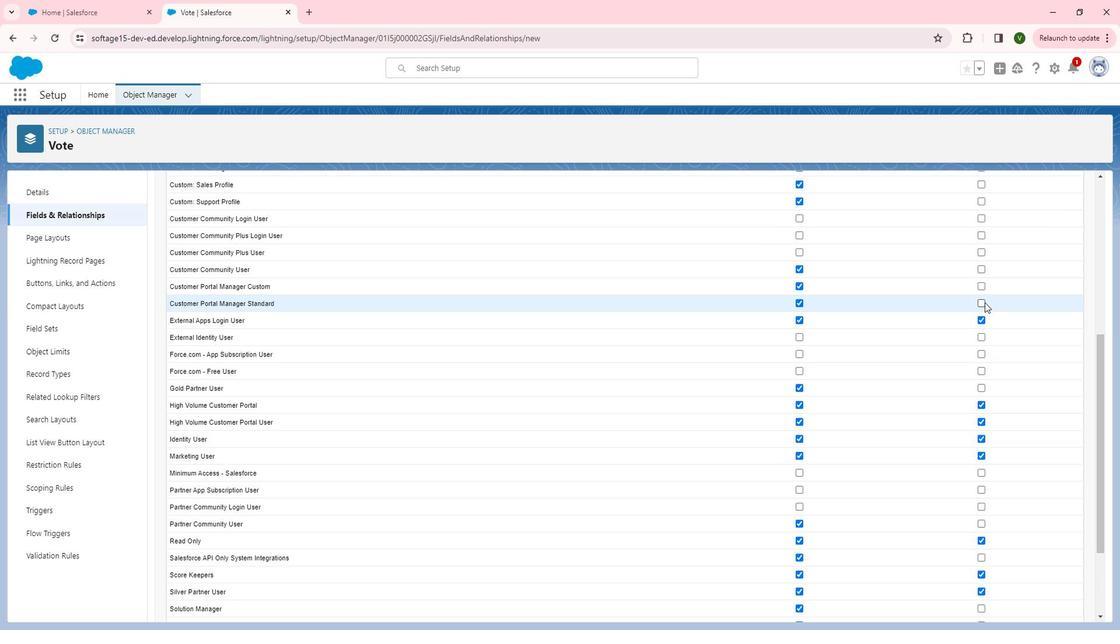 
Action: Mouse pressed left at (995, 301)
Screenshot: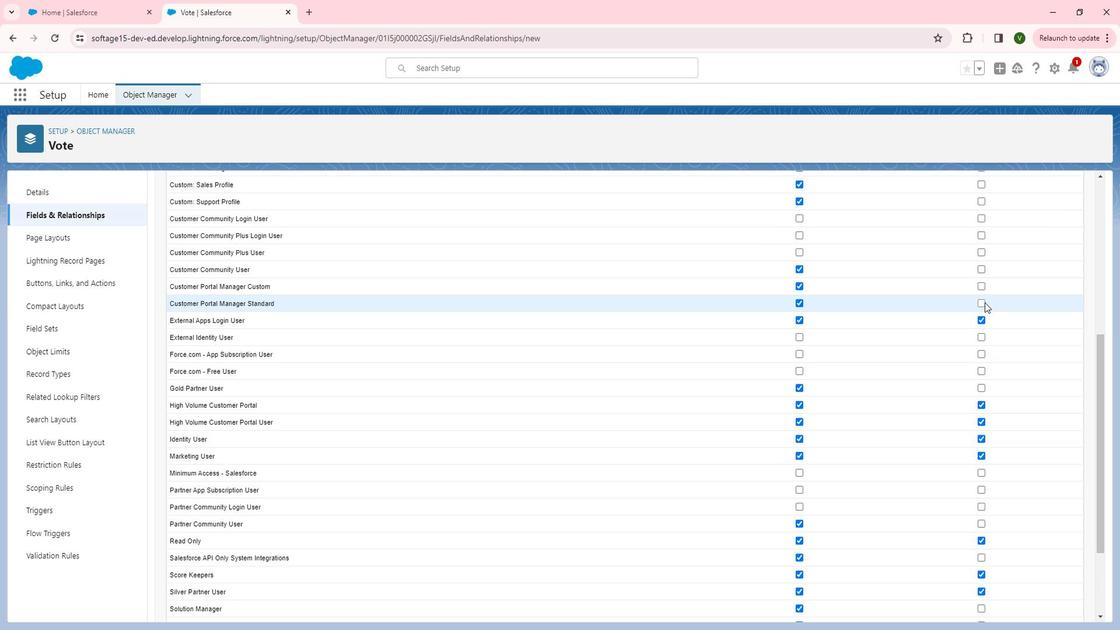 
Action: Mouse moved to (990, 286)
Screenshot: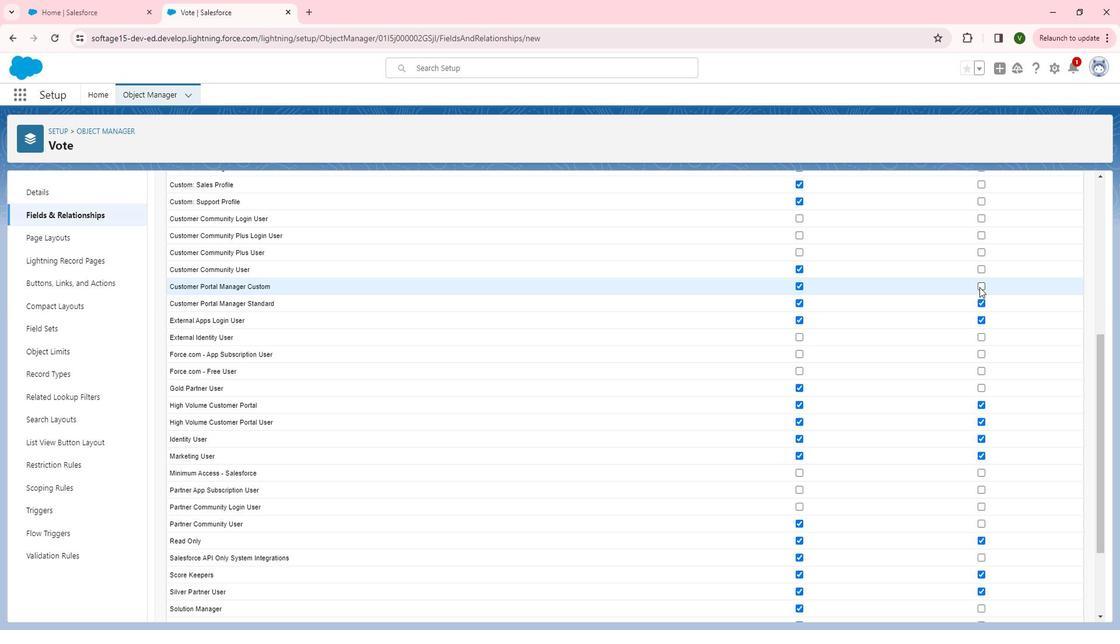 
Action: Mouse pressed left at (990, 286)
Screenshot: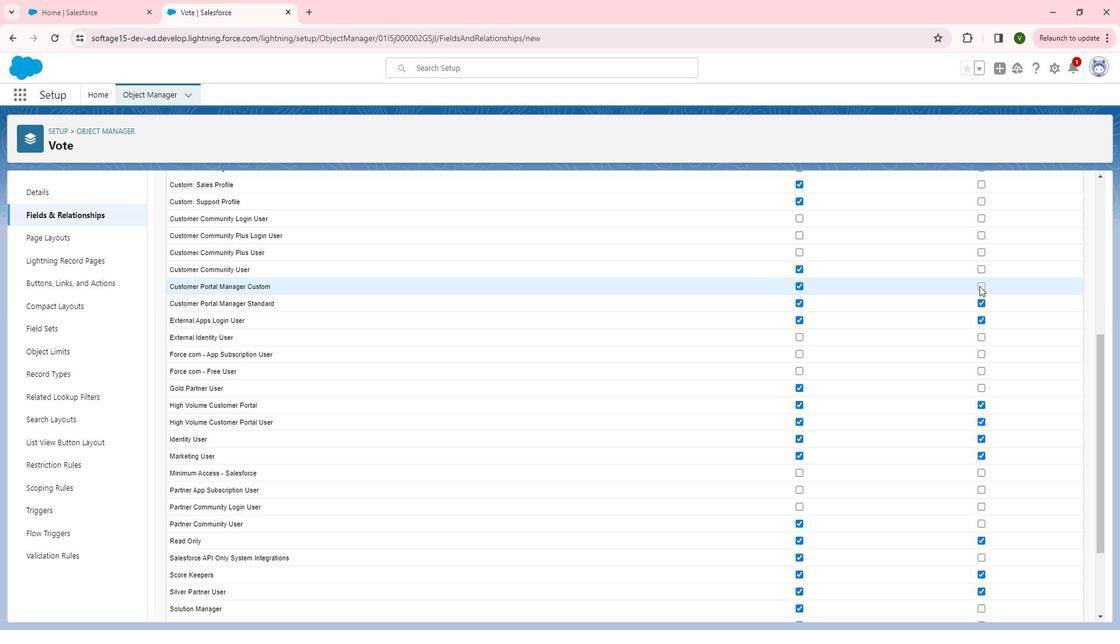 
Action: Mouse moved to (991, 271)
Screenshot: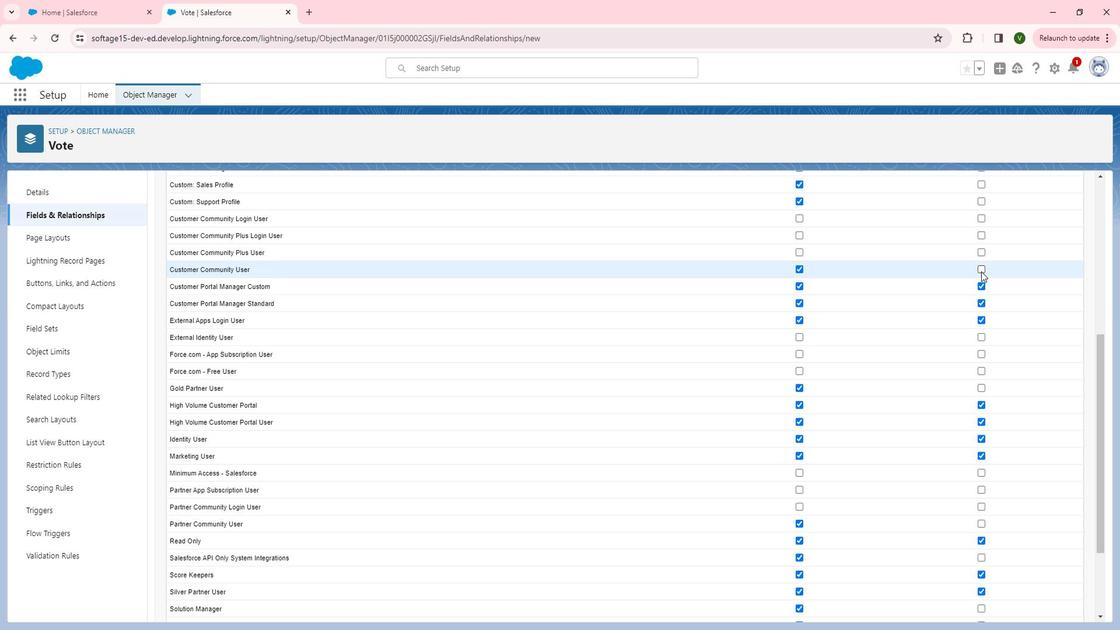
Action: Mouse pressed left at (991, 271)
Screenshot: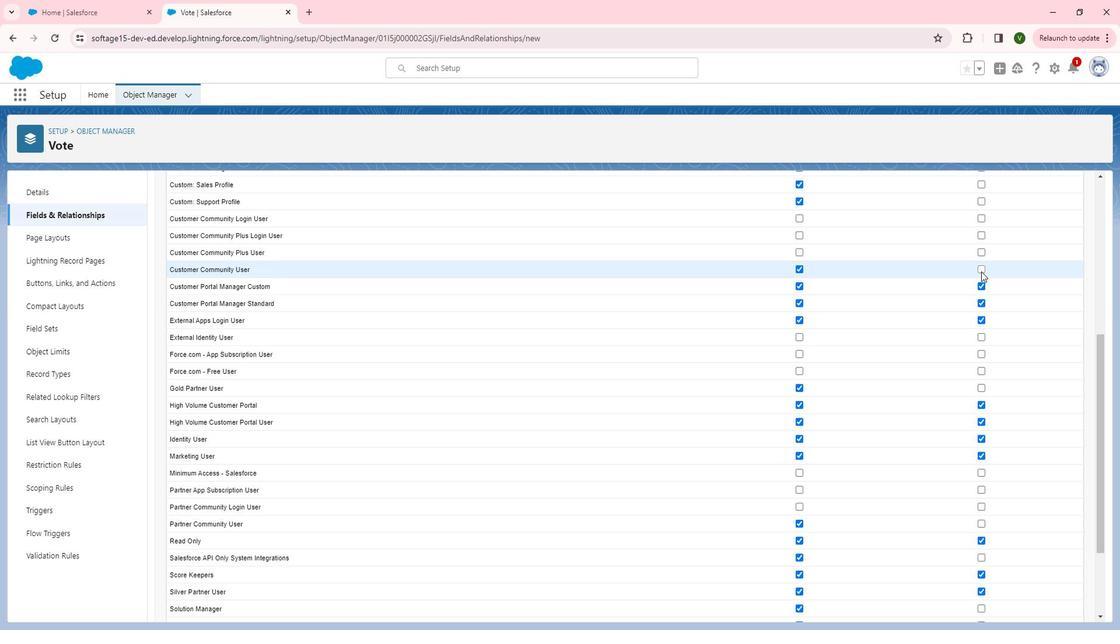 
Action: Mouse moved to (1007, 295)
Screenshot: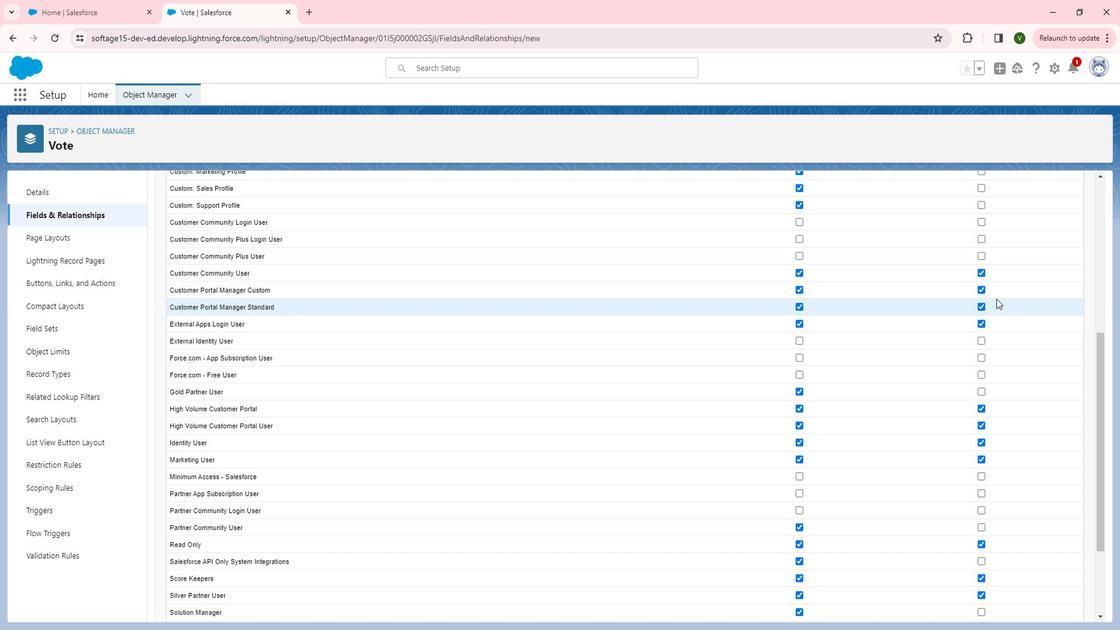 
Action: Mouse scrolled (1007, 296) with delta (0, 0)
Screenshot: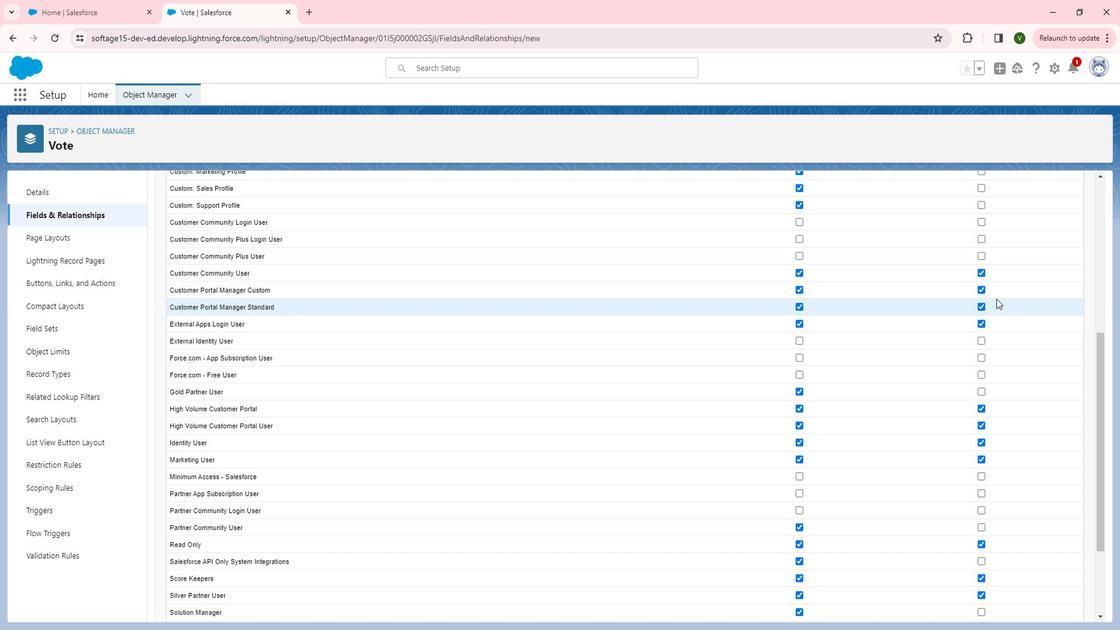 
Action: Mouse moved to (1005, 298)
Screenshot: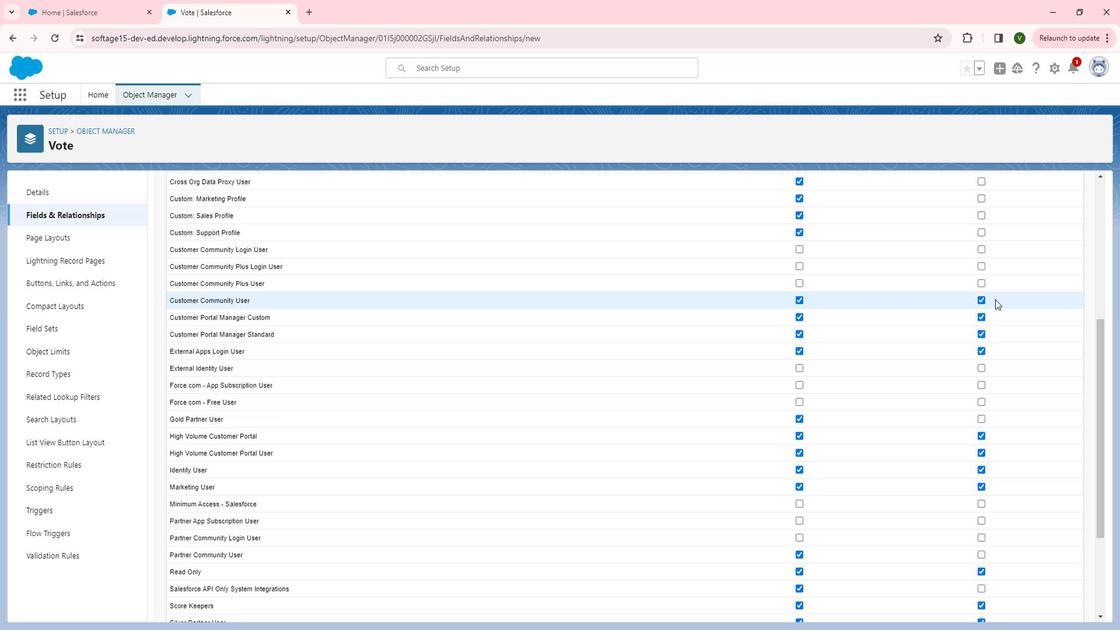 
Action: Mouse scrolled (1005, 298) with delta (0, 0)
Screenshot: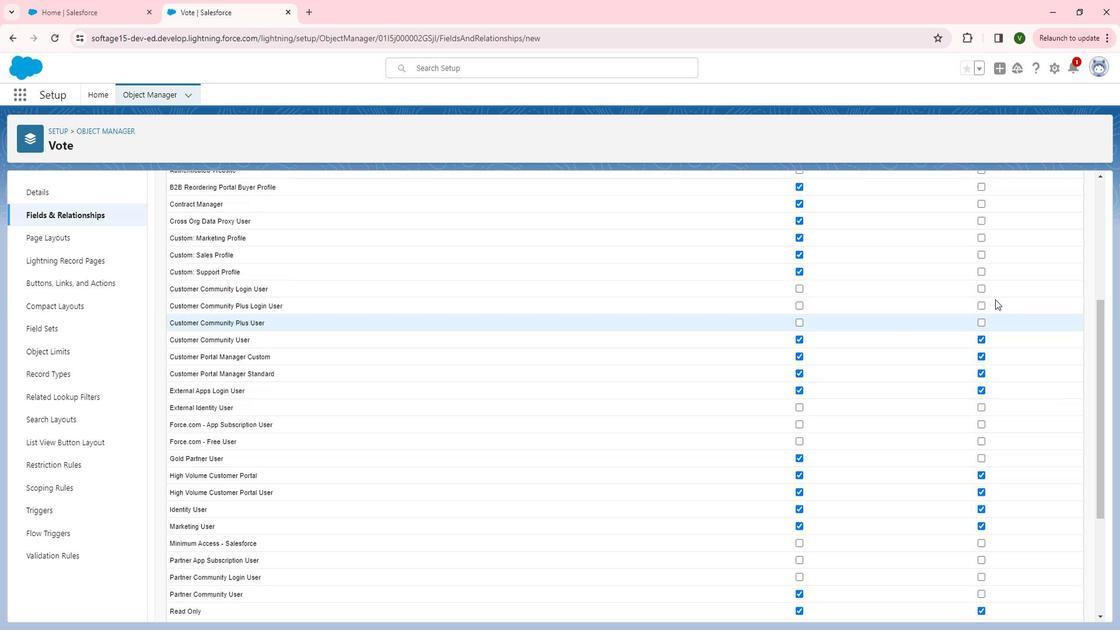 
Action: Mouse moved to (994, 253)
Screenshot: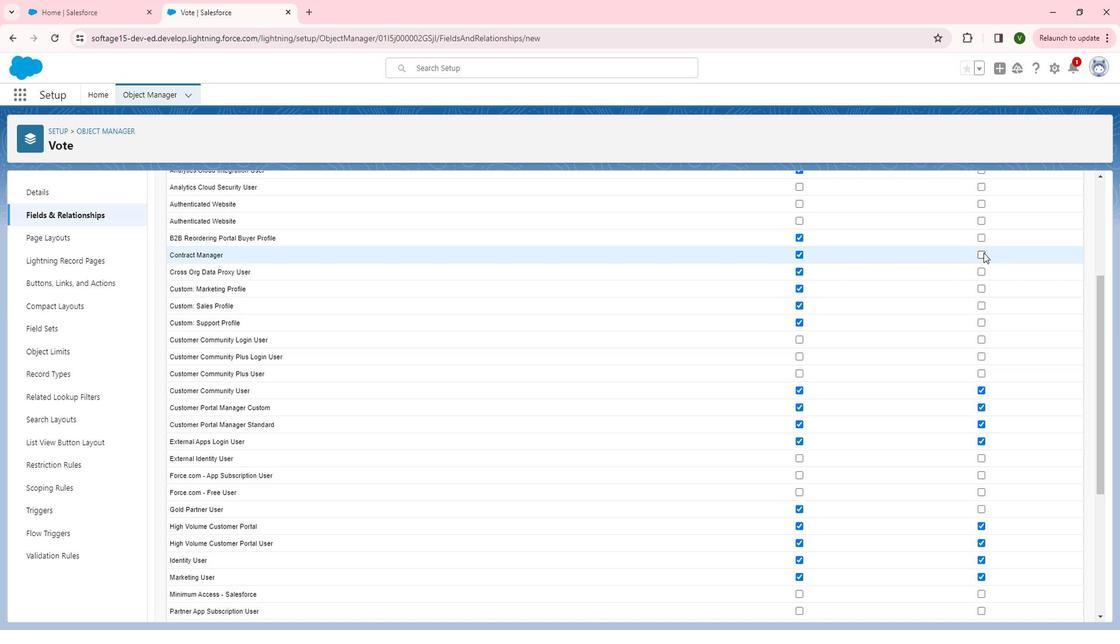 
Action: Mouse pressed left at (994, 253)
Screenshot: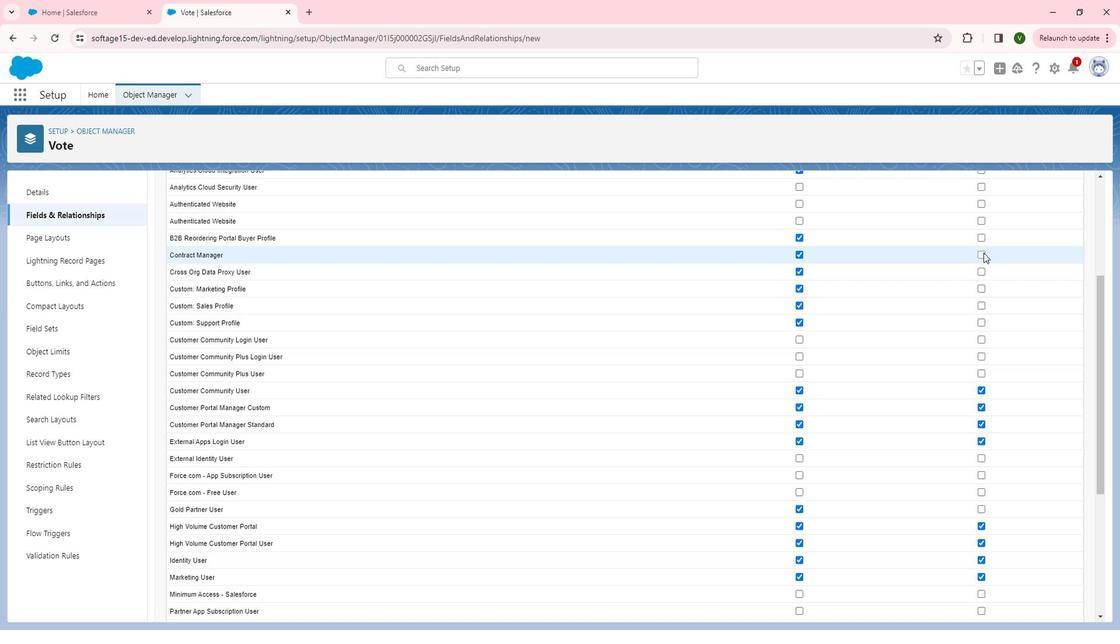 
Action: Mouse moved to (994, 270)
Screenshot: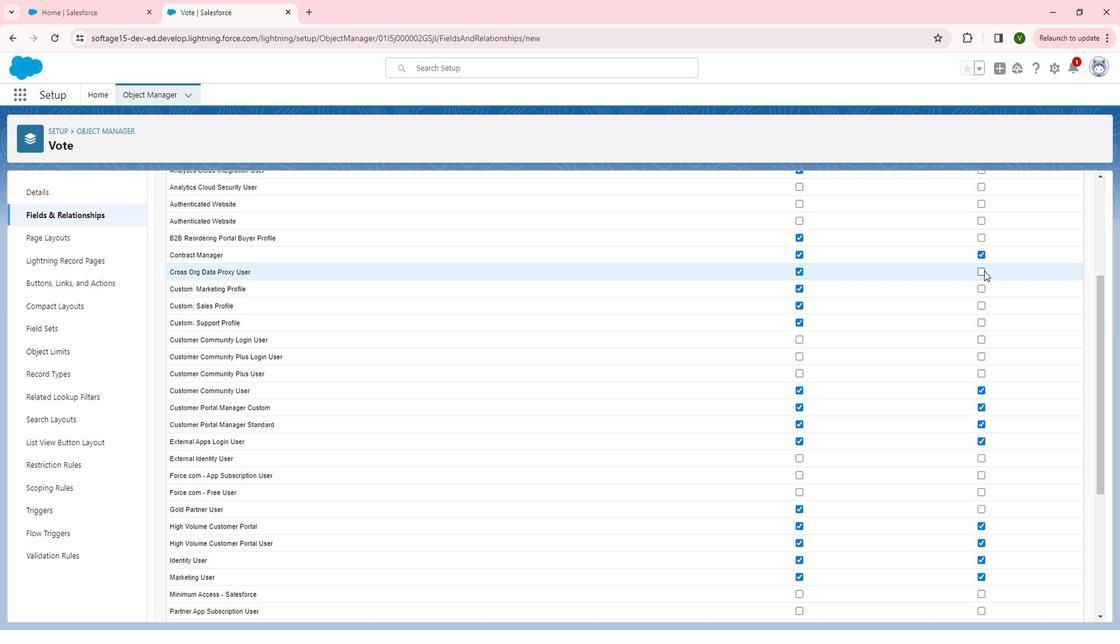 
Action: Mouse pressed left at (994, 270)
Screenshot: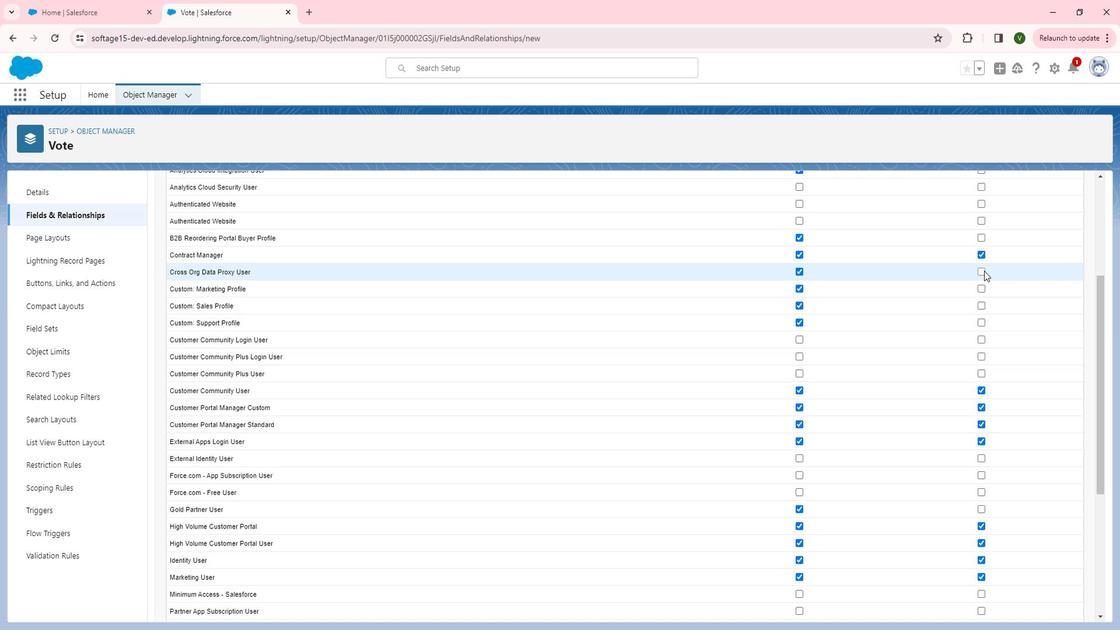 
Action: Mouse moved to (991, 286)
Screenshot: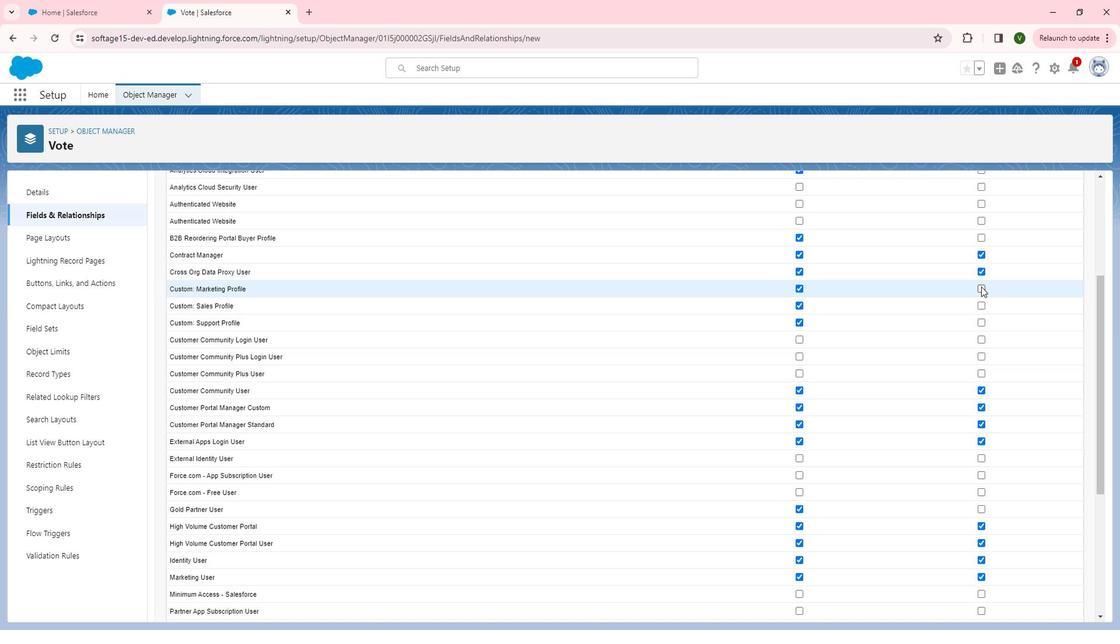 
Action: Mouse pressed left at (991, 286)
Screenshot: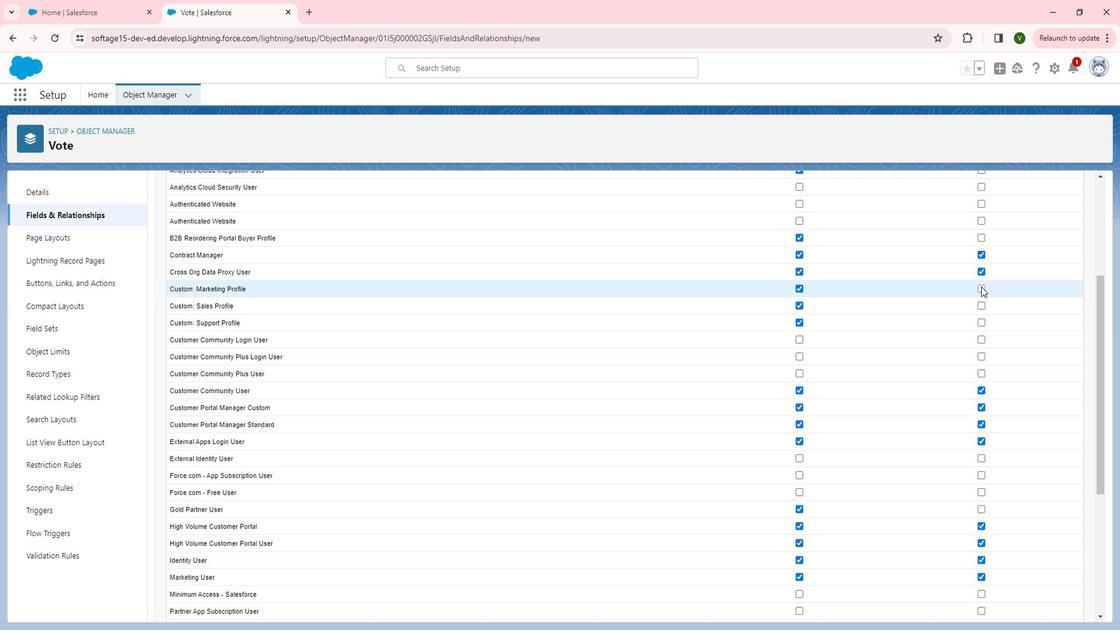 
Action: Mouse moved to (991, 300)
Screenshot: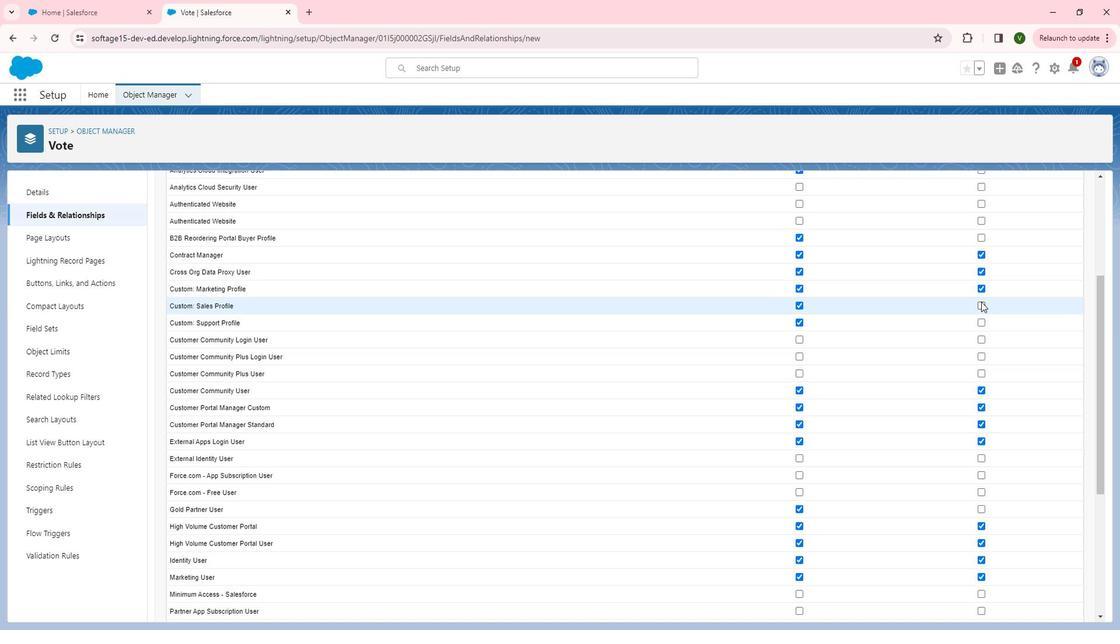 
Action: Mouse pressed left at (991, 300)
Screenshot: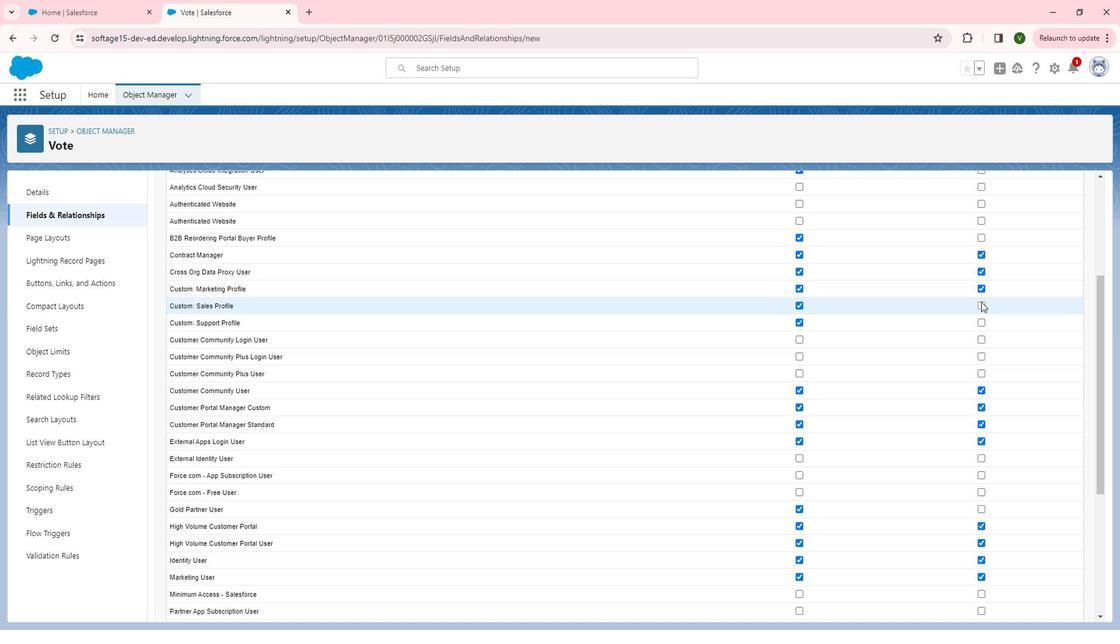 
Action: Mouse moved to (994, 321)
Screenshot: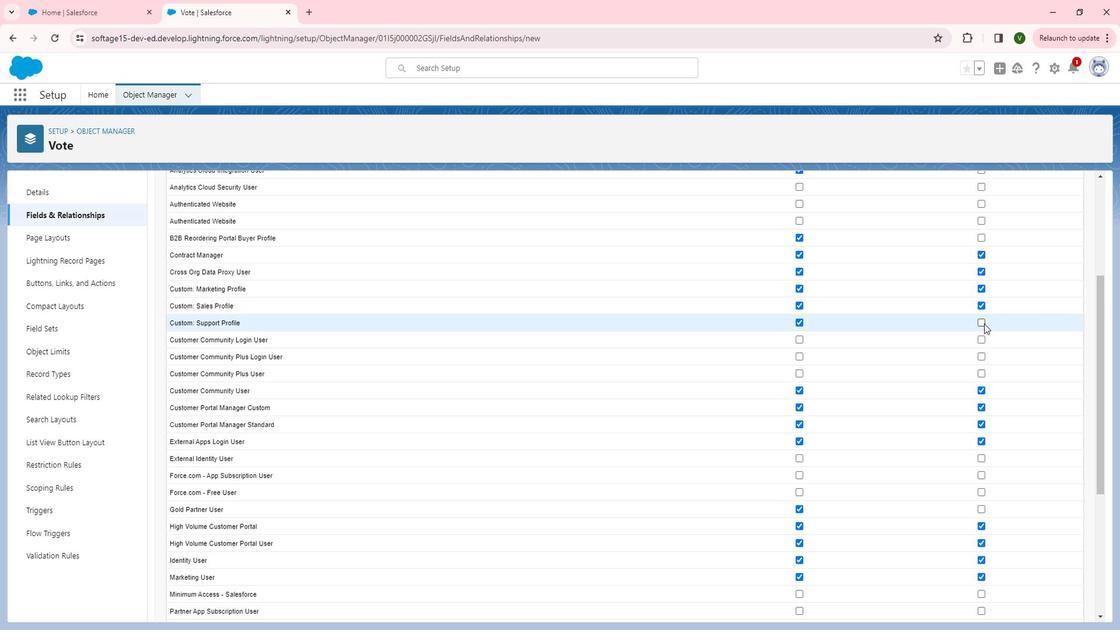 
Action: Mouse pressed left at (994, 321)
Screenshot: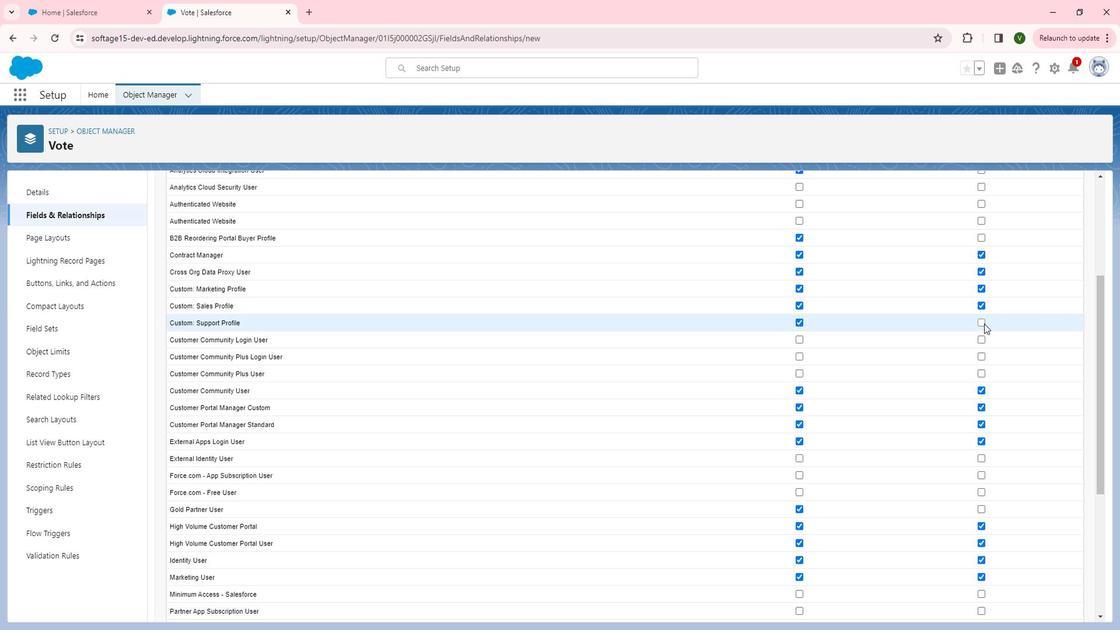 
Action: Mouse moved to (993, 321)
Screenshot: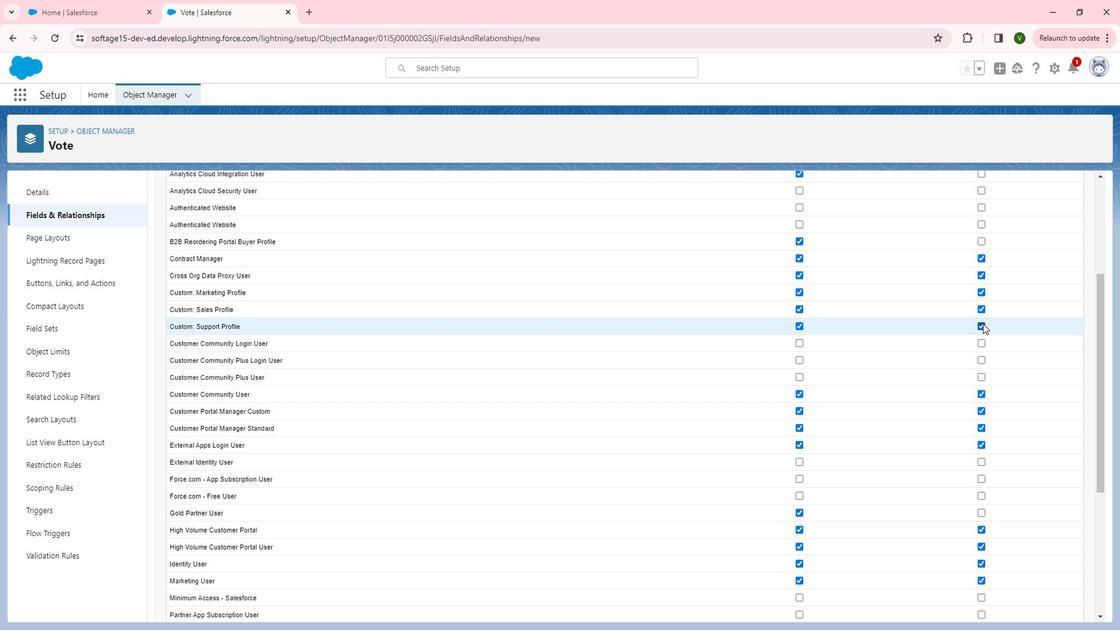 
Action: Mouse scrolled (993, 322) with delta (0, 0)
Screenshot: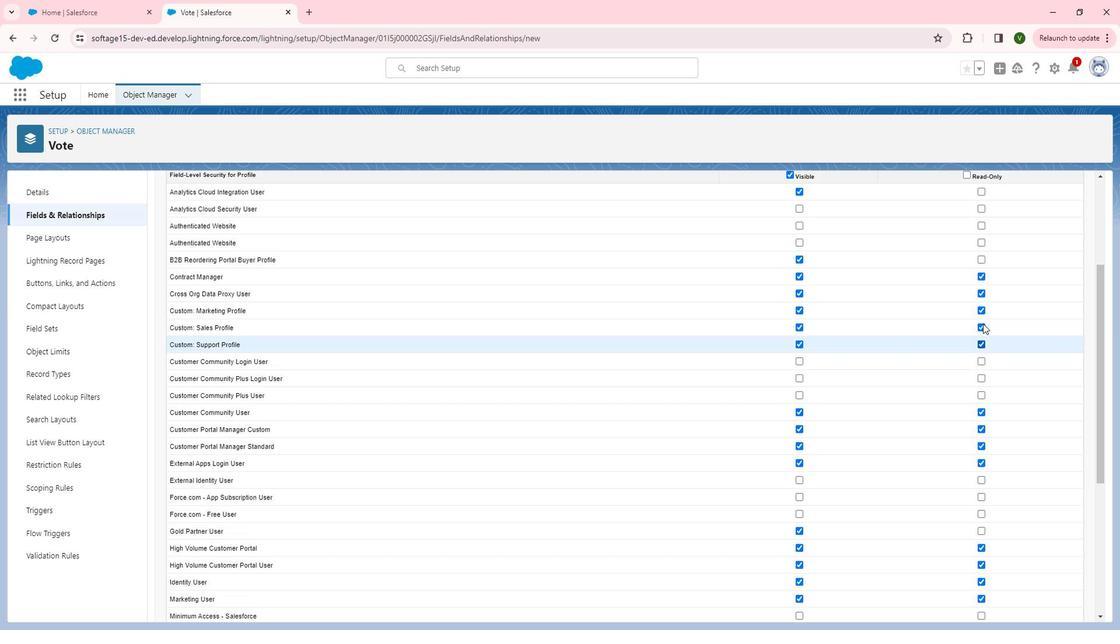 
Action: Mouse scrolled (993, 322) with delta (0, 0)
Screenshot: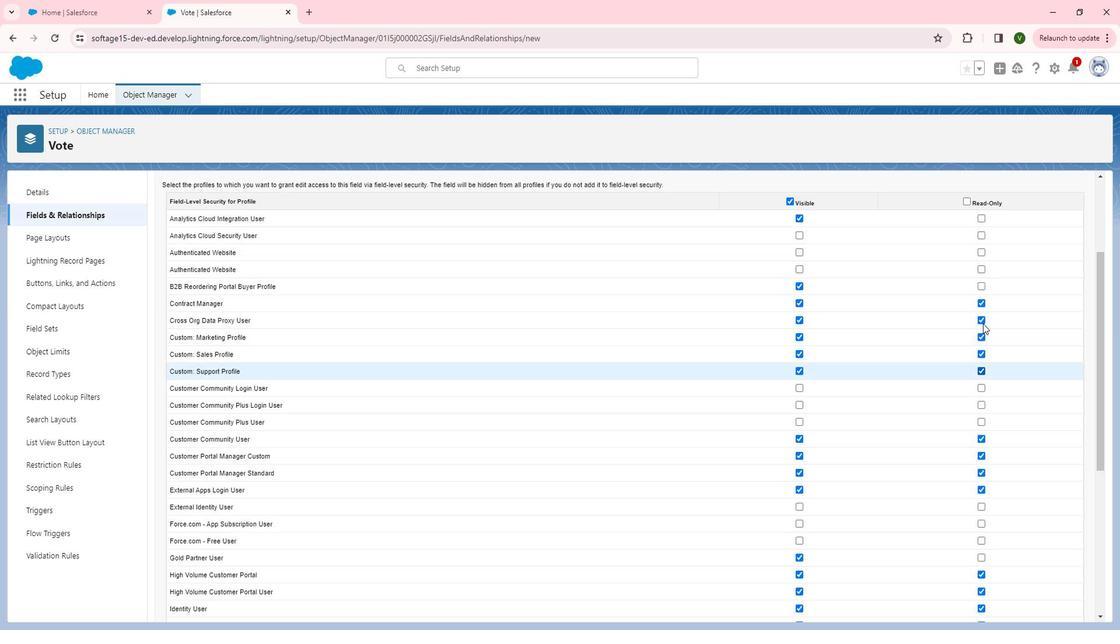 
Action: Mouse scrolled (993, 322) with delta (0, 0)
Screenshot: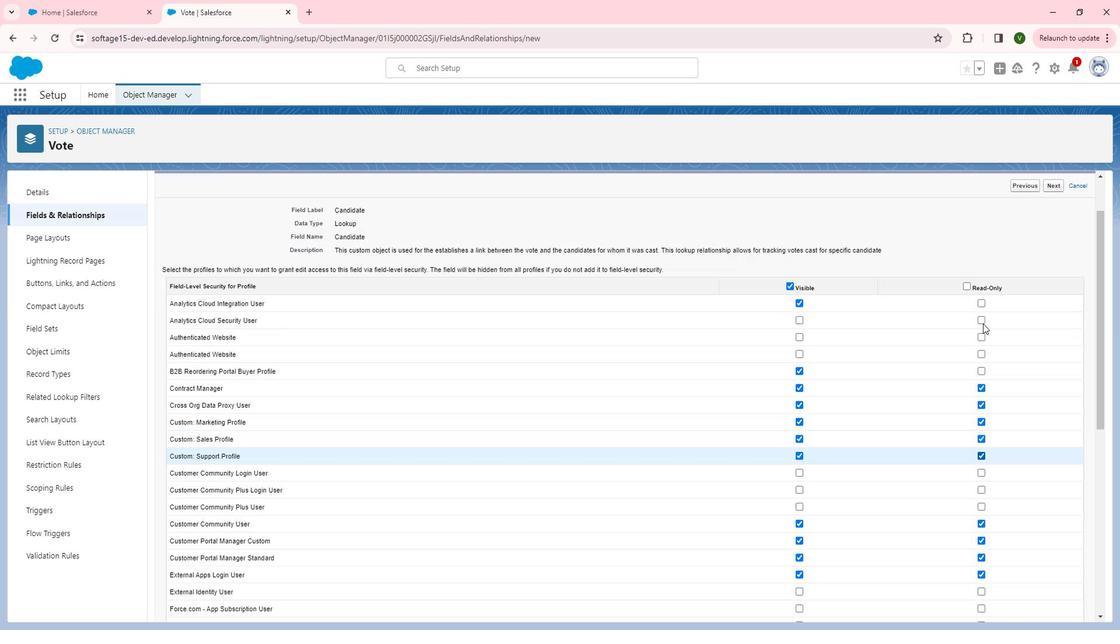 
Action: Mouse moved to (991, 346)
Screenshot: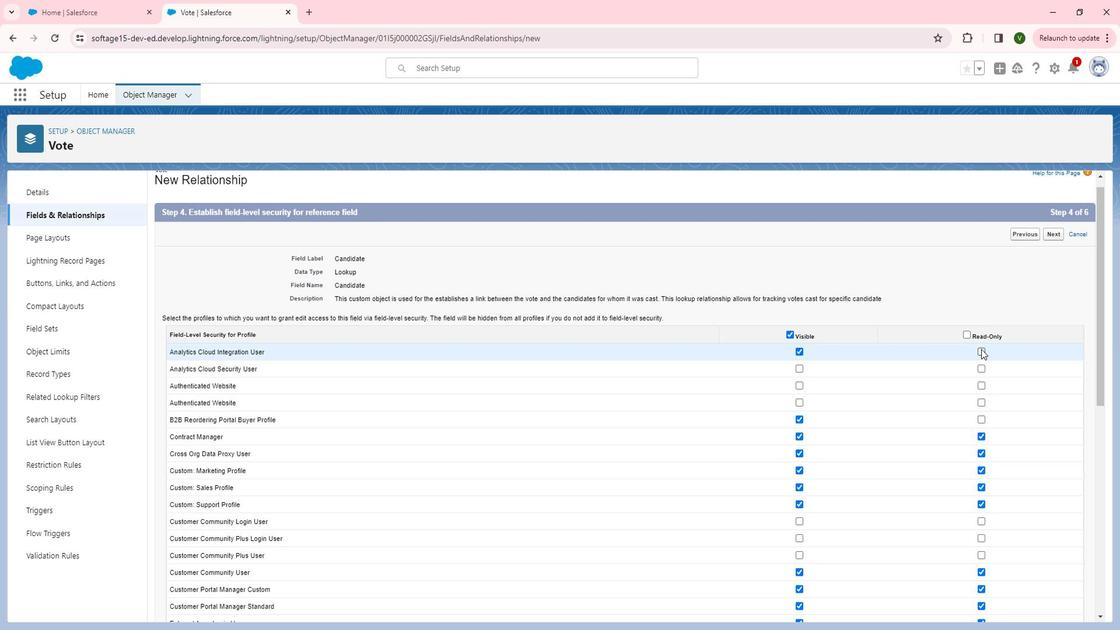 
Action: Mouse pressed left at (991, 346)
Screenshot: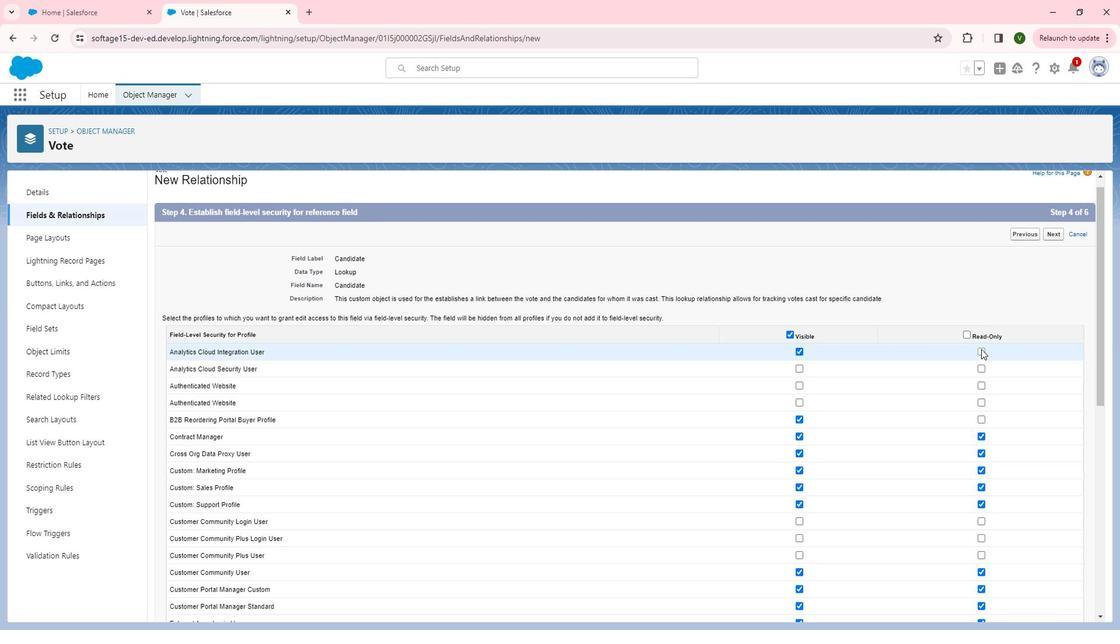 
Action: Mouse moved to (1058, 239)
Screenshot: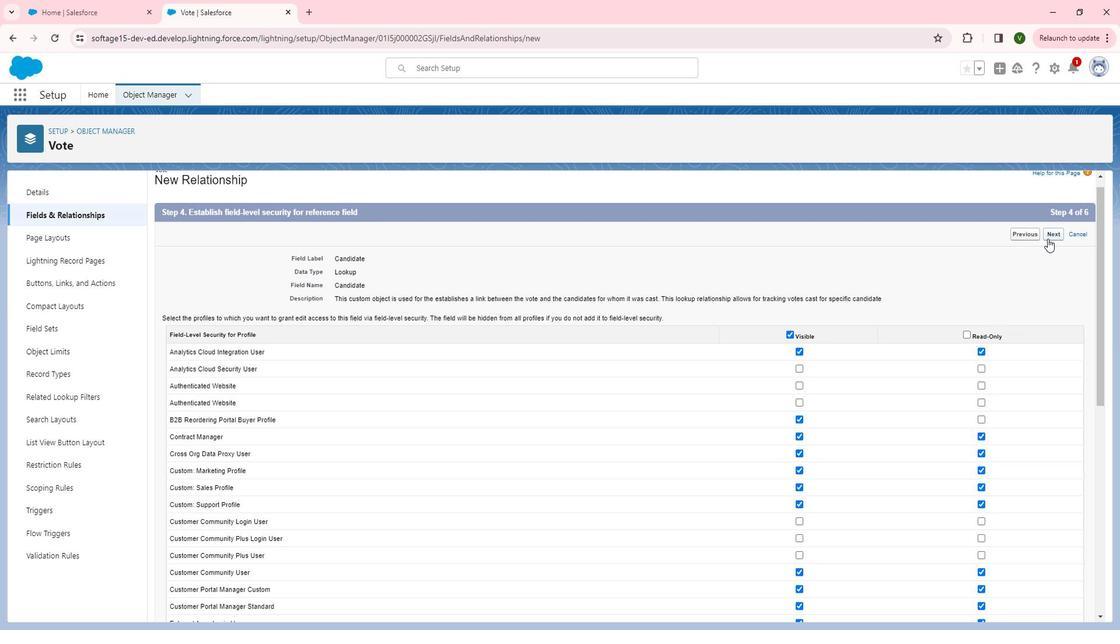 
Action: Mouse pressed left at (1058, 239)
Screenshot: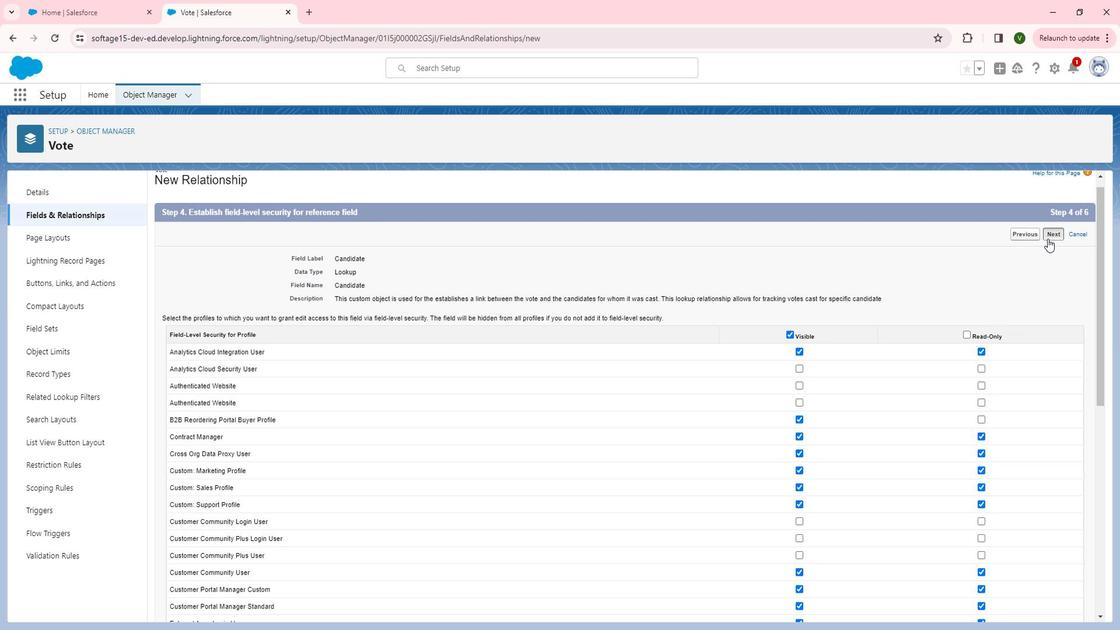 
Action: Mouse moved to (1071, 248)
Screenshot: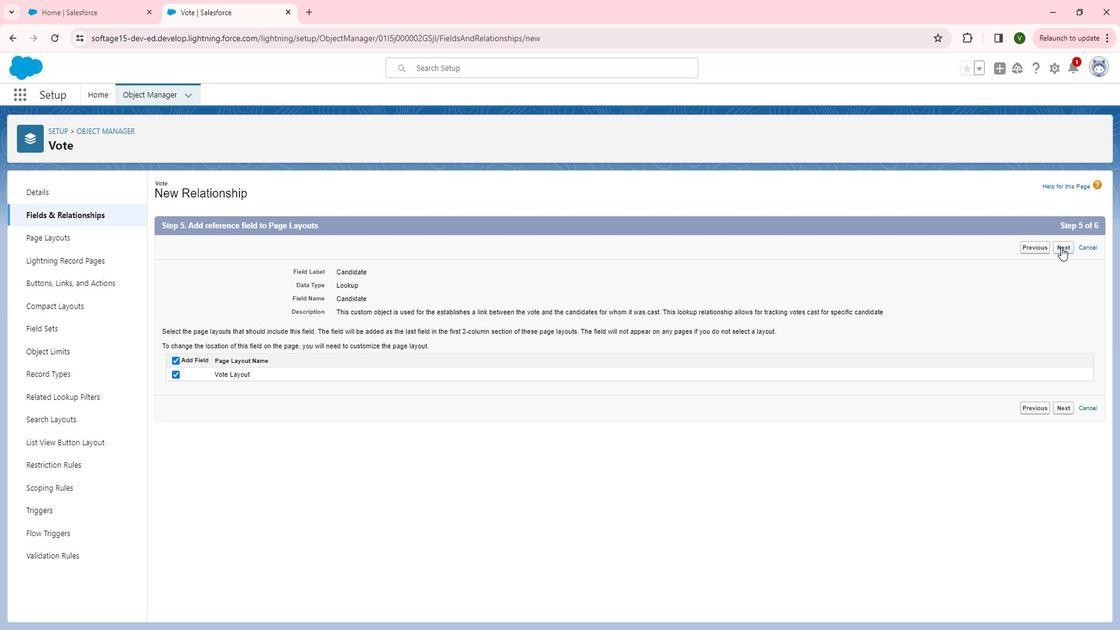 
Action: Mouse pressed left at (1071, 248)
Screenshot: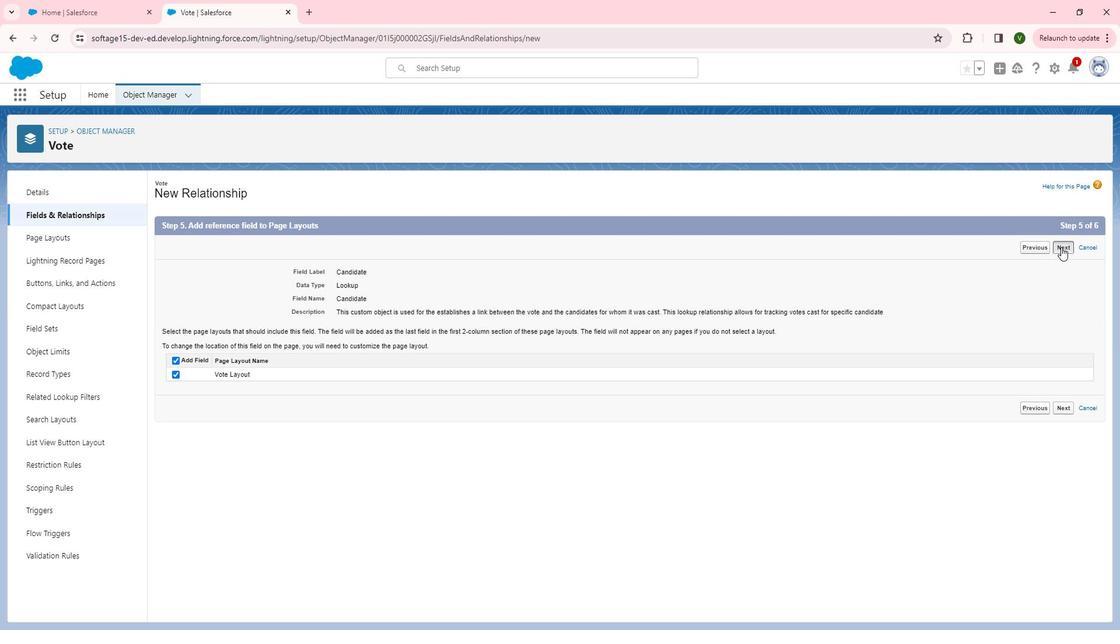 
Action: Mouse pressed left at (1071, 248)
Screenshot: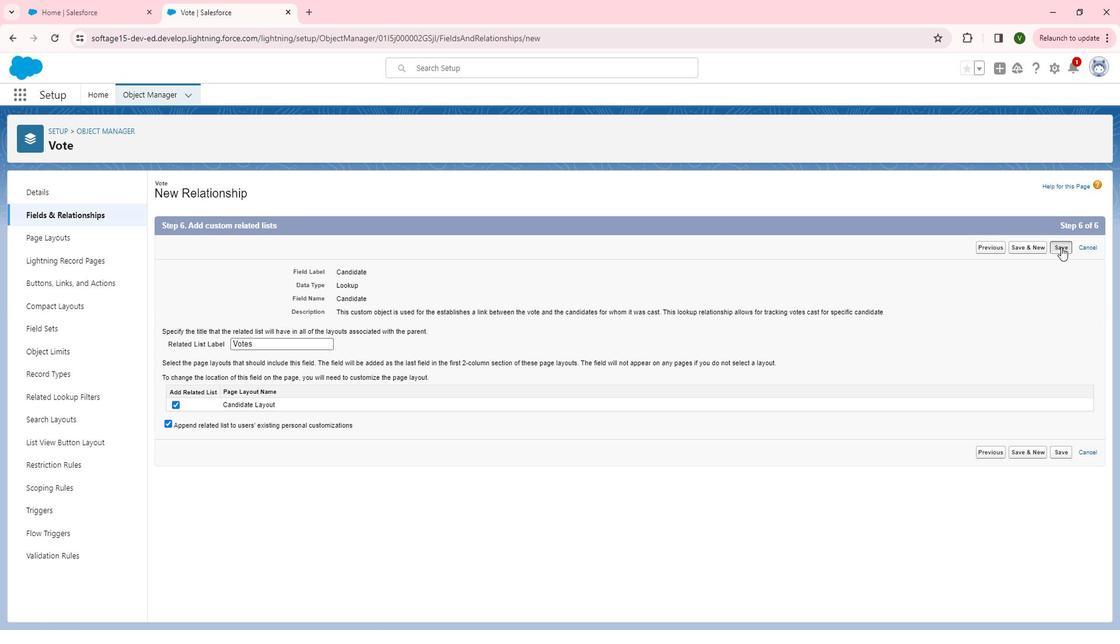 
Action: Mouse moved to (133, 137)
Screenshot: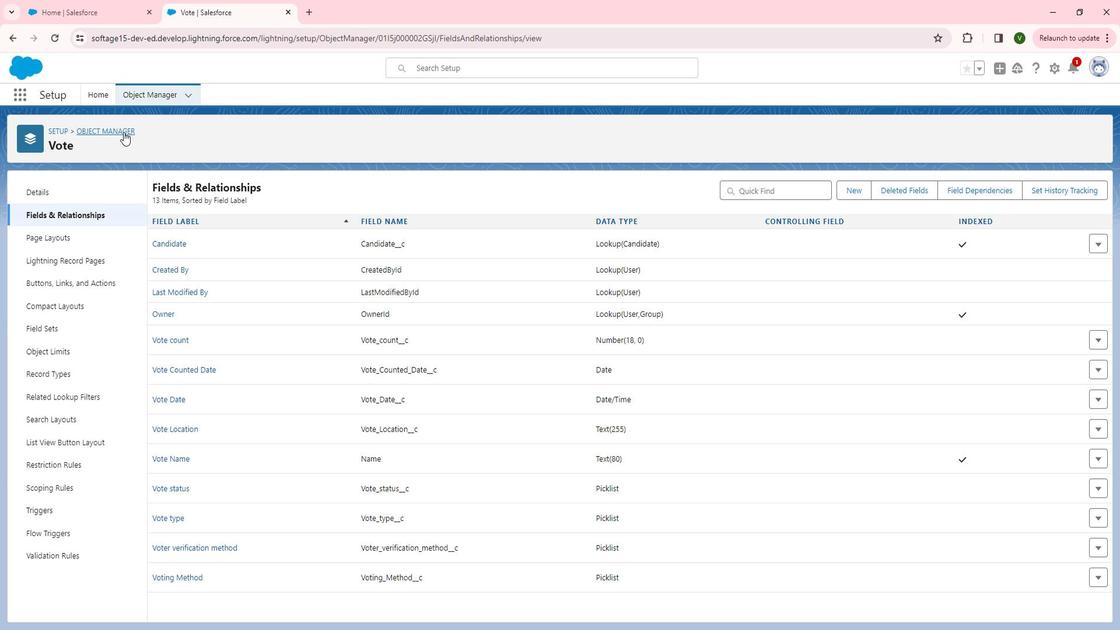 
Action: Mouse pressed left at (133, 137)
Screenshot: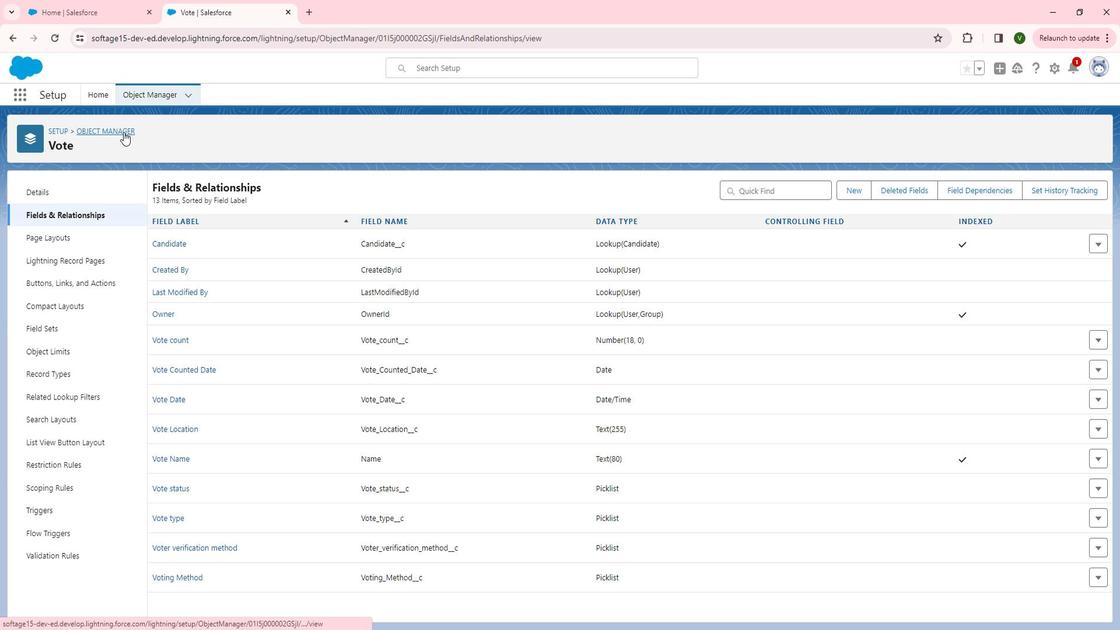 
Action: Mouse moved to (103, 370)
Screenshot: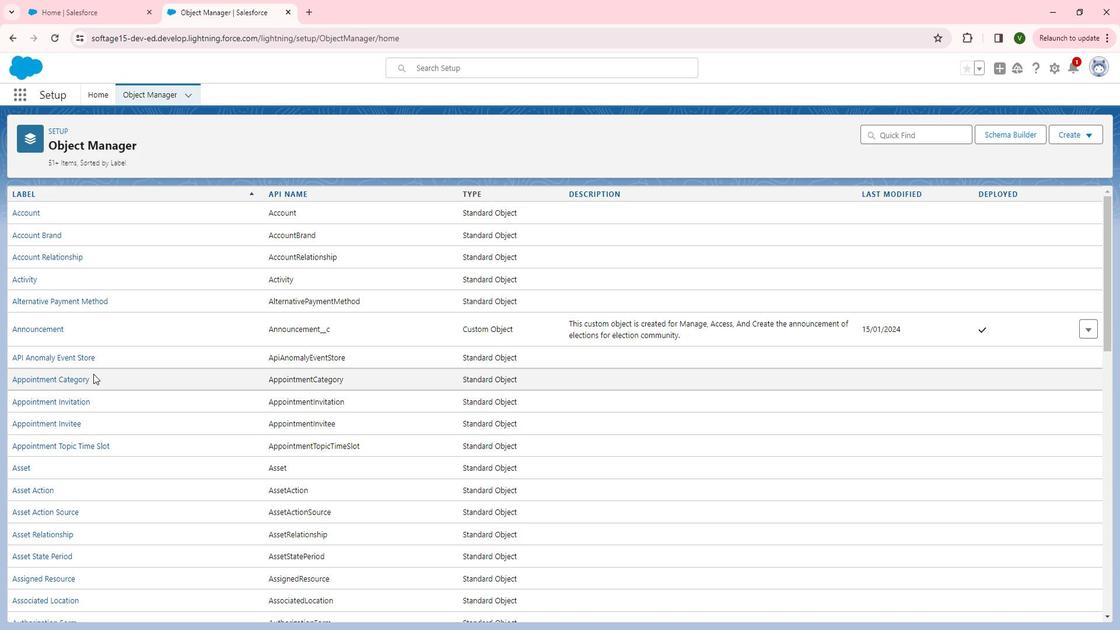 
Action: Mouse scrolled (103, 369) with delta (0, 0)
Screenshot: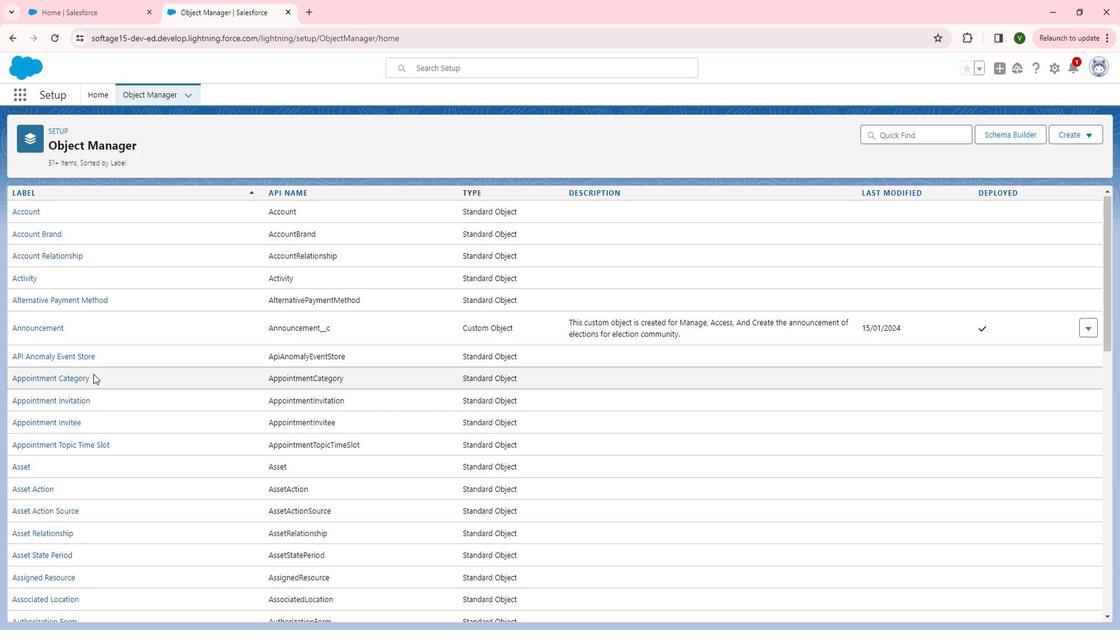 
Action: Mouse scrolled (103, 369) with delta (0, 0)
Screenshot: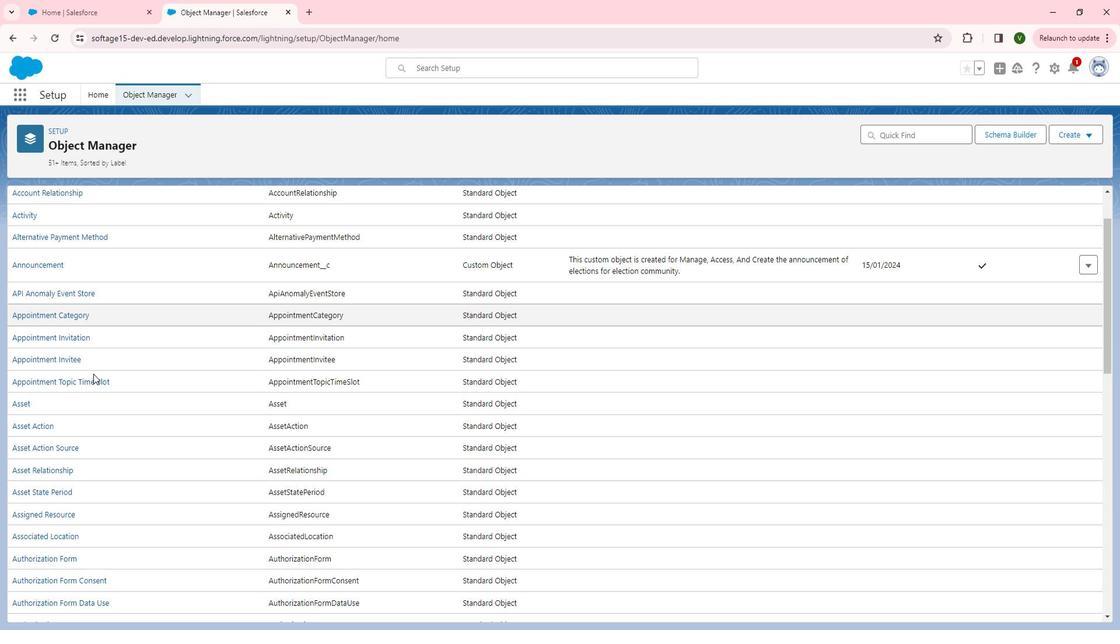 
Action: Mouse scrolled (103, 369) with delta (0, 0)
Screenshot: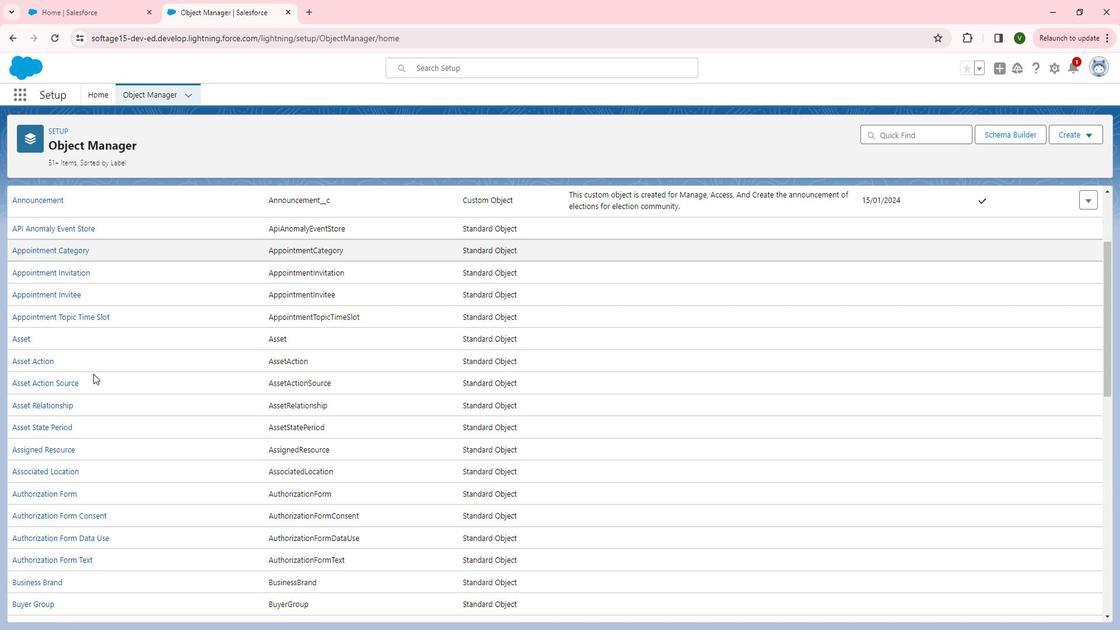 
Action: Mouse scrolled (103, 369) with delta (0, 0)
Screenshot: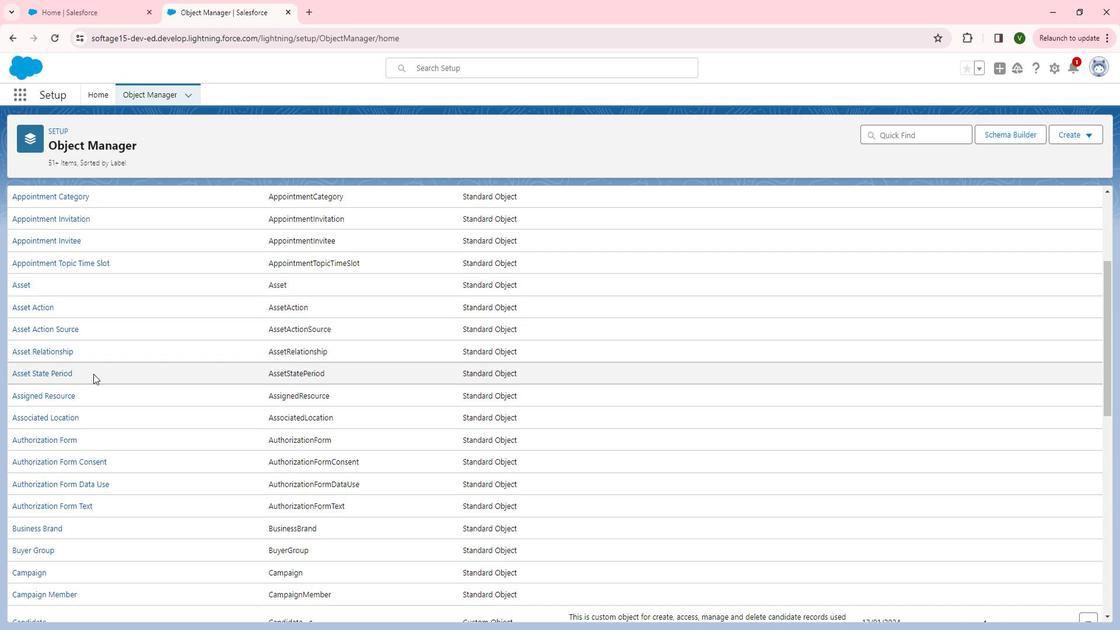 
Action: Mouse scrolled (103, 369) with delta (0, 0)
Screenshot: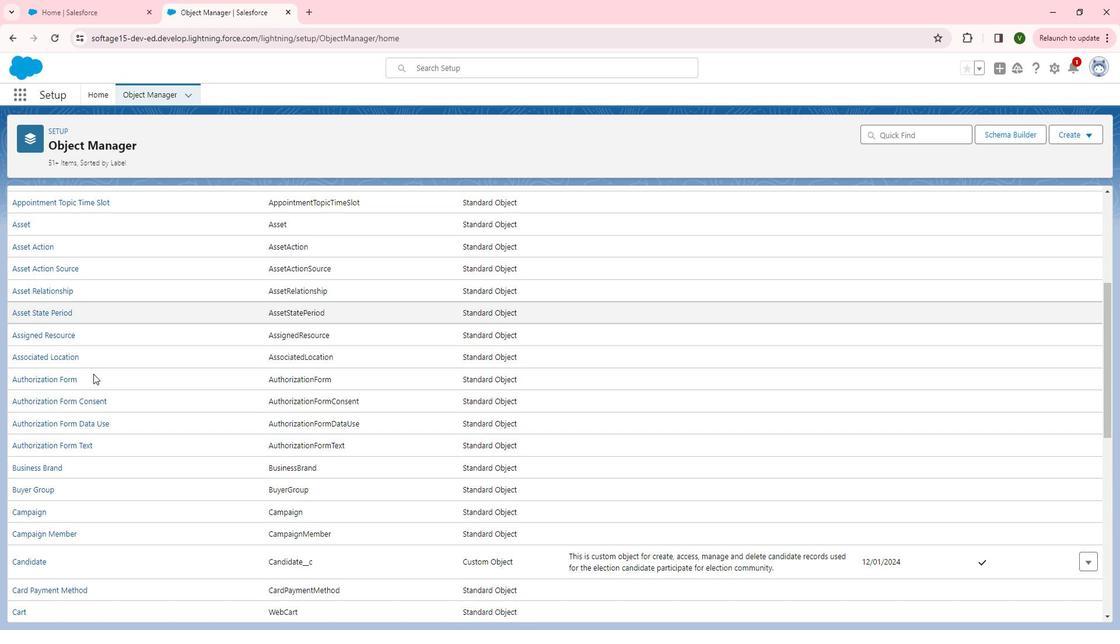 
Action: Mouse scrolled (103, 369) with delta (0, 0)
Screenshot: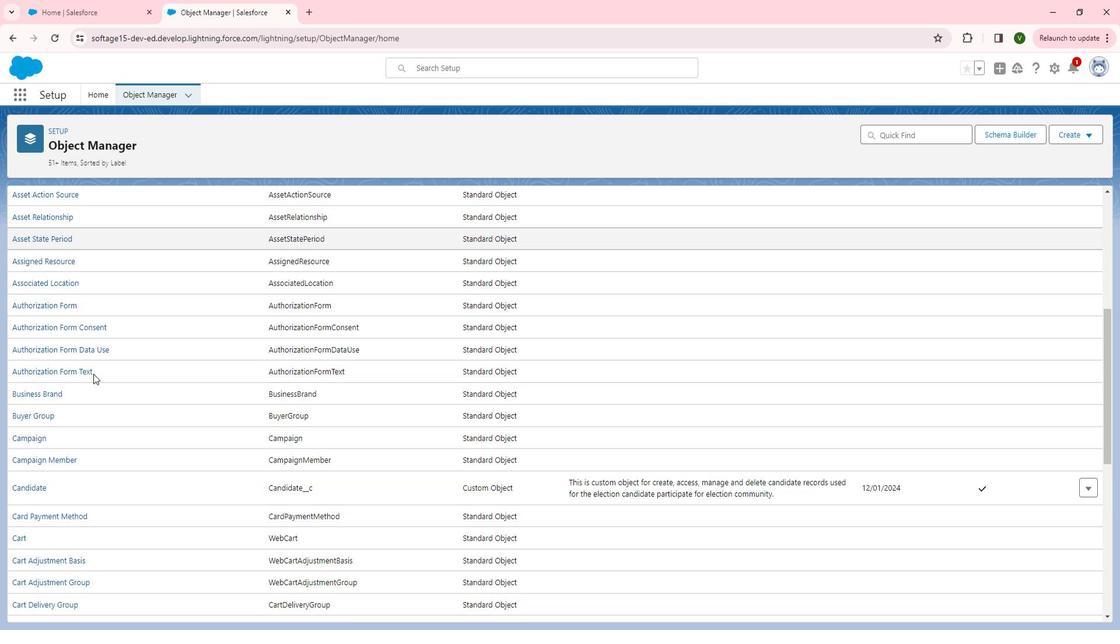 
Action: Mouse scrolled (103, 369) with delta (0, 0)
Screenshot: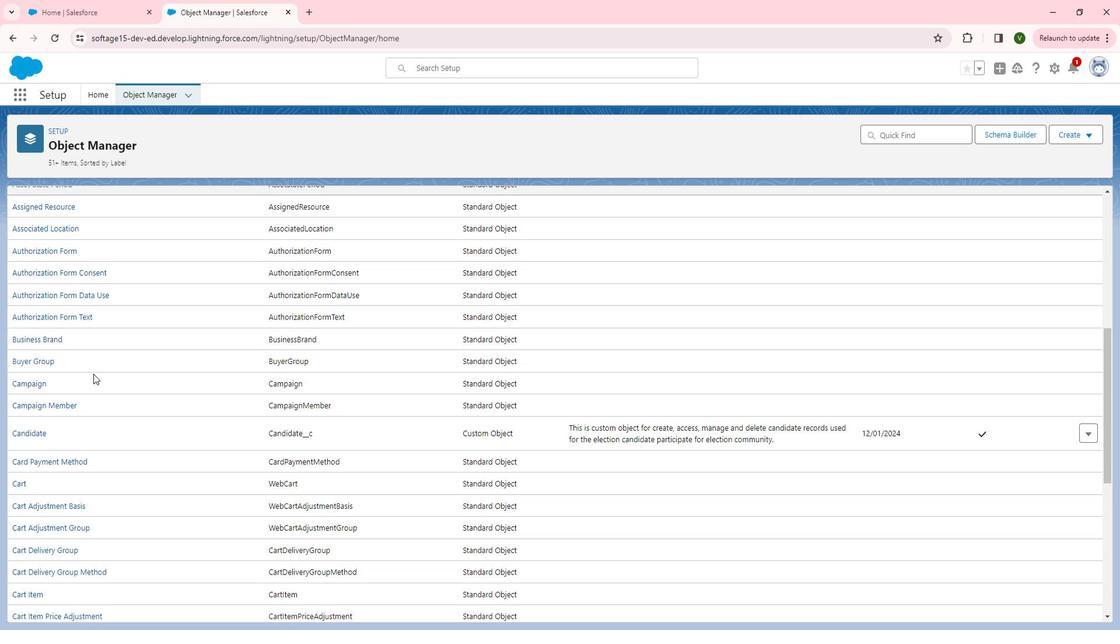 
Action: Mouse scrolled (103, 369) with delta (0, 0)
Screenshot: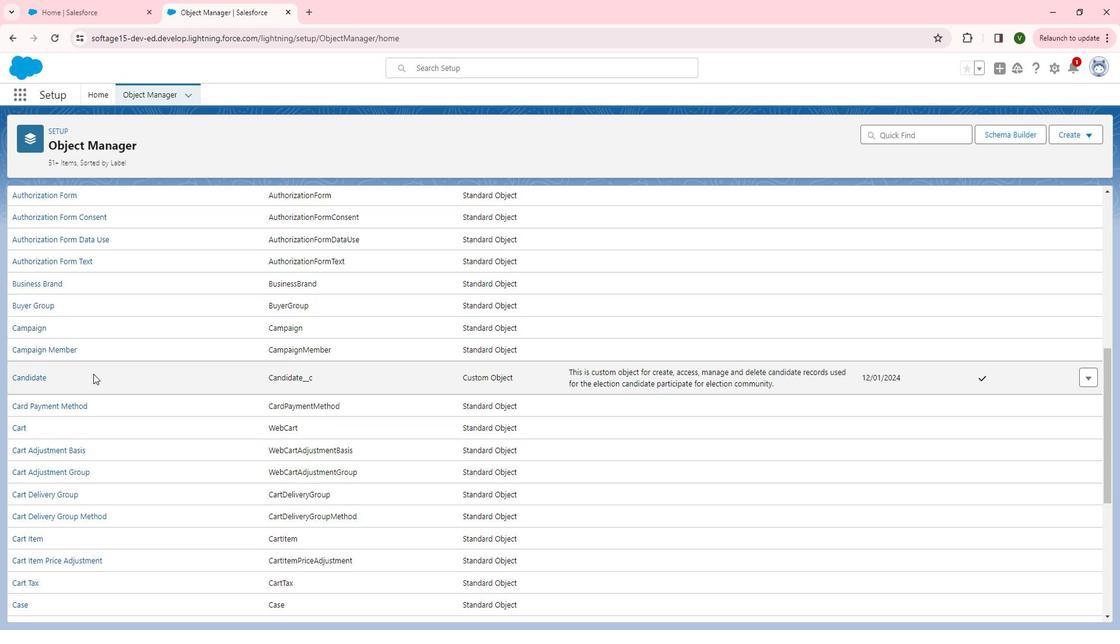 
Action: Mouse scrolled (103, 369) with delta (0, 0)
Screenshot: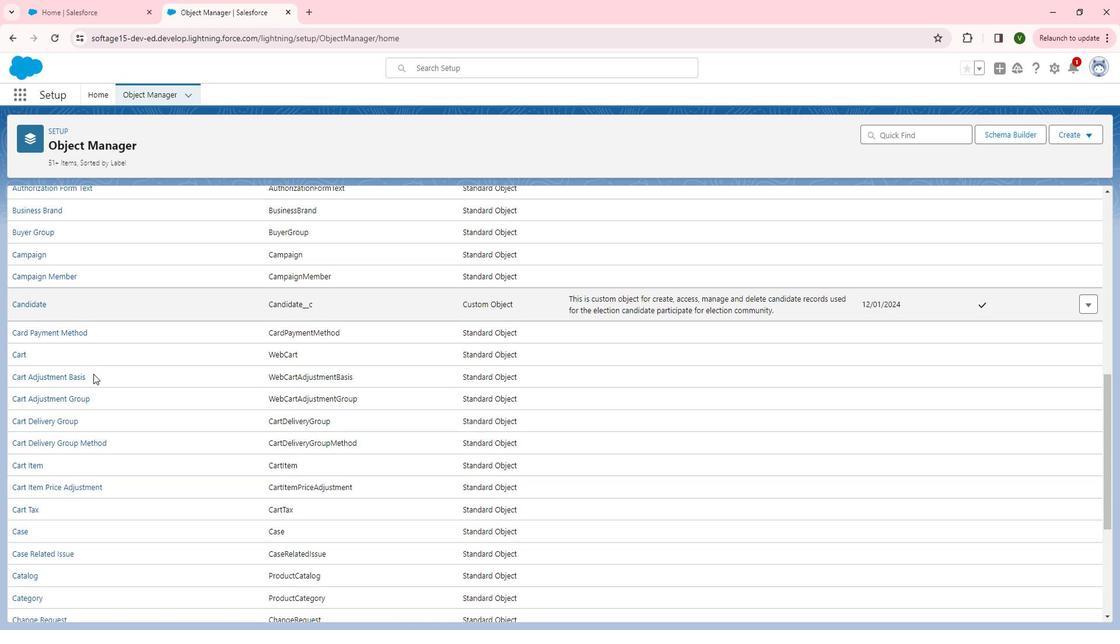 
Action: Mouse scrolled (103, 369) with delta (0, 0)
Screenshot: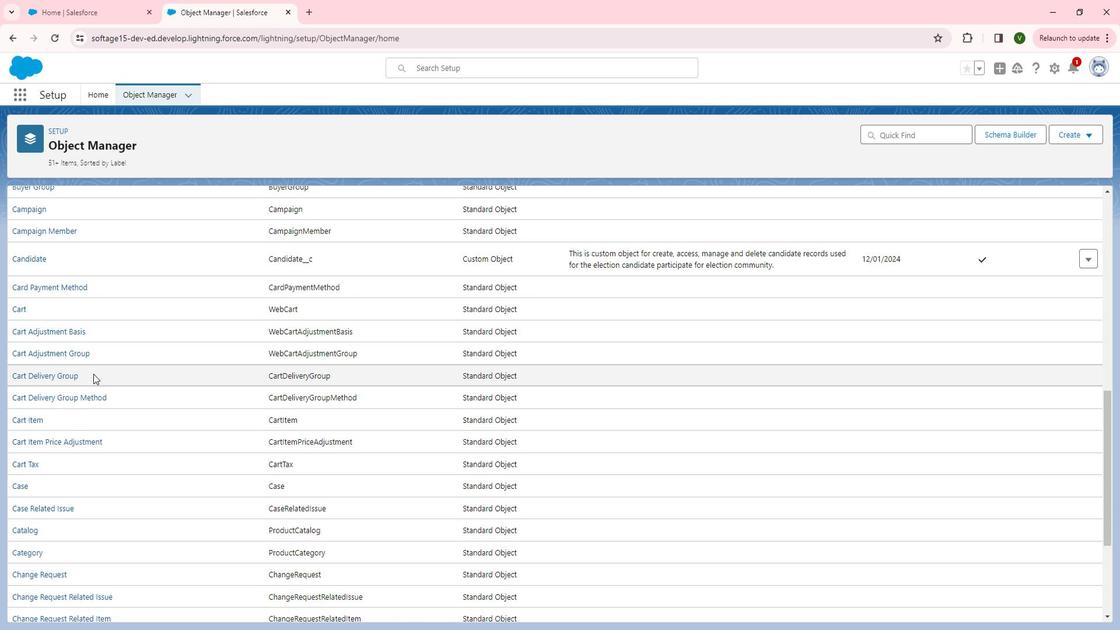 
Action: Mouse scrolled (103, 369) with delta (0, 0)
Screenshot: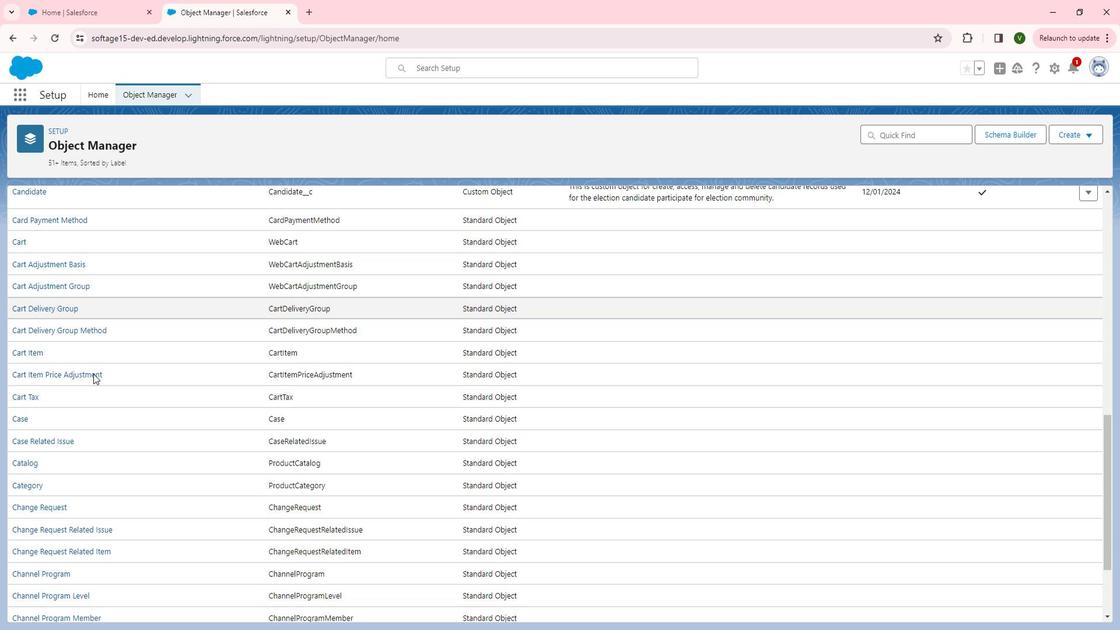 
Action: Mouse scrolled (103, 369) with delta (0, 0)
Screenshot: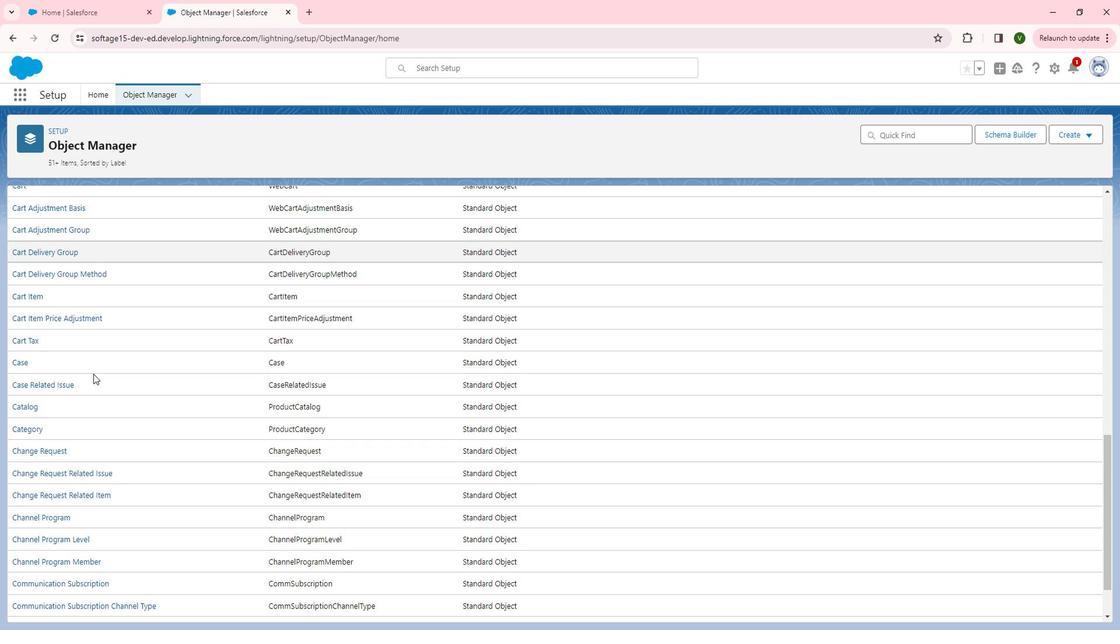 
Action: Mouse scrolled (103, 369) with delta (0, 0)
Screenshot: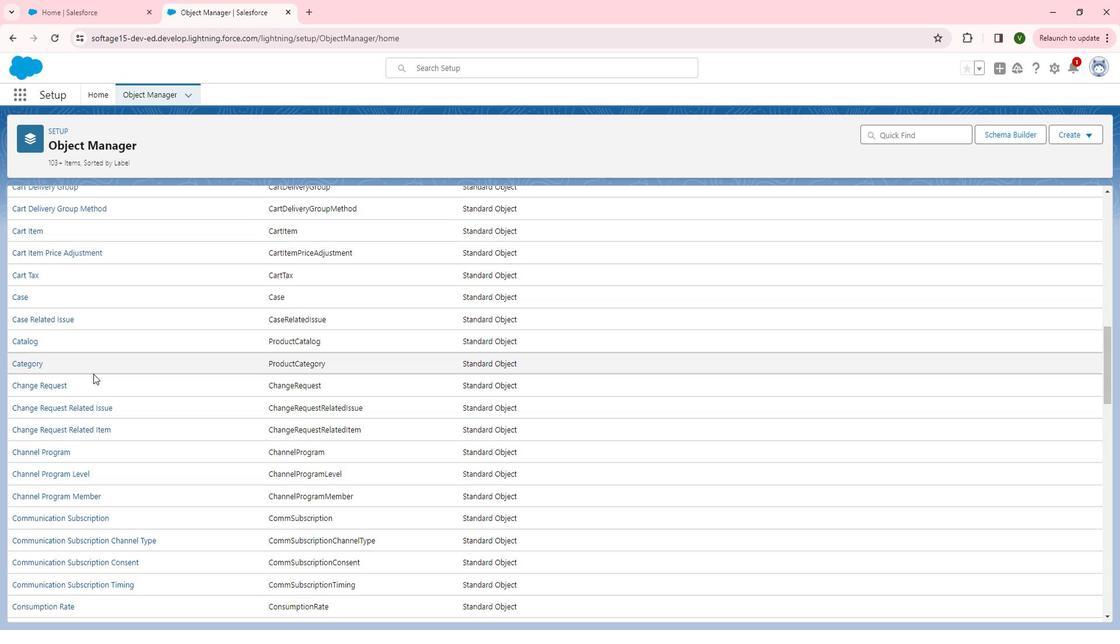 
Action: Mouse scrolled (103, 369) with delta (0, 0)
Screenshot: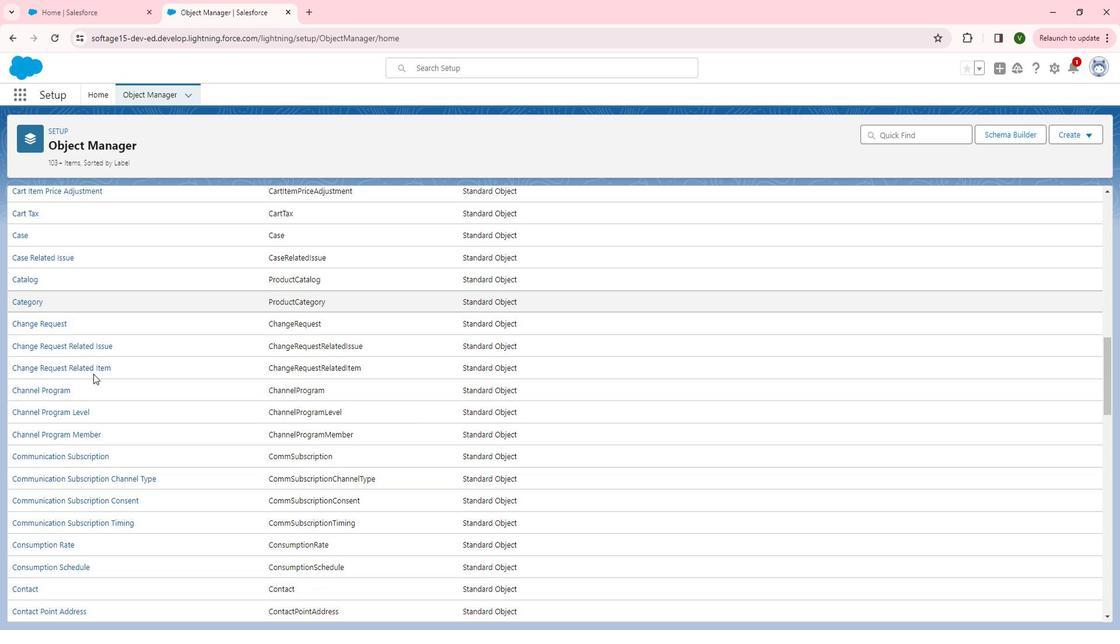 
Action: Mouse scrolled (103, 369) with delta (0, 0)
Screenshot: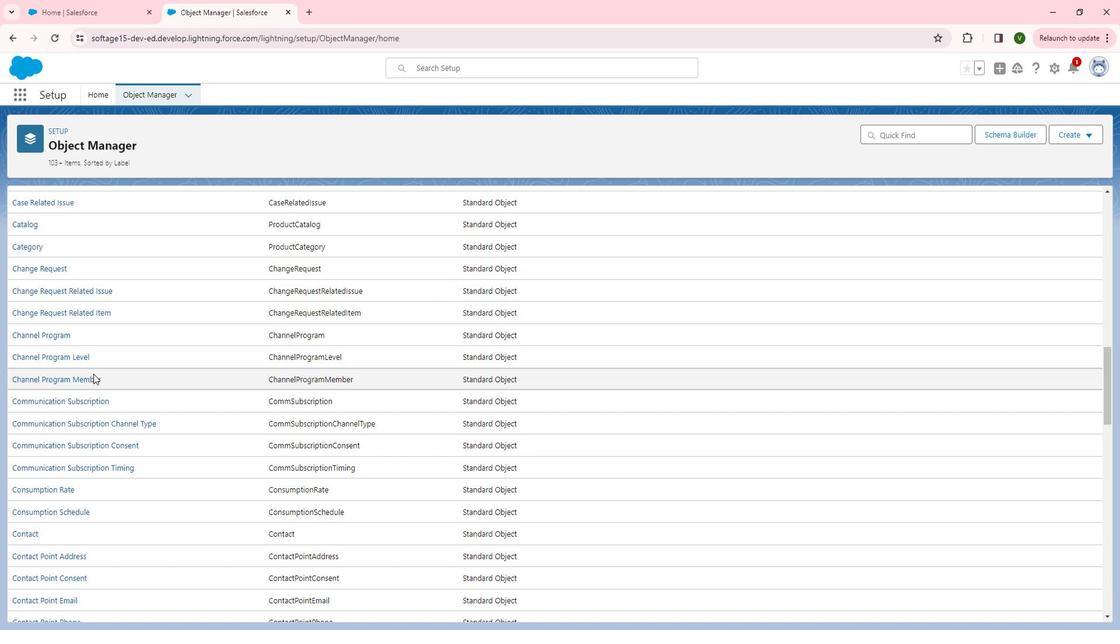 
Action: Mouse scrolled (103, 369) with delta (0, 0)
Screenshot: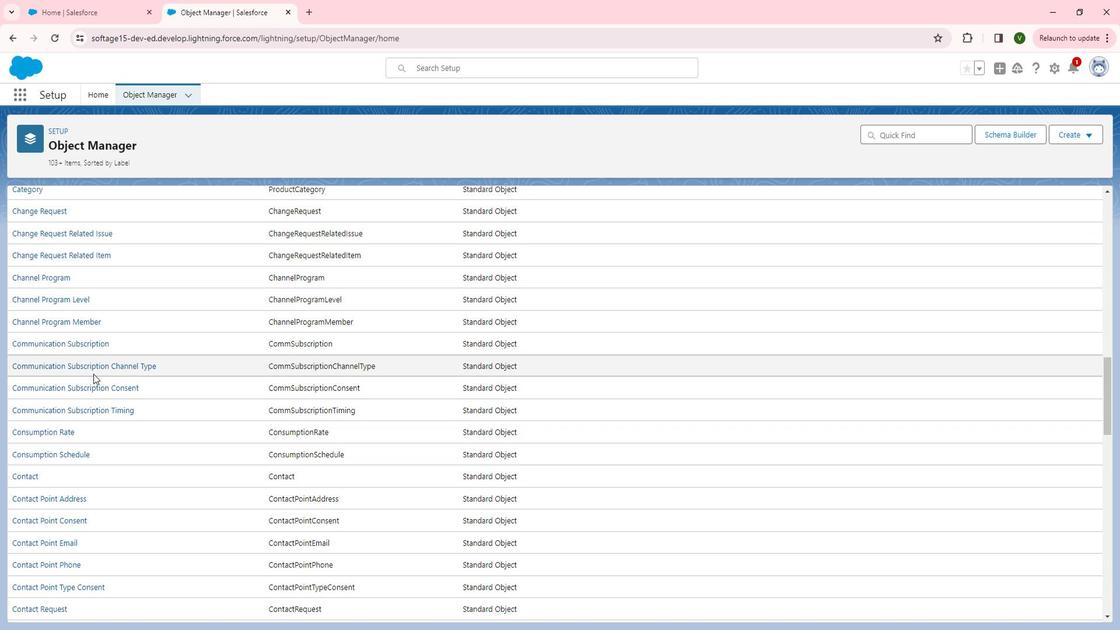 
Action: Mouse scrolled (103, 369) with delta (0, 0)
Screenshot: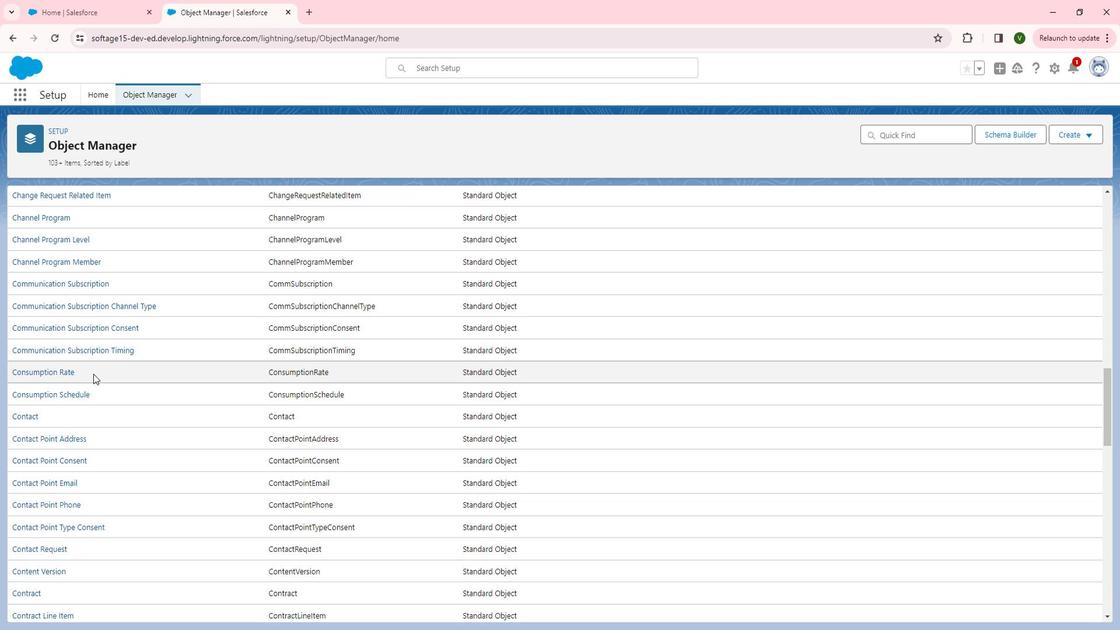 
Action: Mouse scrolled (103, 369) with delta (0, 0)
Screenshot: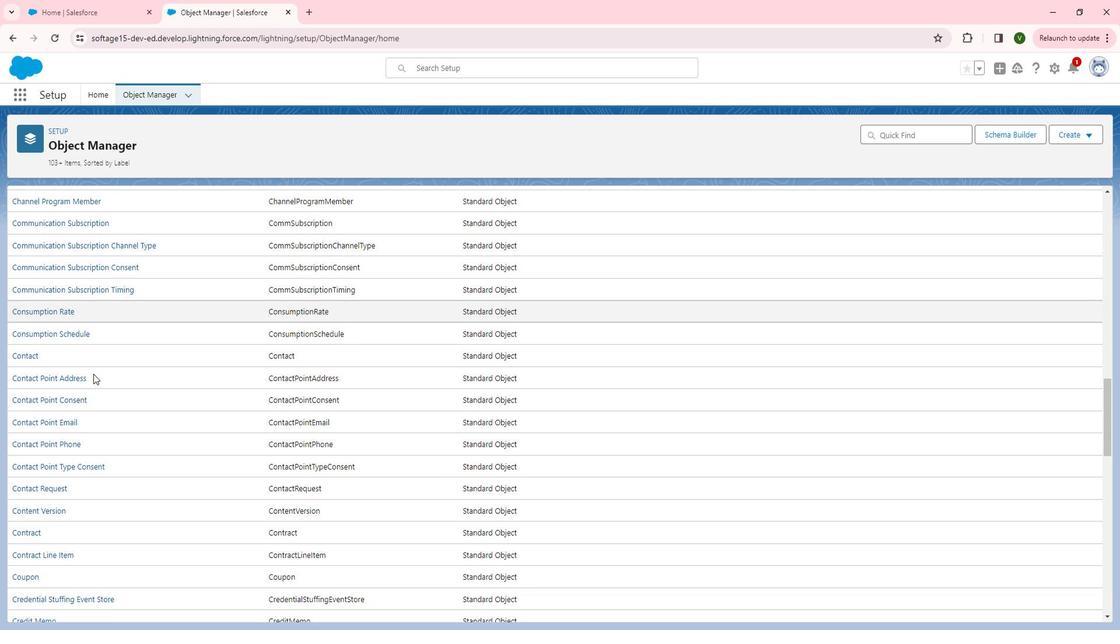 
Action: Mouse scrolled (103, 369) with delta (0, 0)
Screenshot: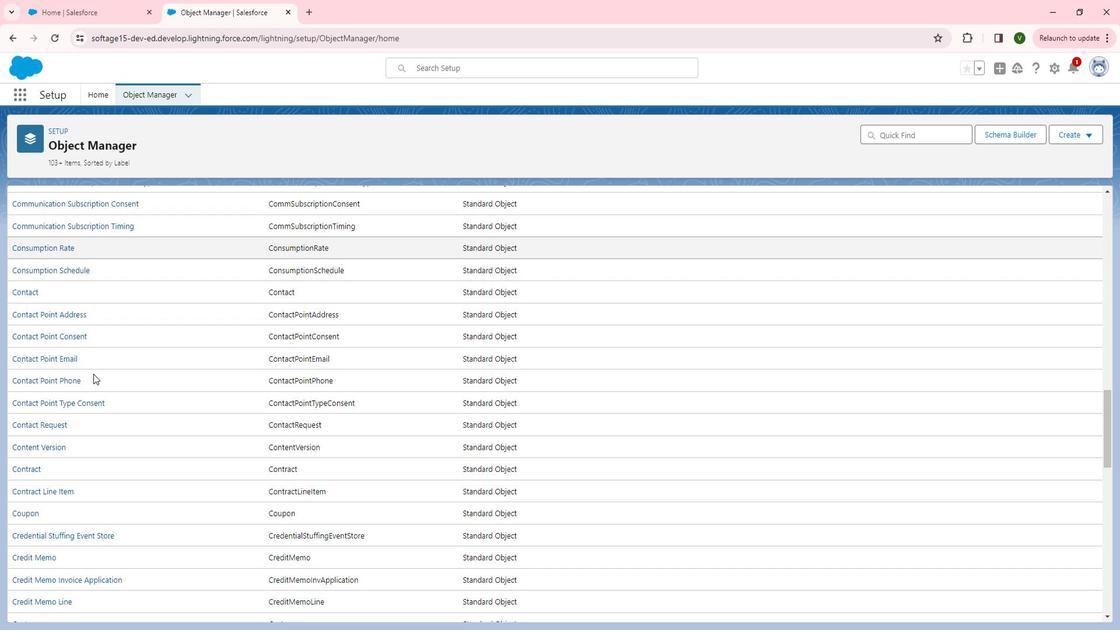 
Action: Mouse scrolled (103, 369) with delta (0, 0)
Screenshot: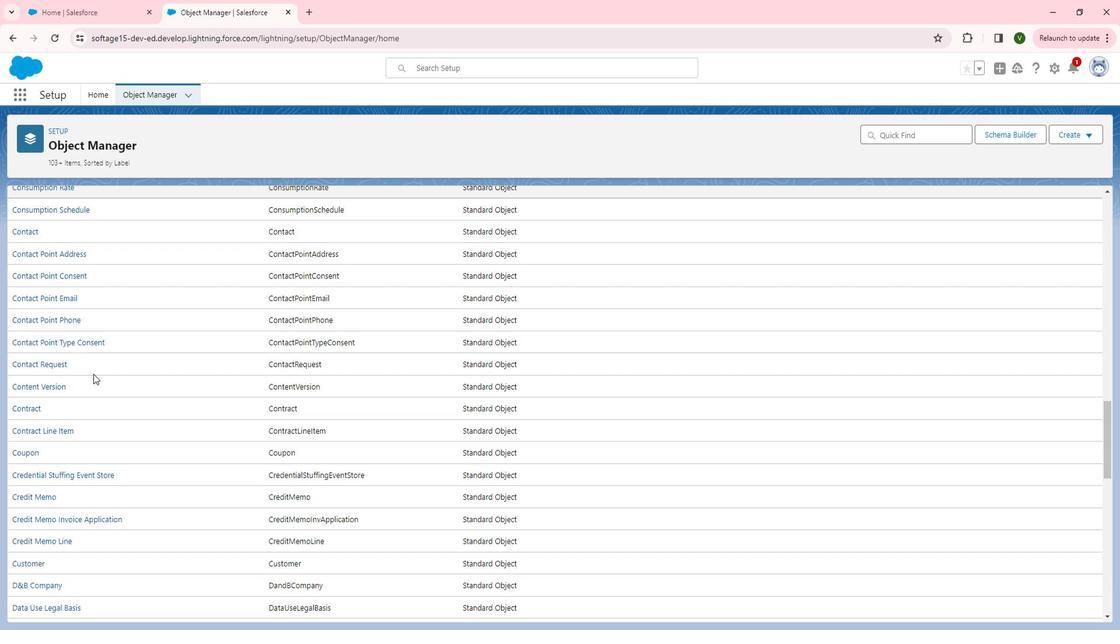 
Action: Mouse moved to (93, 374)
Screenshot: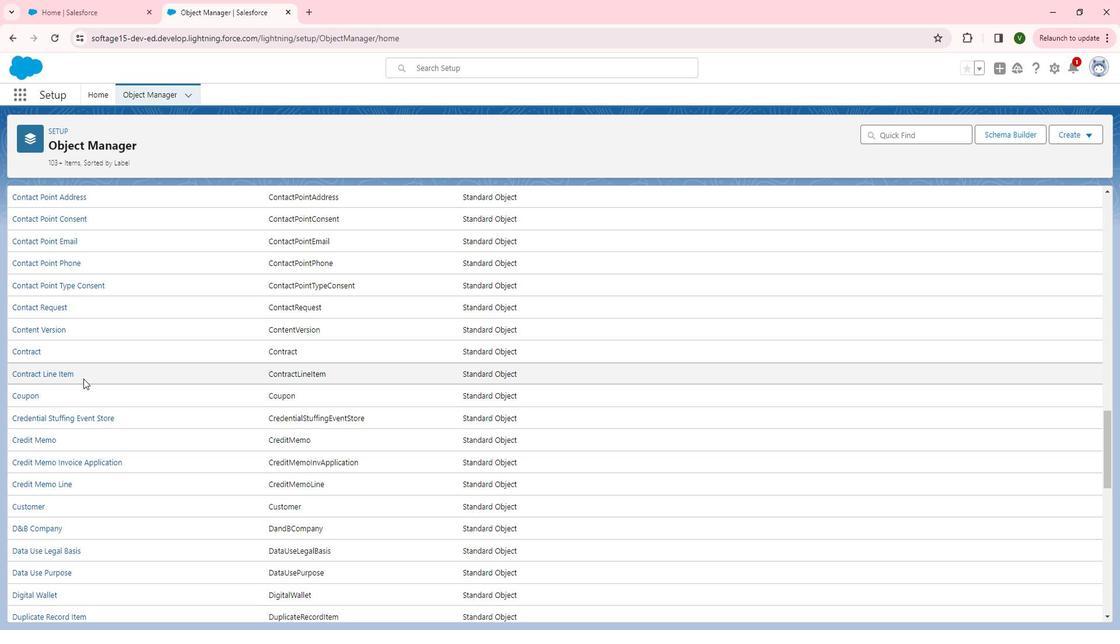 
Action: Mouse scrolled (93, 375) with delta (0, 0)
